Task: Look for Airbnb options in Bissau, Guinea-Bissau from 12th December, 2023 to 16th December, 2023 for 8 adults.8 bedrooms having 8 beds and 8 bathrooms. Property type can be hotel. Amenities needed are: wifi, TV, free parkinig on premises, gym, breakfast. Booking option can be shelf check-in. Look for 3 properties as per requirement.
Action: Mouse moved to (520, 183)
Screenshot: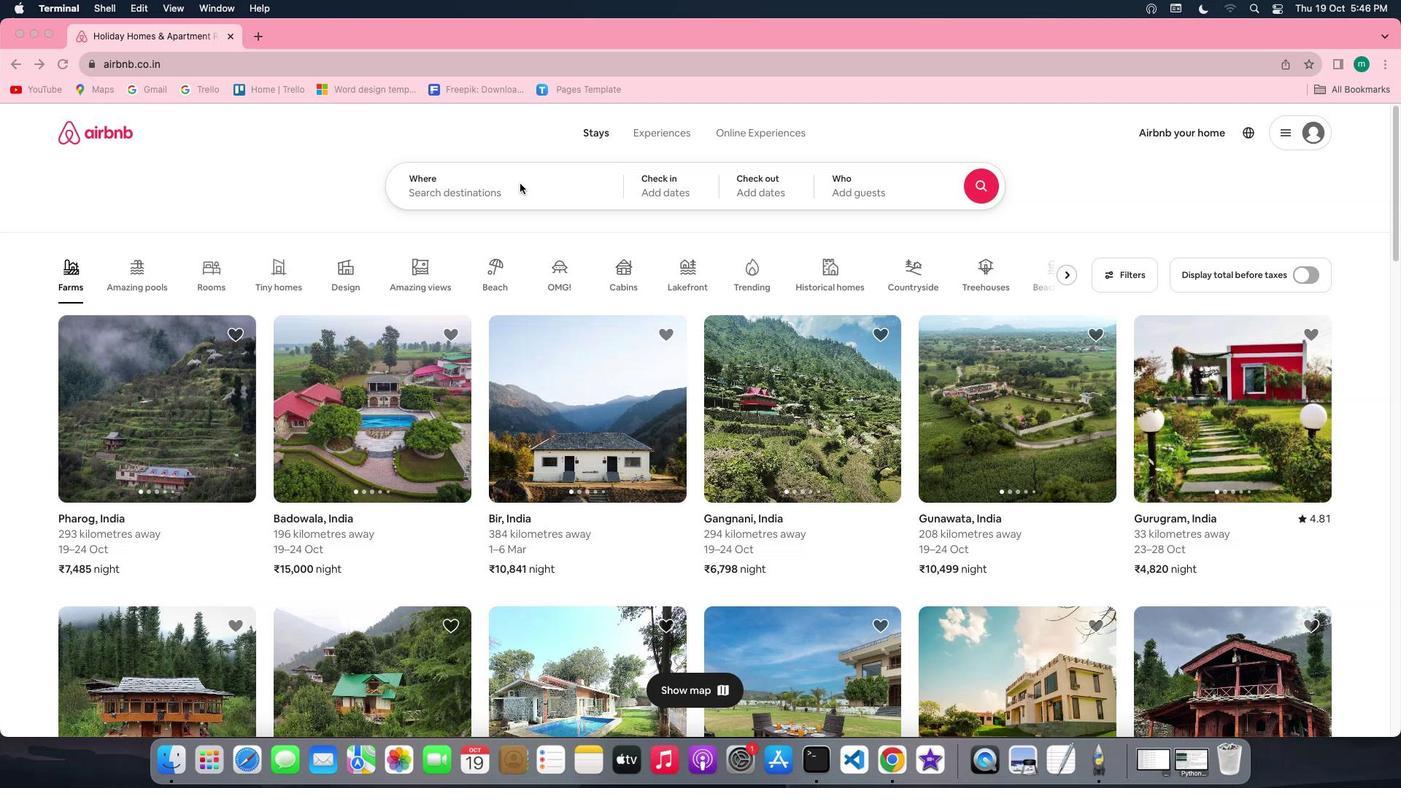 
Action: Mouse pressed left at (520, 183)
Screenshot: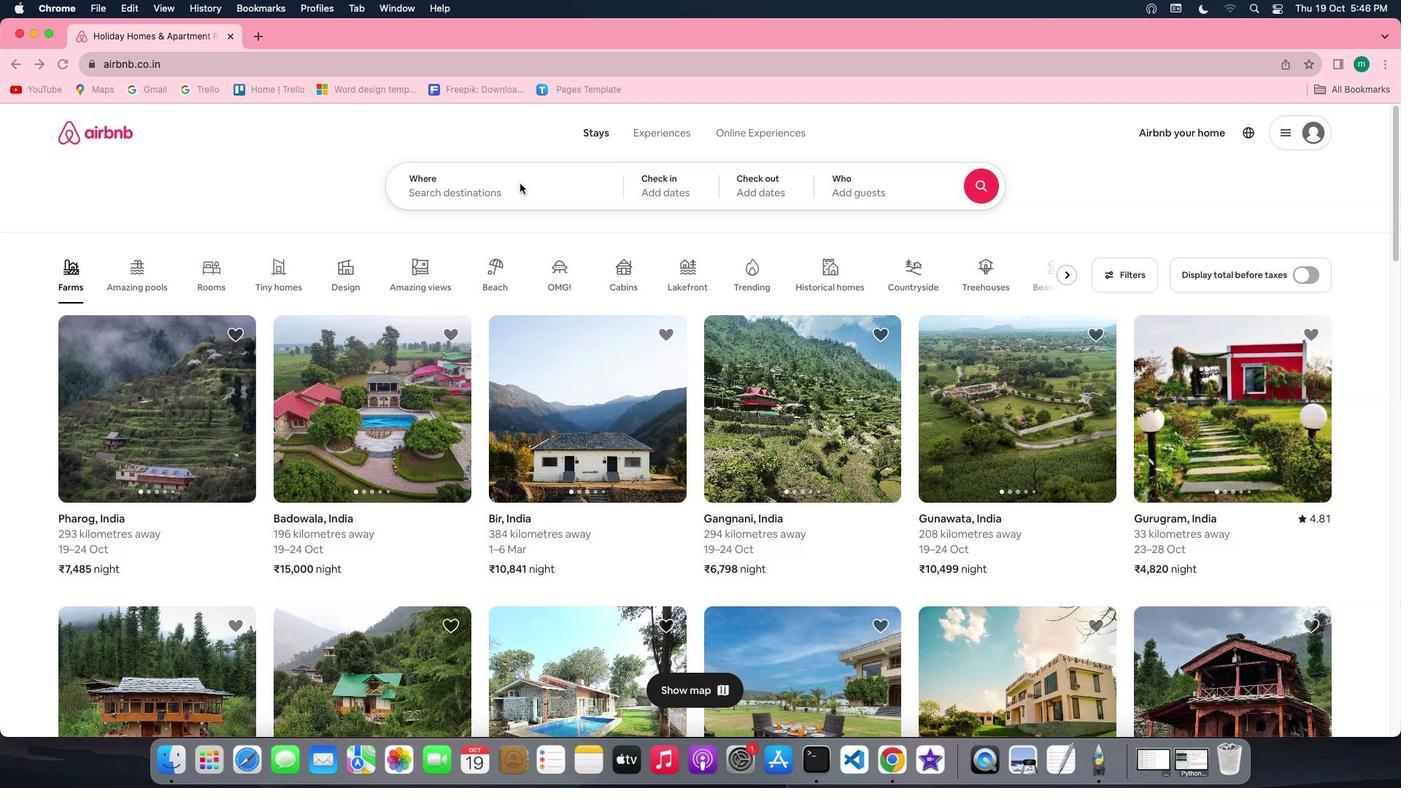 
Action: Mouse pressed left at (520, 183)
Screenshot: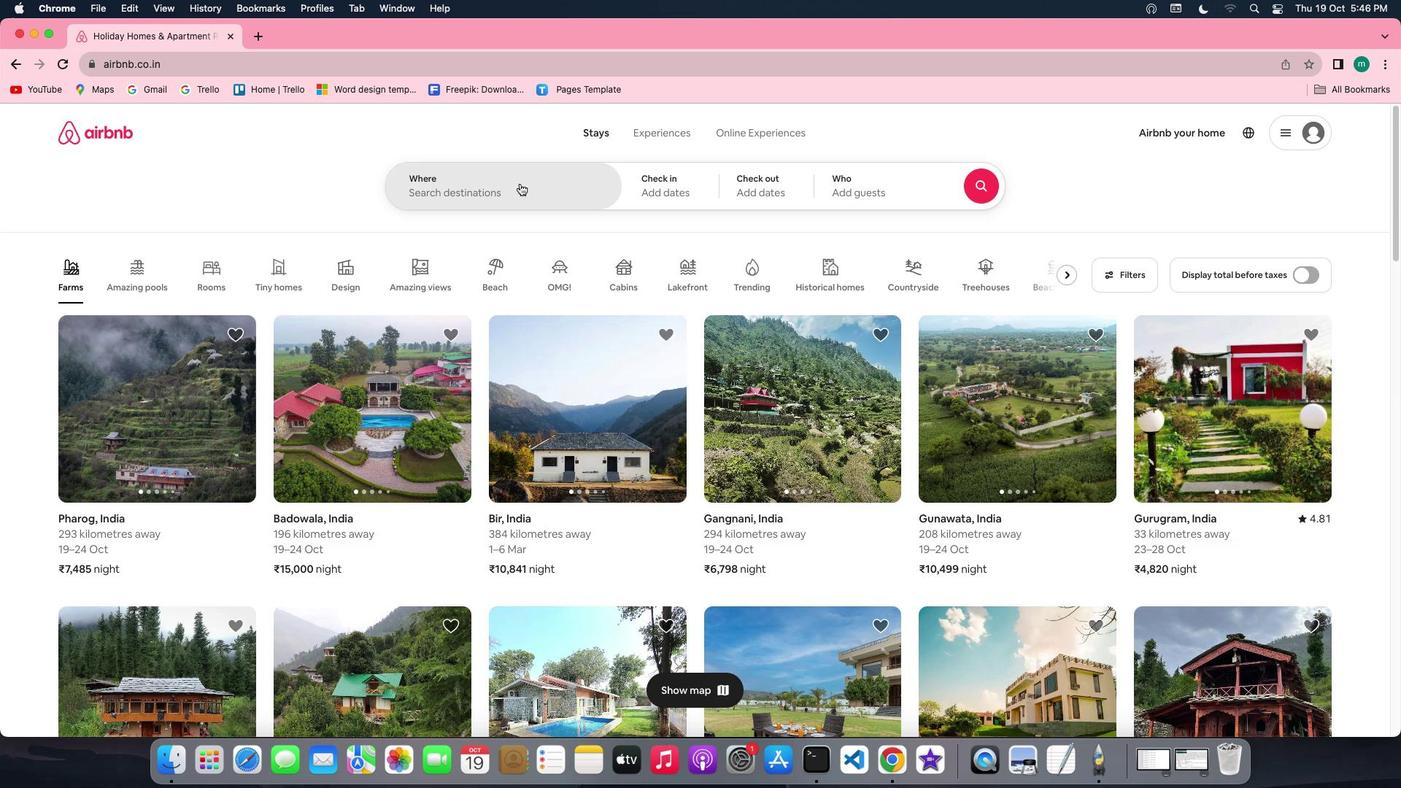 
Action: Key pressed Key.shift'b''i''s''s''a''u'','Key.spaceKey.shift'G''u''i''n''e''a''-'Key.spaceKey.shift'B''i''s''s''a''u'
Screenshot: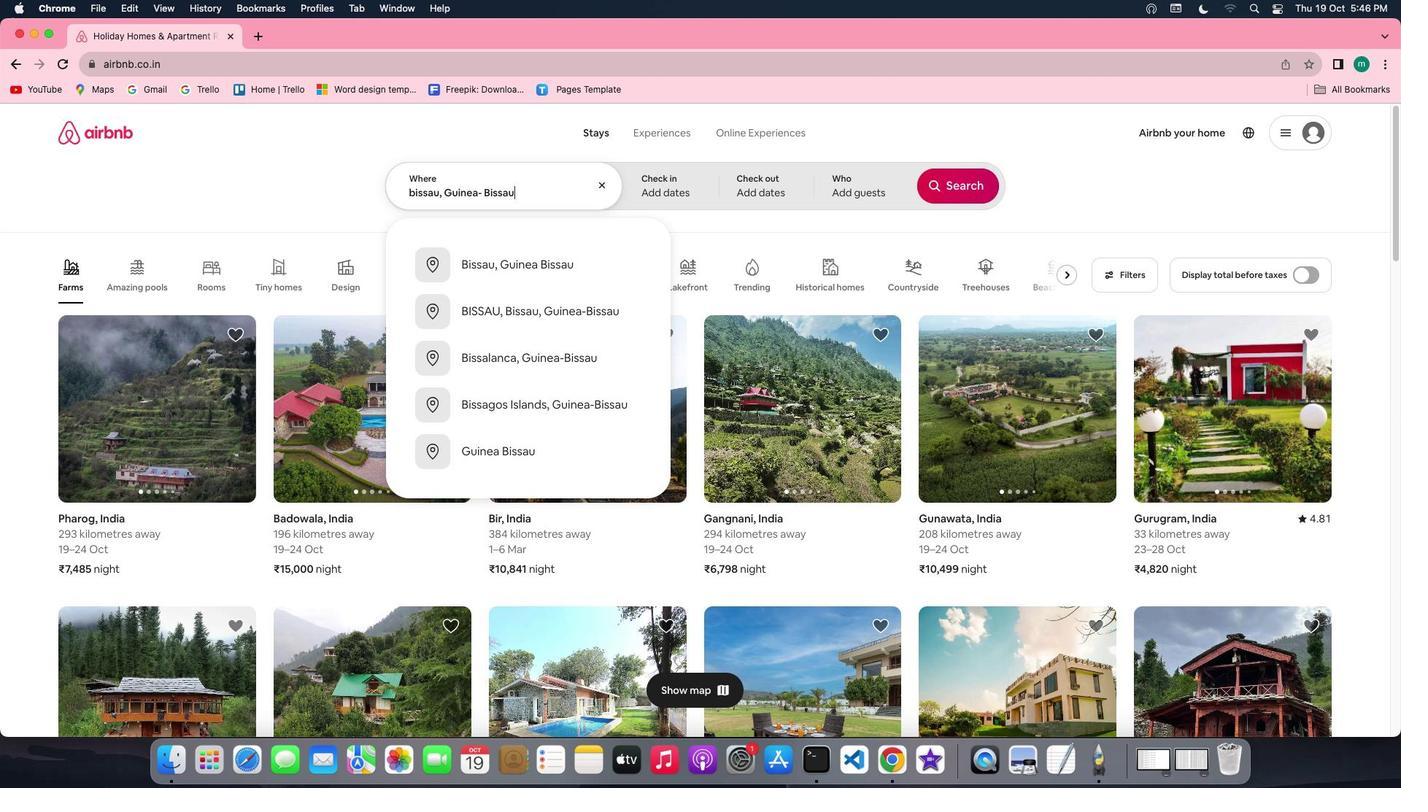 
Action: Mouse moved to (565, 252)
Screenshot: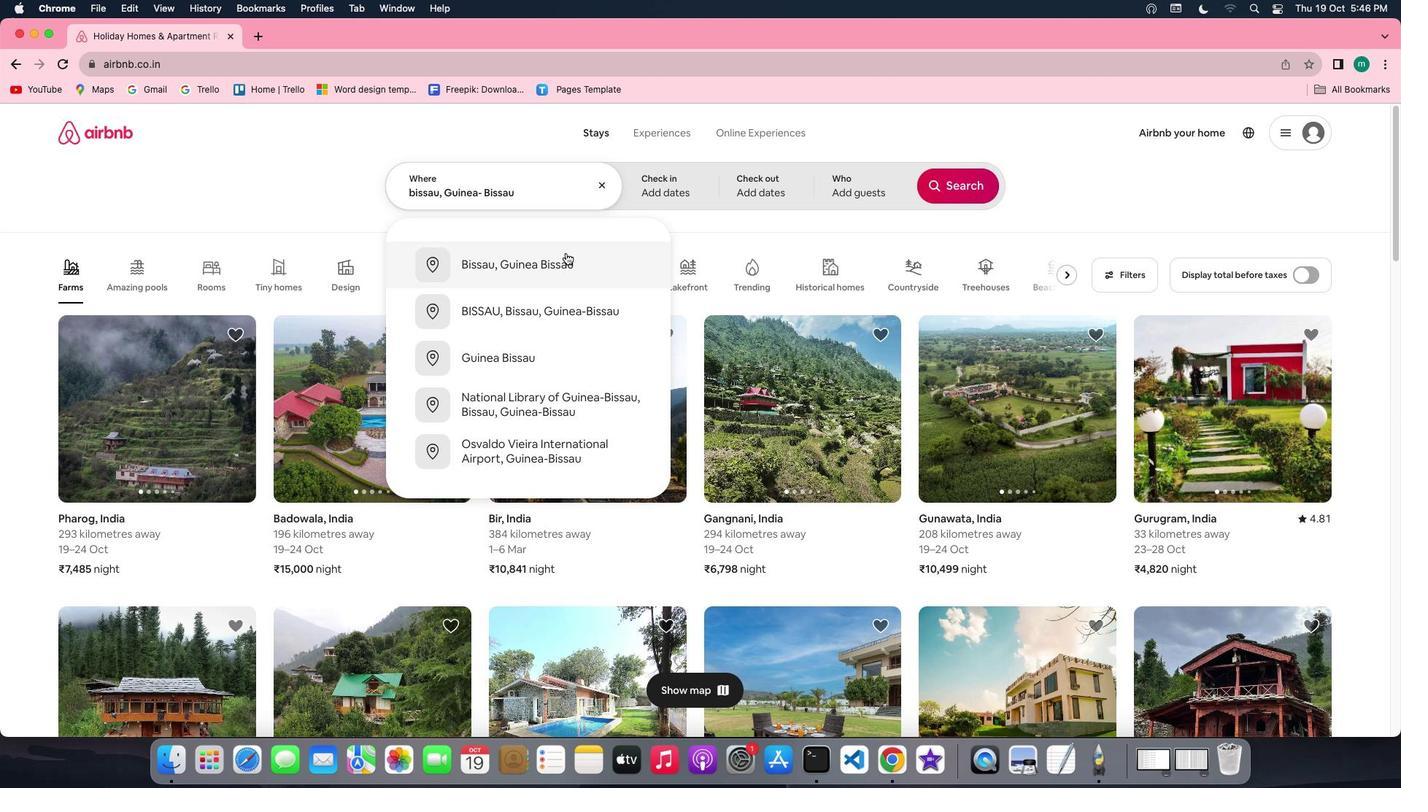 
Action: Mouse pressed left at (565, 252)
Screenshot: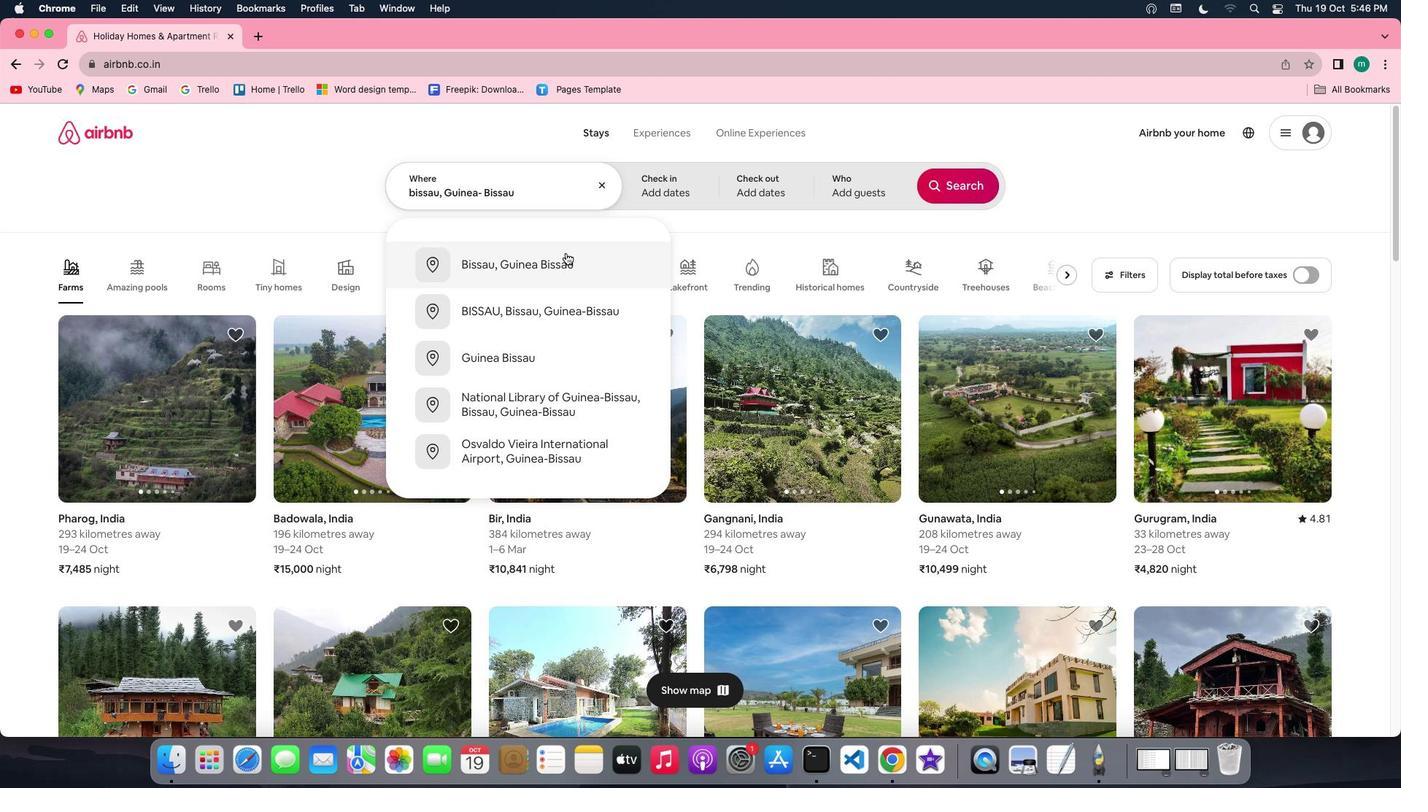 
Action: Mouse moved to (950, 302)
Screenshot: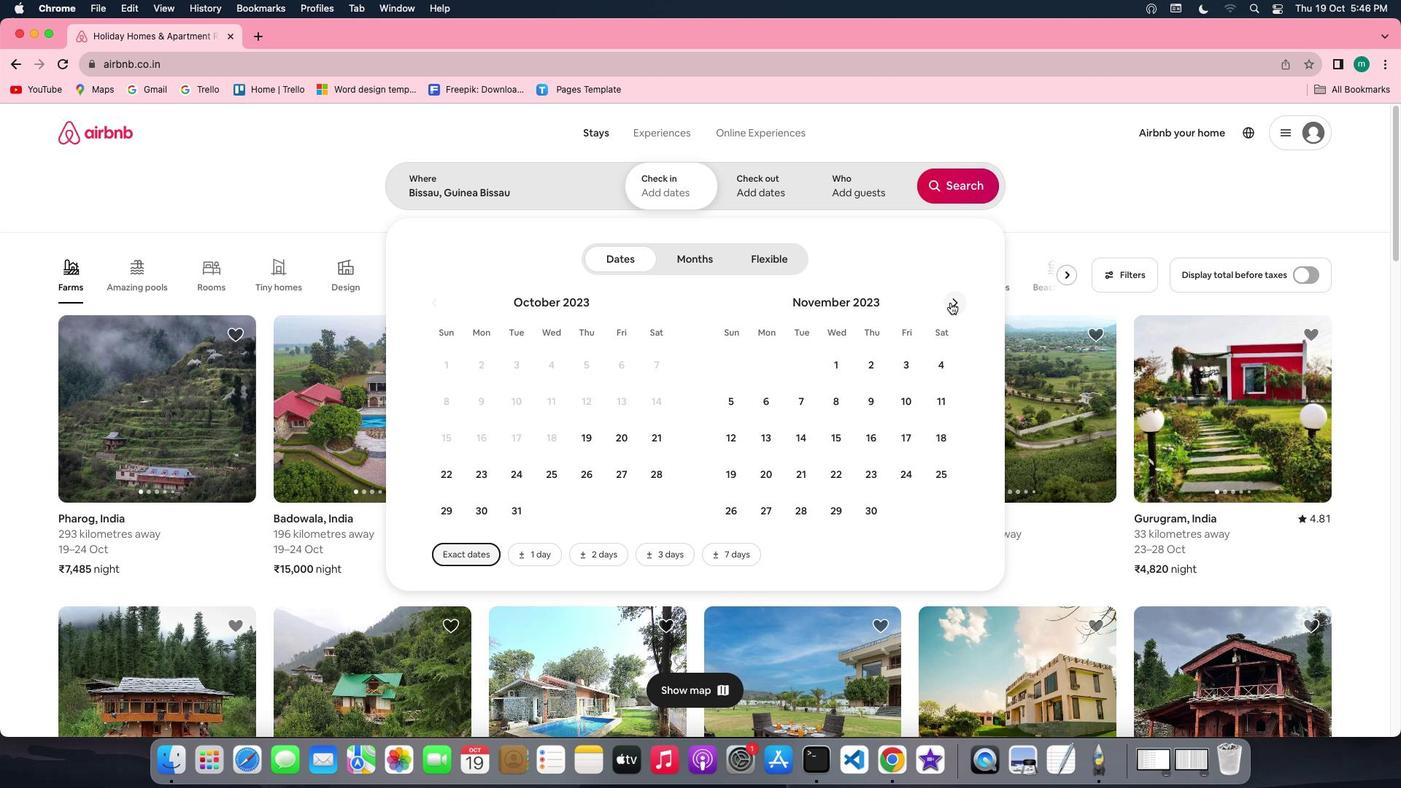
Action: Mouse pressed left at (950, 302)
Screenshot: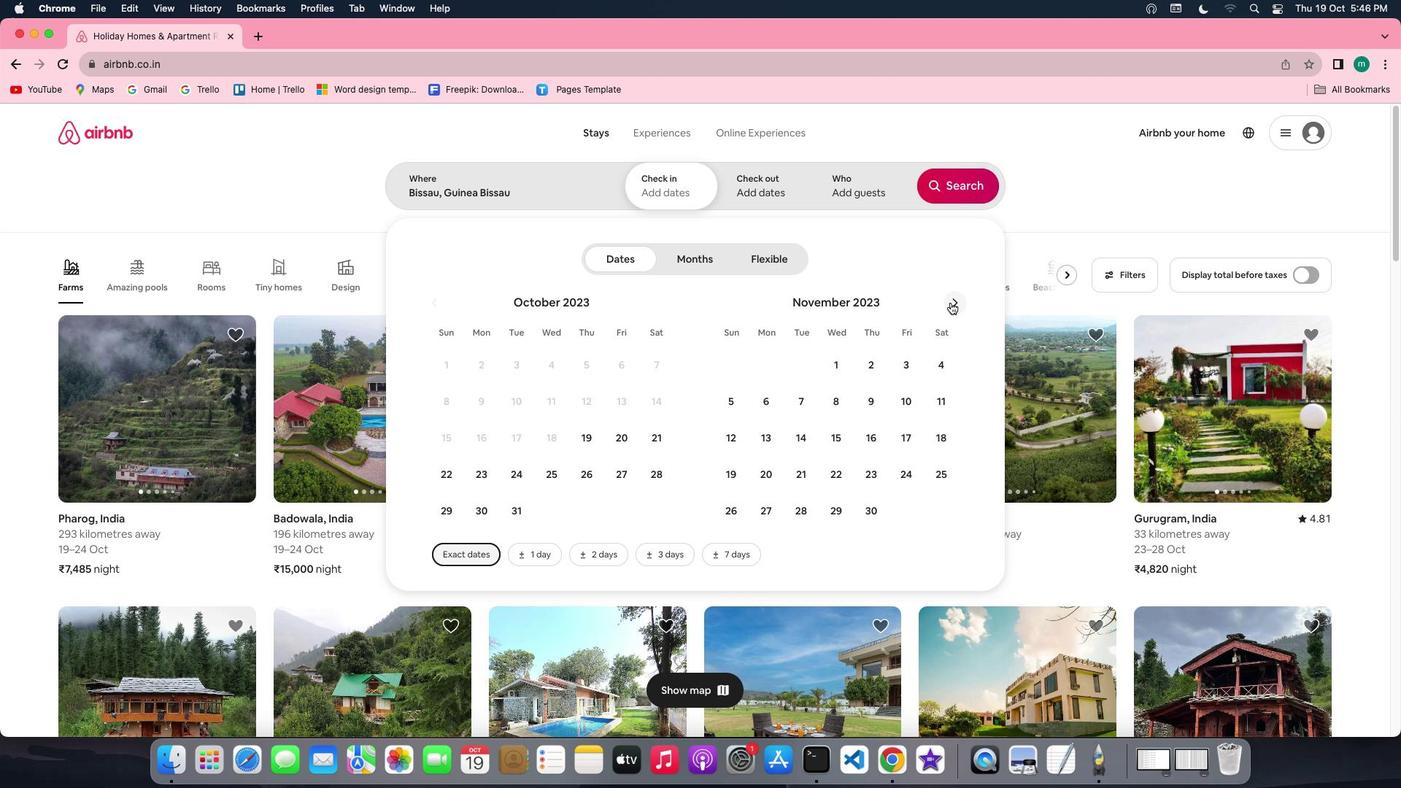 
Action: Mouse moved to (804, 439)
Screenshot: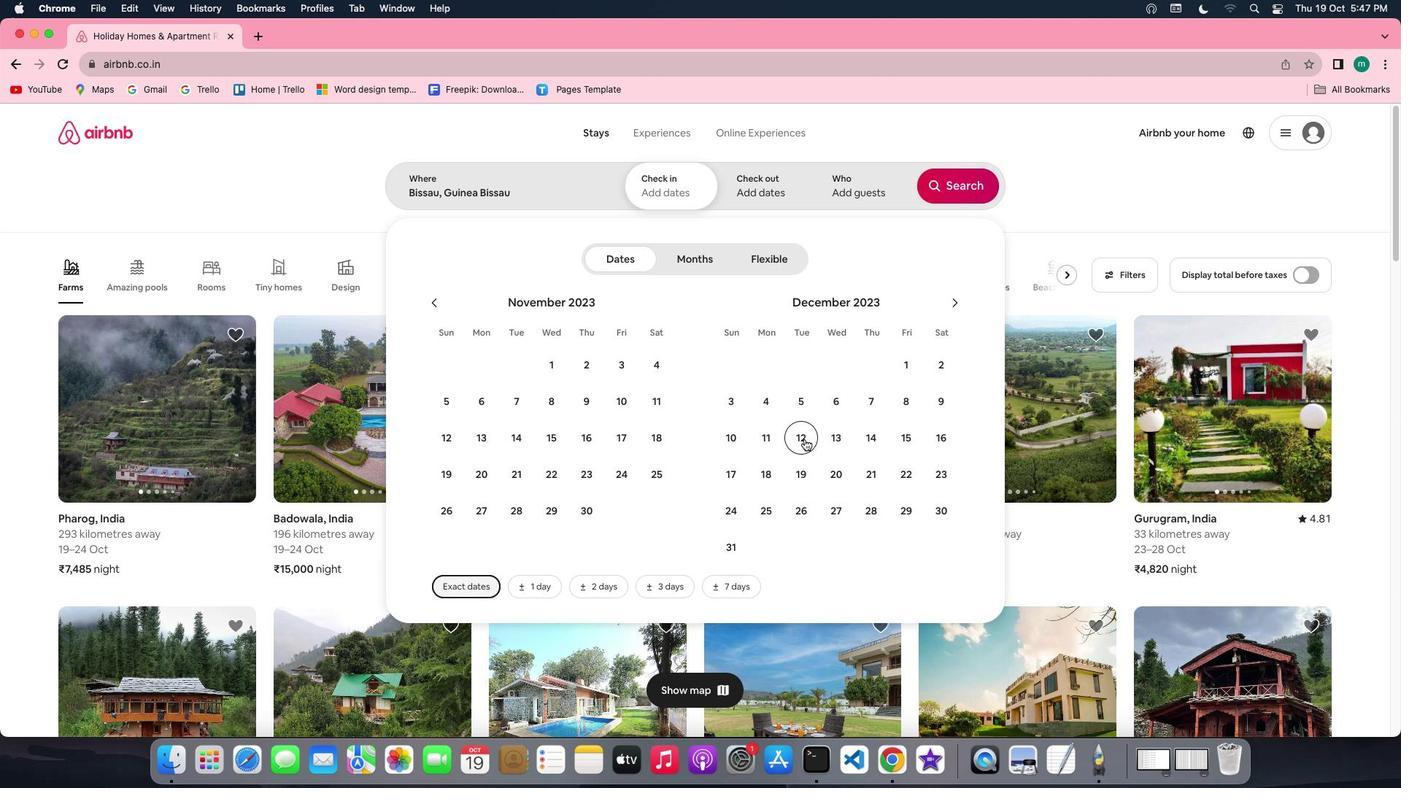 
Action: Mouse pressed left at (804, 439)
Screenshot: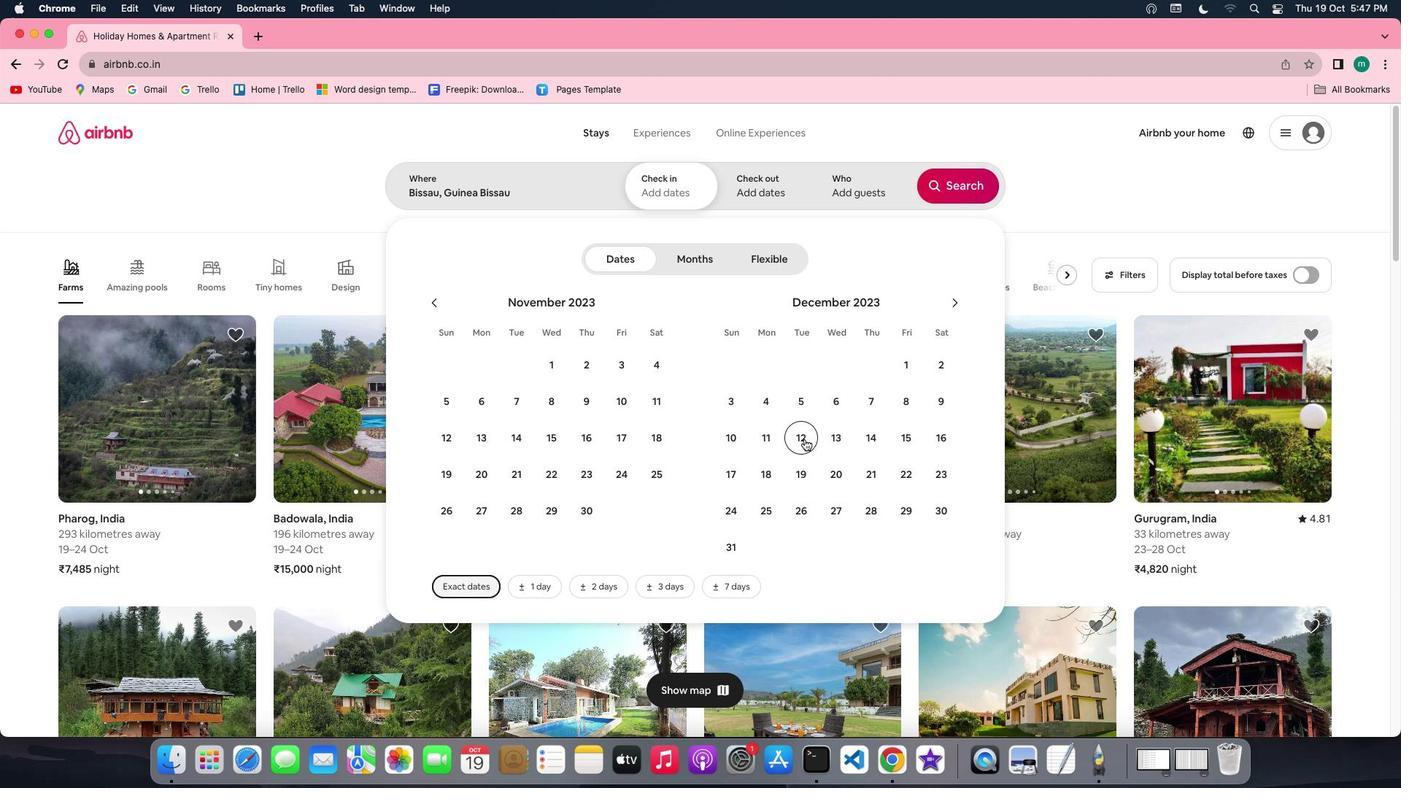 
Action: Mouse moved to (942, 432)
Screenshot: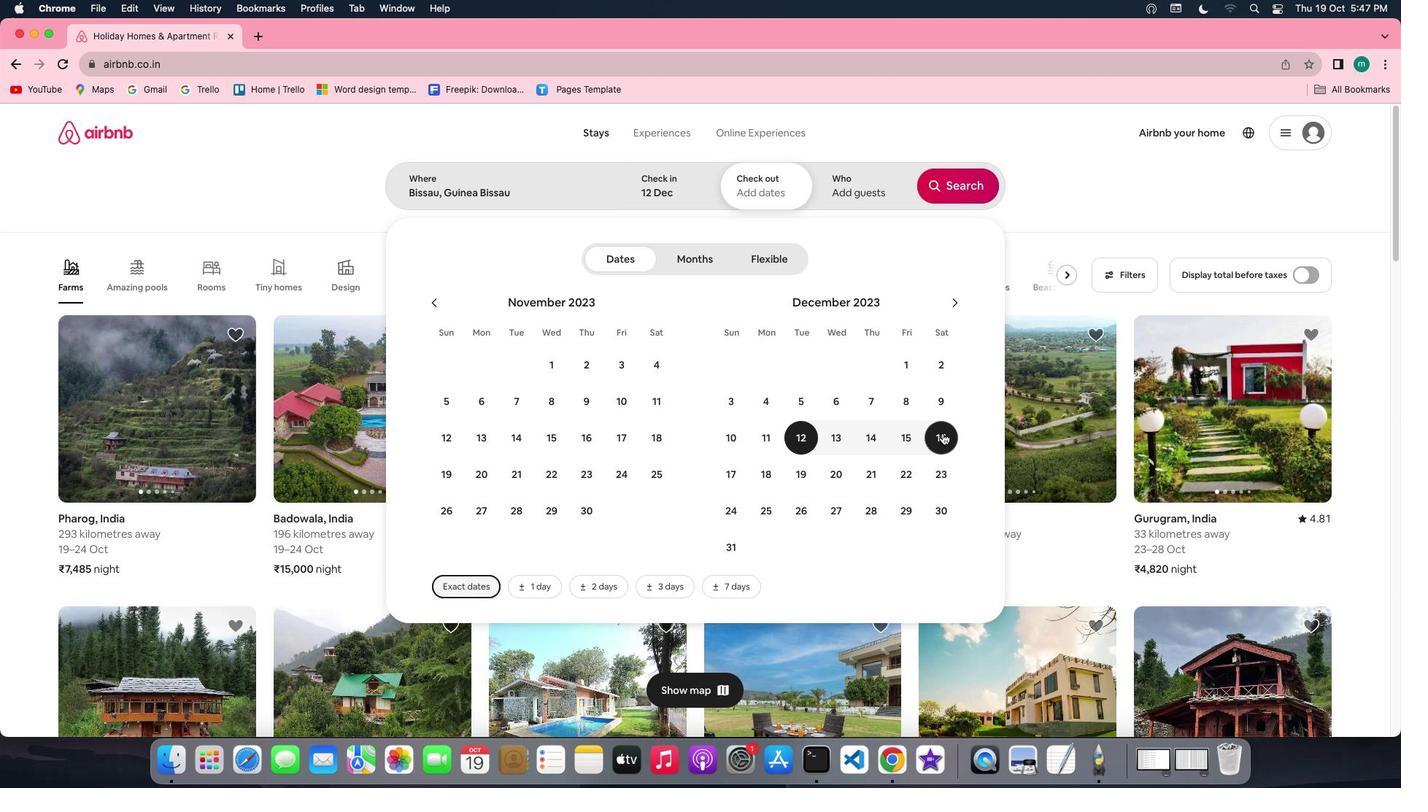 
Action: Mouse pressed left at (942, 432)
Screenshot: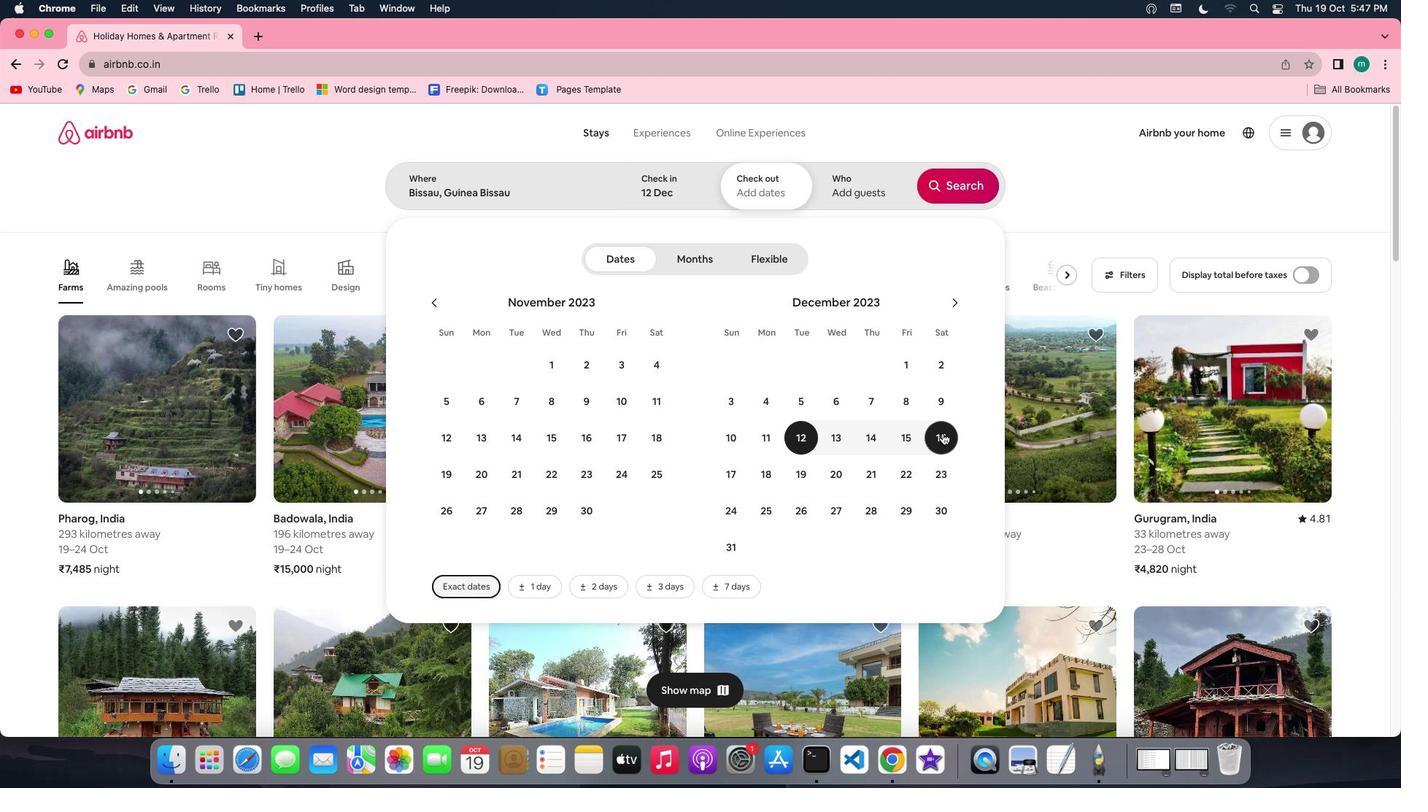 
Action: Mouse moved to (840, 196)
Screenshot: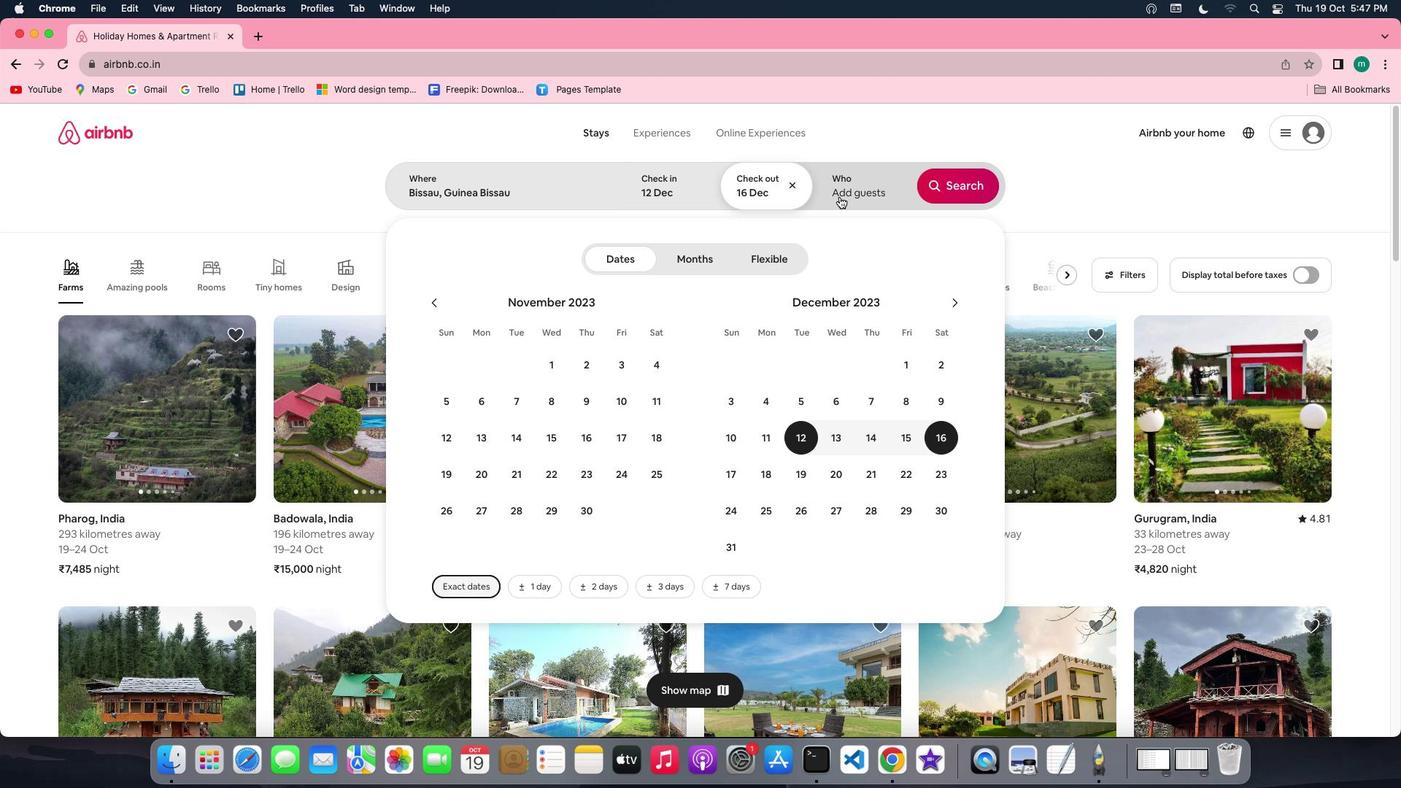 
Action: Mouse pressed left at (840, 196)
Screenshot: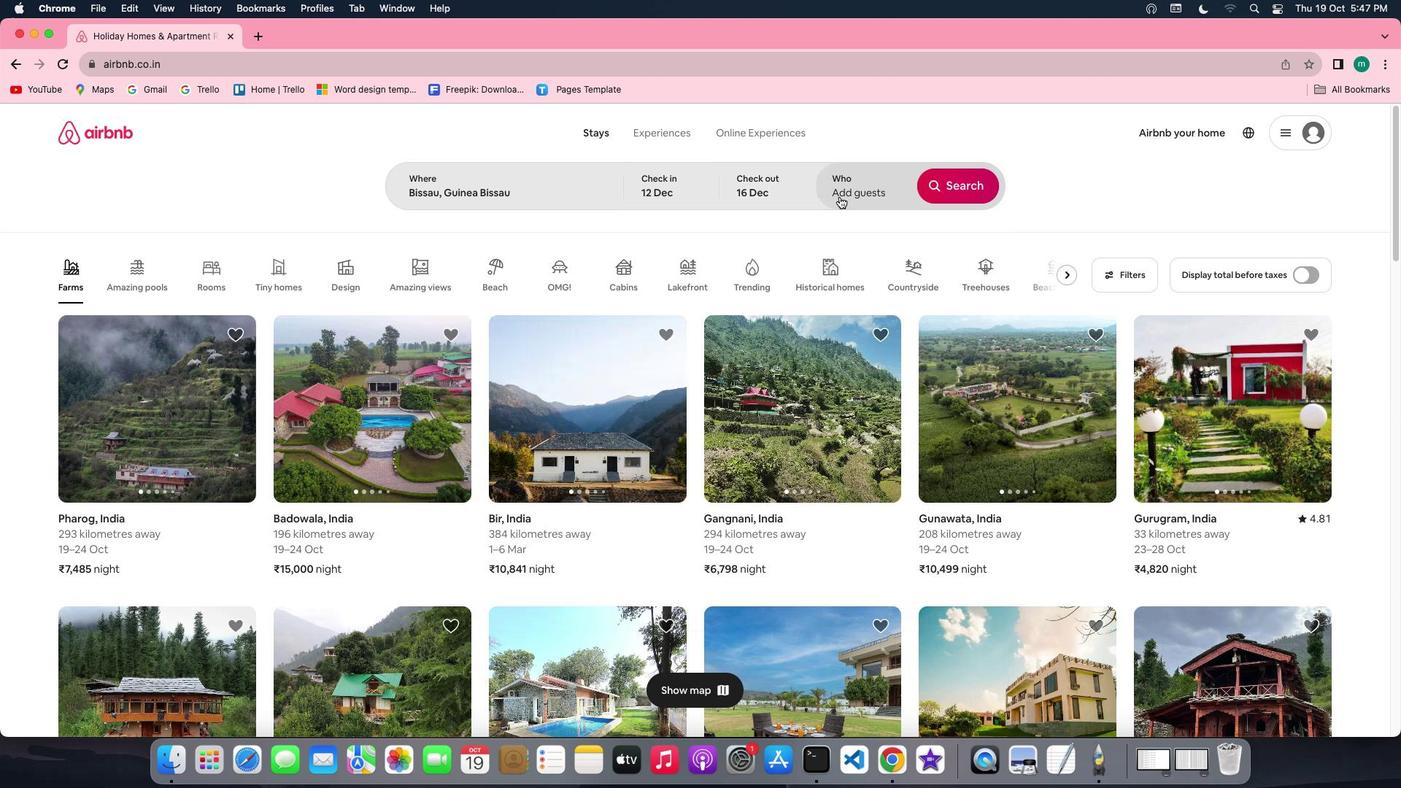 
Action: Mouse moved to (963, 267)
Screenshot: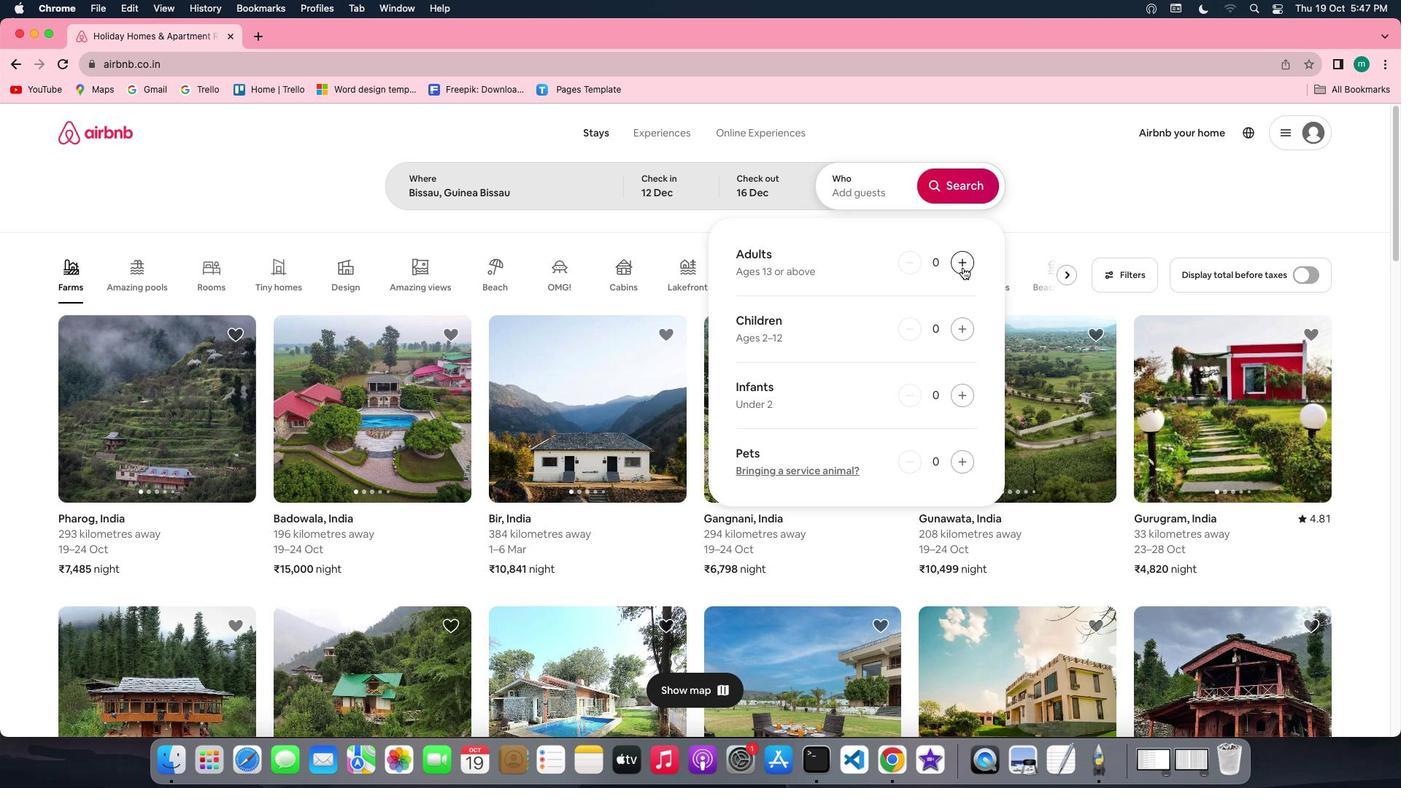 
Action: Mouse pressed left at (963, 267)
Screenshot: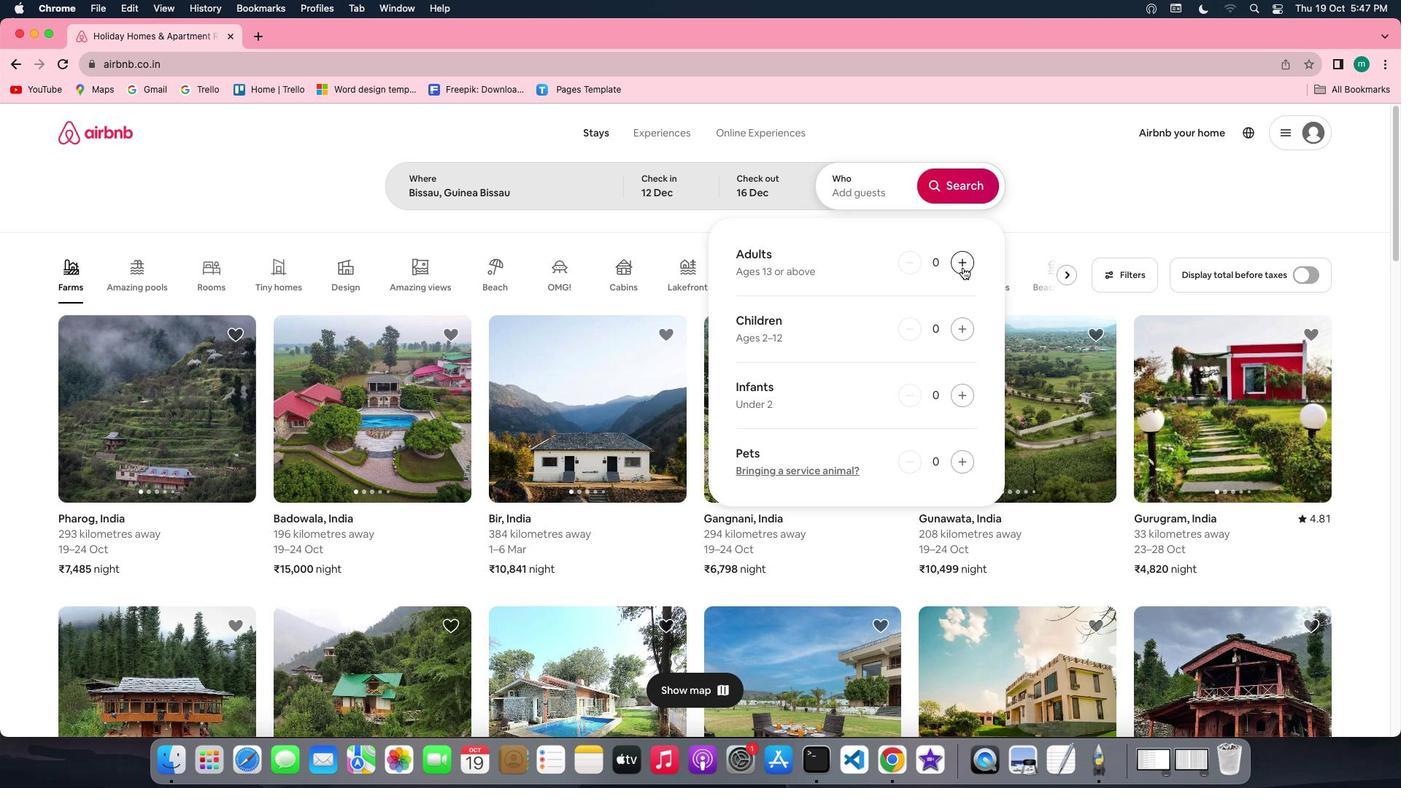 
Action: Mouse pressed left at (963, 267)
Screenshot: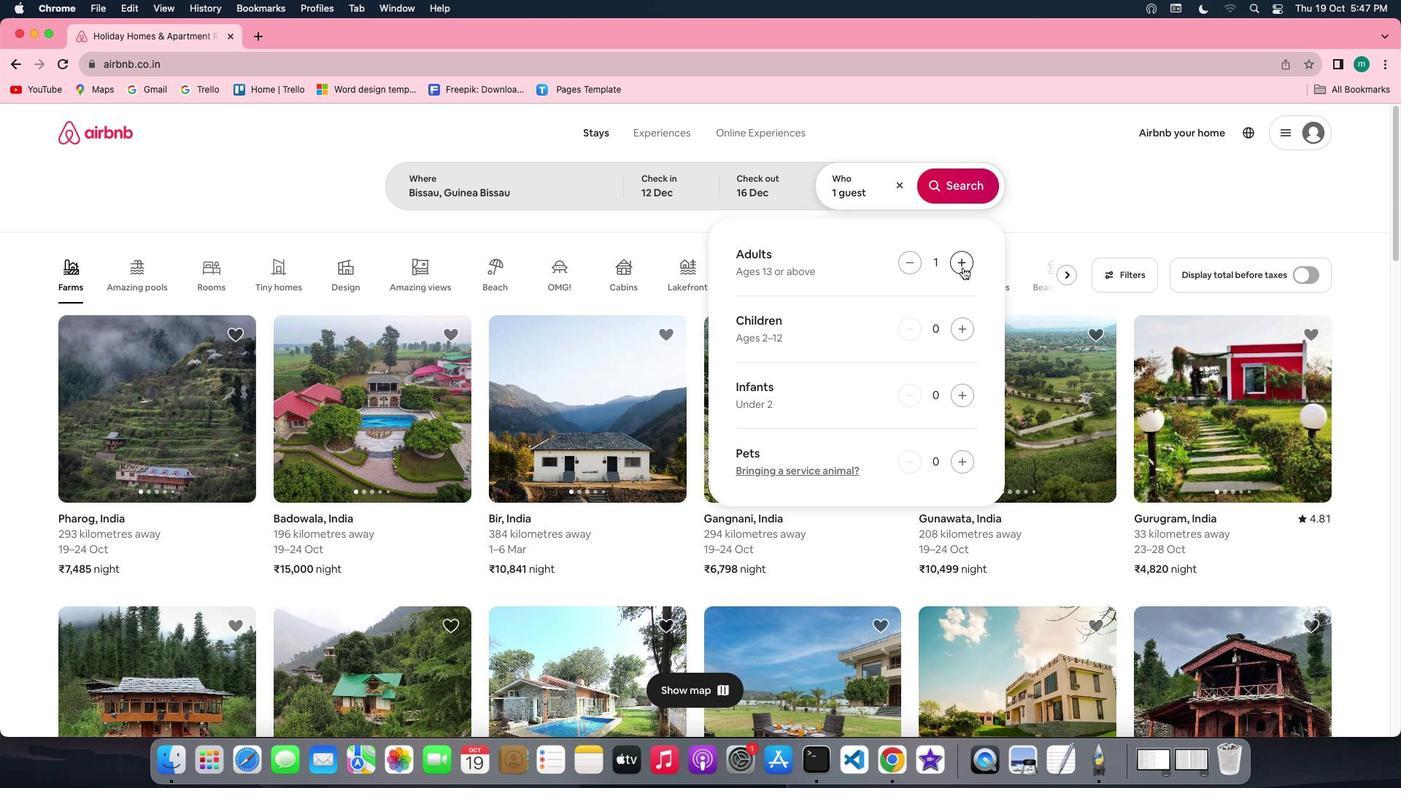 
Action: Mouse pressed left at (963, 267)
Screenshot: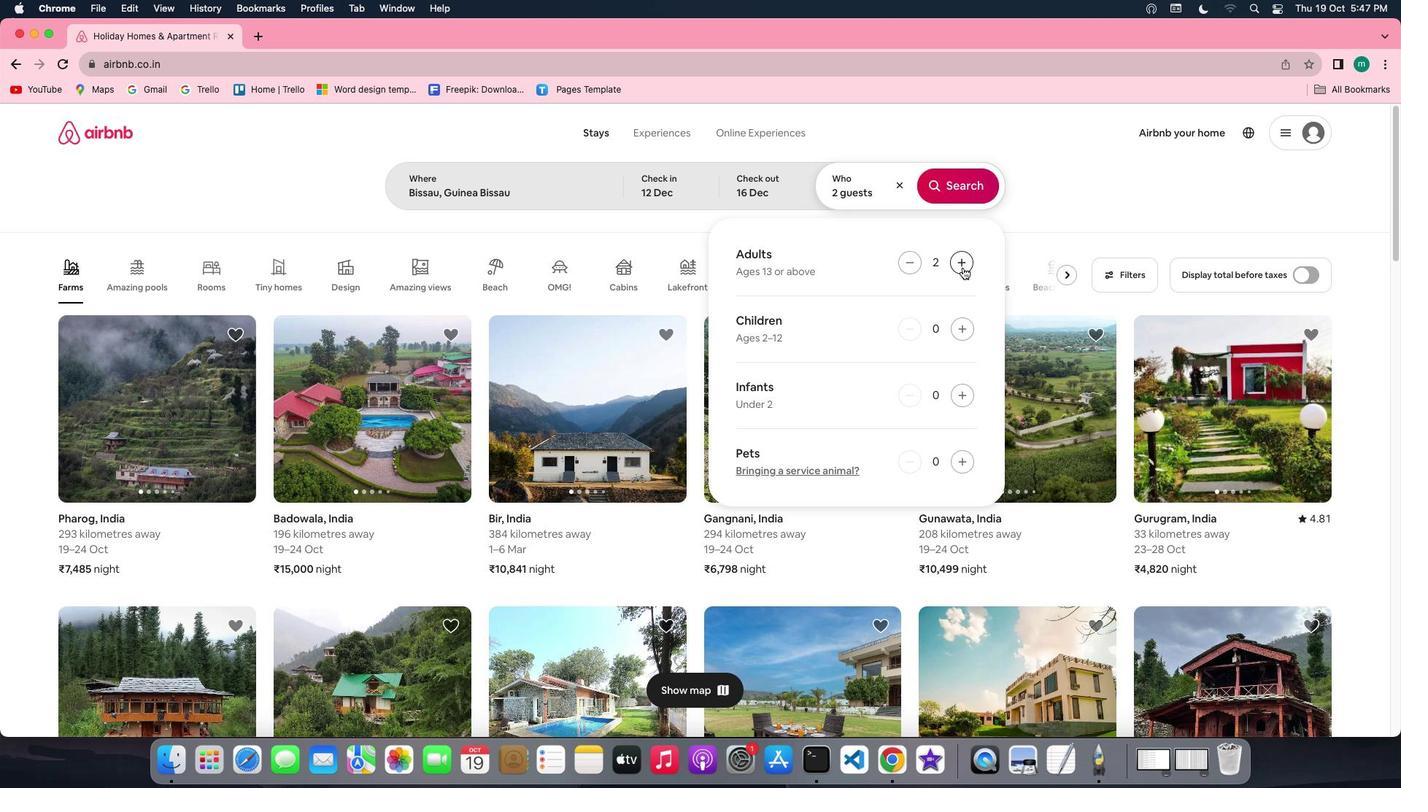 
Action: Mouse pressed left at (963, 267)
Screenshot: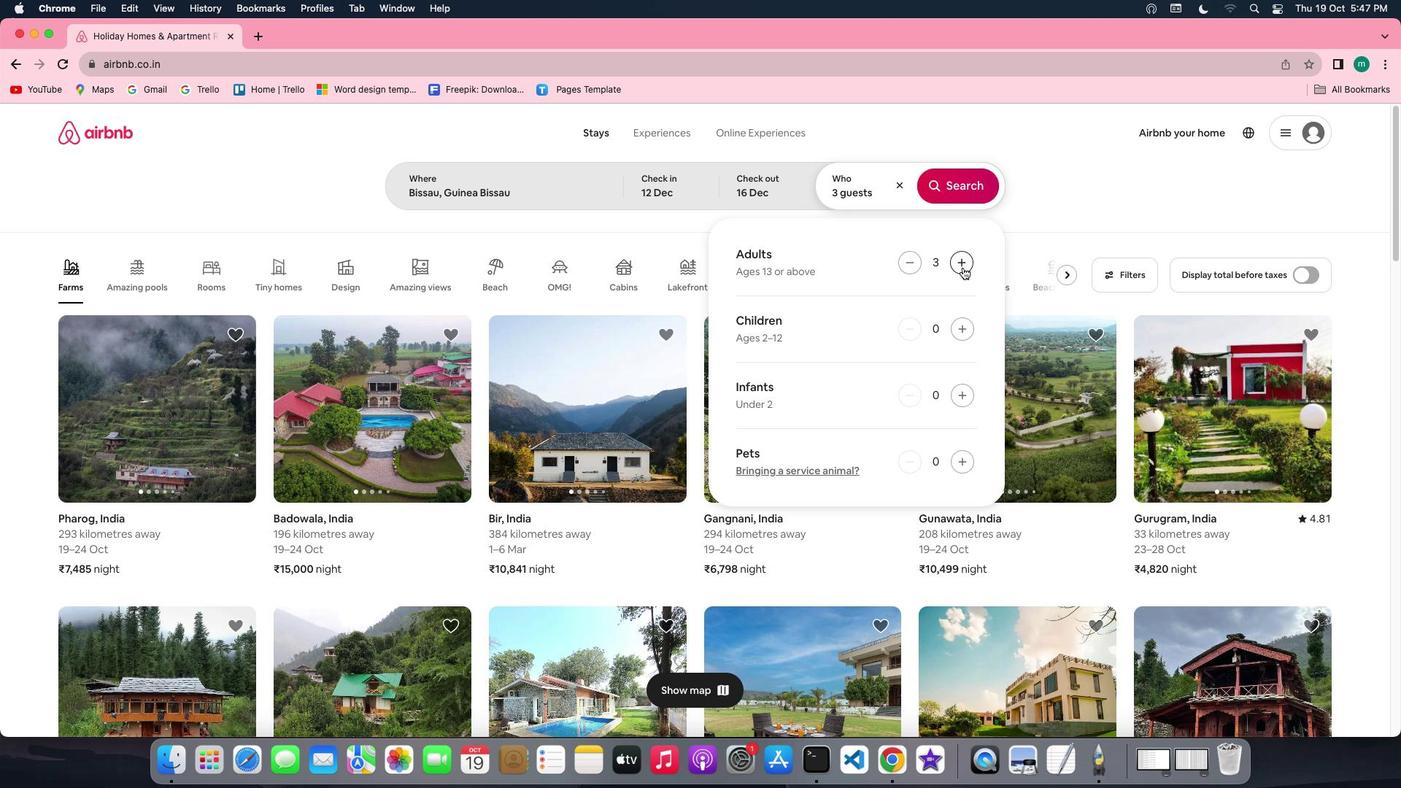 
Action: Mouse pressed left at (963, 267)
Screenshot: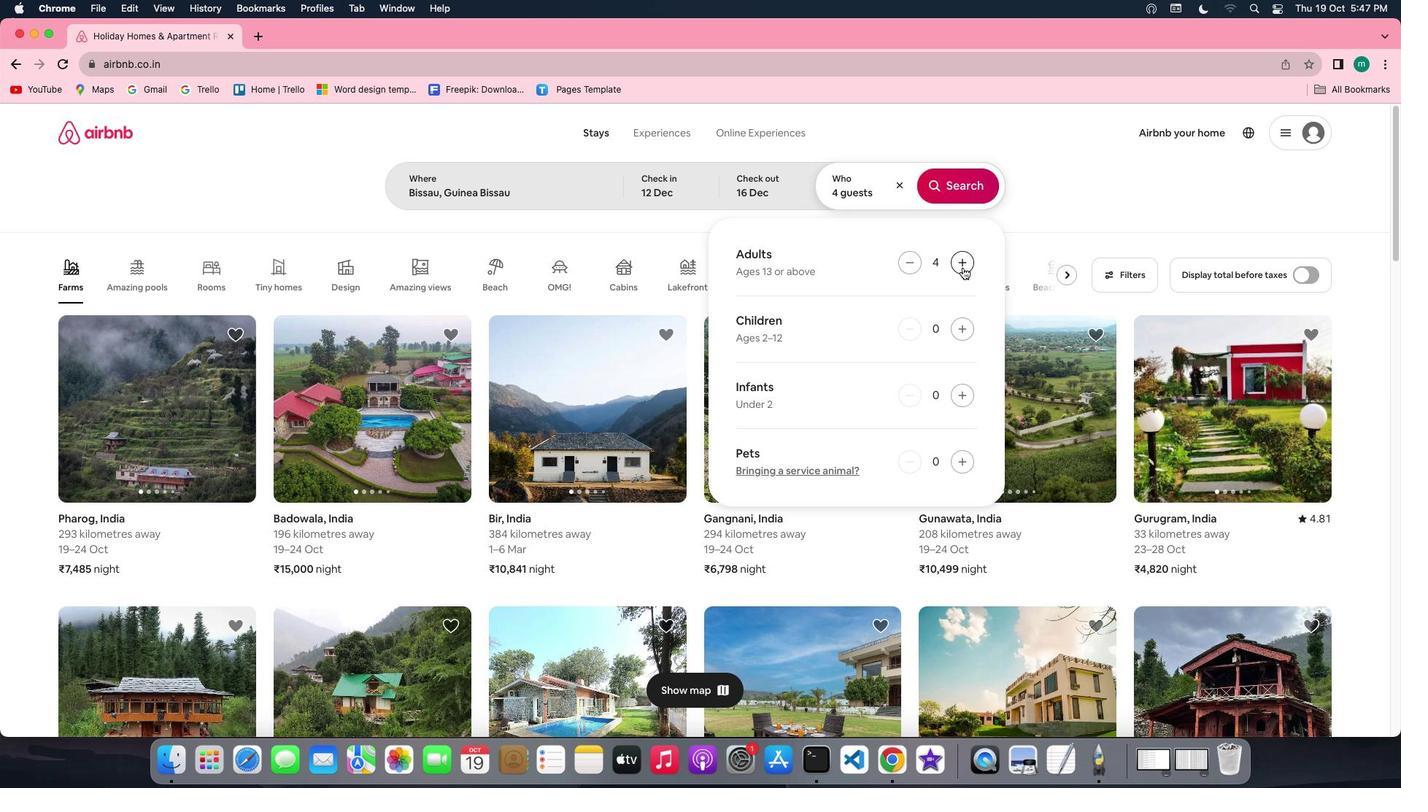 
Action: Mouse pressed left at (963, 267)
Screenshot: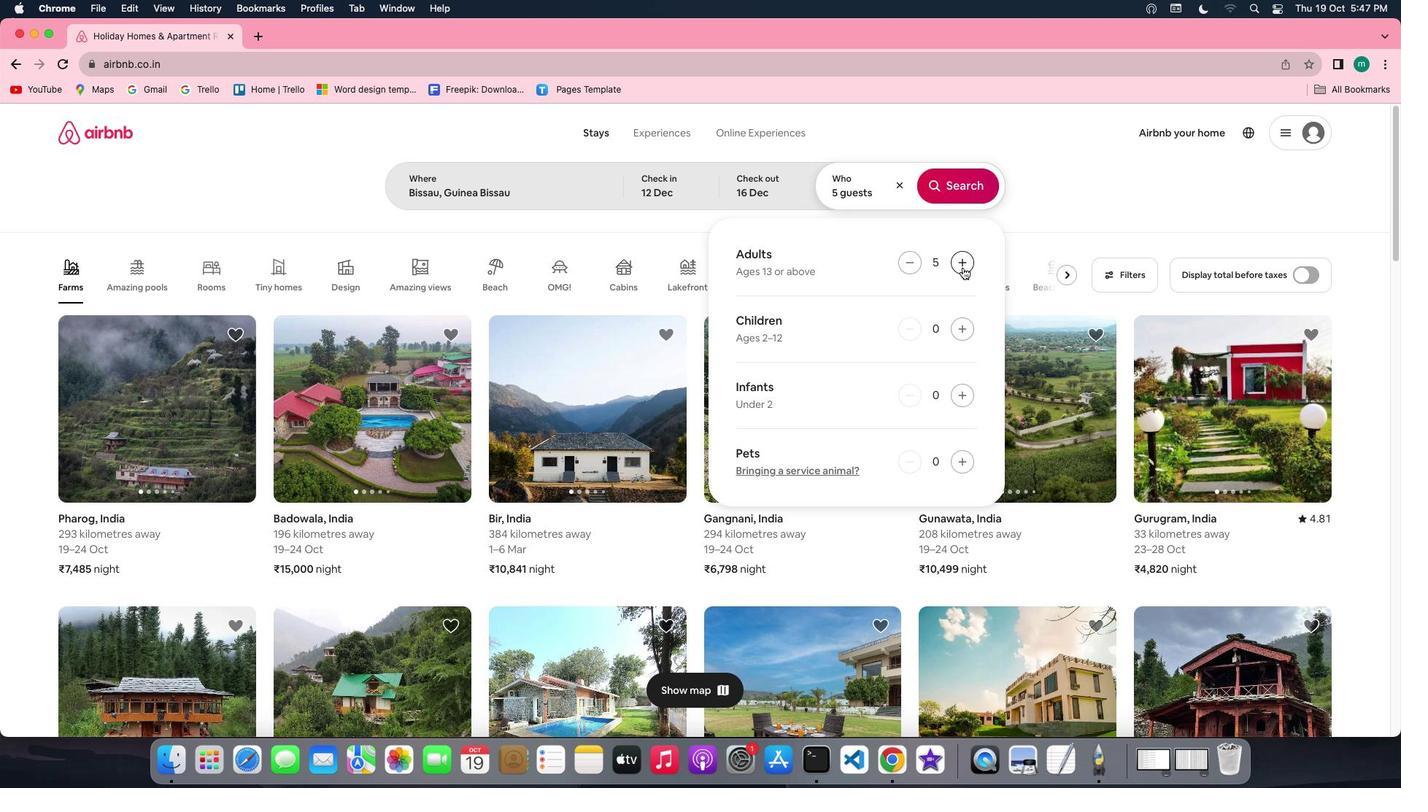 
Action: Mouse pressed left at (963, 267)
Screenshot: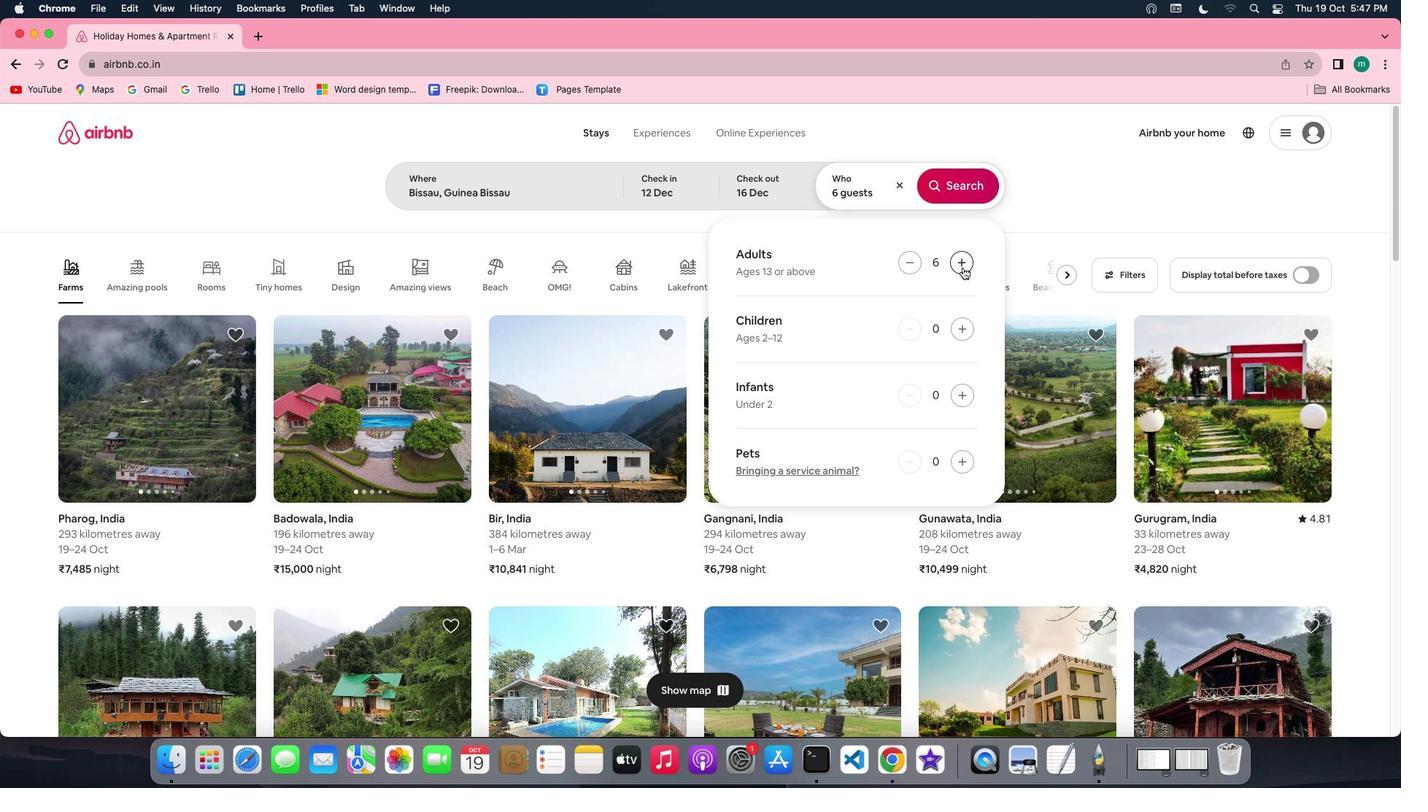 
Action: Mouse pressed left at (963, 267)
Screenshot: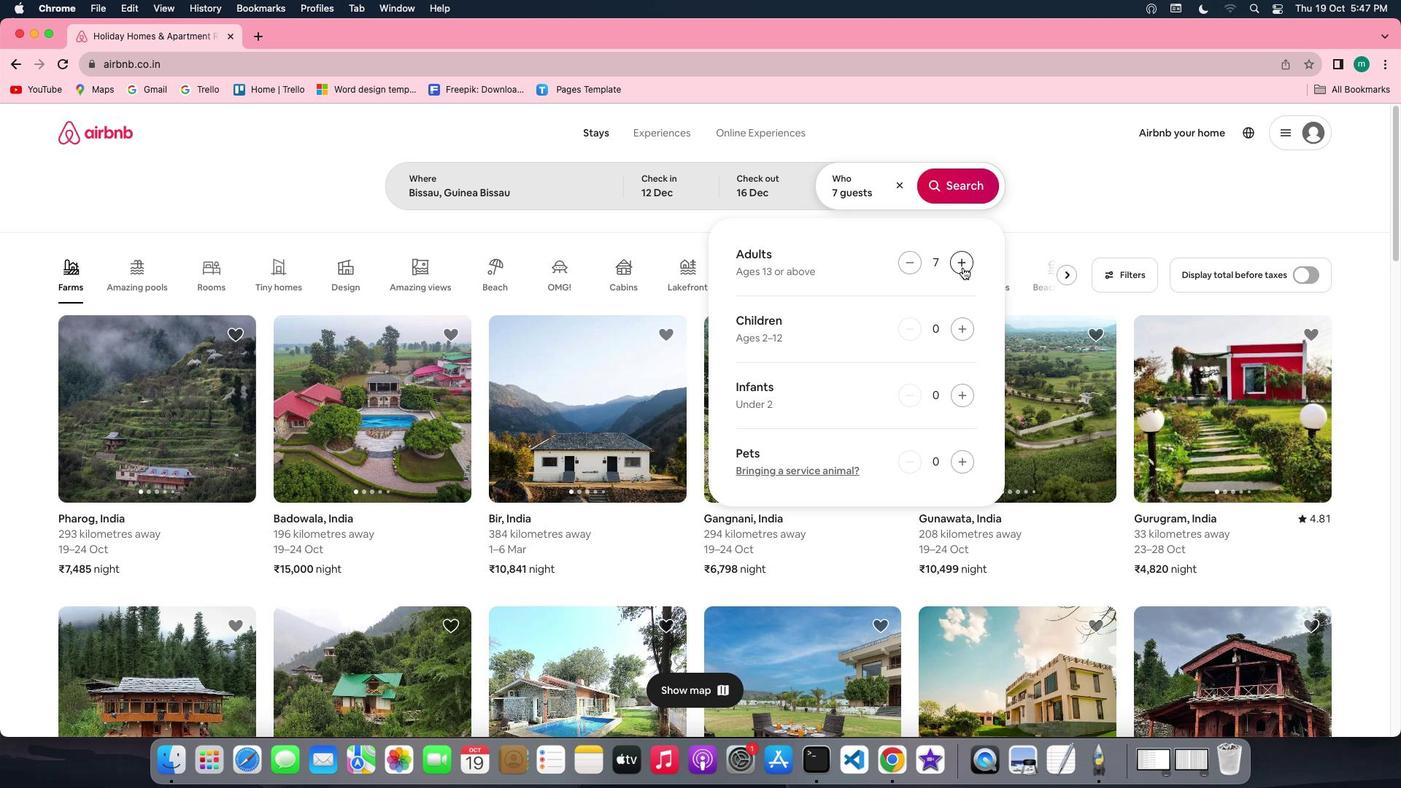 
Action: Mouse moved to (965, 189)
Screenshot: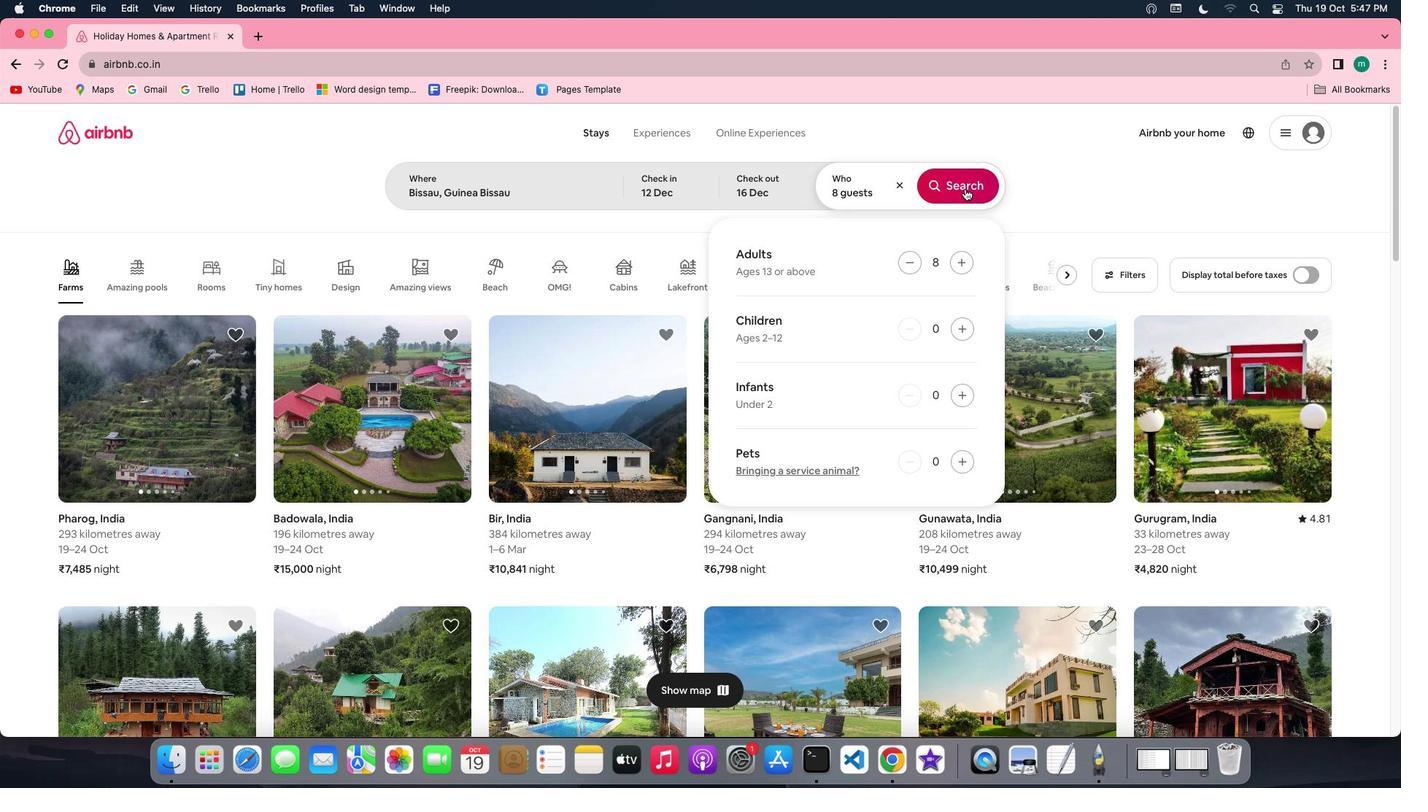
Action: Mouse pressed left at (965, 189)
Screenshot: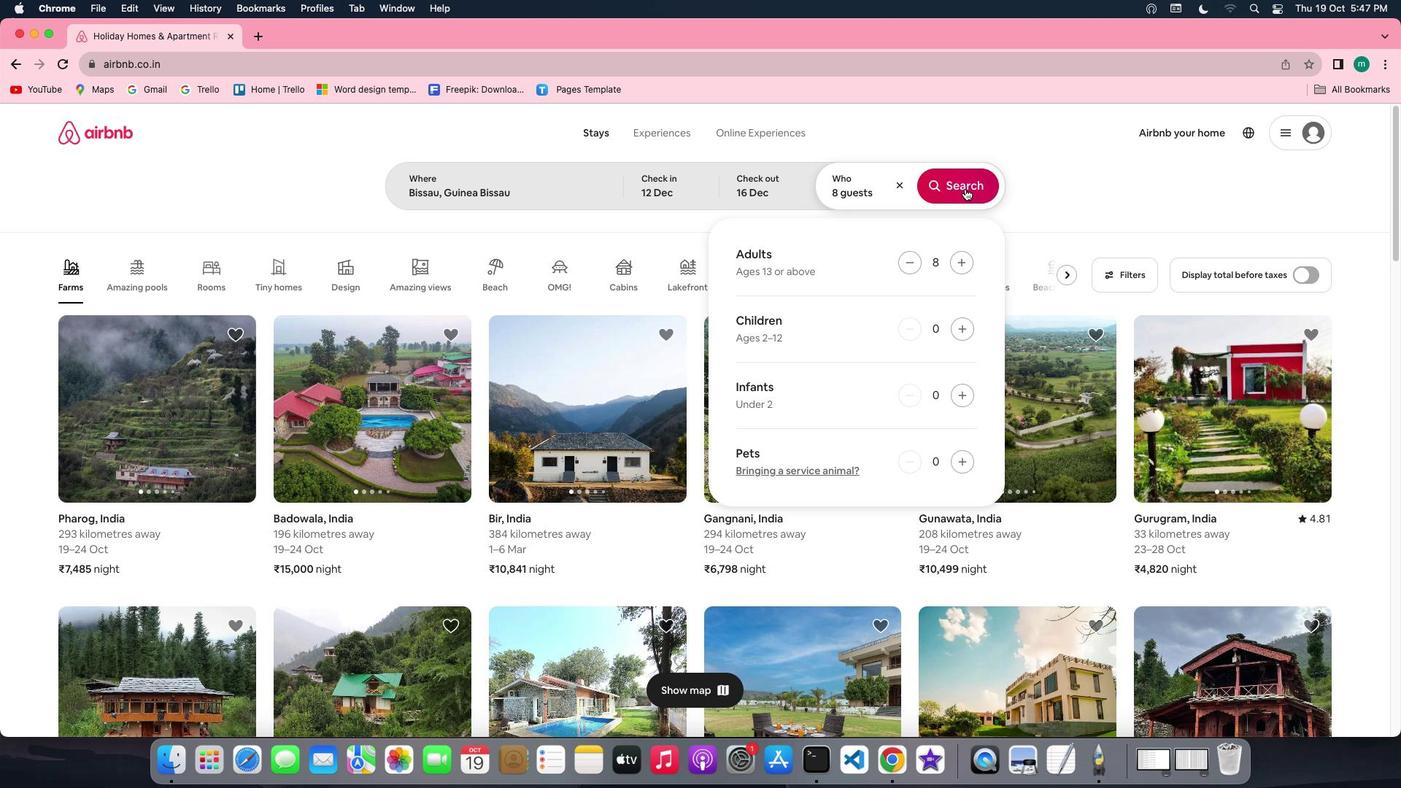 
Action: Mouse moved to (1162, 195)
Screenshot: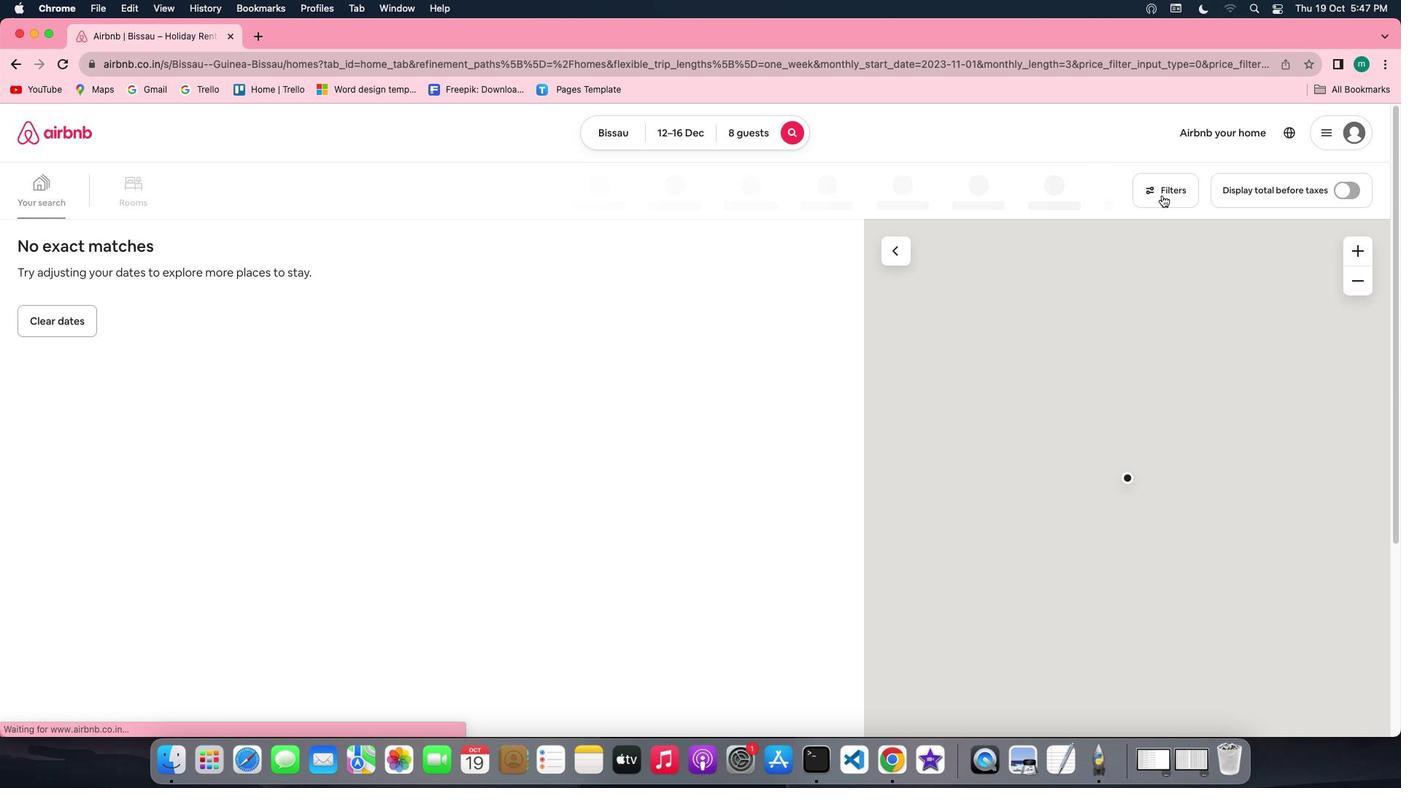 
Action: Mouse pressed left at (1162, 195)
Screenshot: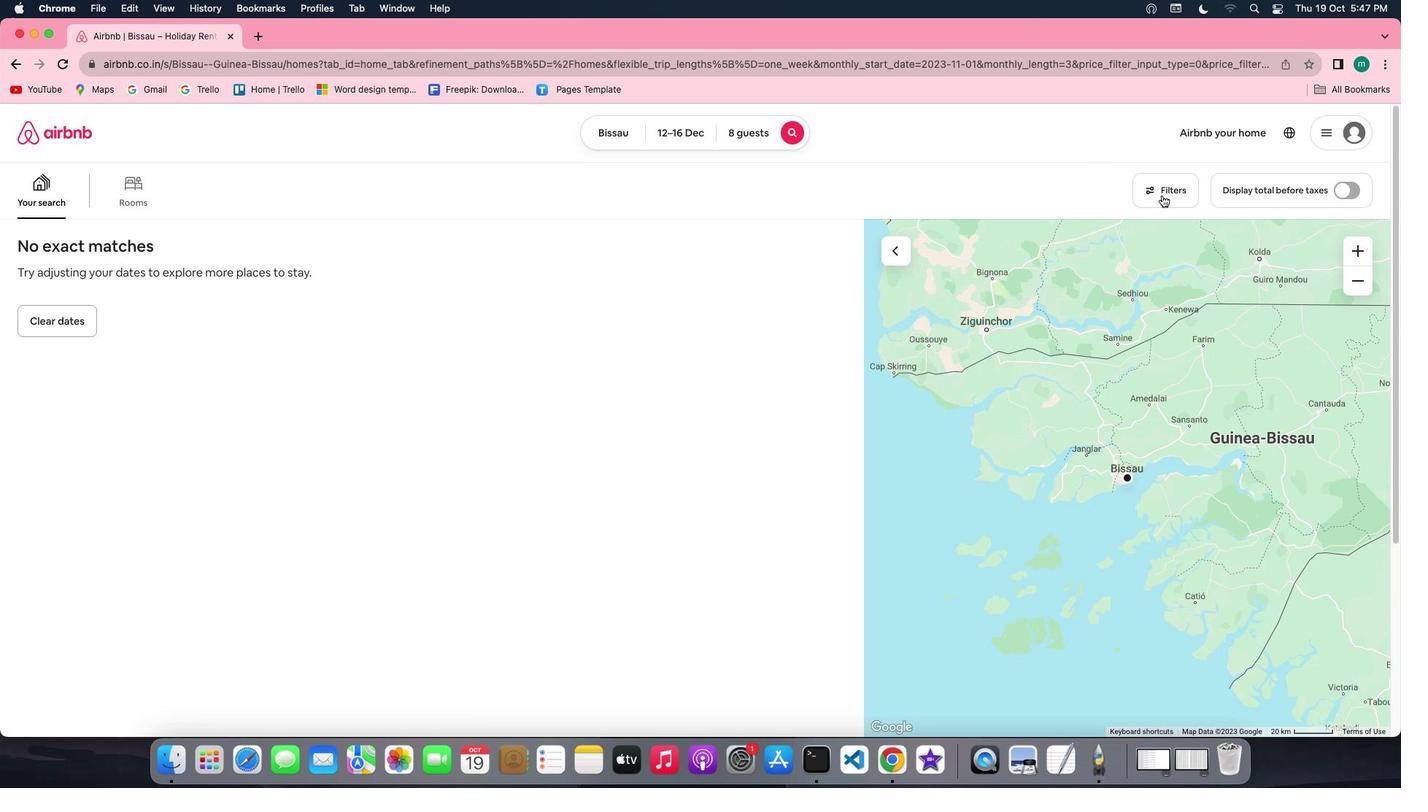
Action: Mouse moved to (764, 593)
Screenshot: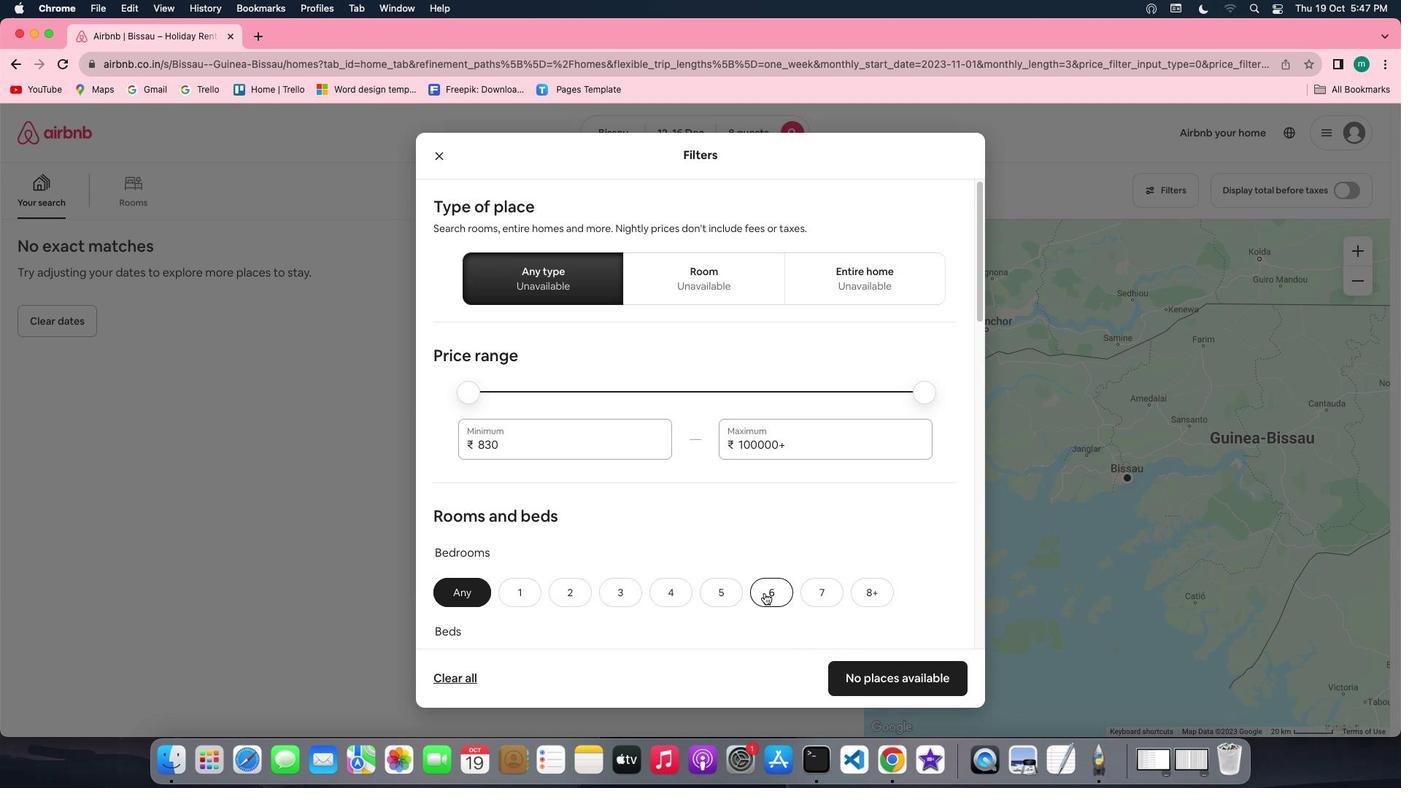 
Action: Mouse scrolled (764, 593) with delta (0, 0)
Screenshot: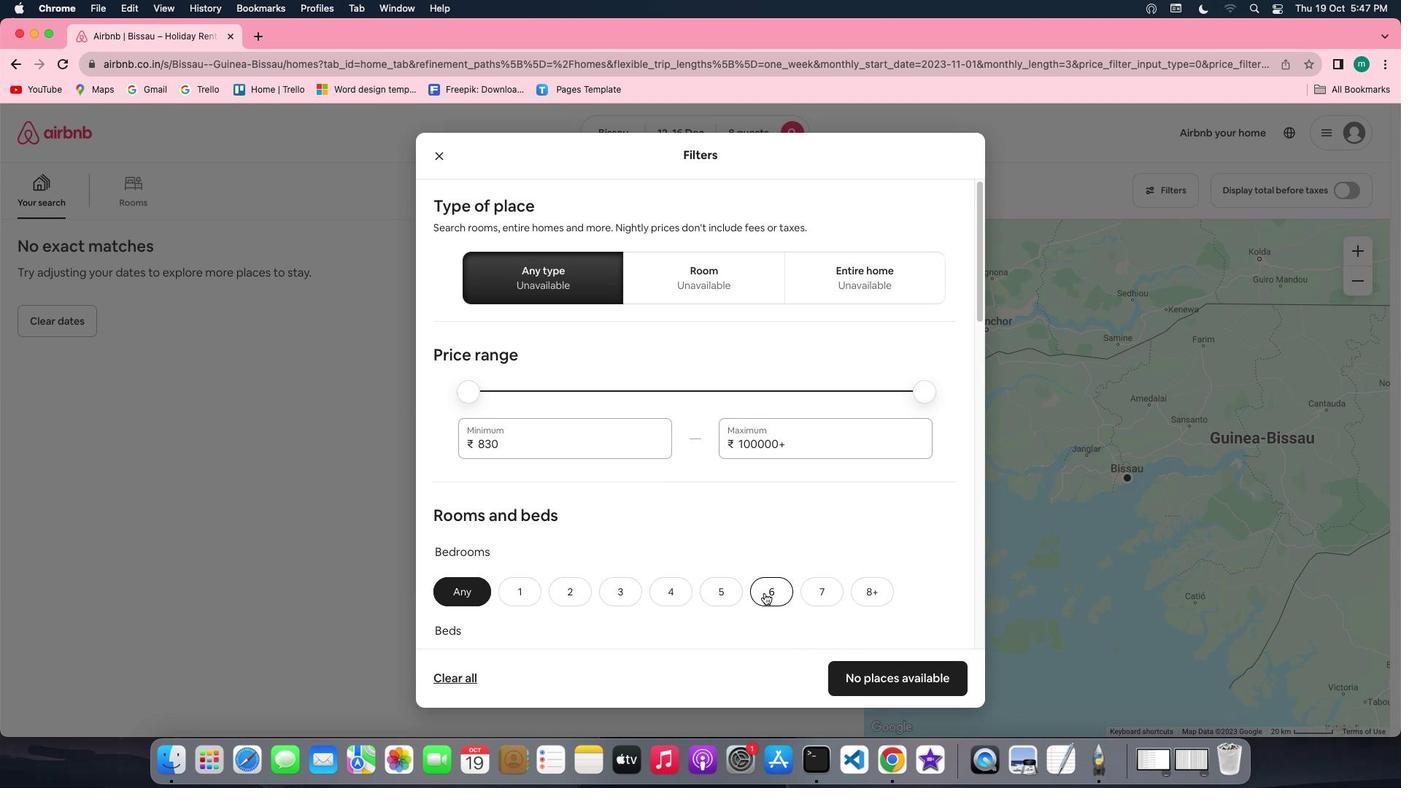 
Action: Mouse scrolled (764, 593) with delta (0, 0)
Screenshot: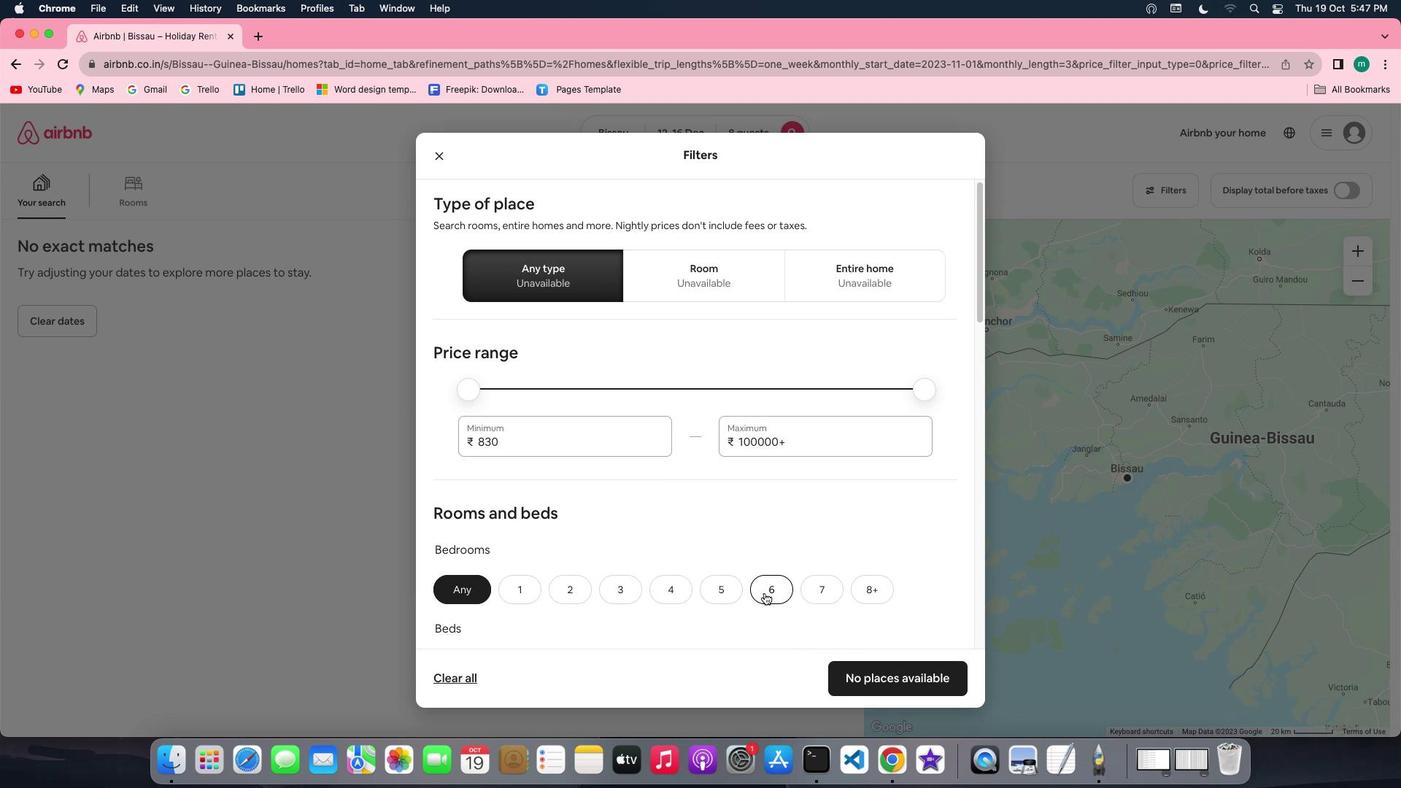 
Action: Mouse scrolled (764, 593) with delta (0, -1)
Screenshot: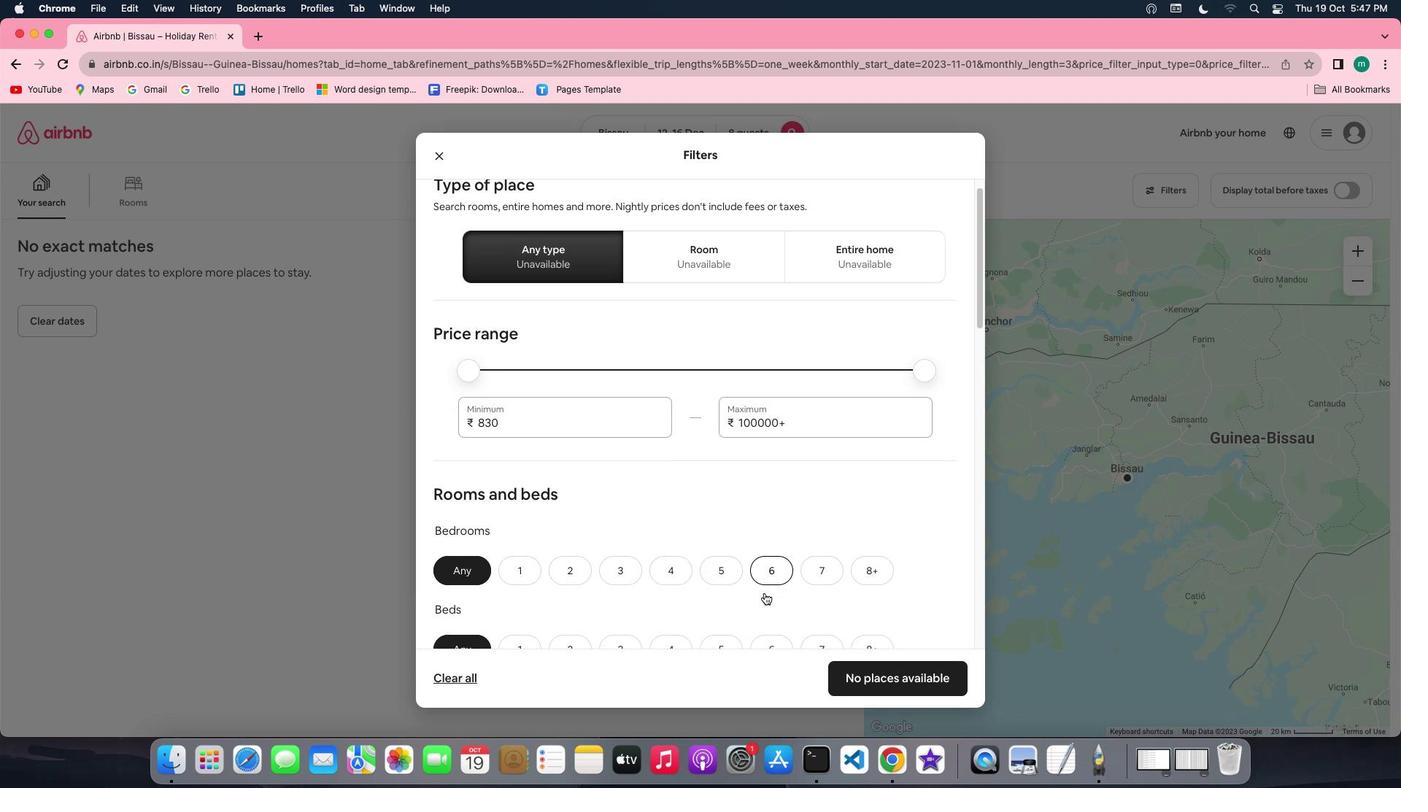
Action: Mouse scrolled (764, 593) with delta (0, -1)
Screenshot: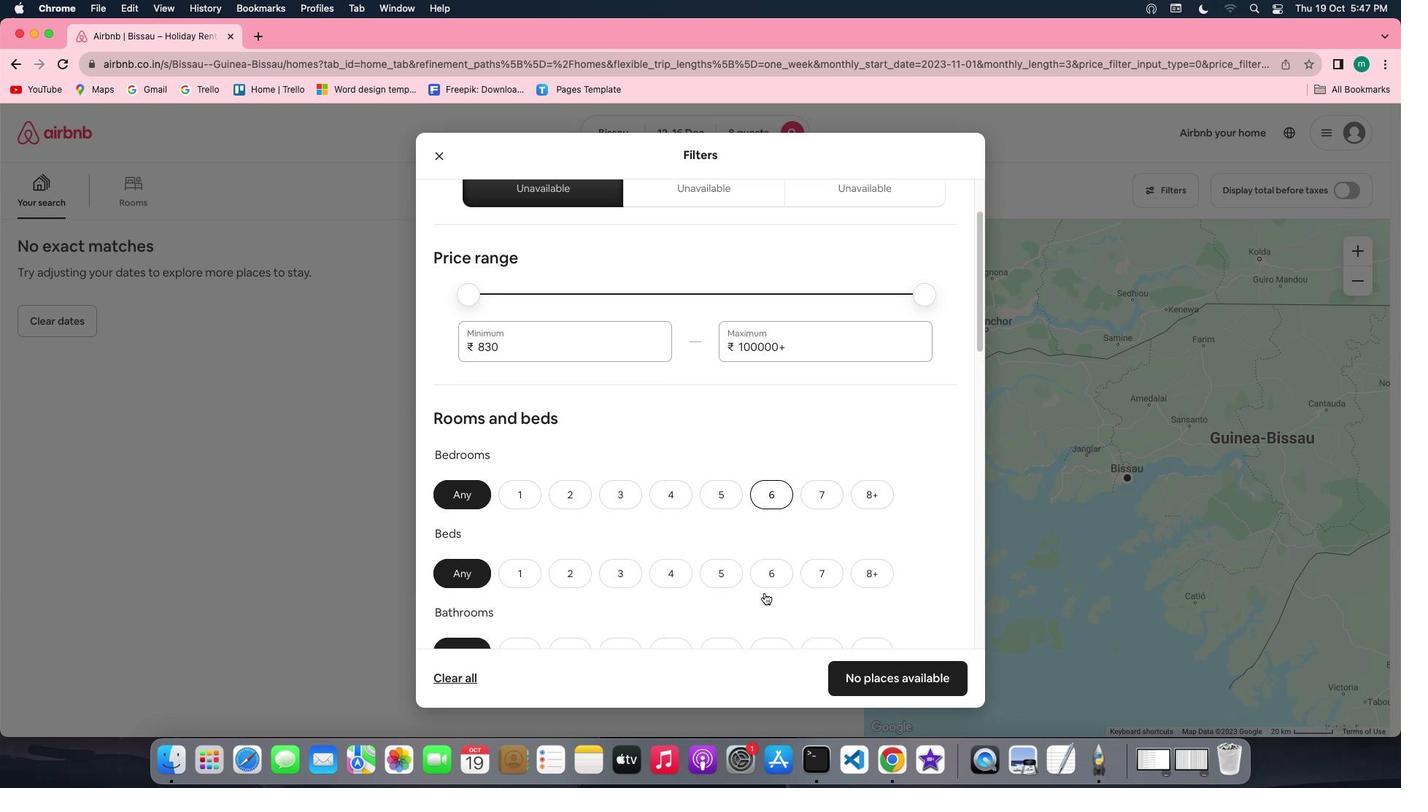 
Action: Mouse scrolled (764, 593) with delta (0, 0)
Screenshot: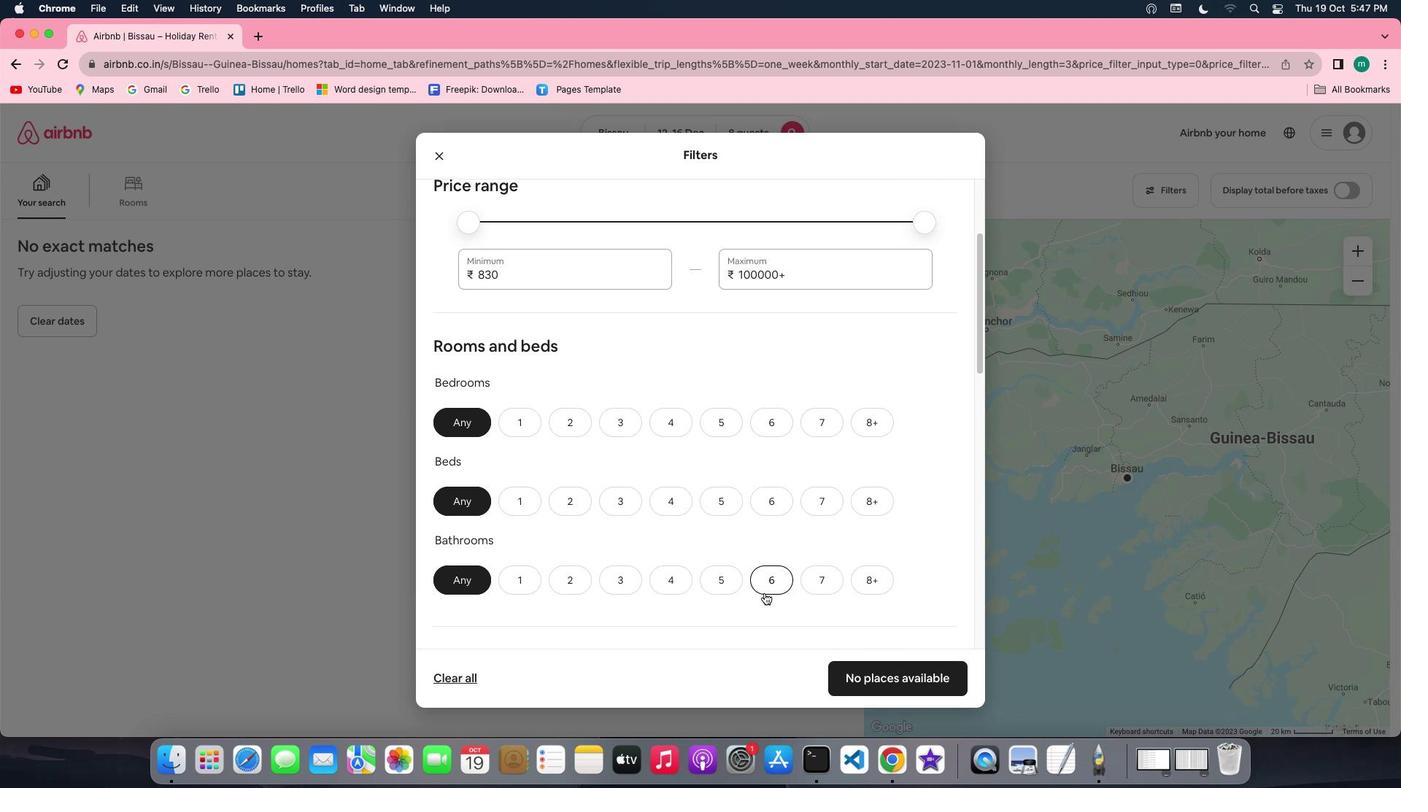 
Action: Mouse scrolled (764, 593) with delta (0, 0)
Screenshot: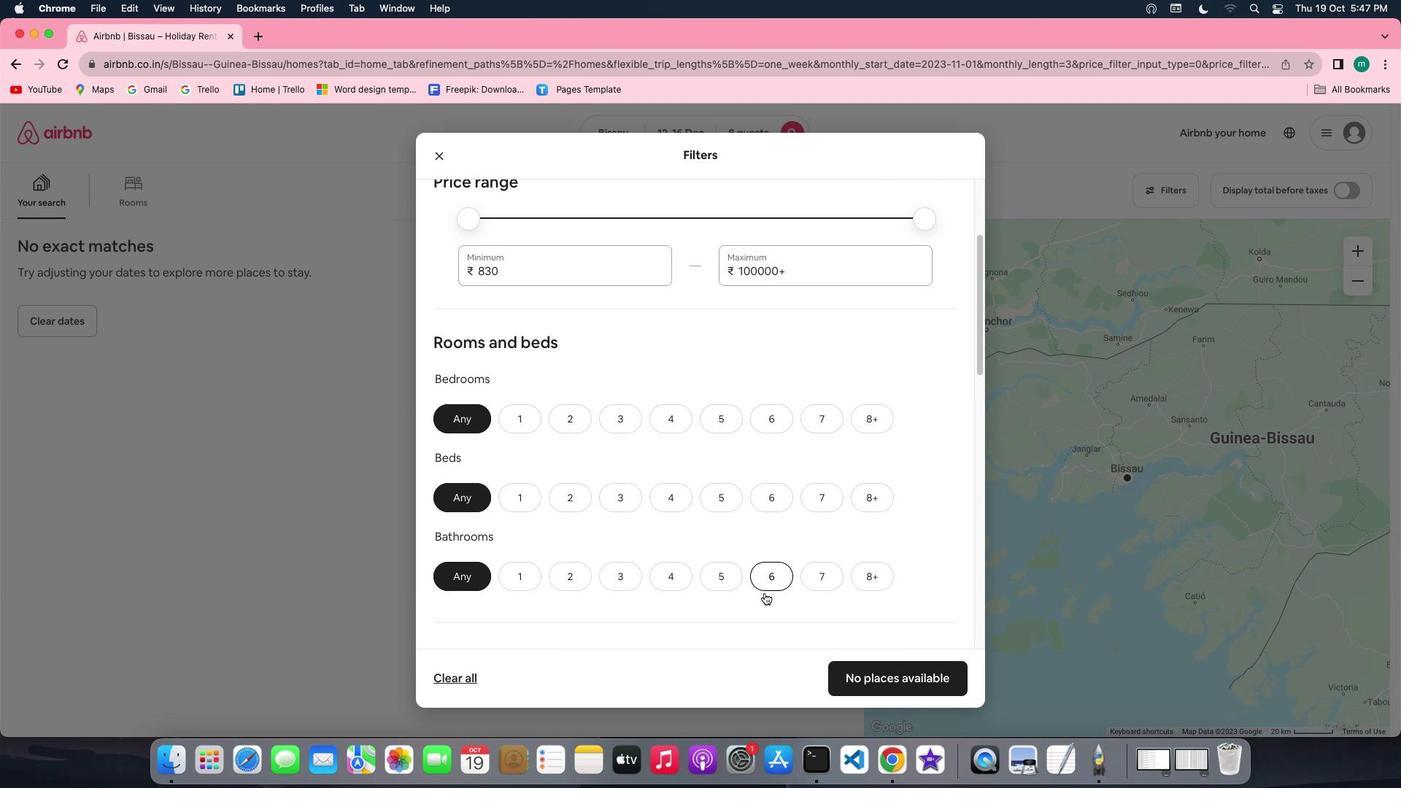 
Action: Mouse scrolled (764, 593) with delta (0, -1)
Screenshot: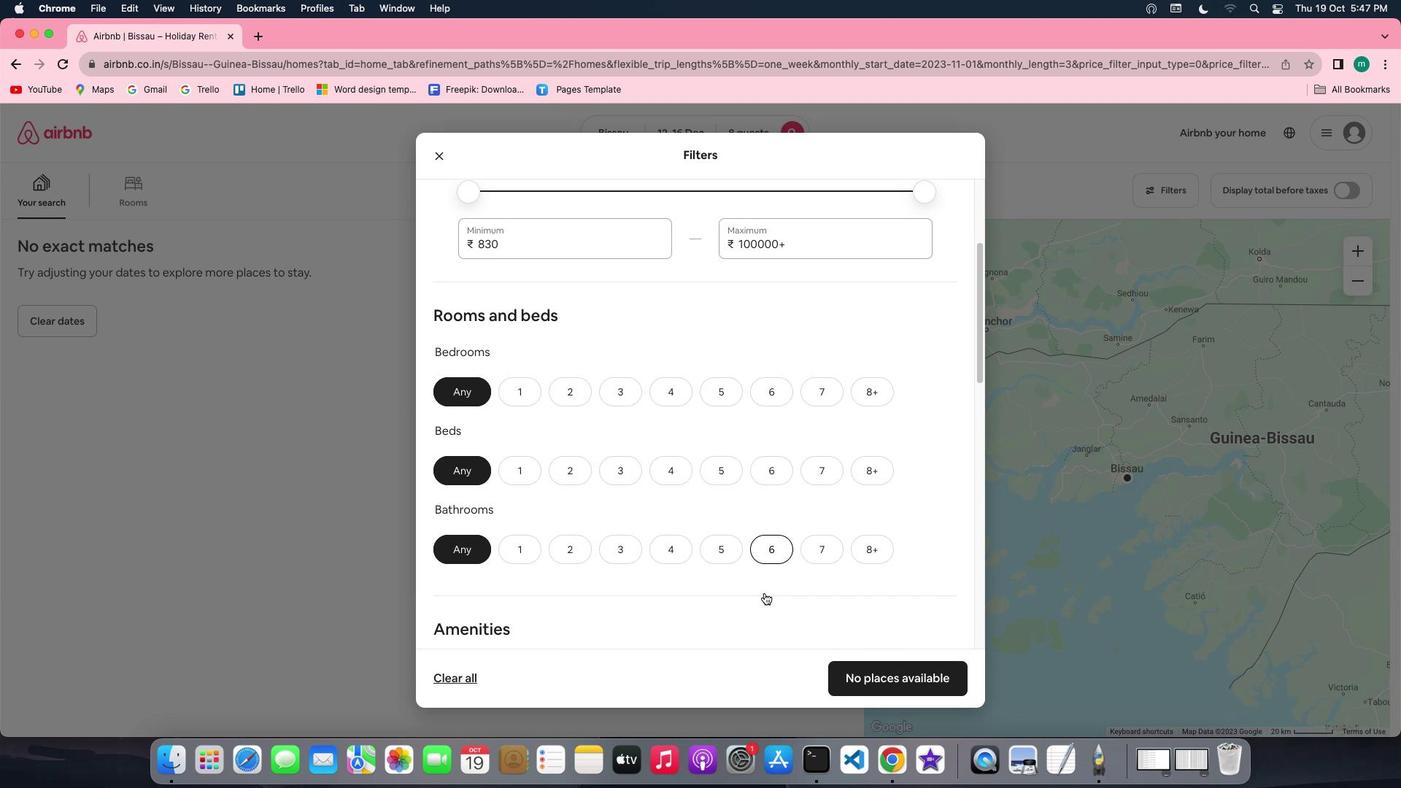 
Action: Mouse scrolled (764, 593) with delta (0, 0)
Screenshot: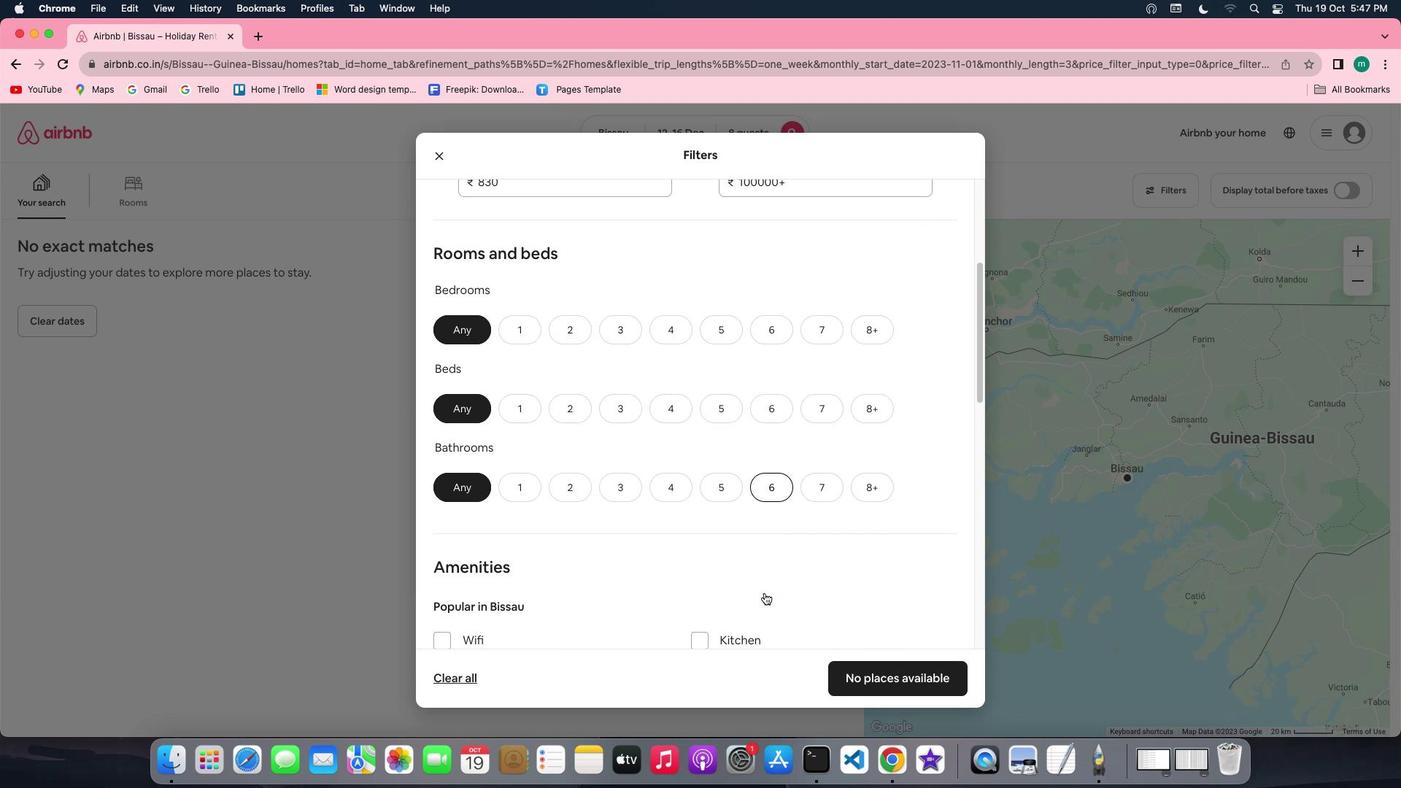 
Action: Mouse moved to (878, 273)
Screenshot: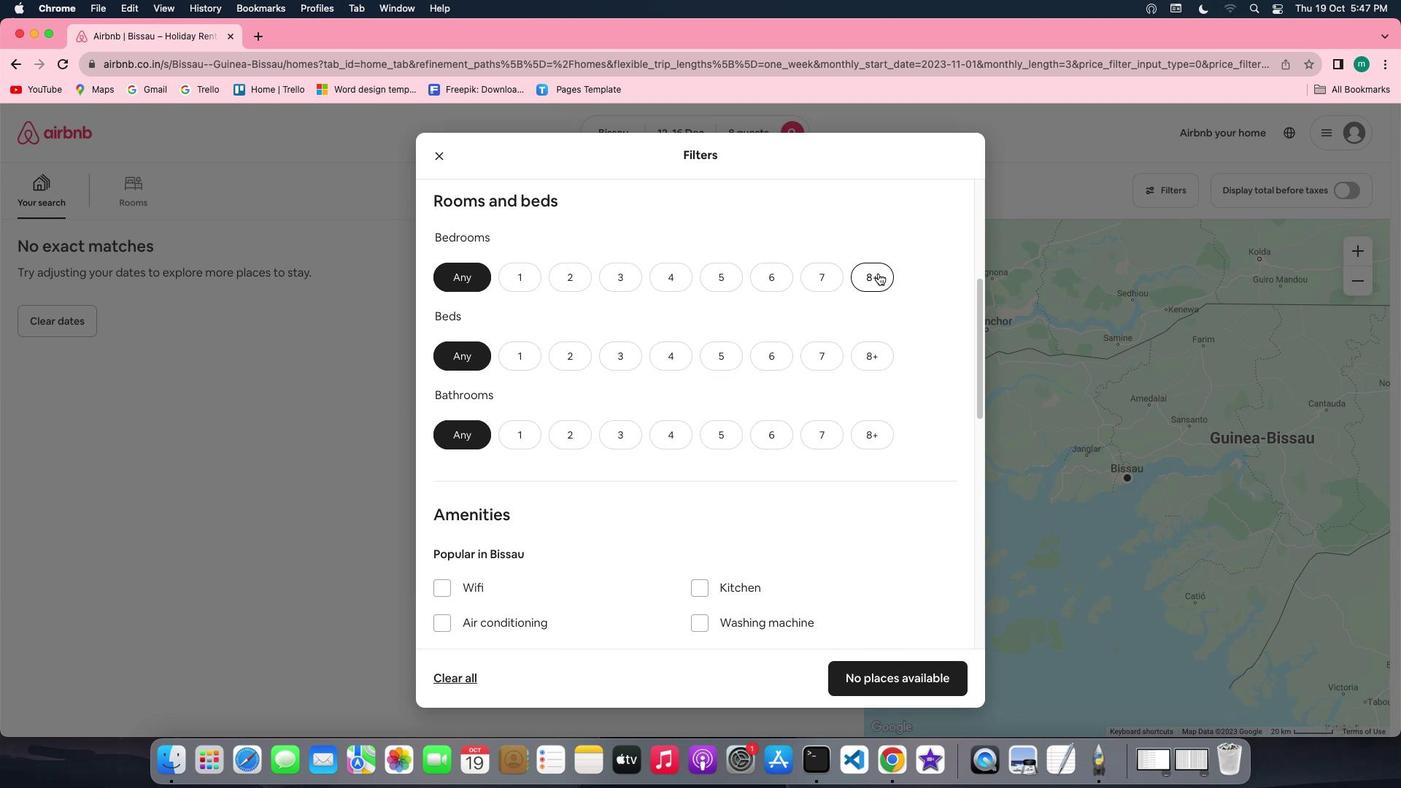 
Action: Mouse pressed left at (878, 273)
Screenshot: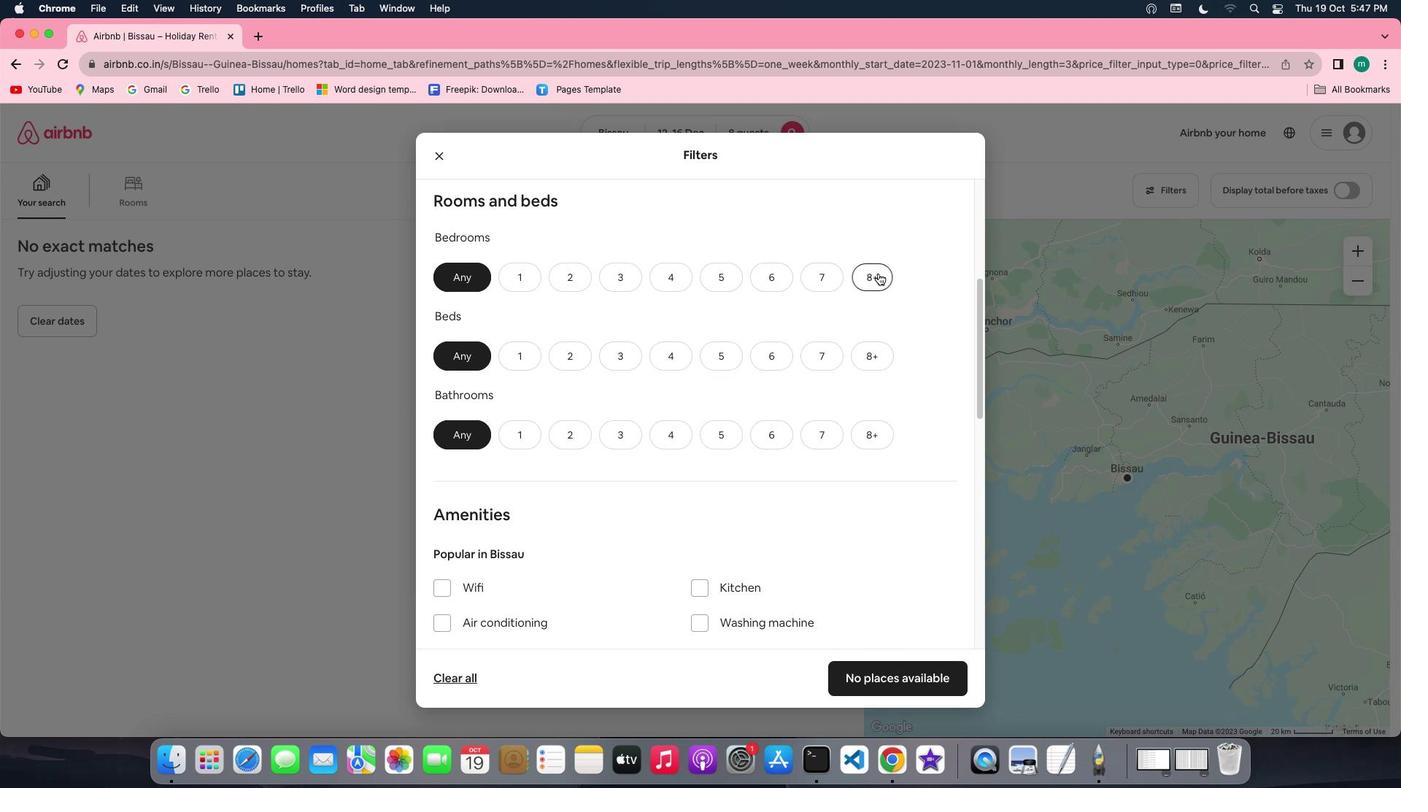 
Action: Mouse moved to (880, 359)
Screenshot: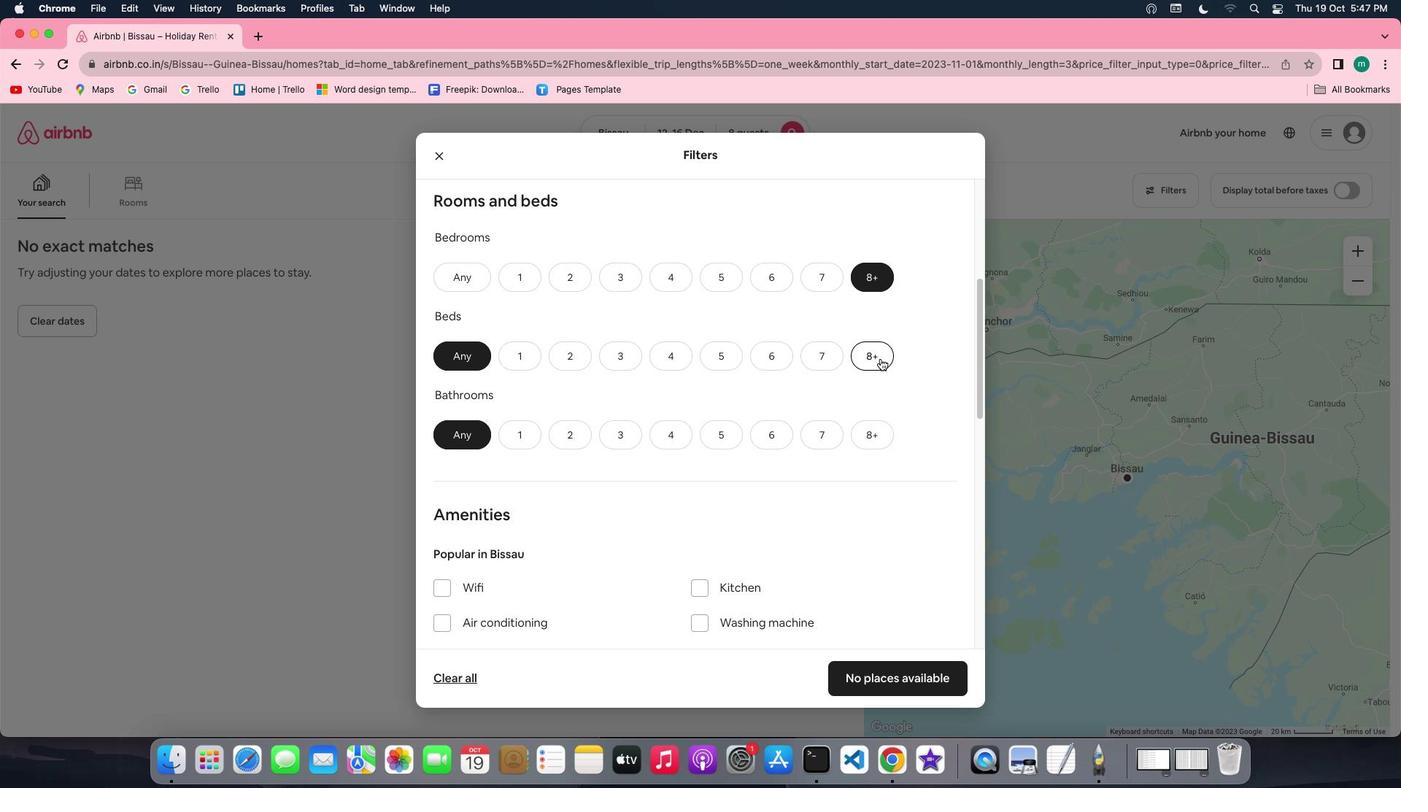 
Action: Mouse pressed left at (880, 359)
Screenshot: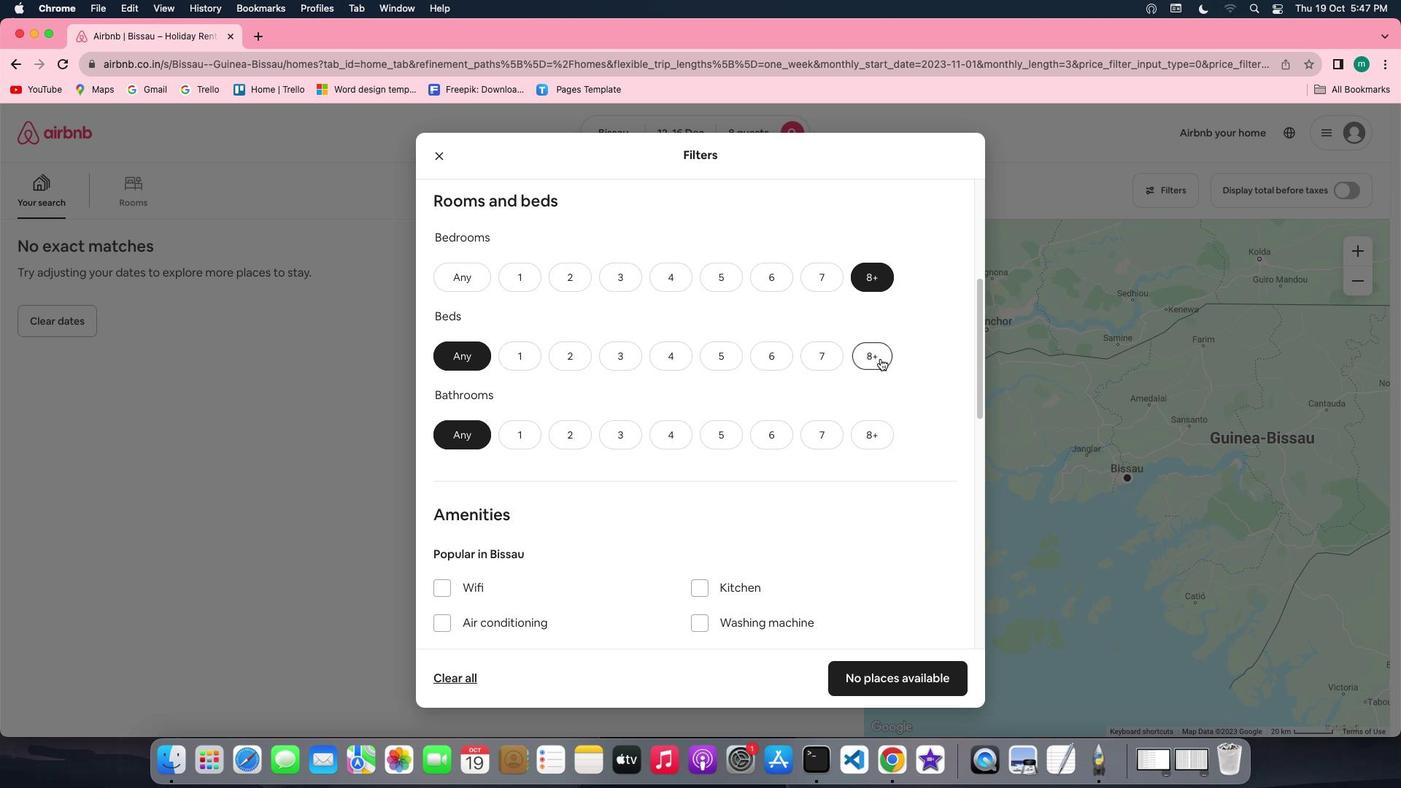 
Action: Mouse moved to (874, 426)
Screenshot: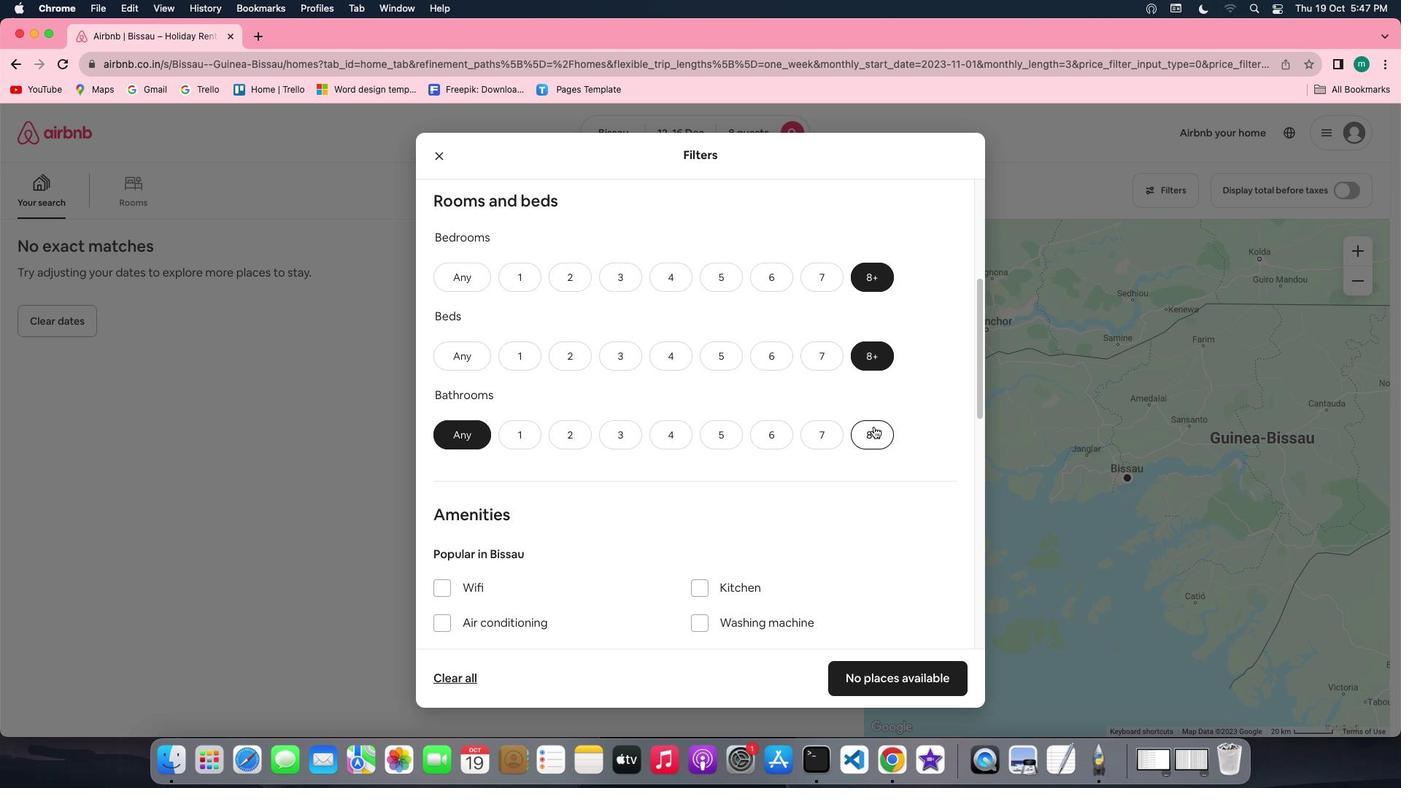 
Action: Mouse pressed left at (874, 426)
Screenshot: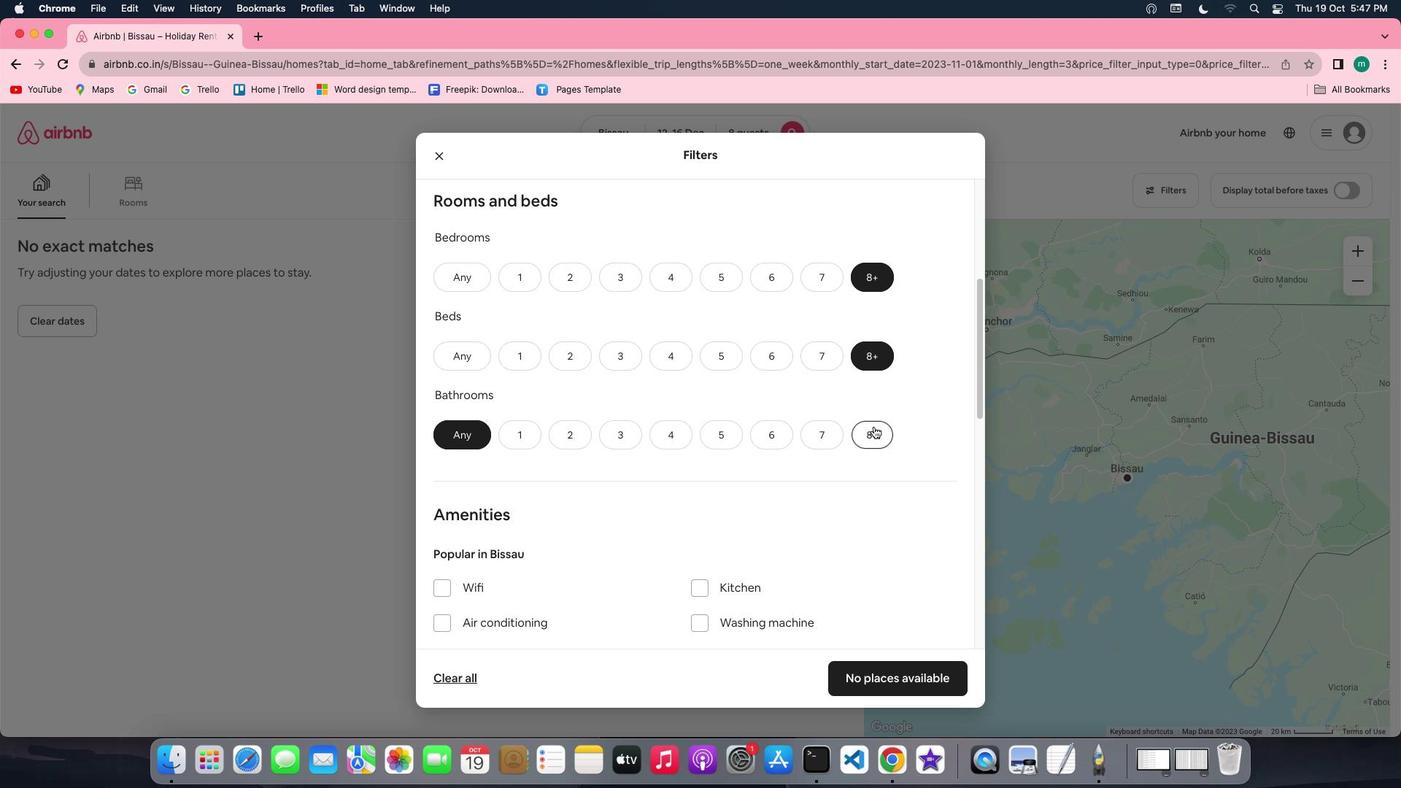 
Action: Mouse moved to (611, 440)
Screenshot: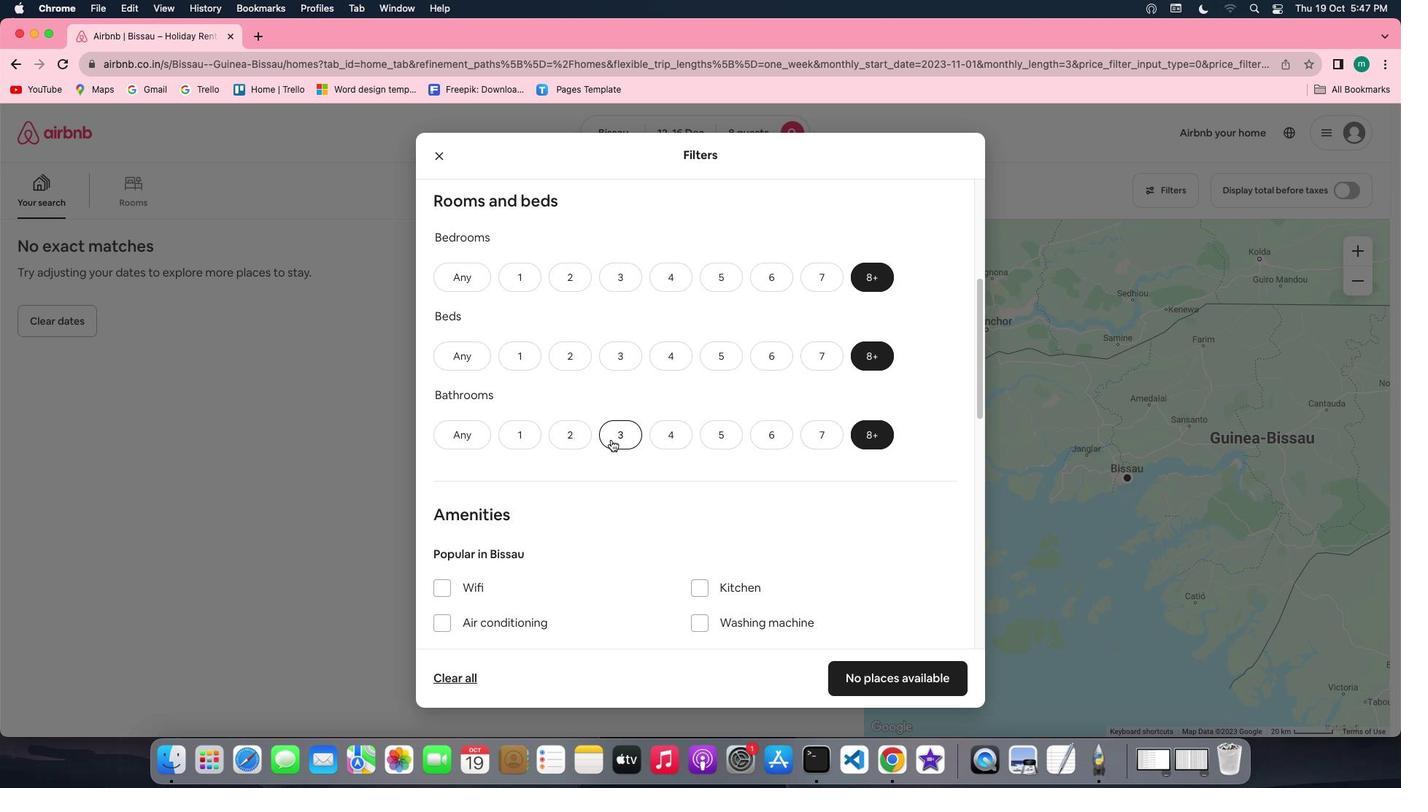 
Action: Mouse scrolled (611, 440) with delta (0, 0)
Screenshot: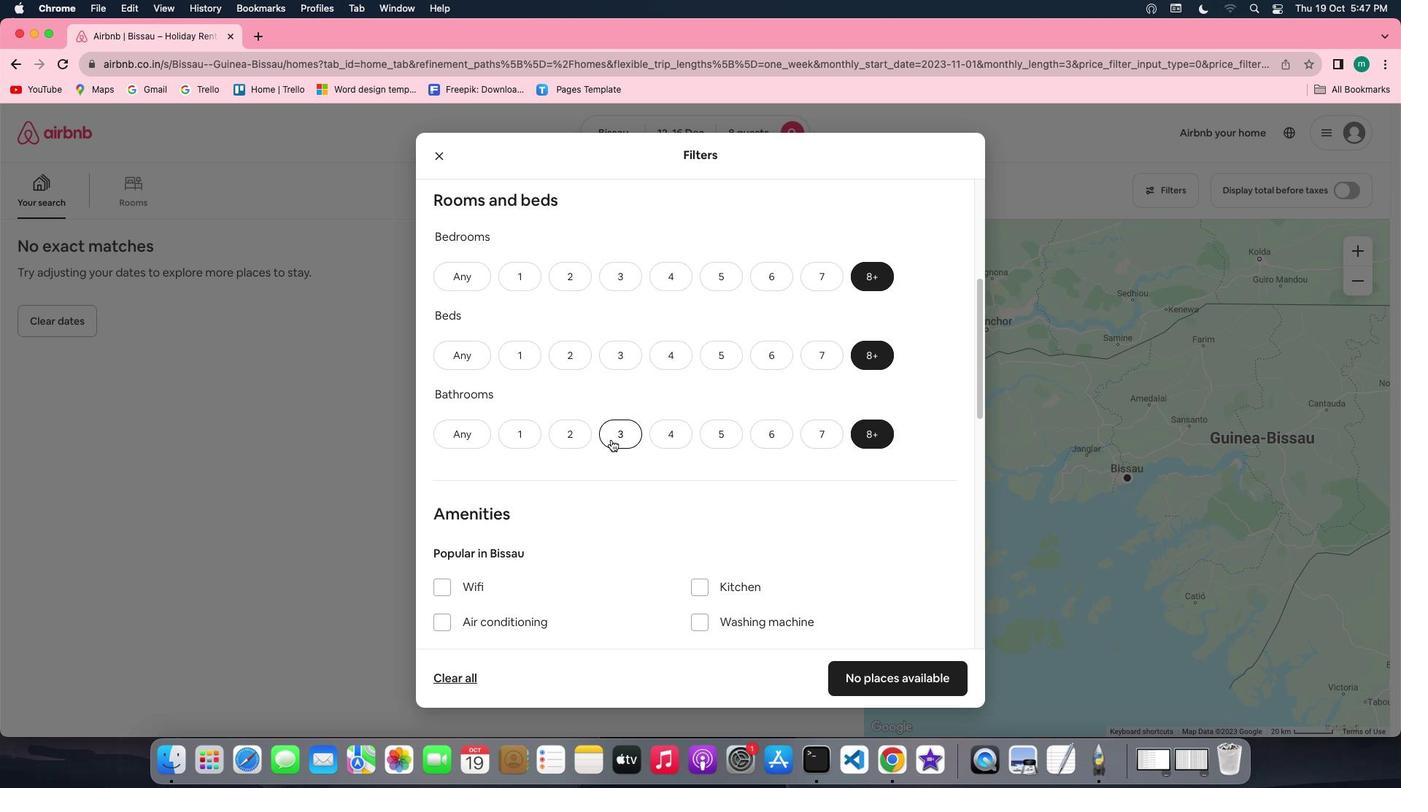 
Action: Mouse scrolled (611, 440) with delta (0, 0)
Screenshot: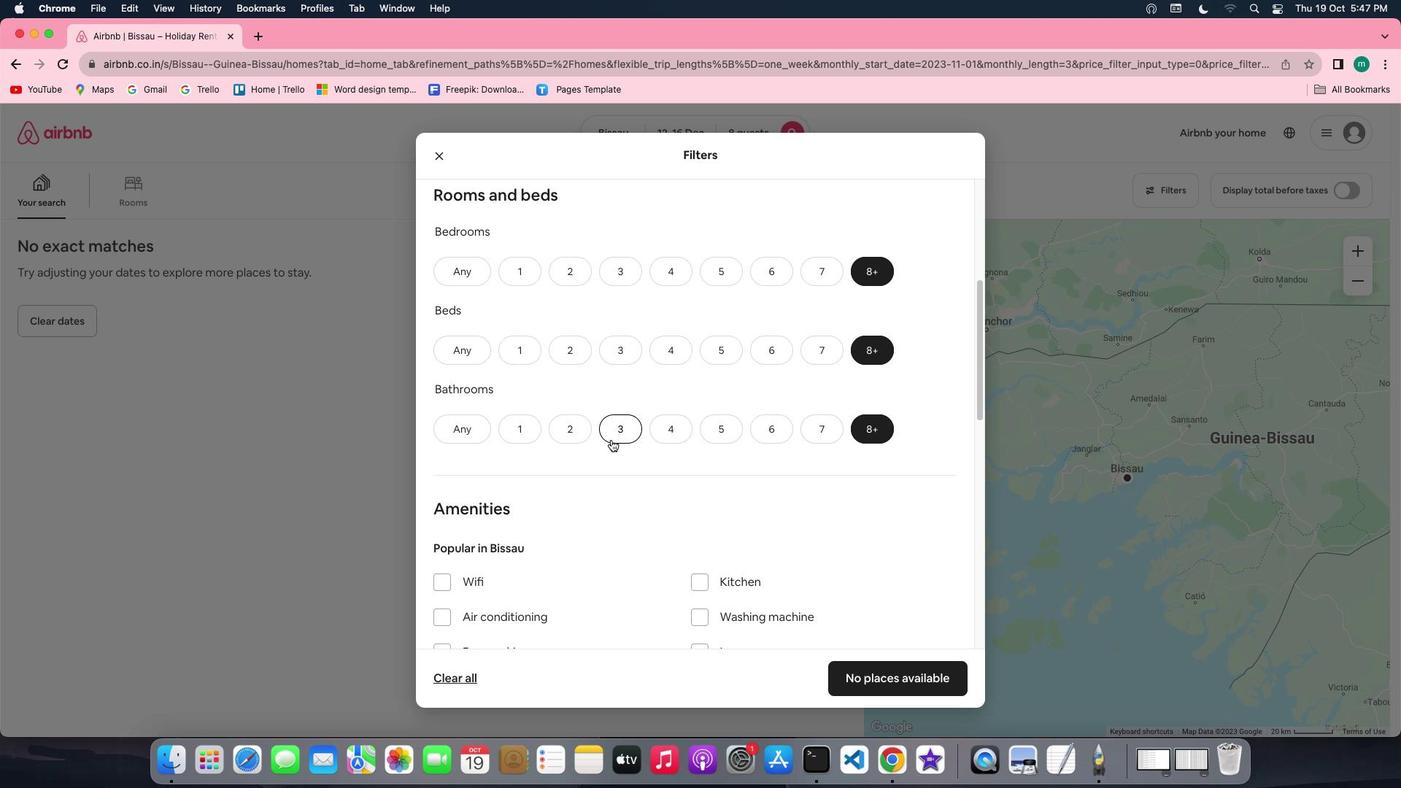 
Action: Mouse scrolled (611, 440) with delta (0, 0)
Screenshot: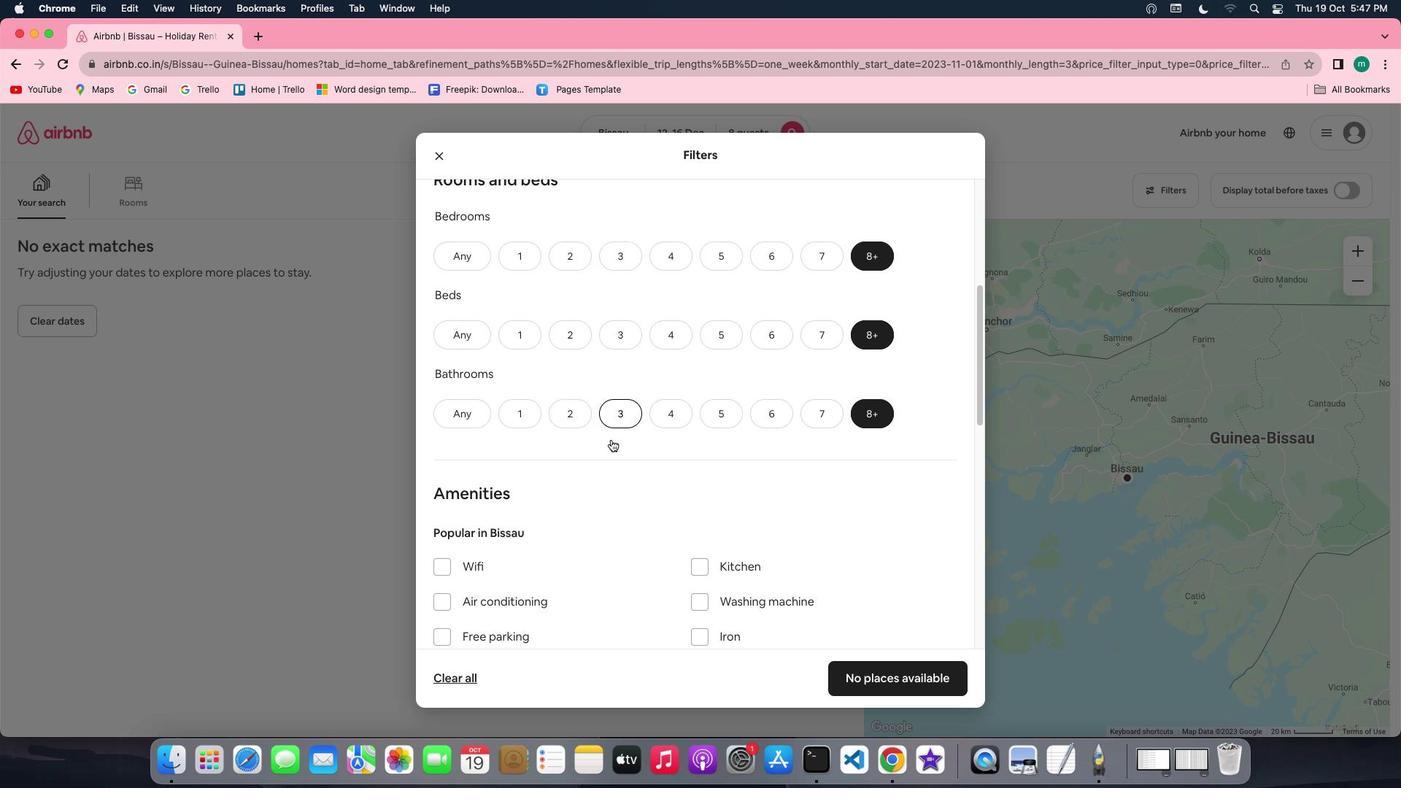 
Action: Mouse scrolled (611, 440) with delta (0, 0)
Screenshot: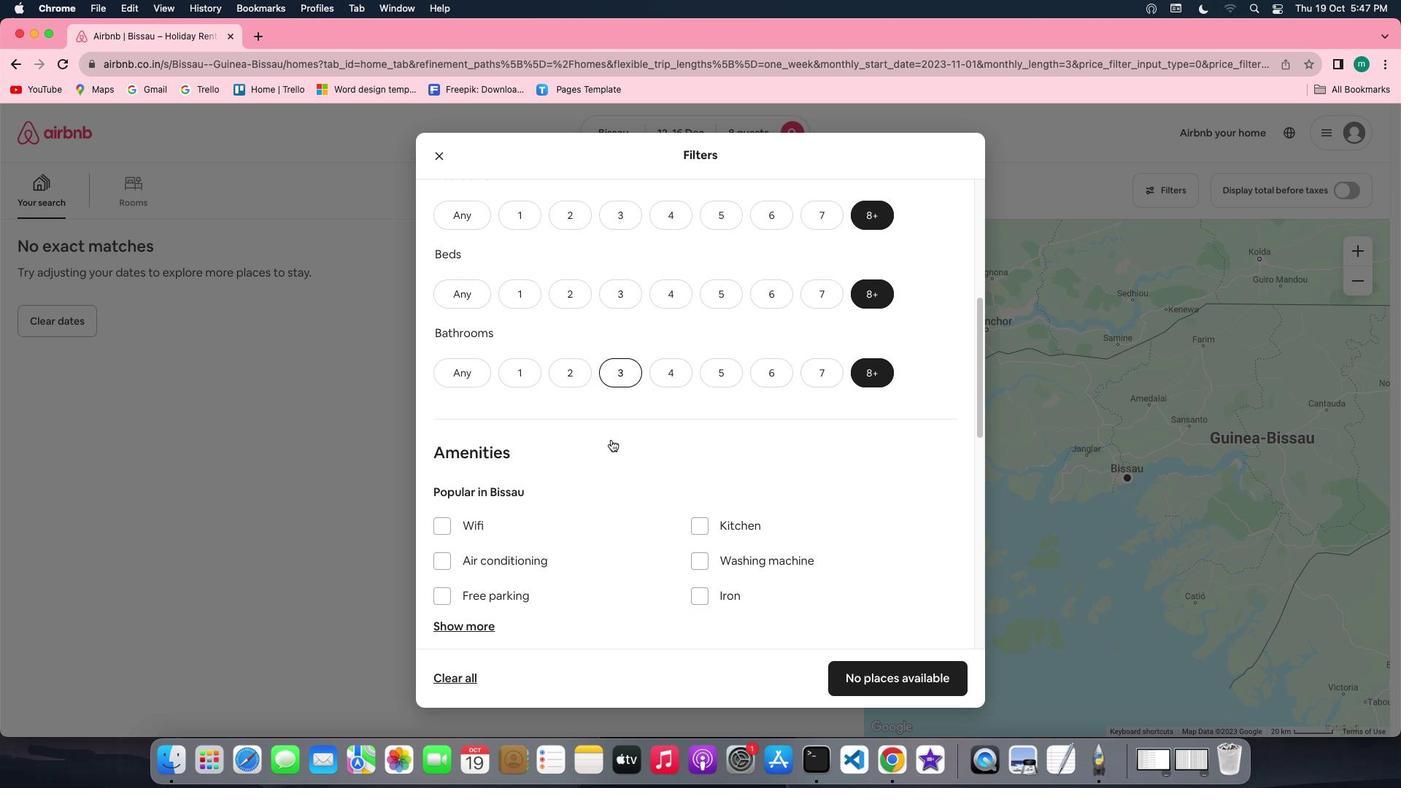 
Action: Mouse scrolled (611, 440) with delta (0, 0)
Screenshot: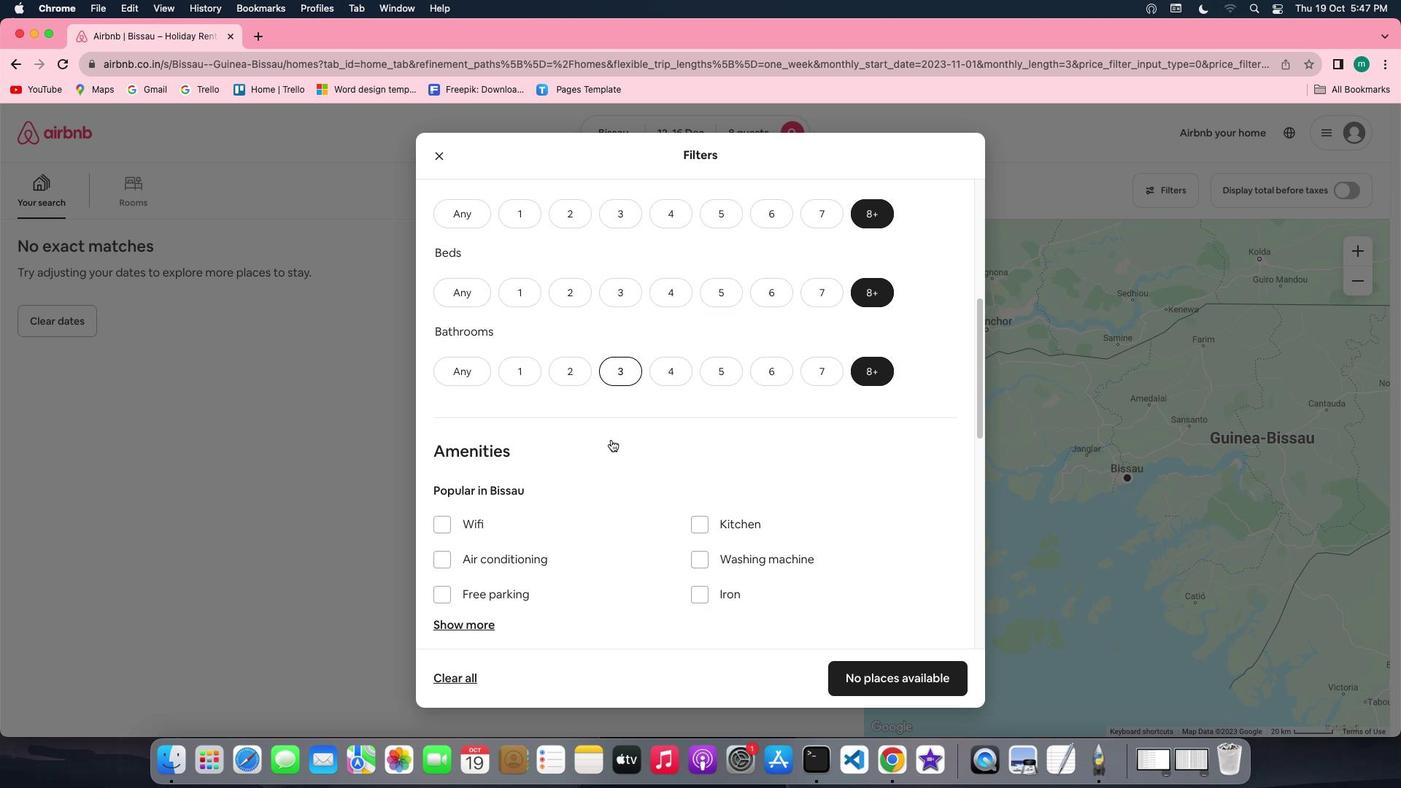 
Action: Mouse scrolled (611, 440) with delta (0, 0)
Screenshot: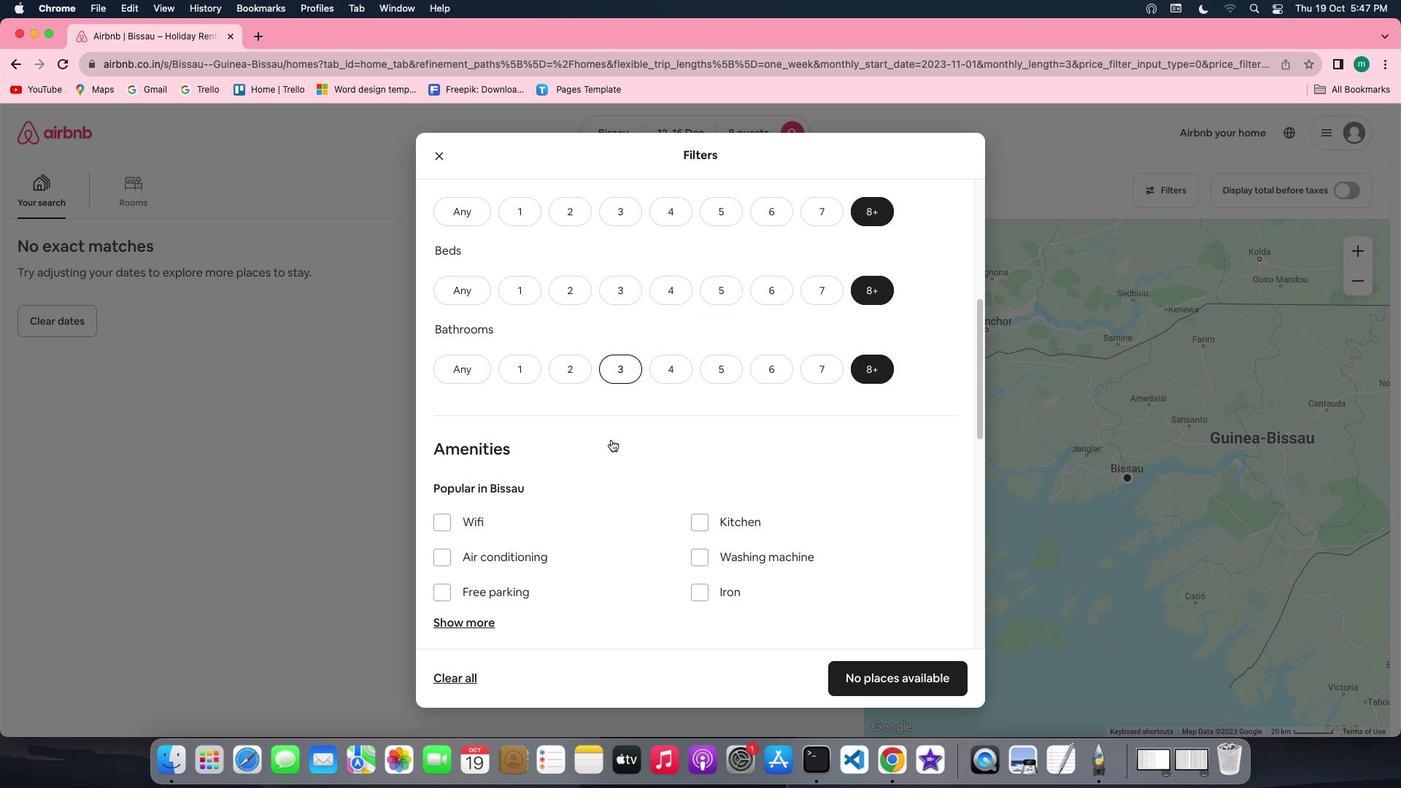 
Action: Mouse scrolled (611, 440) with delta (0, 0)
Screenshot: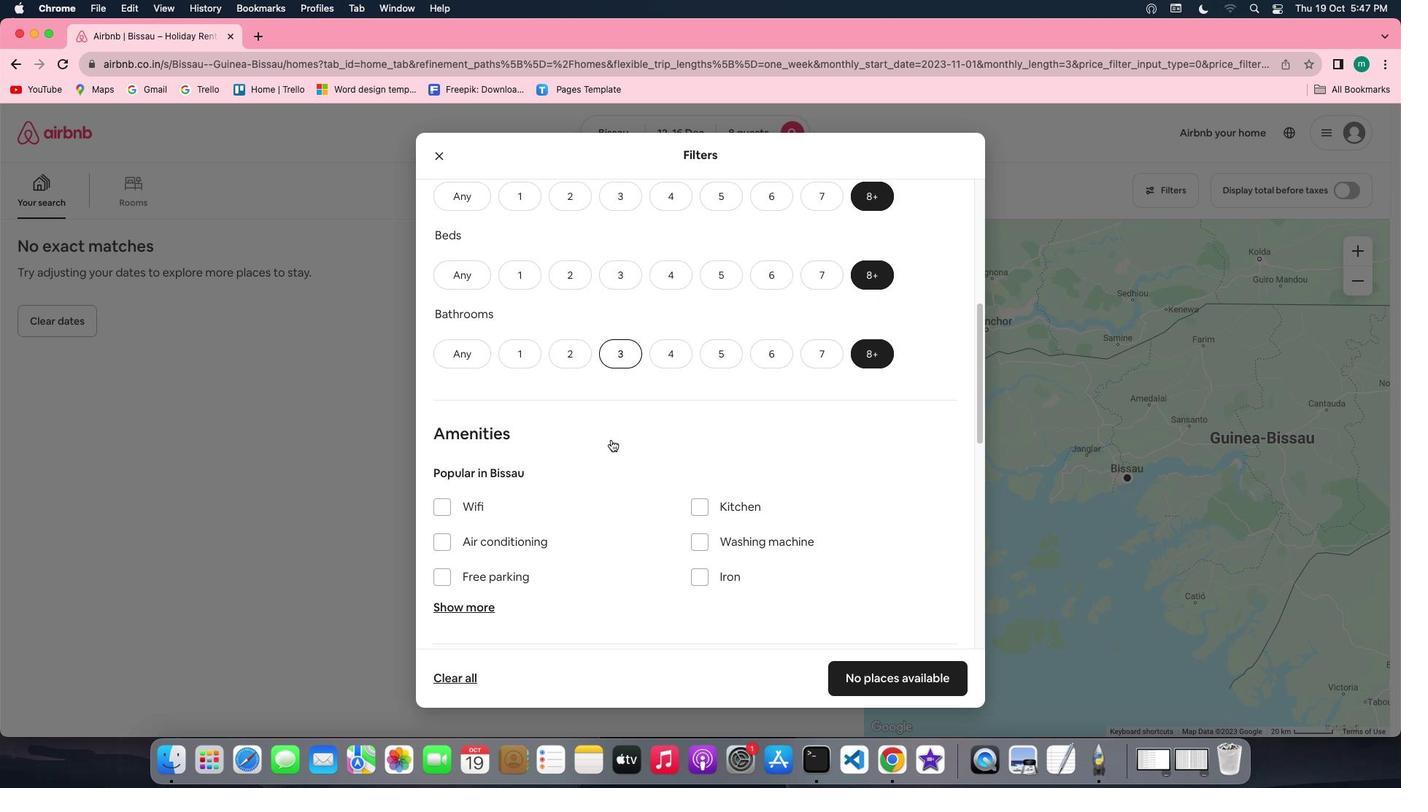 
Action: Mouse scrolled (611, 440) with delta (0, 0)
Screenshot: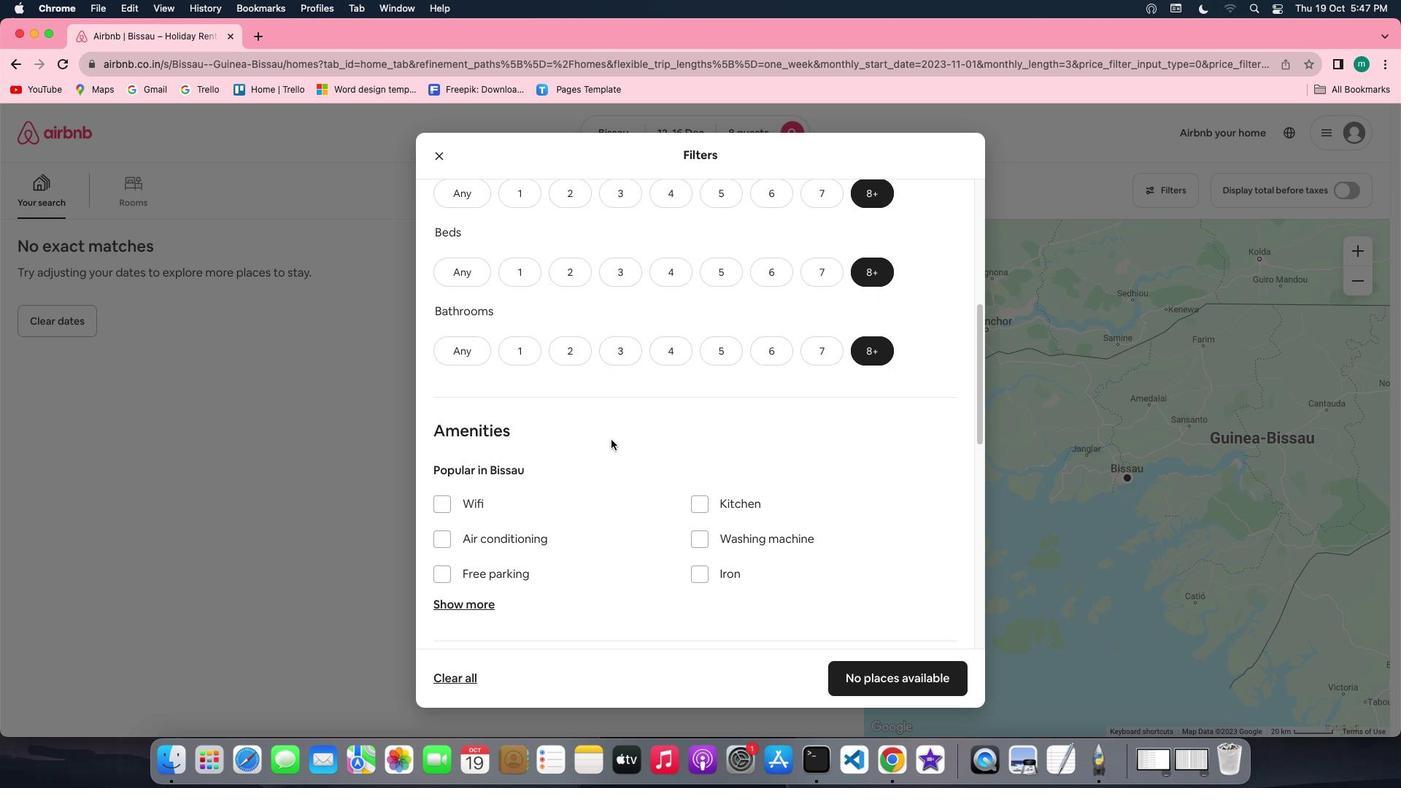 
Action: Mouse moved to (611, 440)
Screenshot: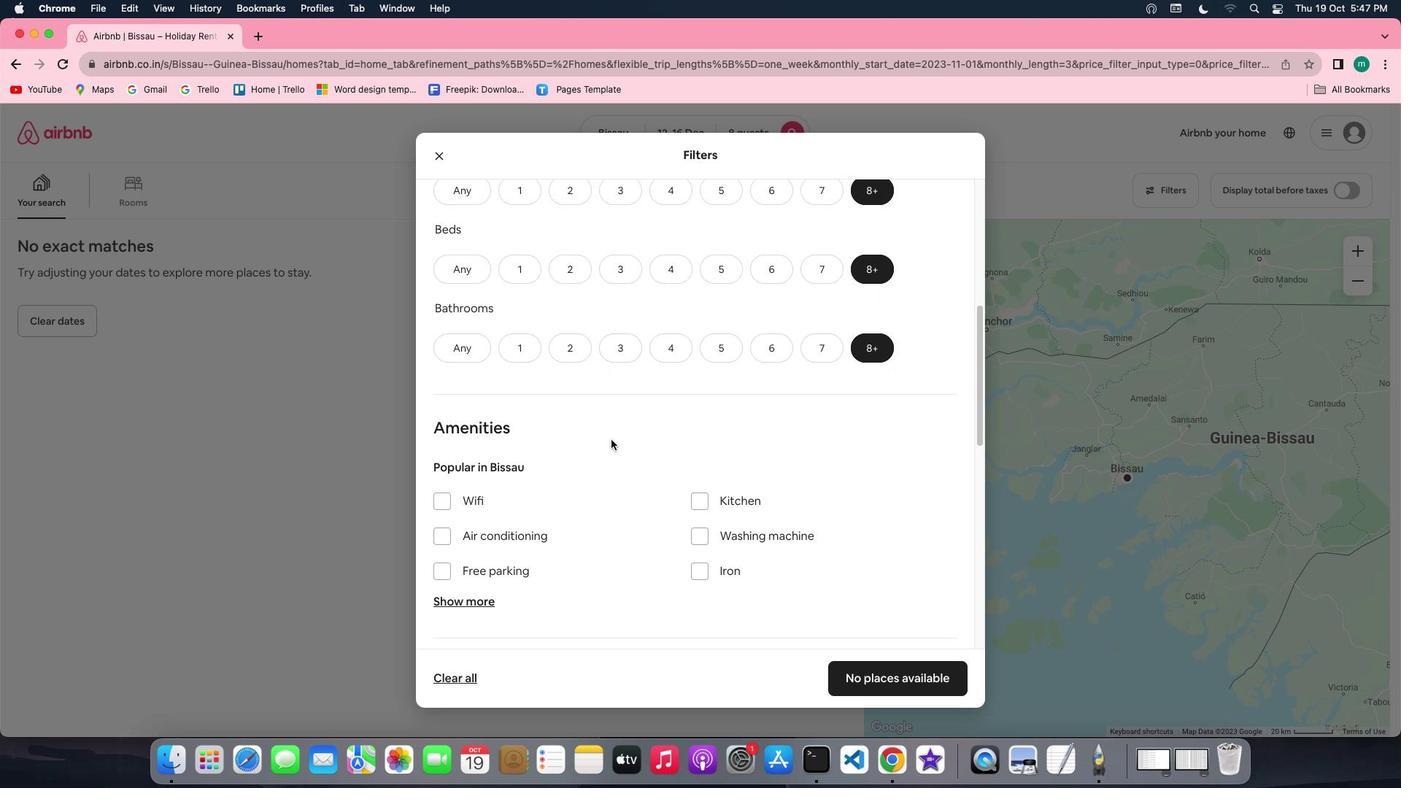 
Action: Mouse scrolled (611, 440) with delta (0, 0)
Screenshot: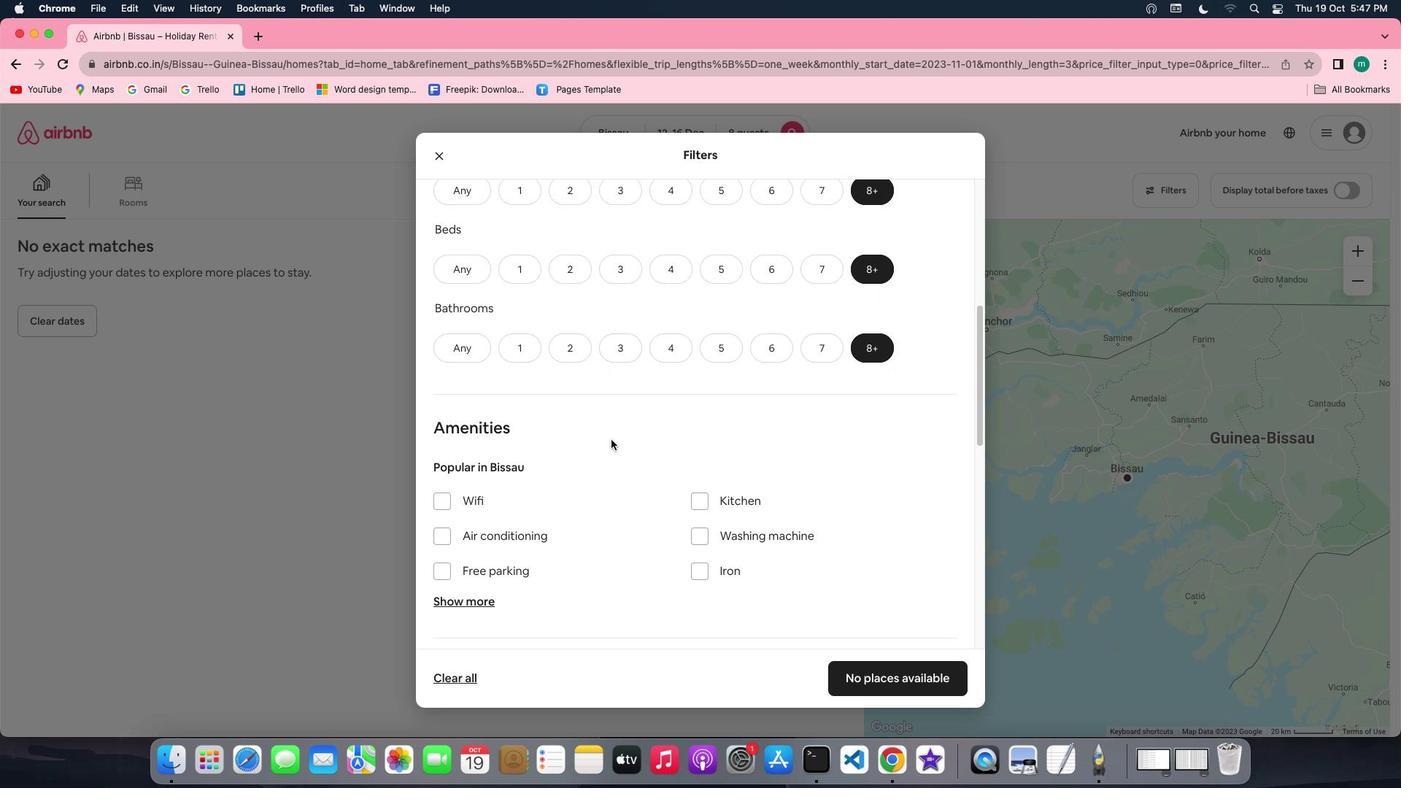 
Action: Mouse scrolled (611, 440) with delta (0, 0)
Screenshot: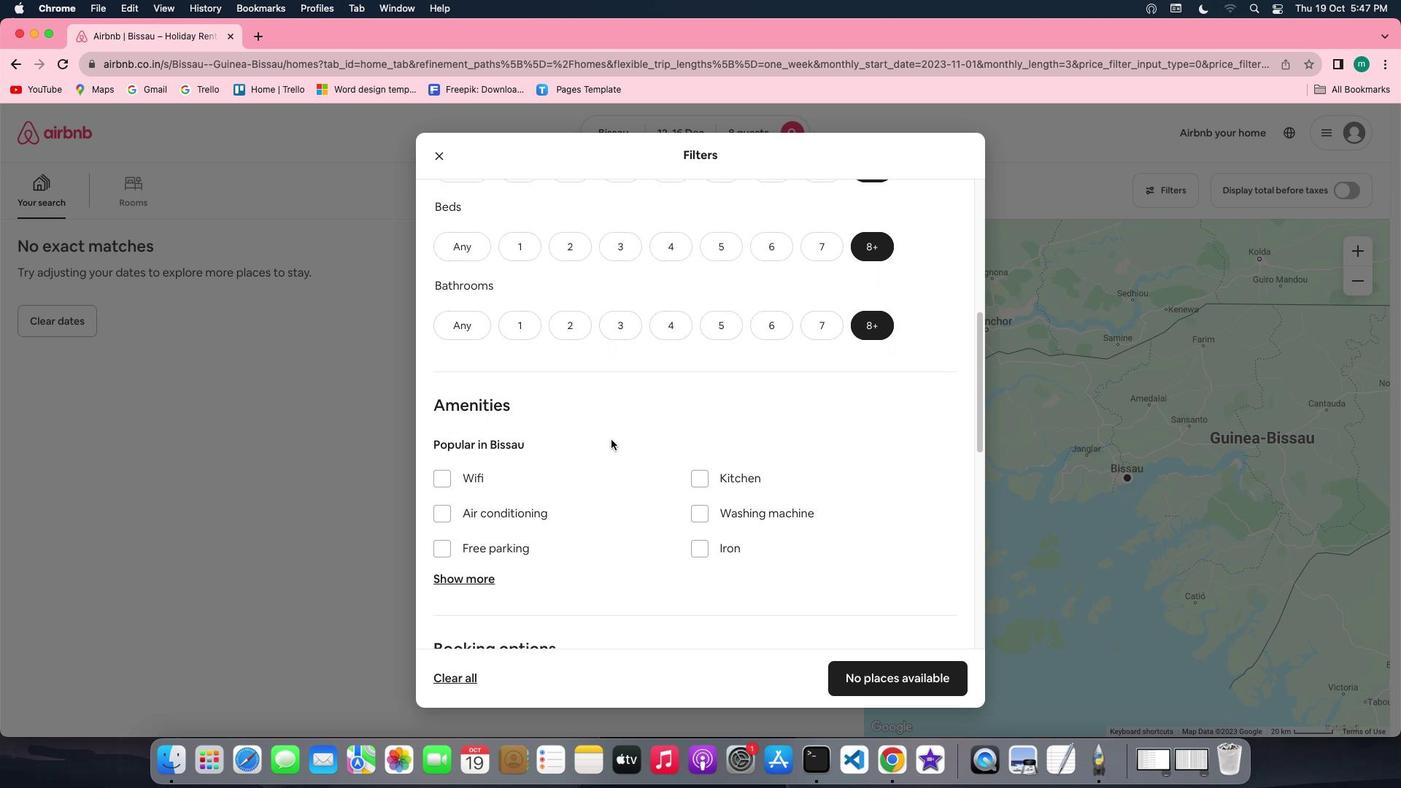 
Action: Mouse scrolled (611, 440) with delta (0, 0)
Screenshot: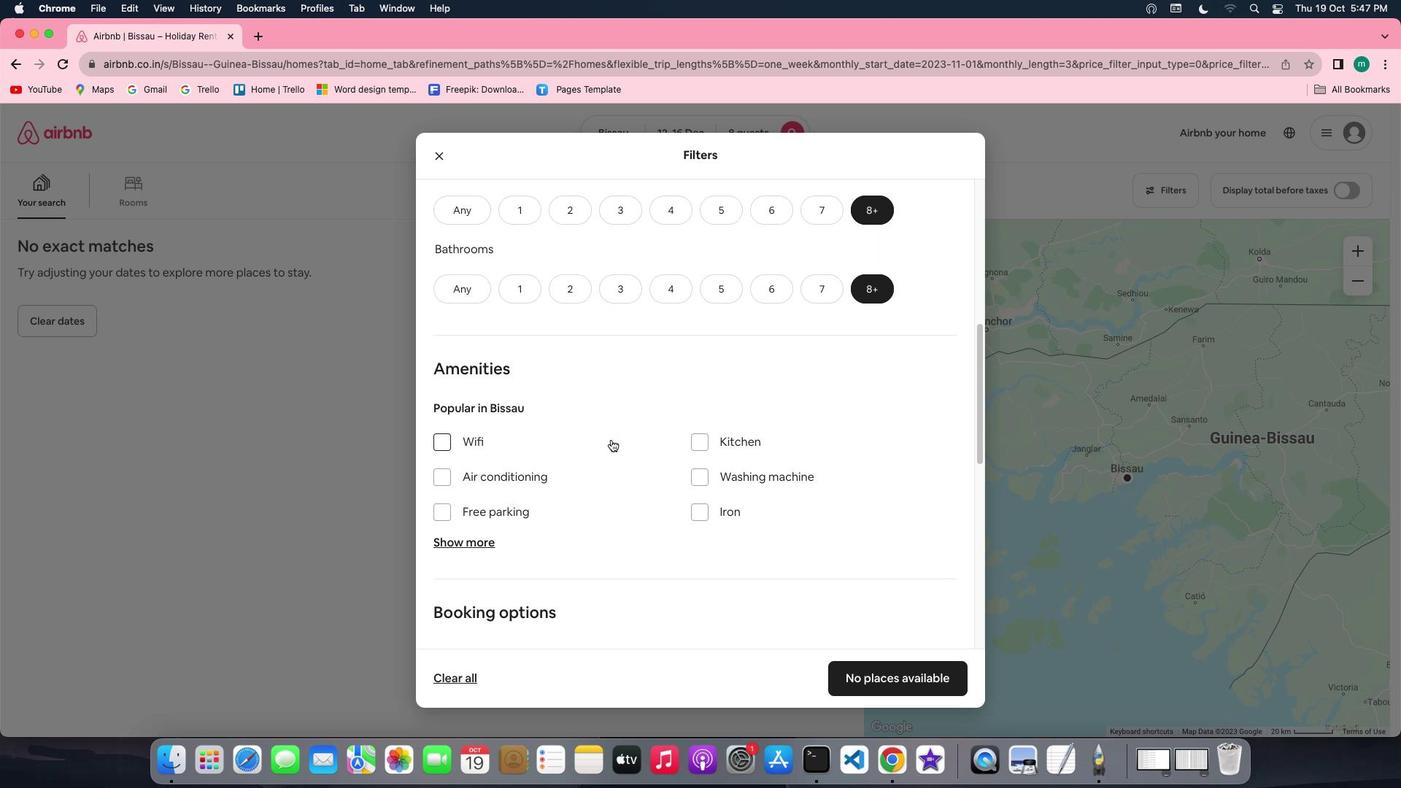 
Action: Mouse scrolled (611, 440) with delta (0, 0)
Screenshot: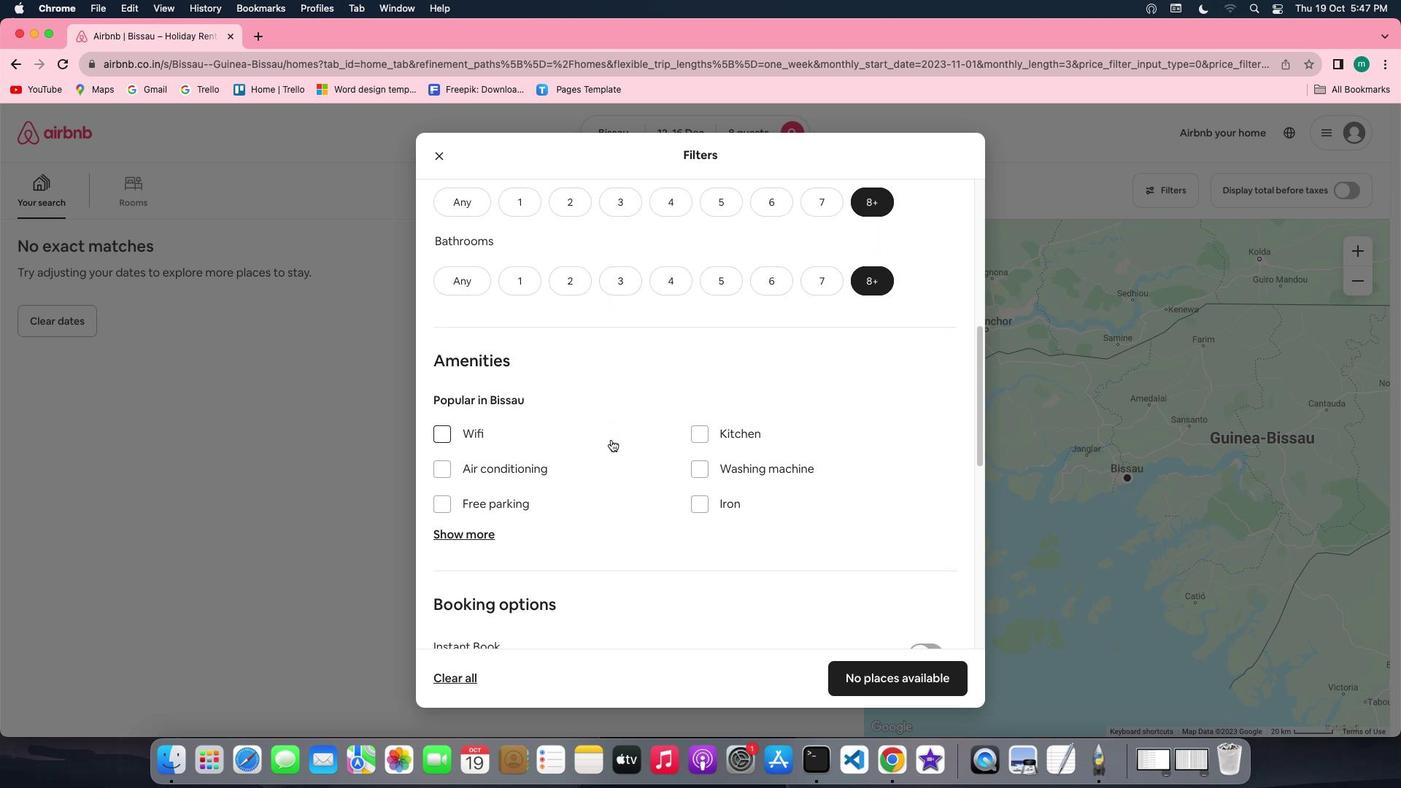 
Action: Mouse scrolled (611, 440) with delta (0, 0)
Screenshot: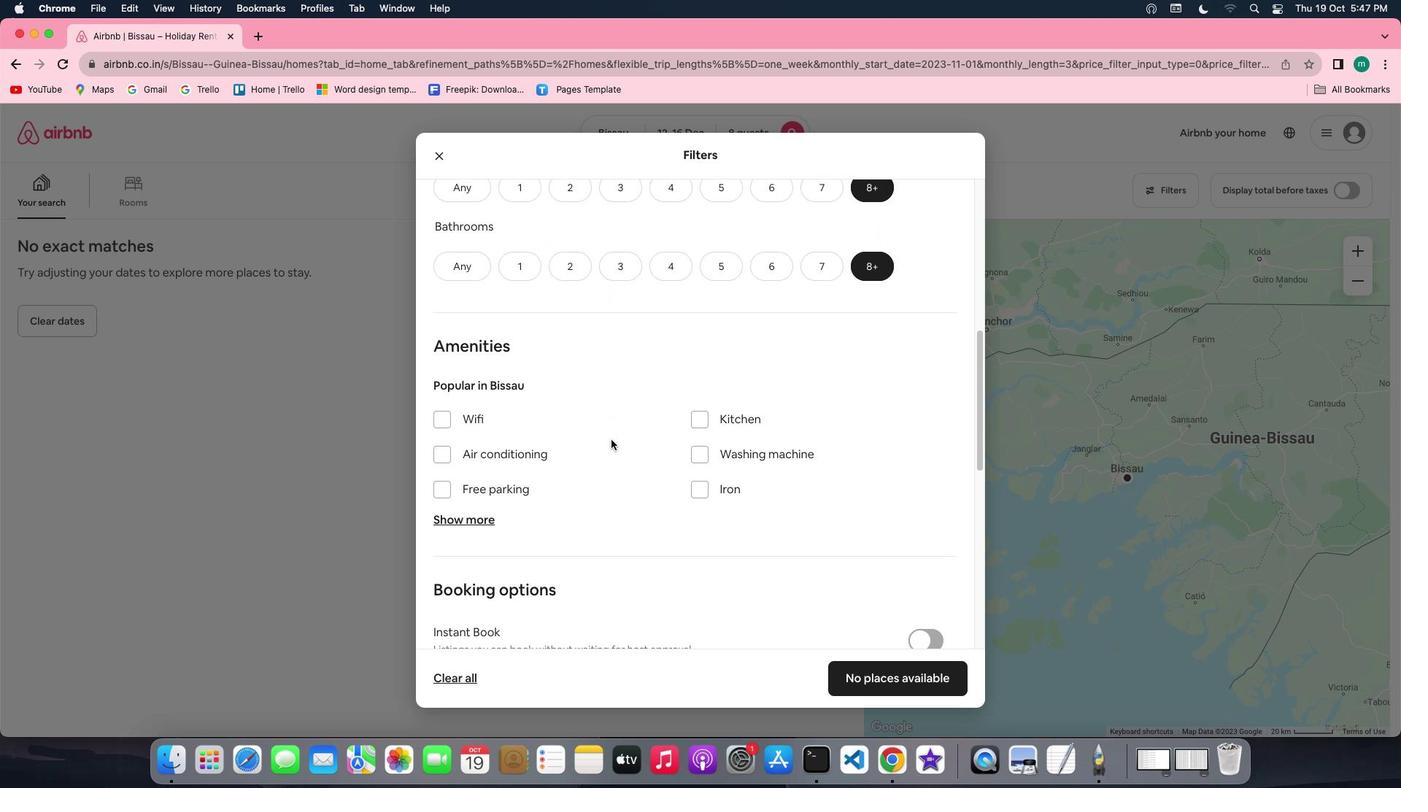 
Action: Mouse scrolled (611, 440) with delta (0, 0)
Screenshot: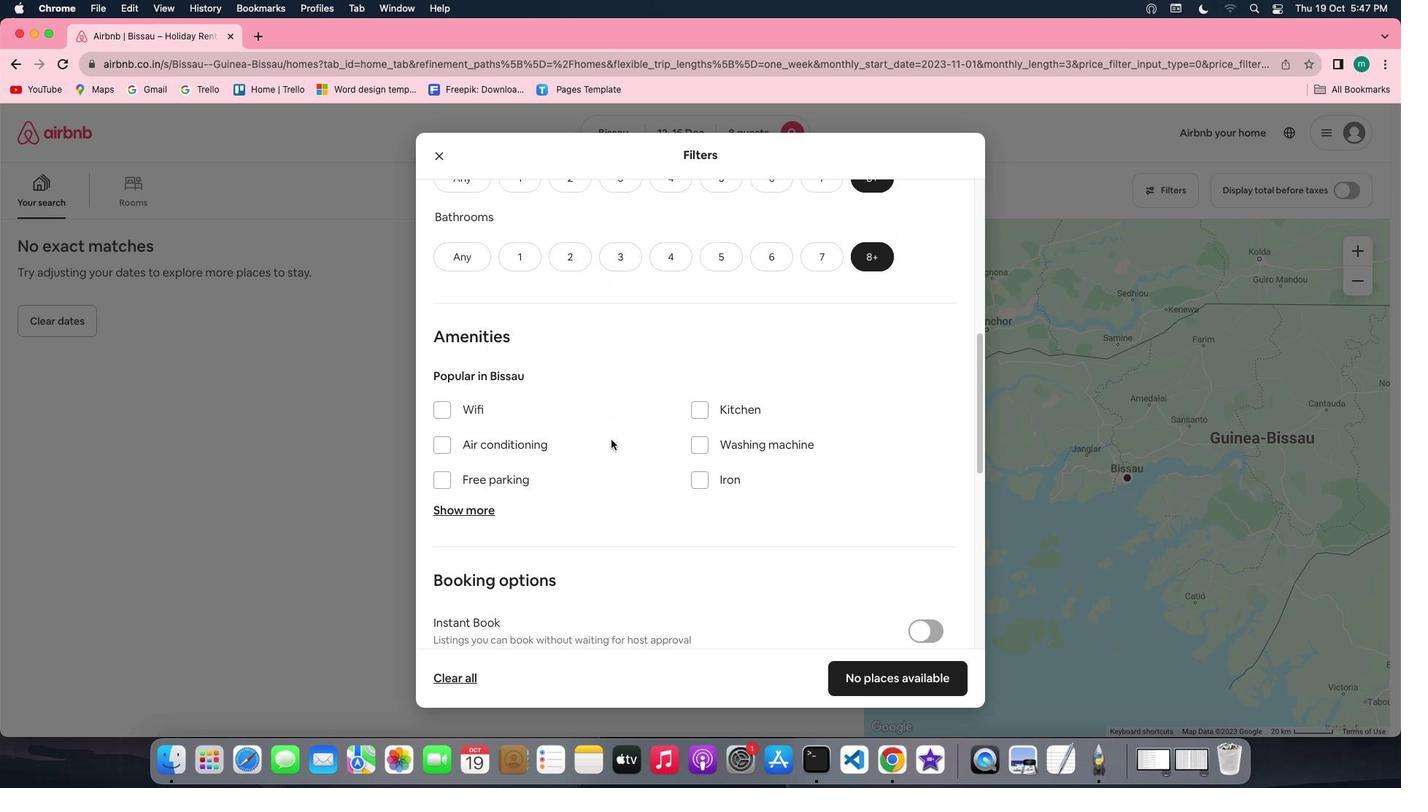 
Action: Mouse scrolled (611, 440) with delta (0, -1)
Screenshot: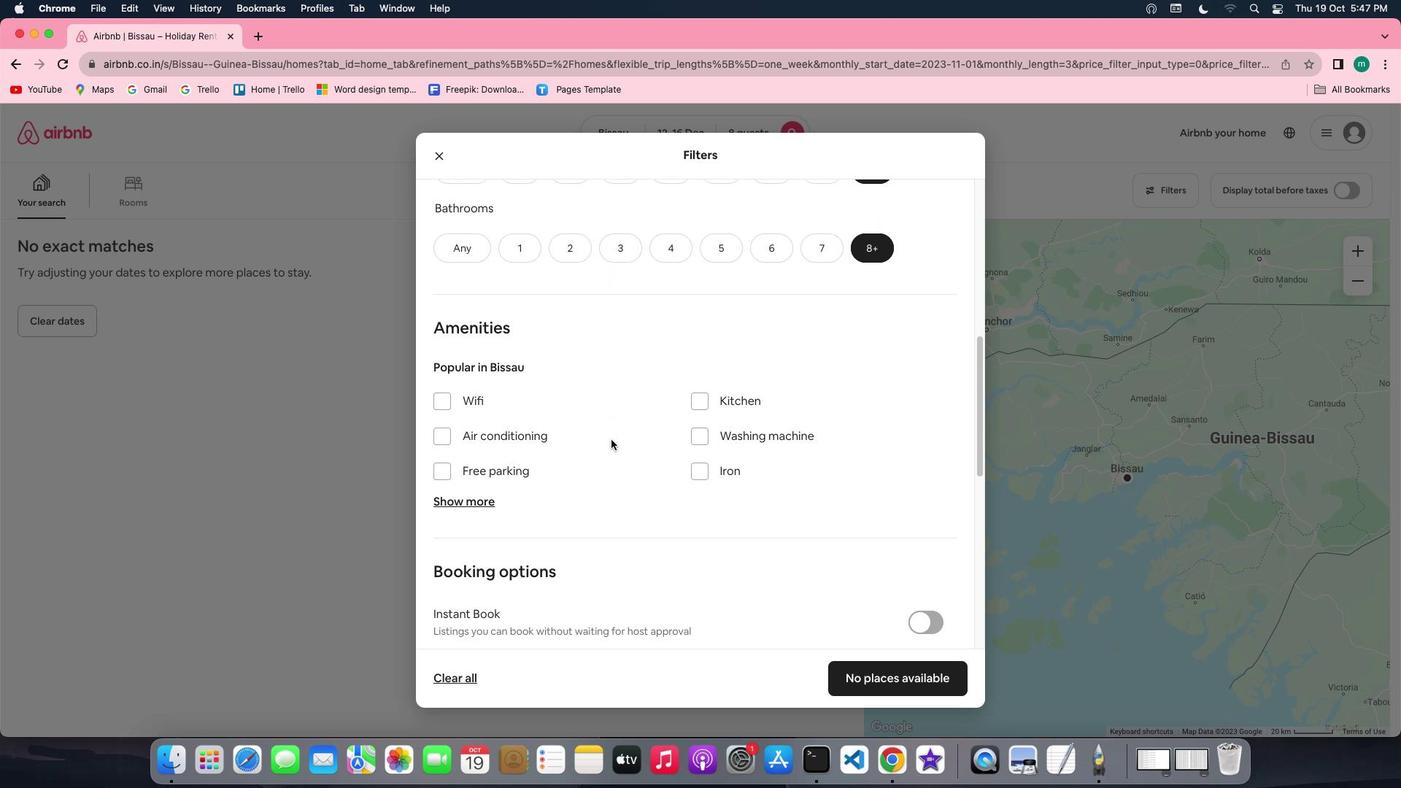 
Action: Mouse moved to (460, 318)
Screenshot: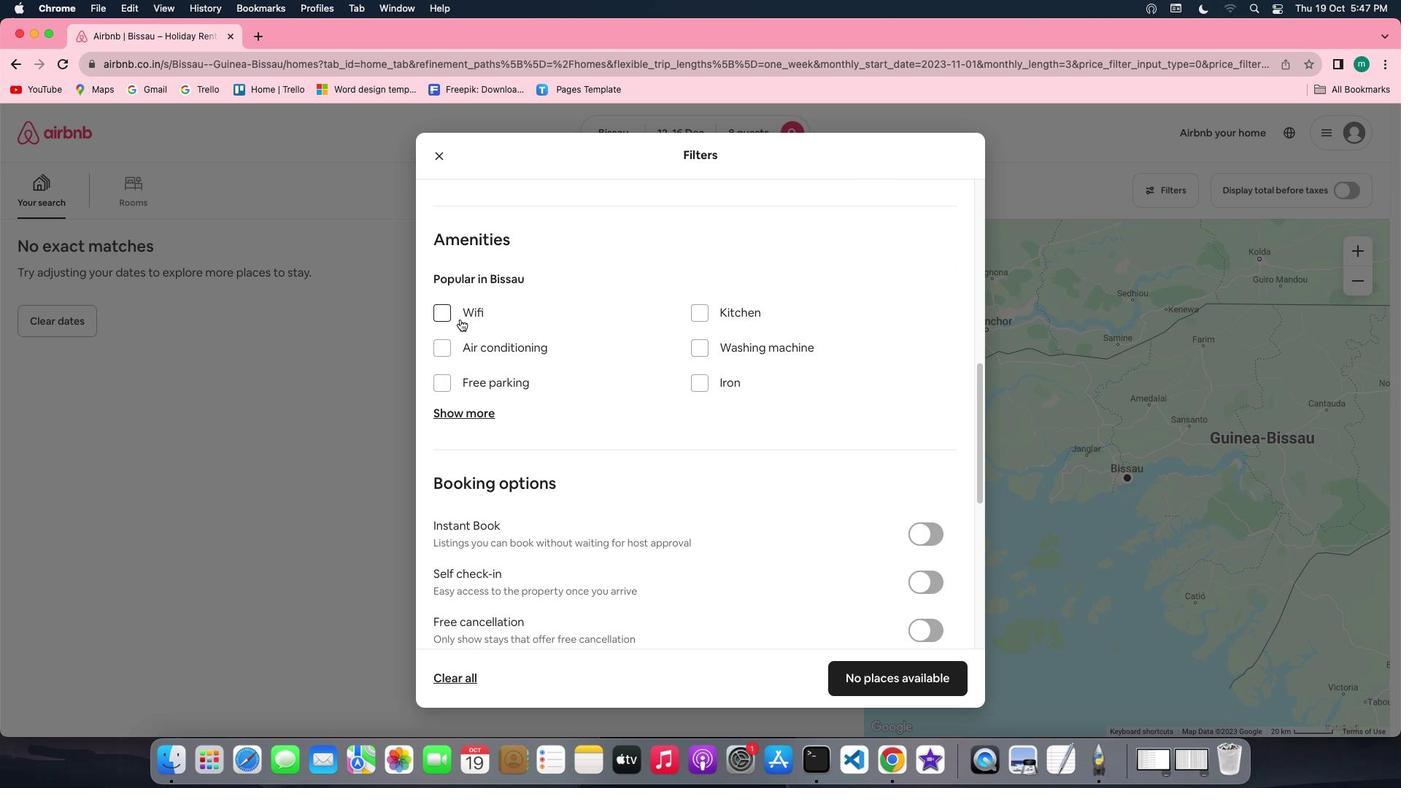 
Action: Mouse pressed left at (460, 318)
Screenshot: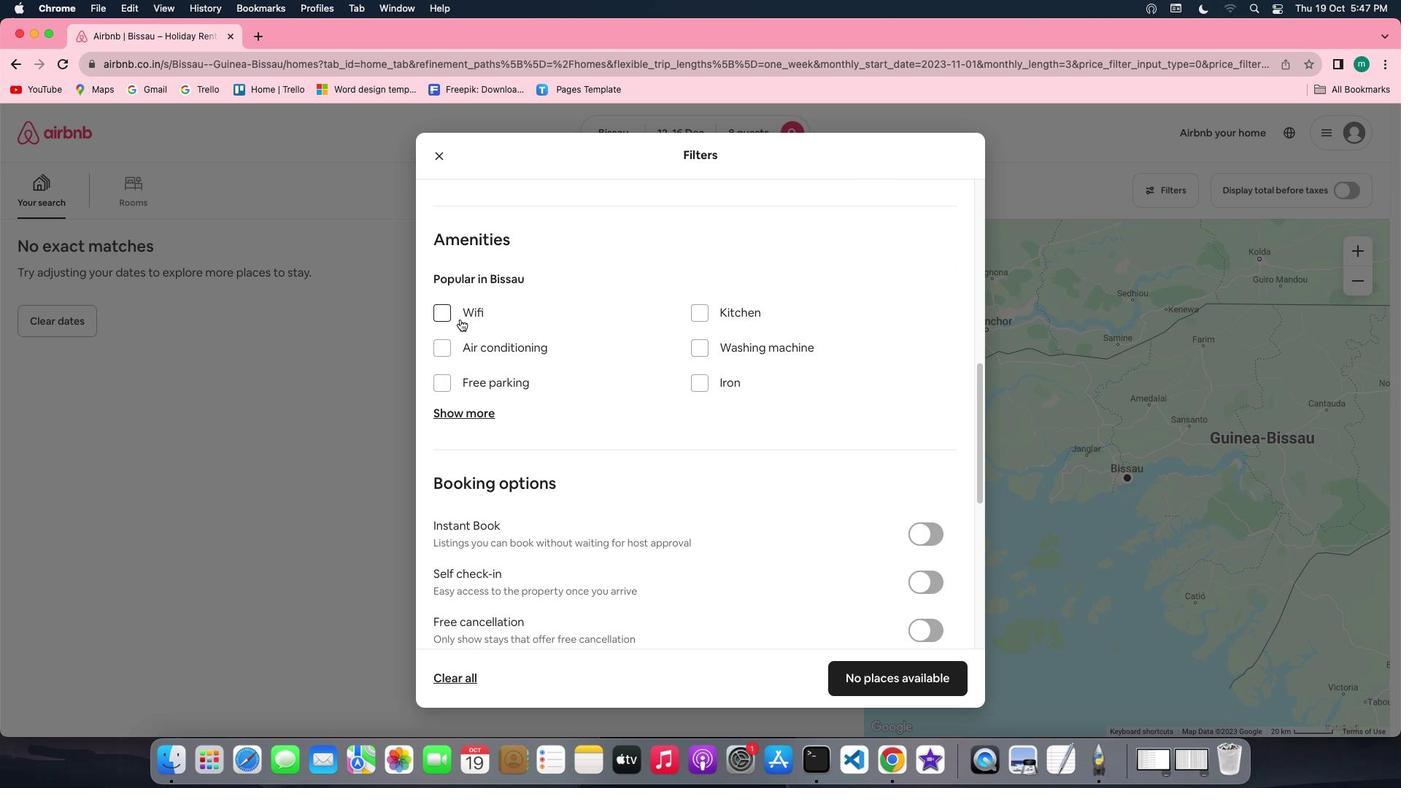 
Action: Mouse moved to (475, 421)
Screenshot: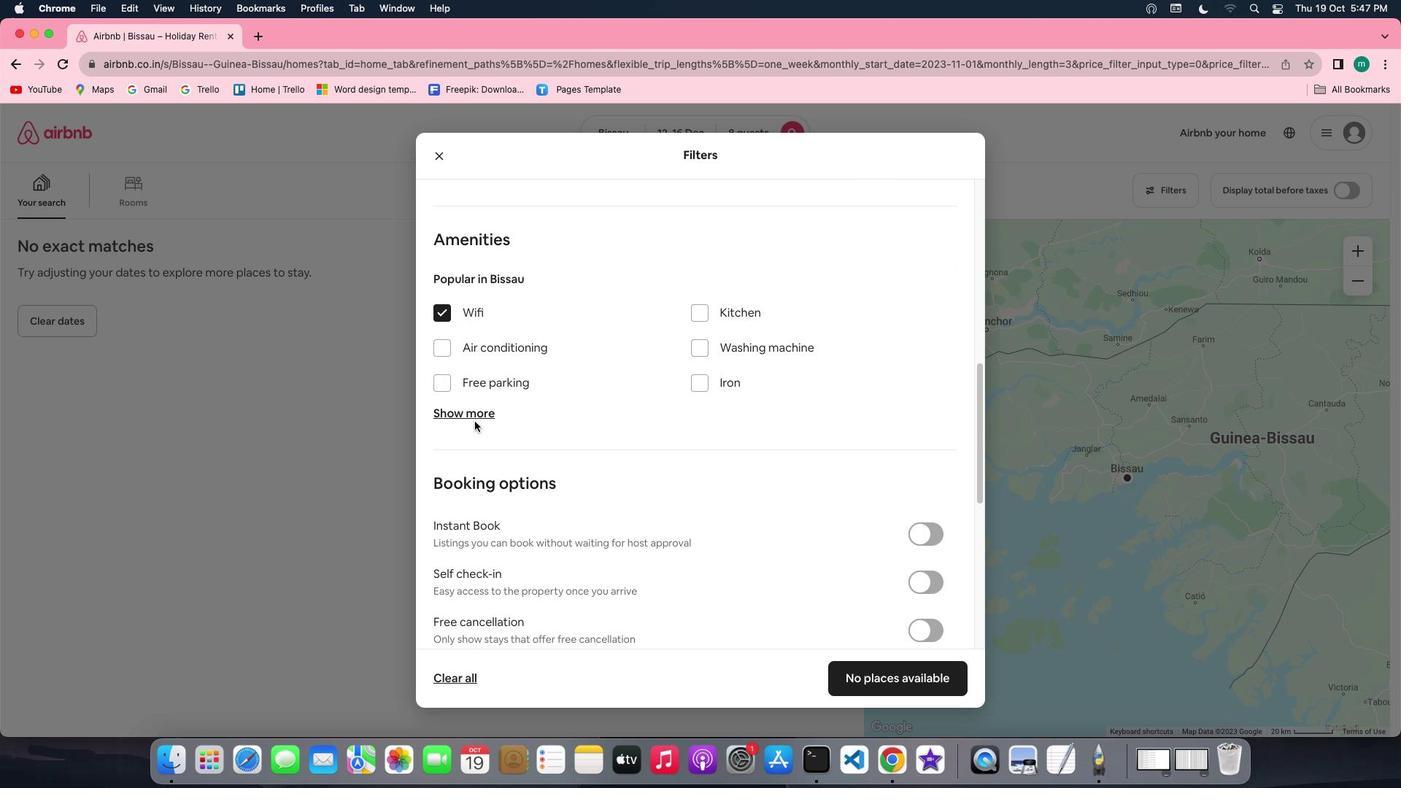 
Action: Mouse pressed left at (475, 421)
Screenshot: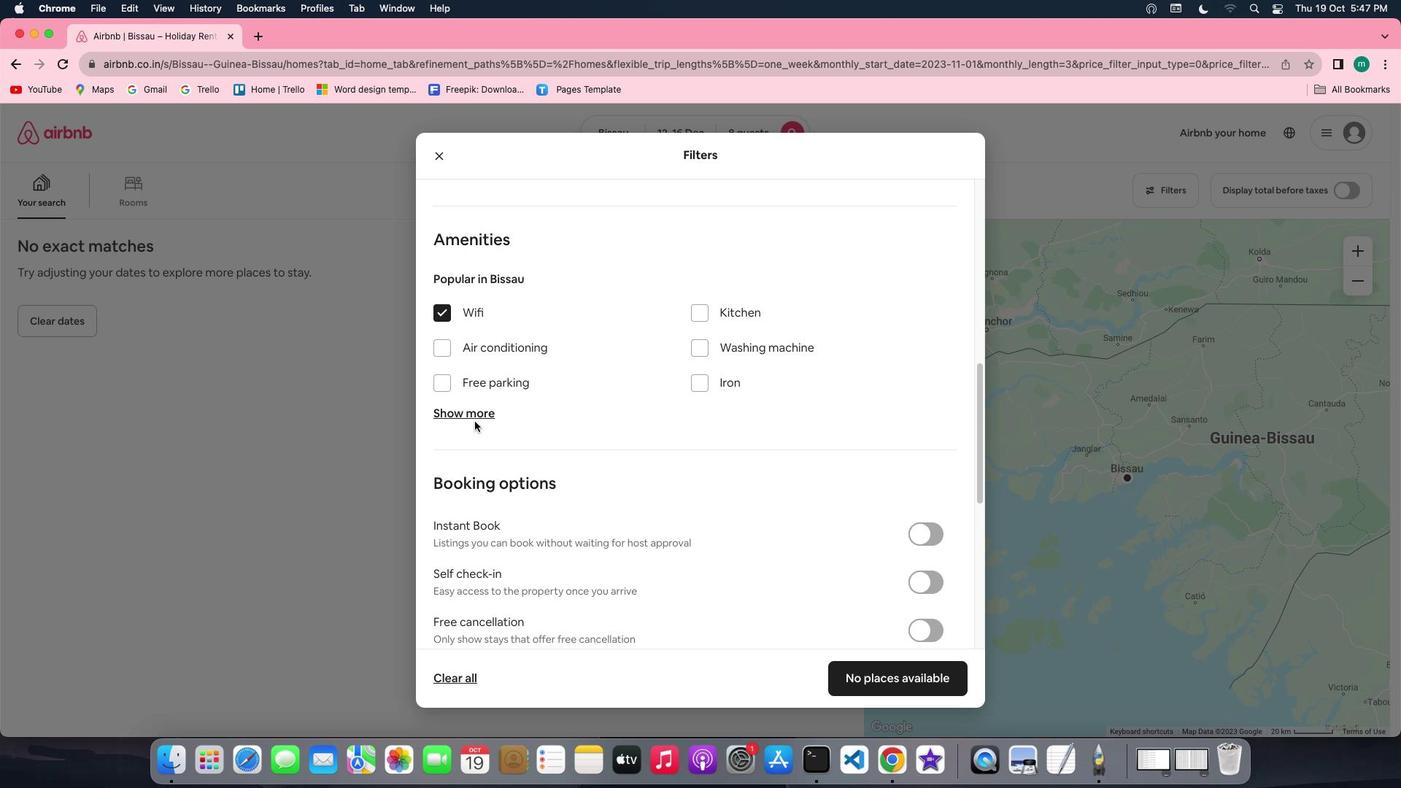 
Action: Mouse moved to (482, 415)
Screenshot: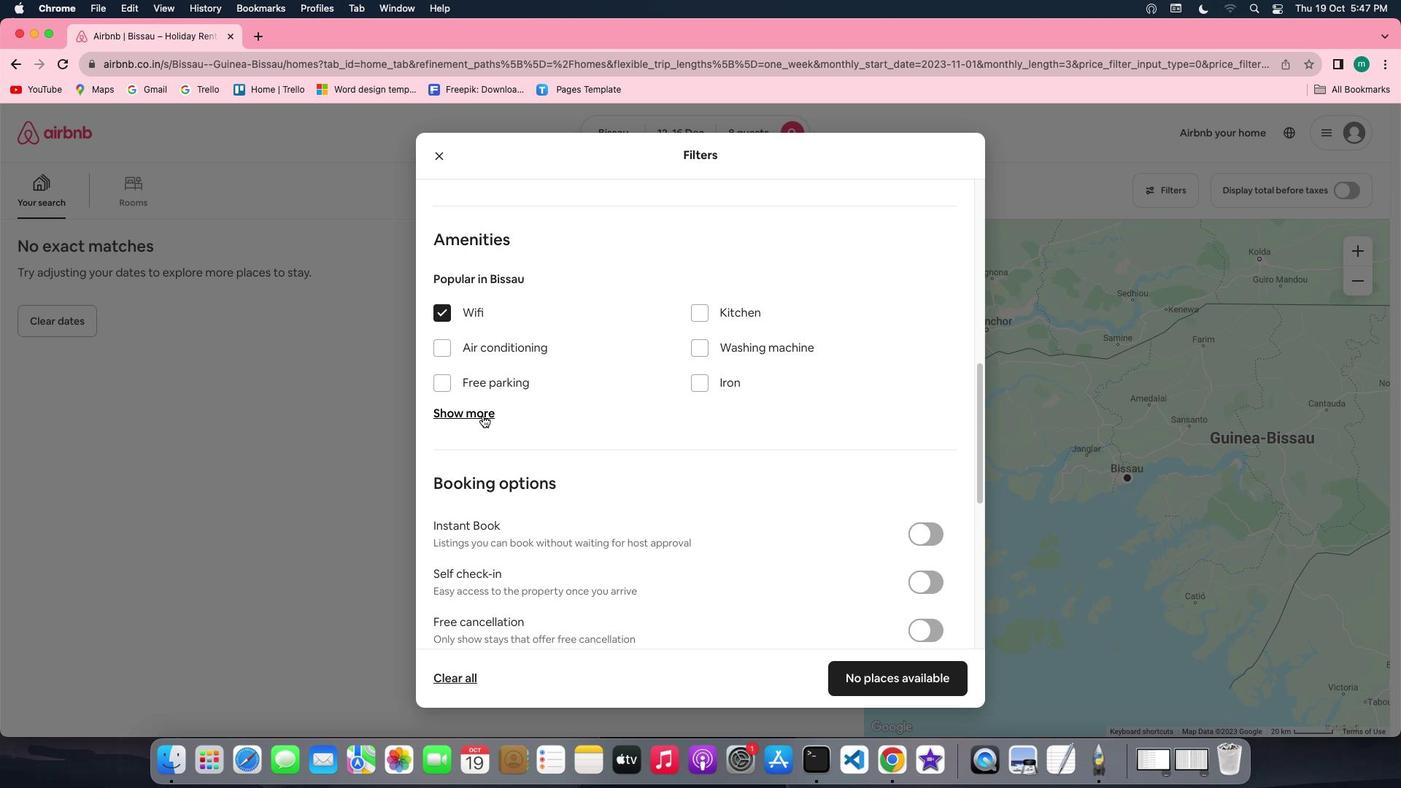 
Action: Mouse pressed left at (482, 415)
Screenshot: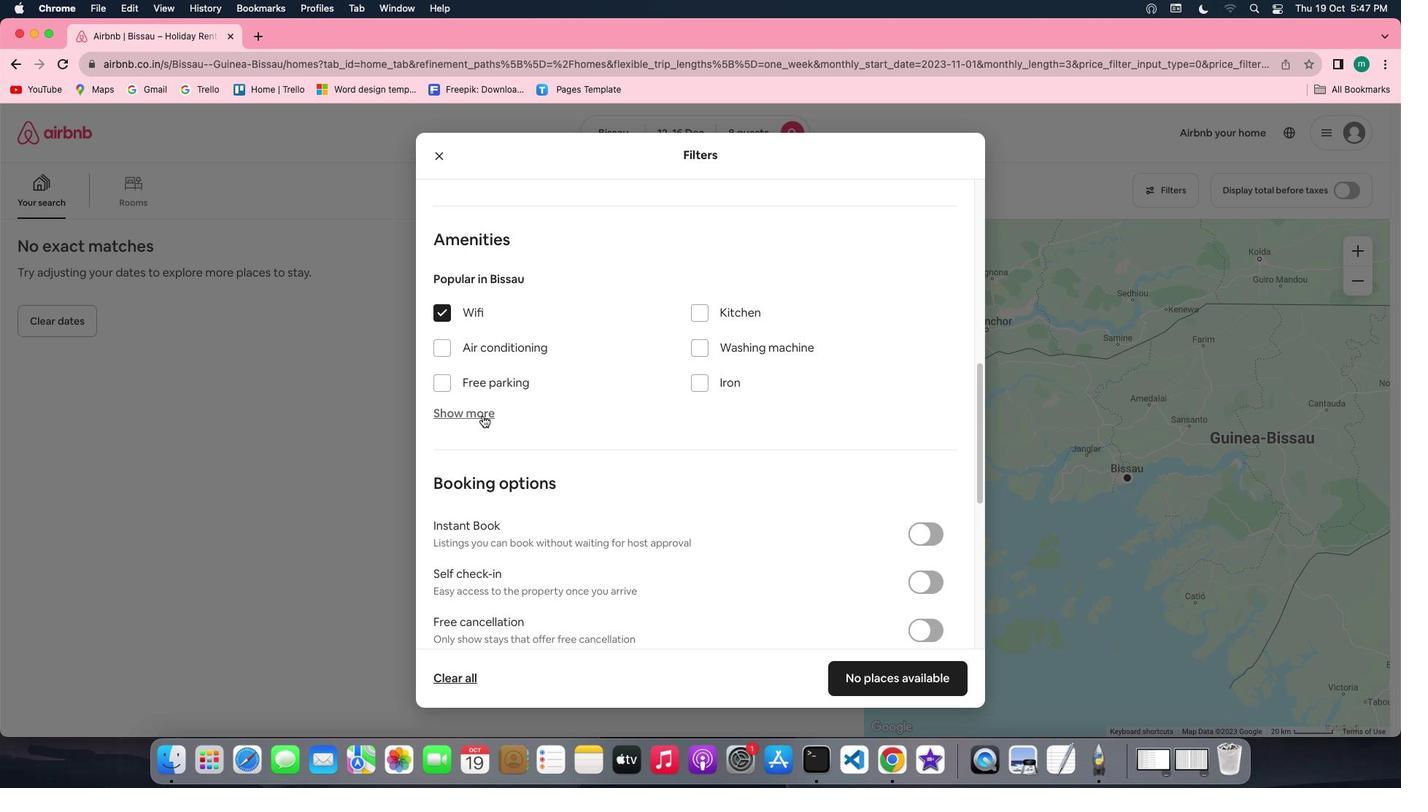 
Action: Mouse moved to (708, 497)
Screenshot: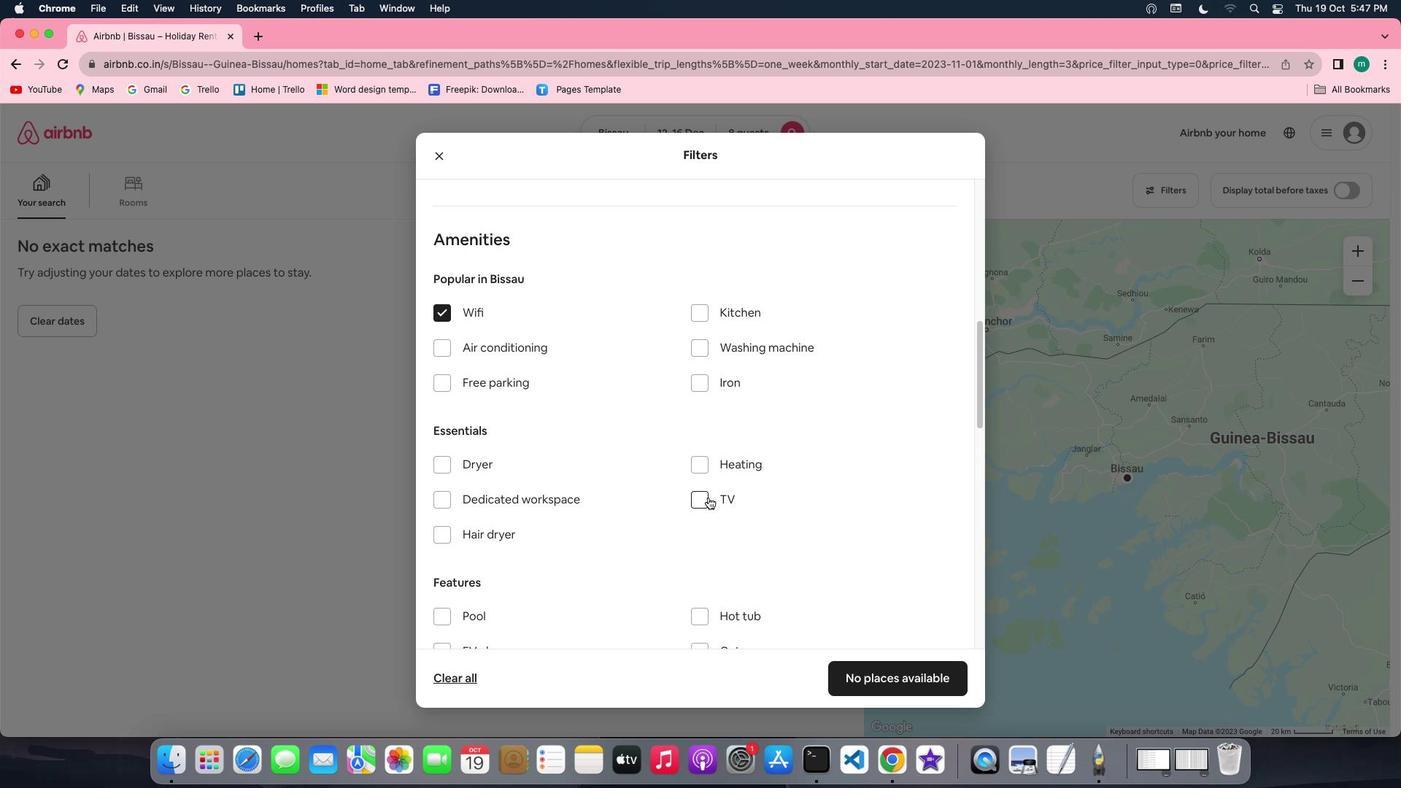 
Action: Mouse pressed left at (708, 497)
Screenshot: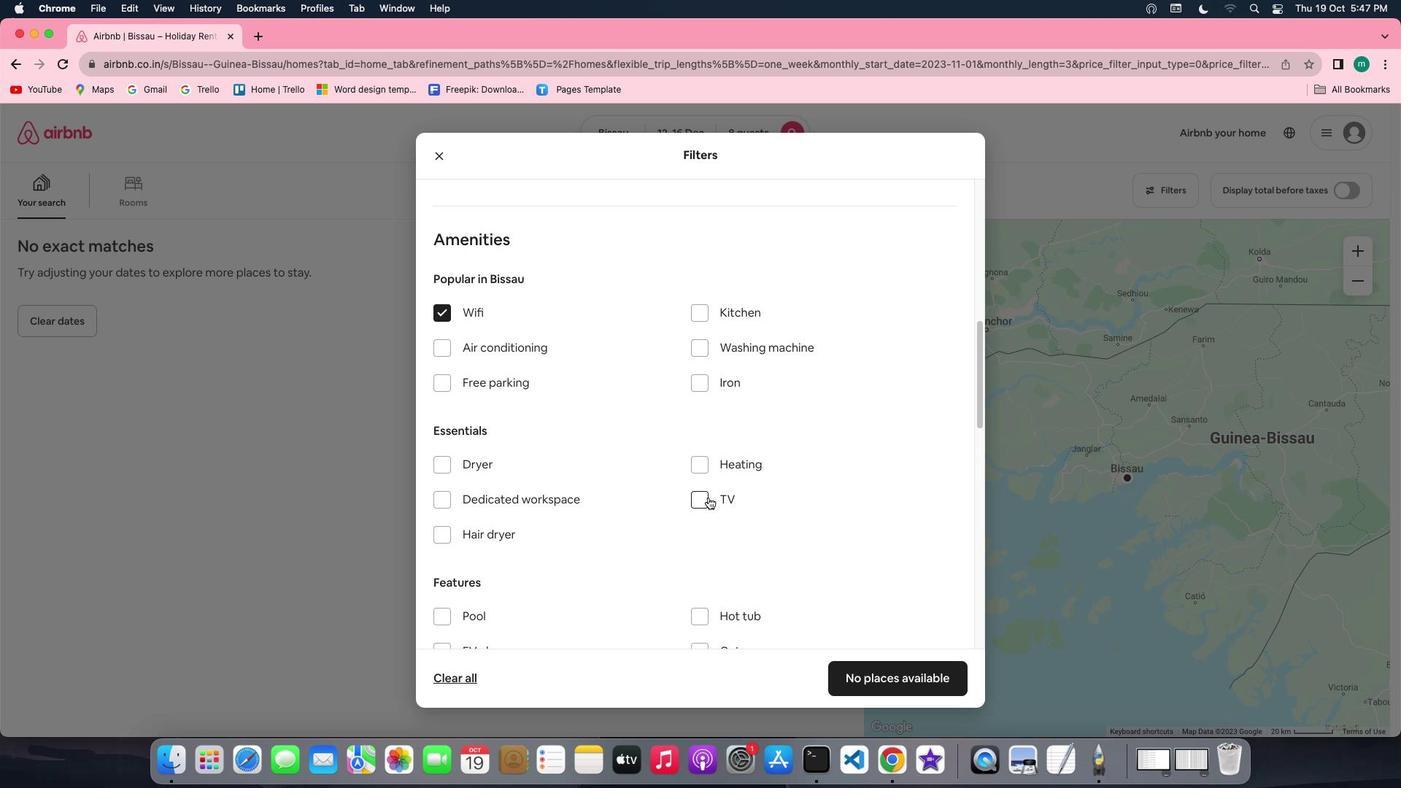 
Action: Mouse moved to (506, 376)
Screenshot: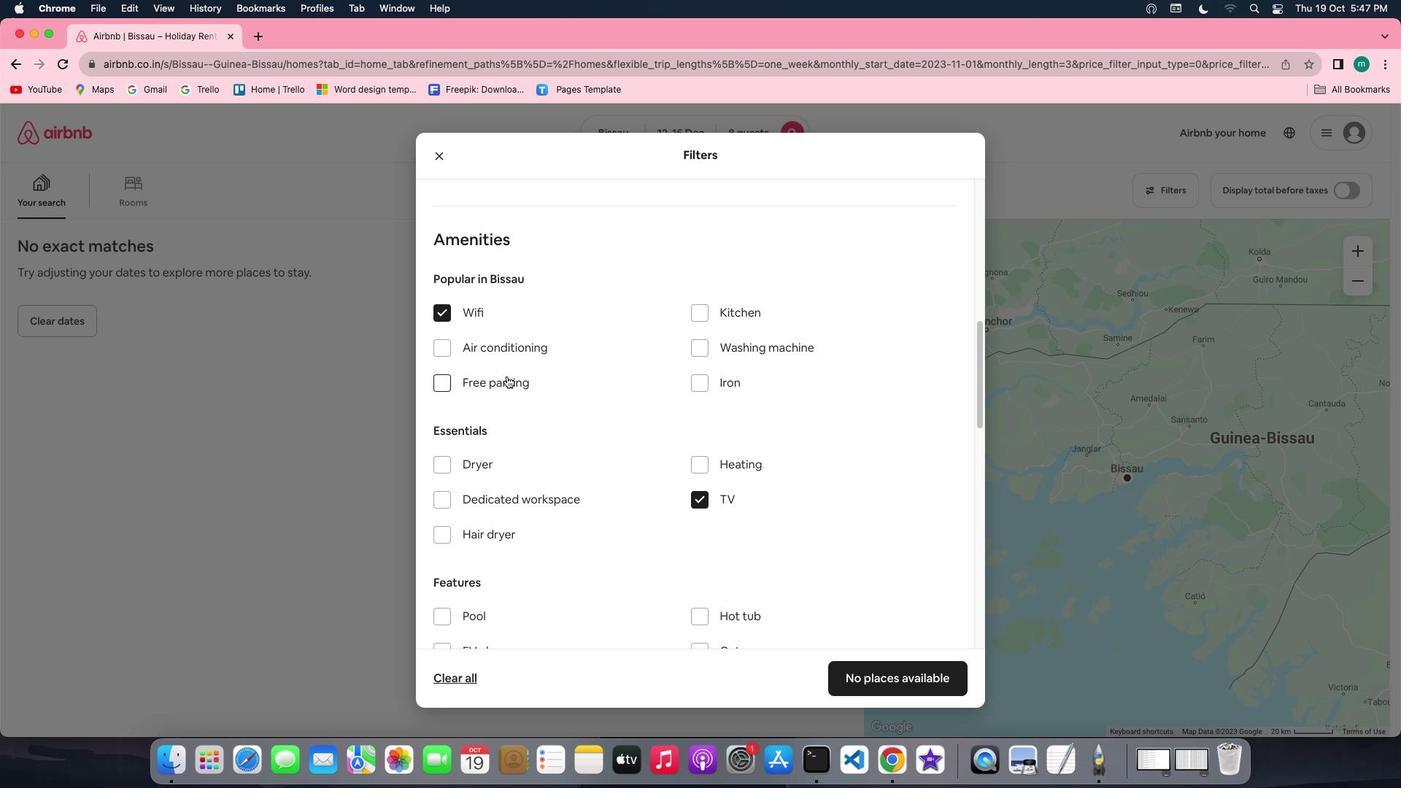 
Action: Mouse pressed left at (506, 376)
Screenshot: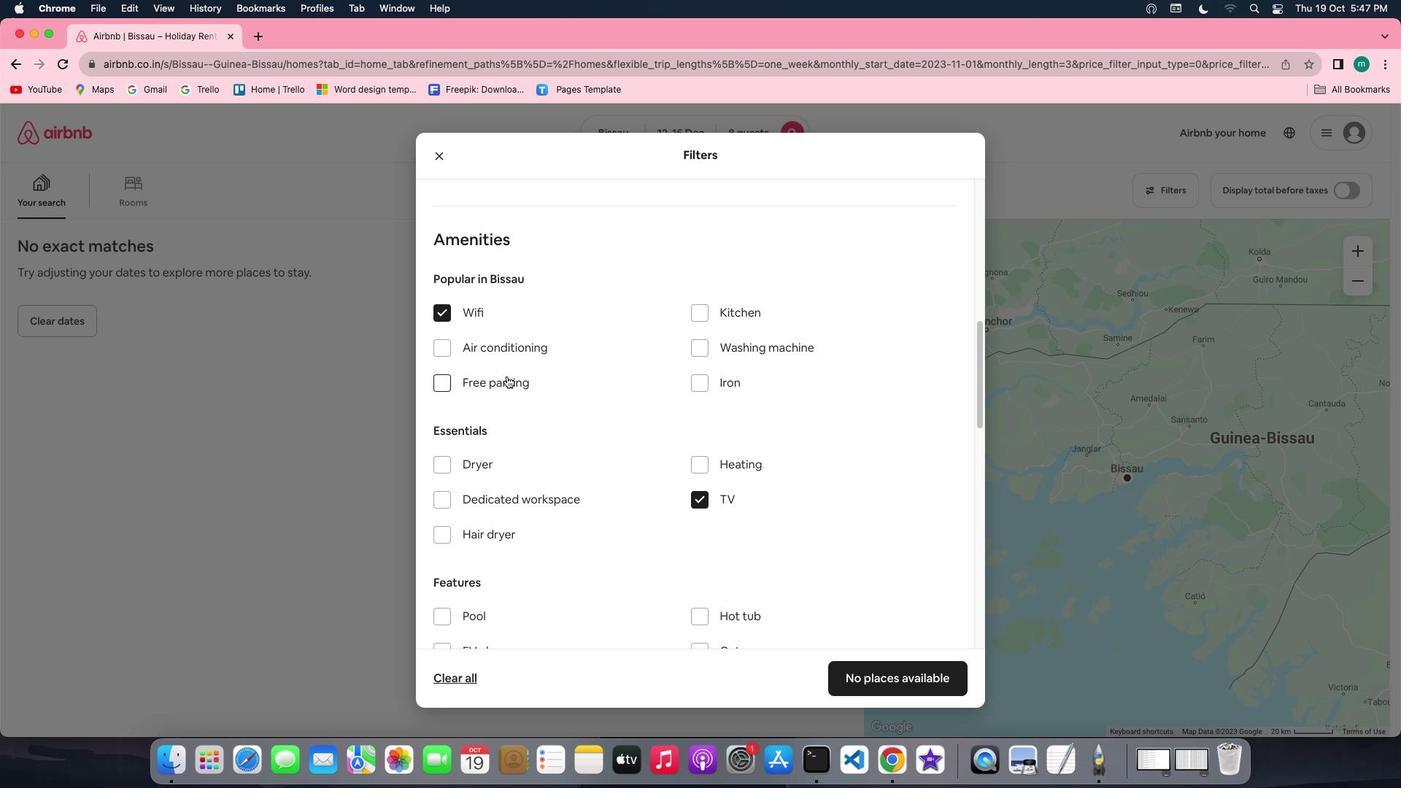 
Action: Mouse moved to (612, 441)
Screenshot: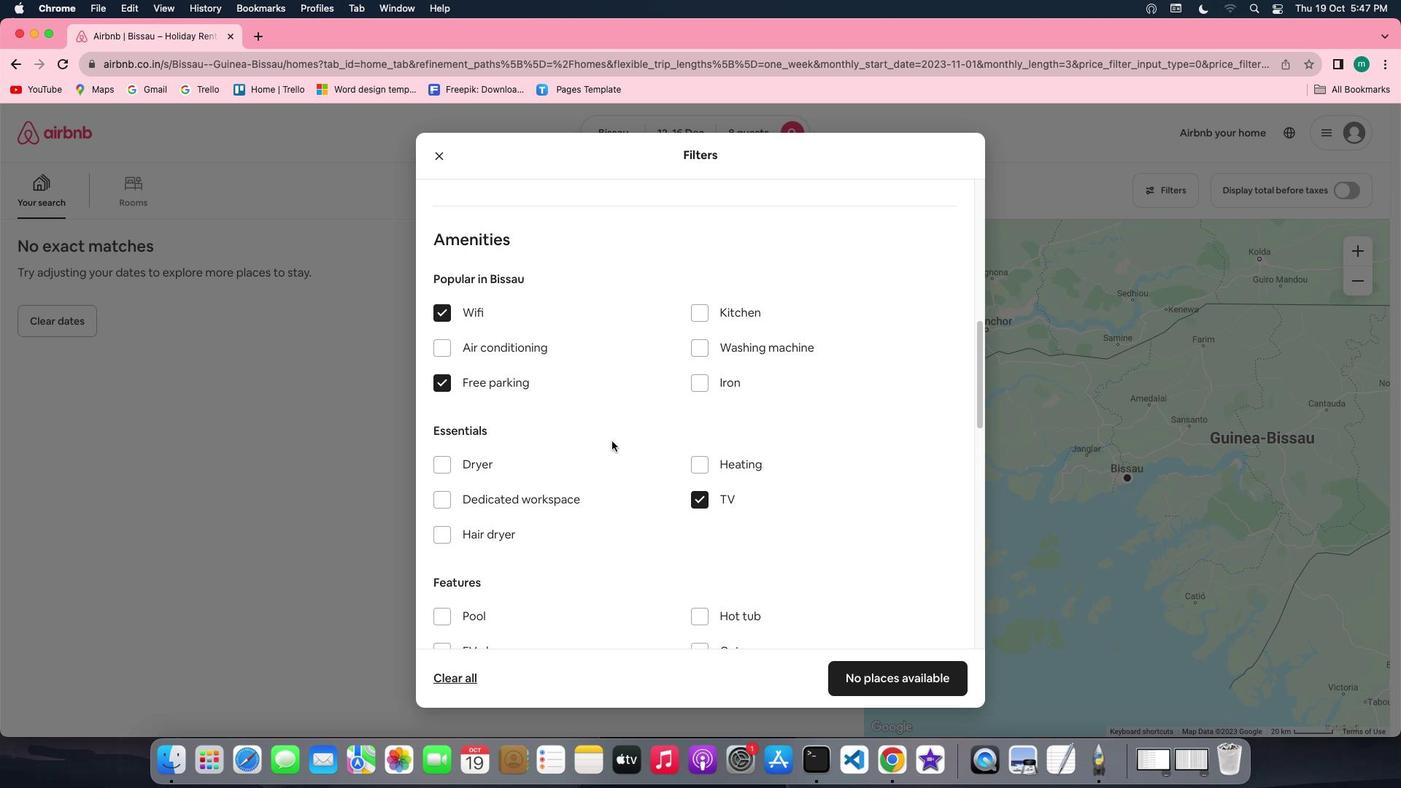 
Action: Mouse scrolled (612, 441) with delta (0, 0)
Screenshot: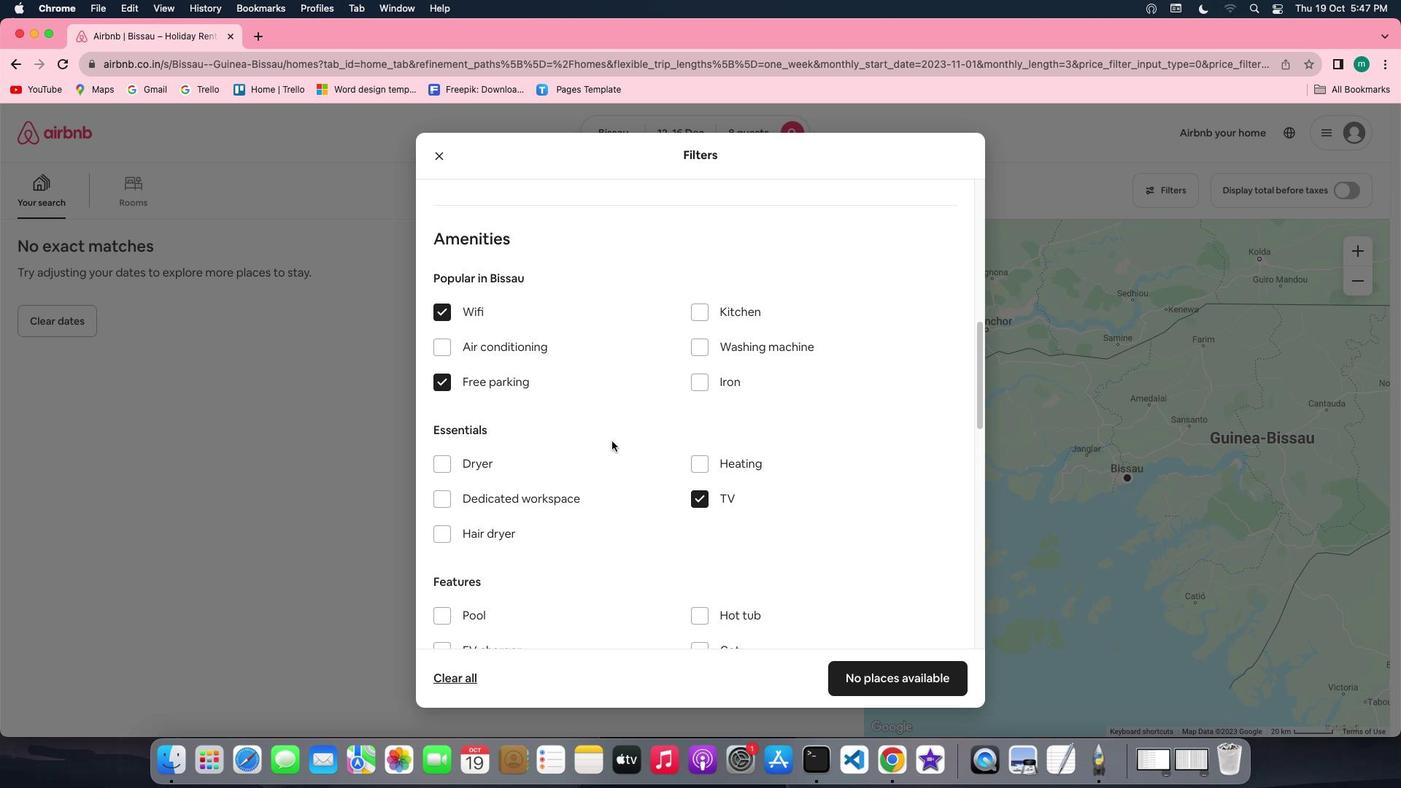 
Action: Mouse scrolled (612, 441) with delta (0, 0)
Screenshot: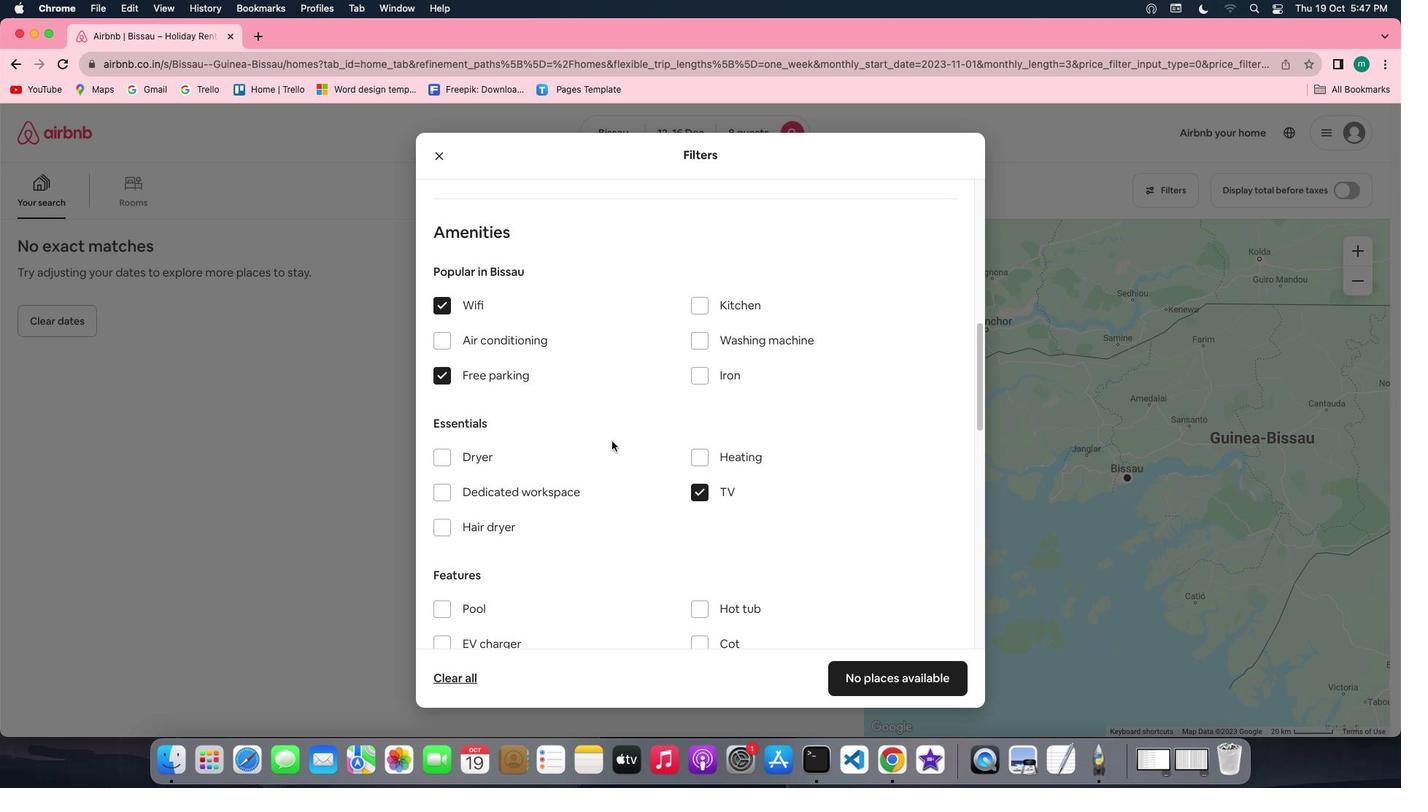 
Action: Mouse scrolled (612, 441) with delta (0, 0)
Screenshot: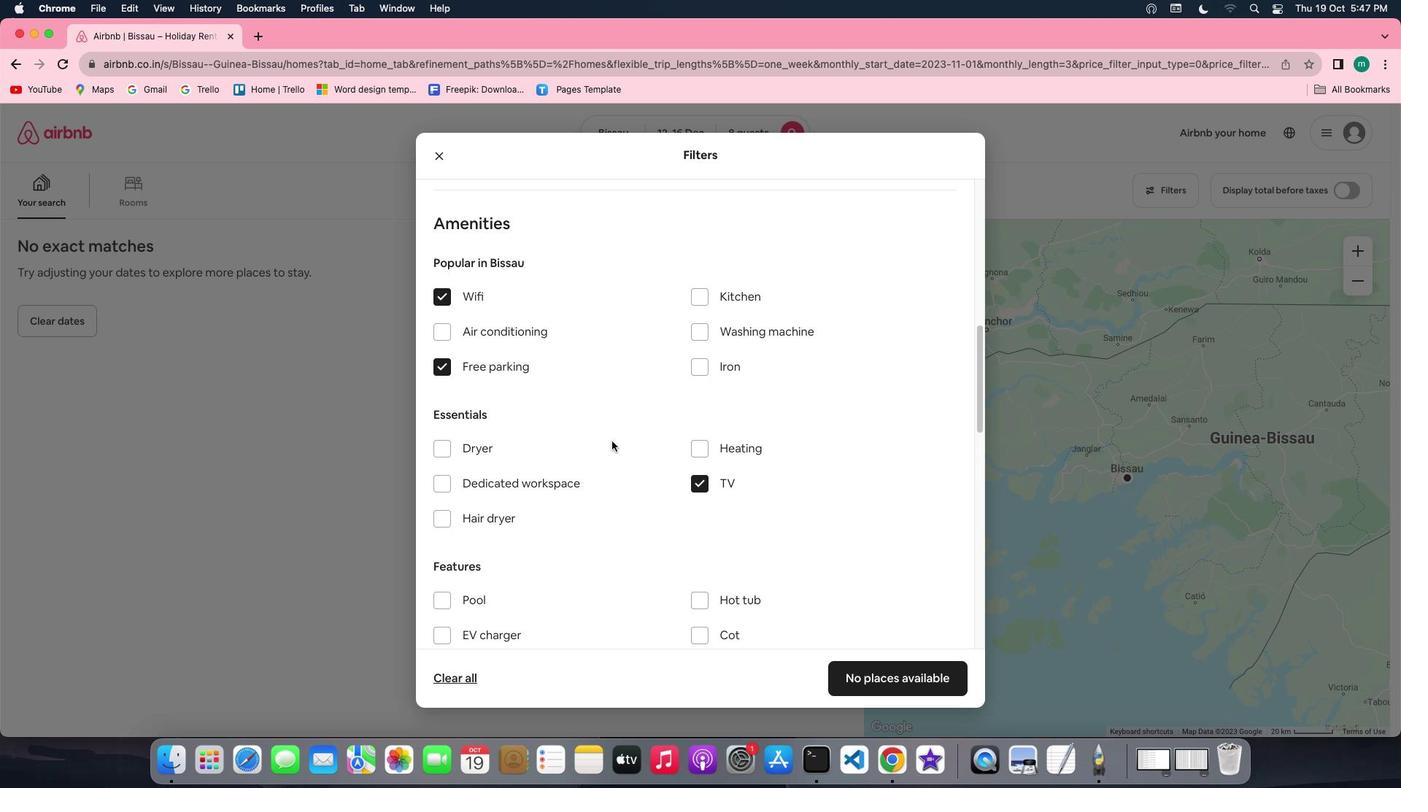 
Action: Mouse scrolled (612, 441) with delta (0, 0)
Screenshot: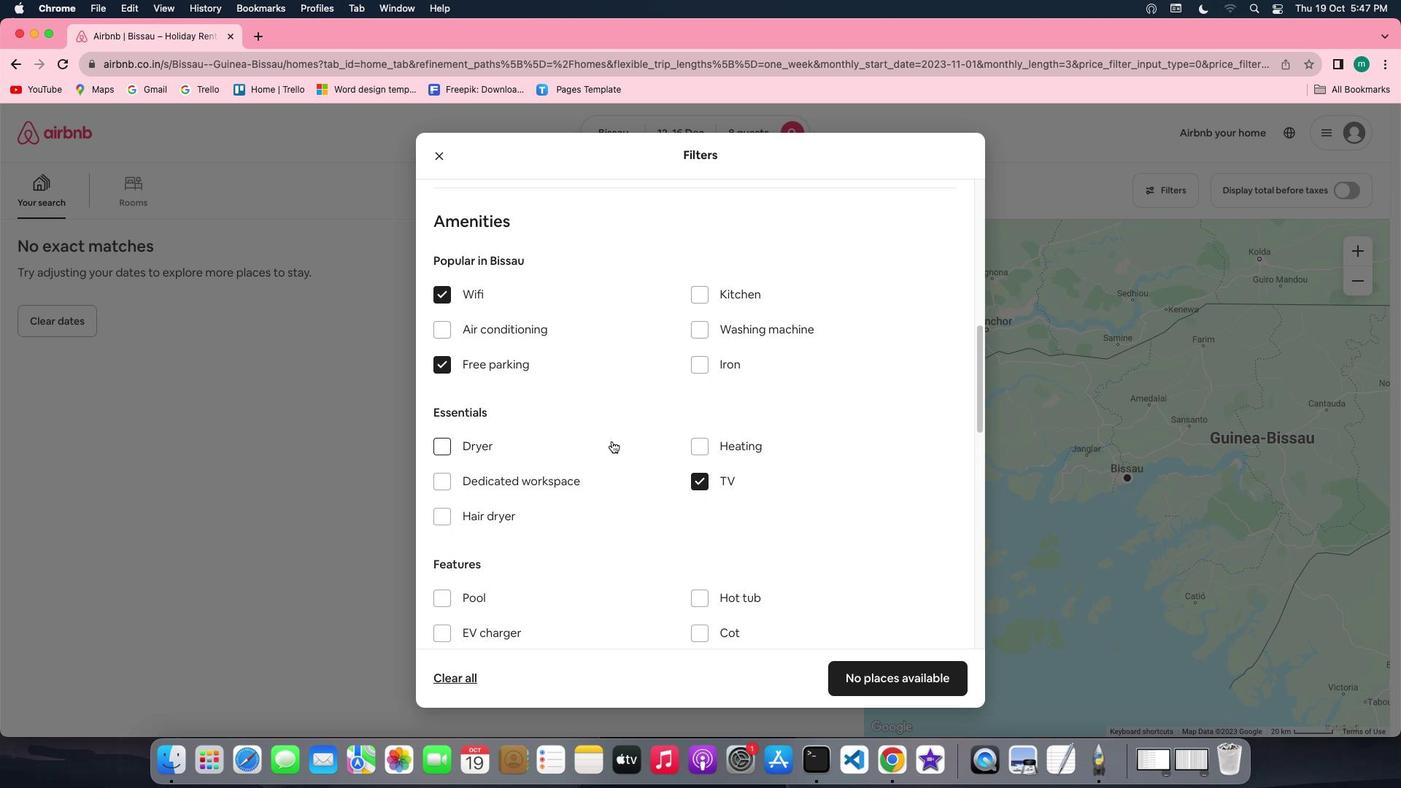 
Action: Mouse scrolled (612, 441) with delta (0, 0)
Screenshot: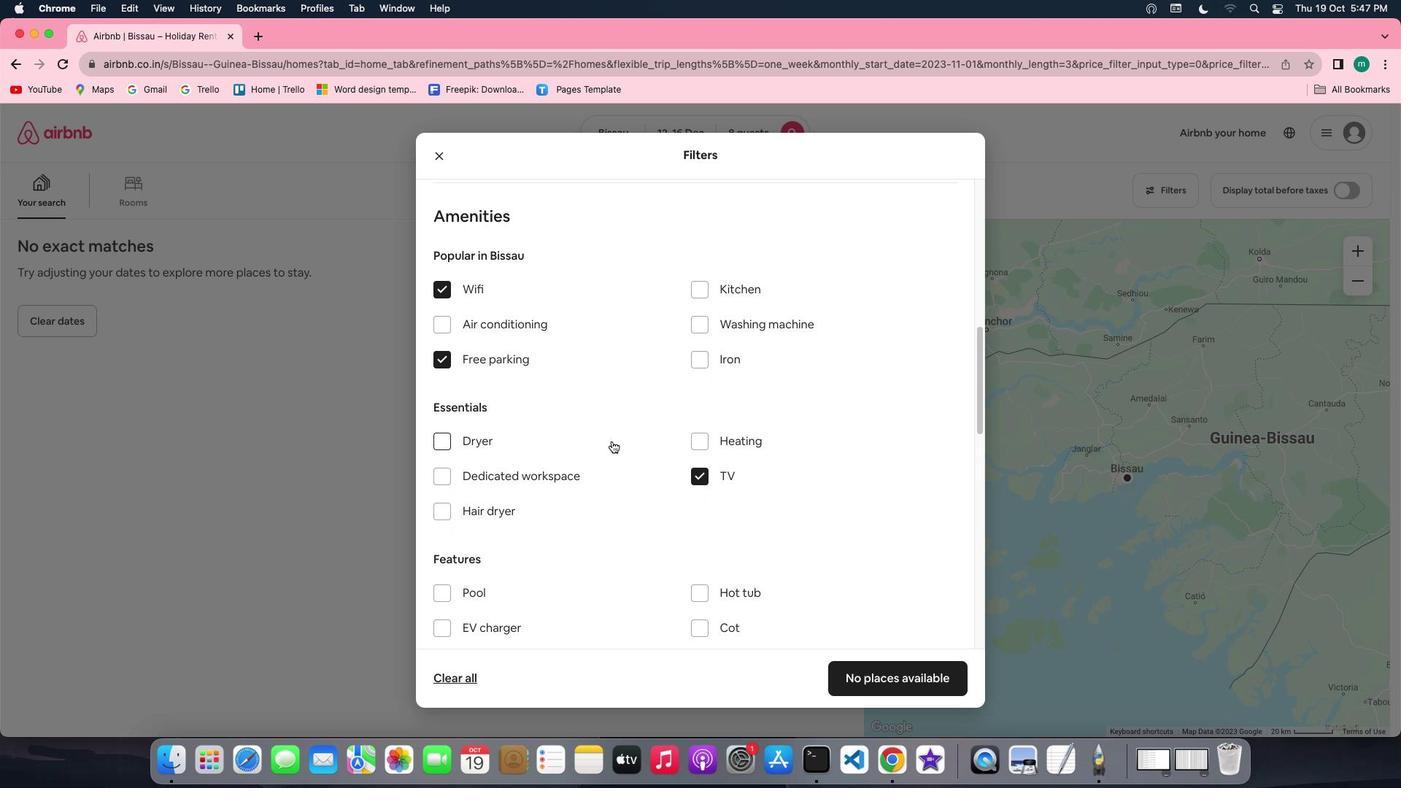 
Action: Mouse scrolled (612, 441) with delta (0, 0)
Screenshot: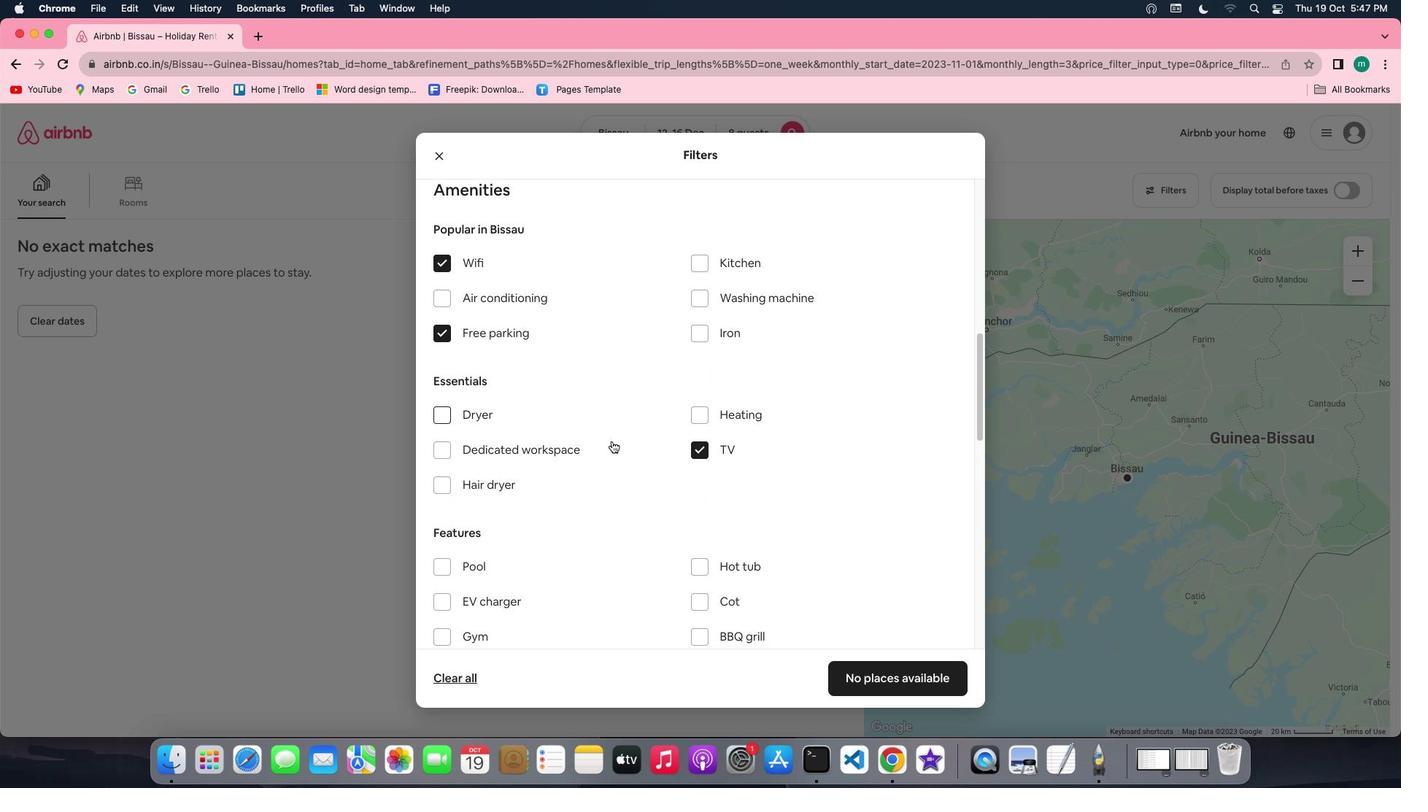 
Action: Mouse scrolled (612, 441) with delta (0, 0)
Screenshot: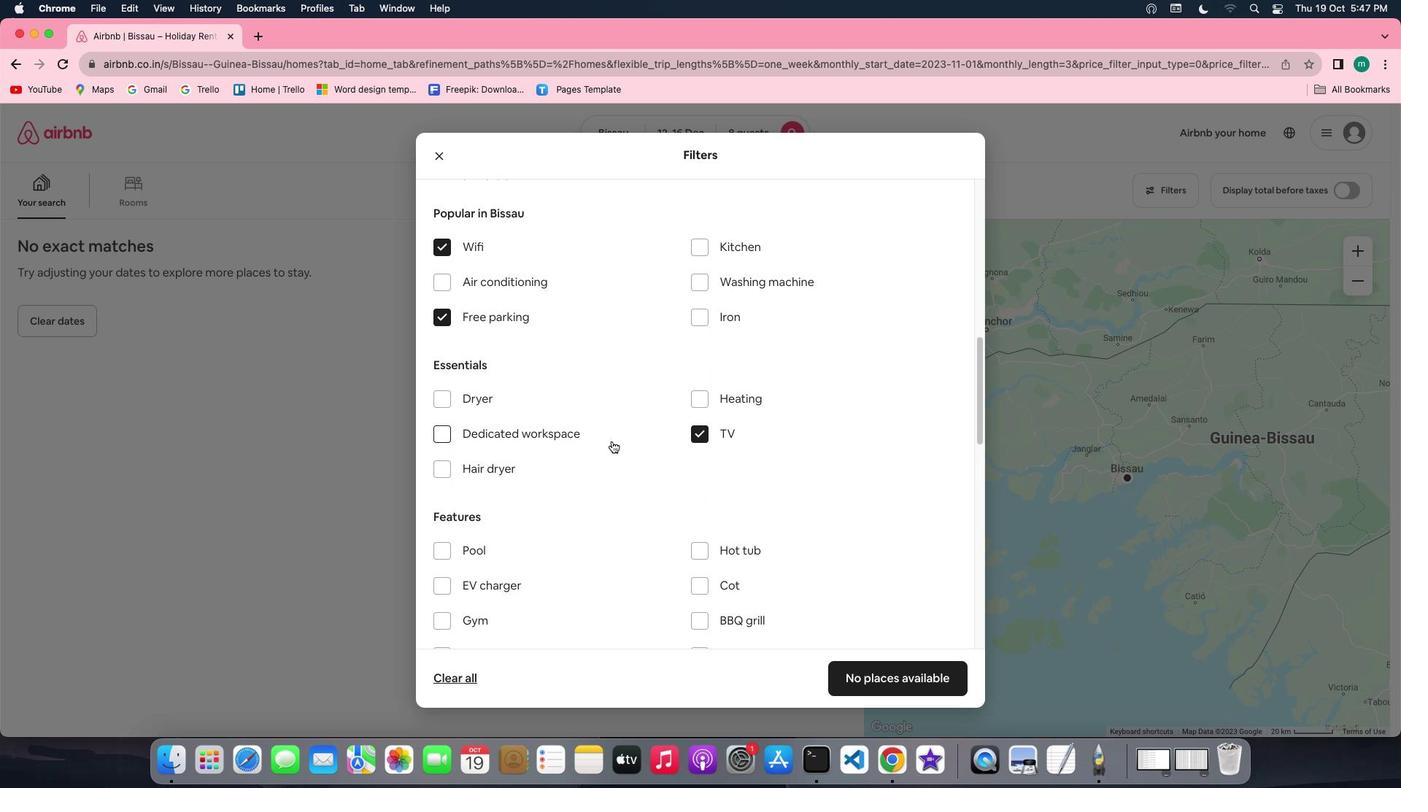 
Action: Mouse scrolled (612, 441) with delta (0, 0)
Screenshot: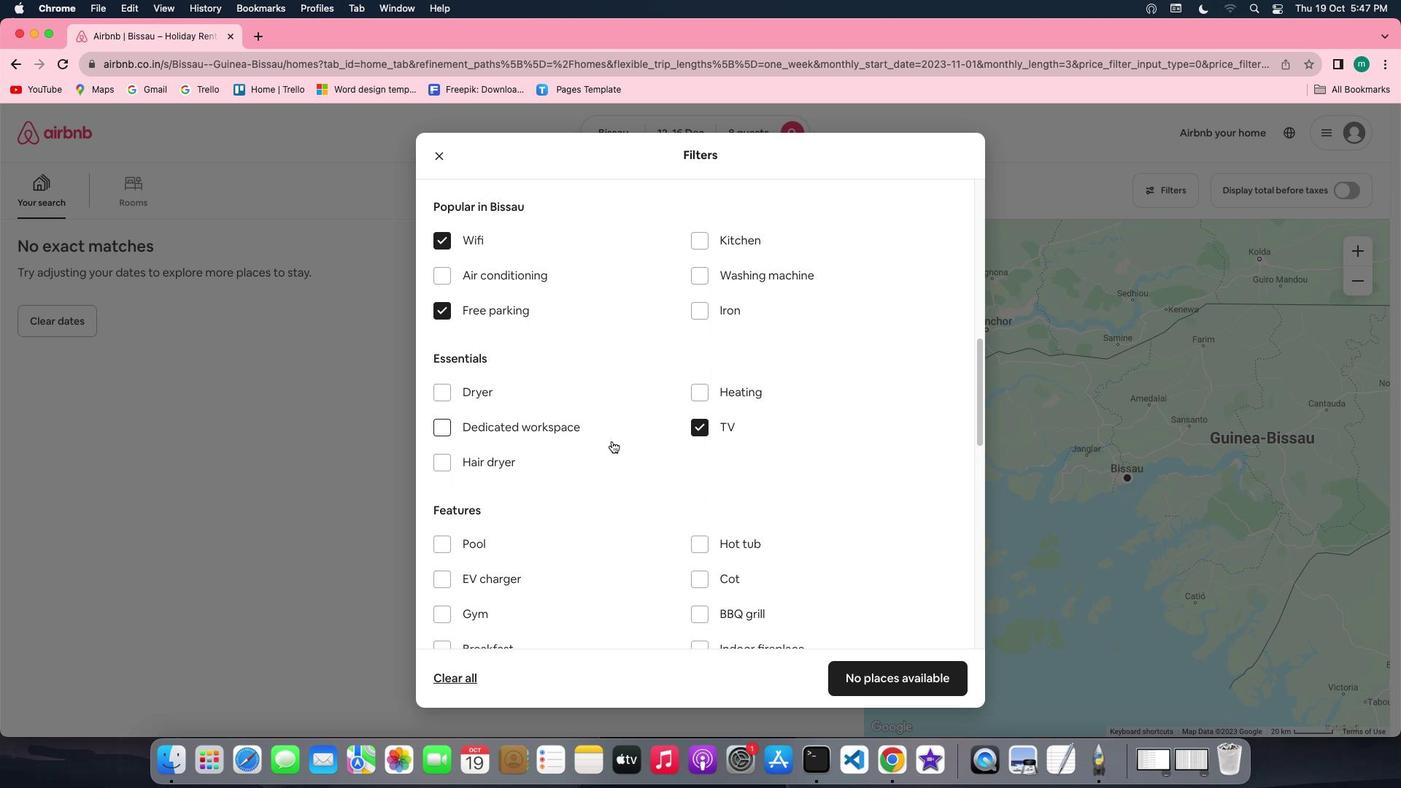 
Action: Mouse scrolled (612, 441) with delta (0, 0)
Screenshot: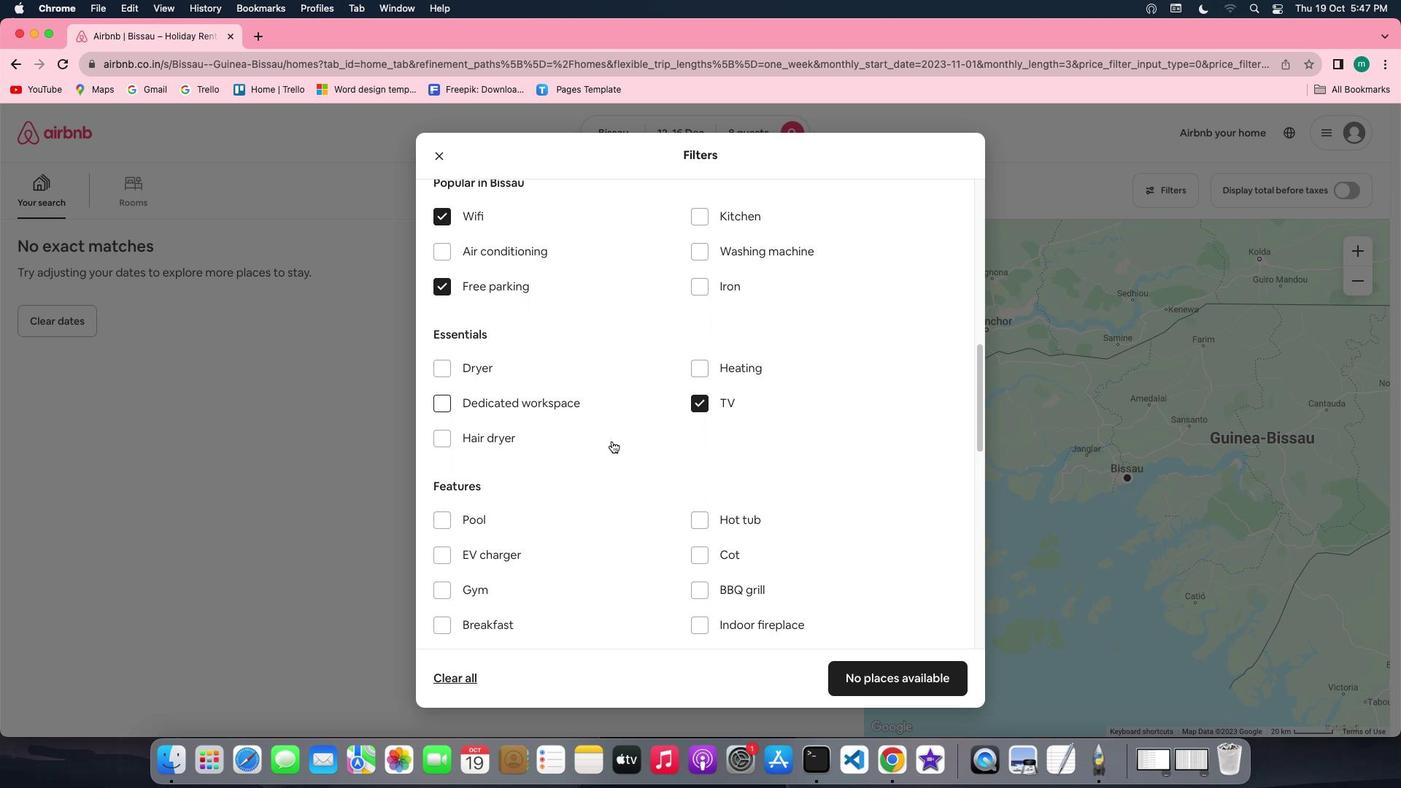 
Action: Mouse scrolled (612, 441) with delta (0, 0)
Screenshot: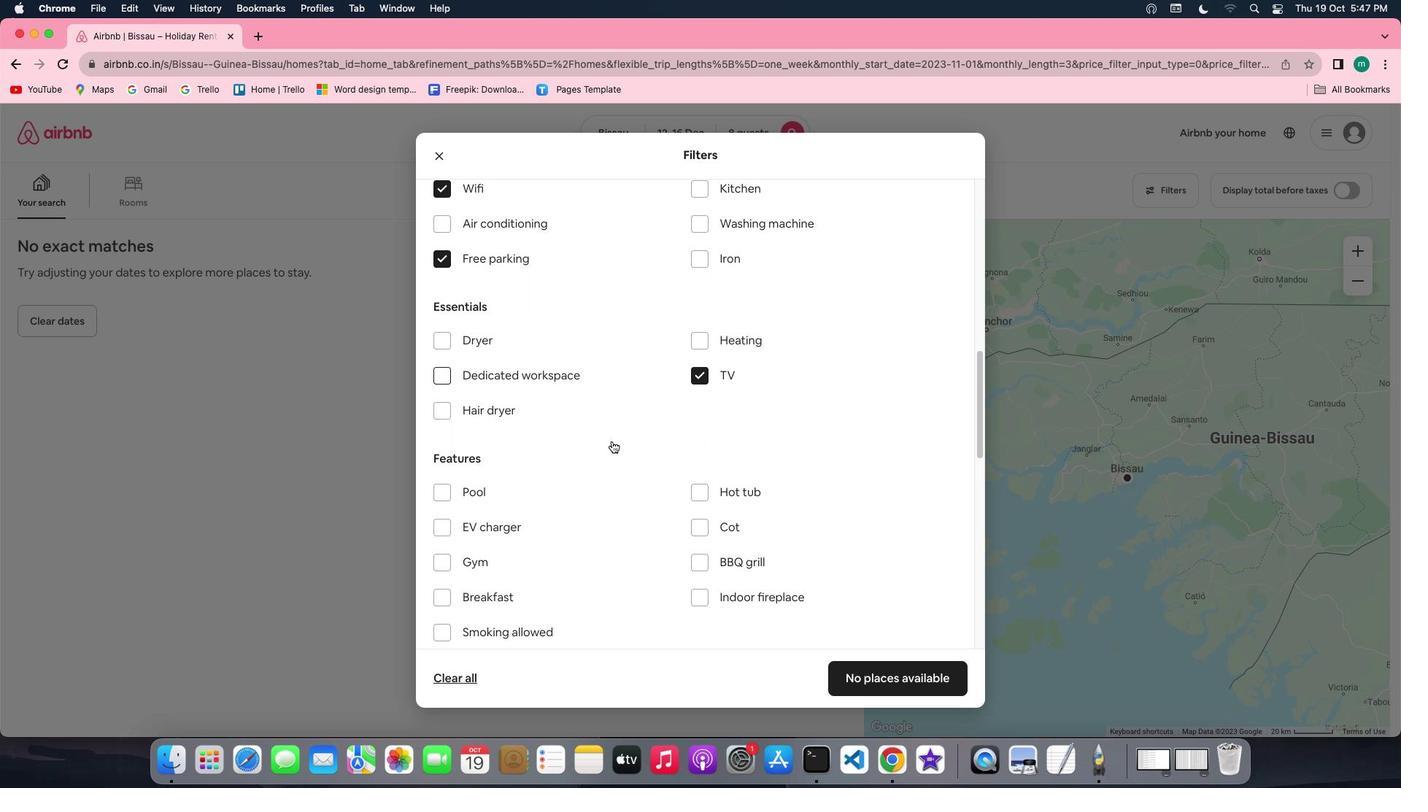 
Action: Mouse scrolled (612, 441) with delta (0, 0)
Screenshot: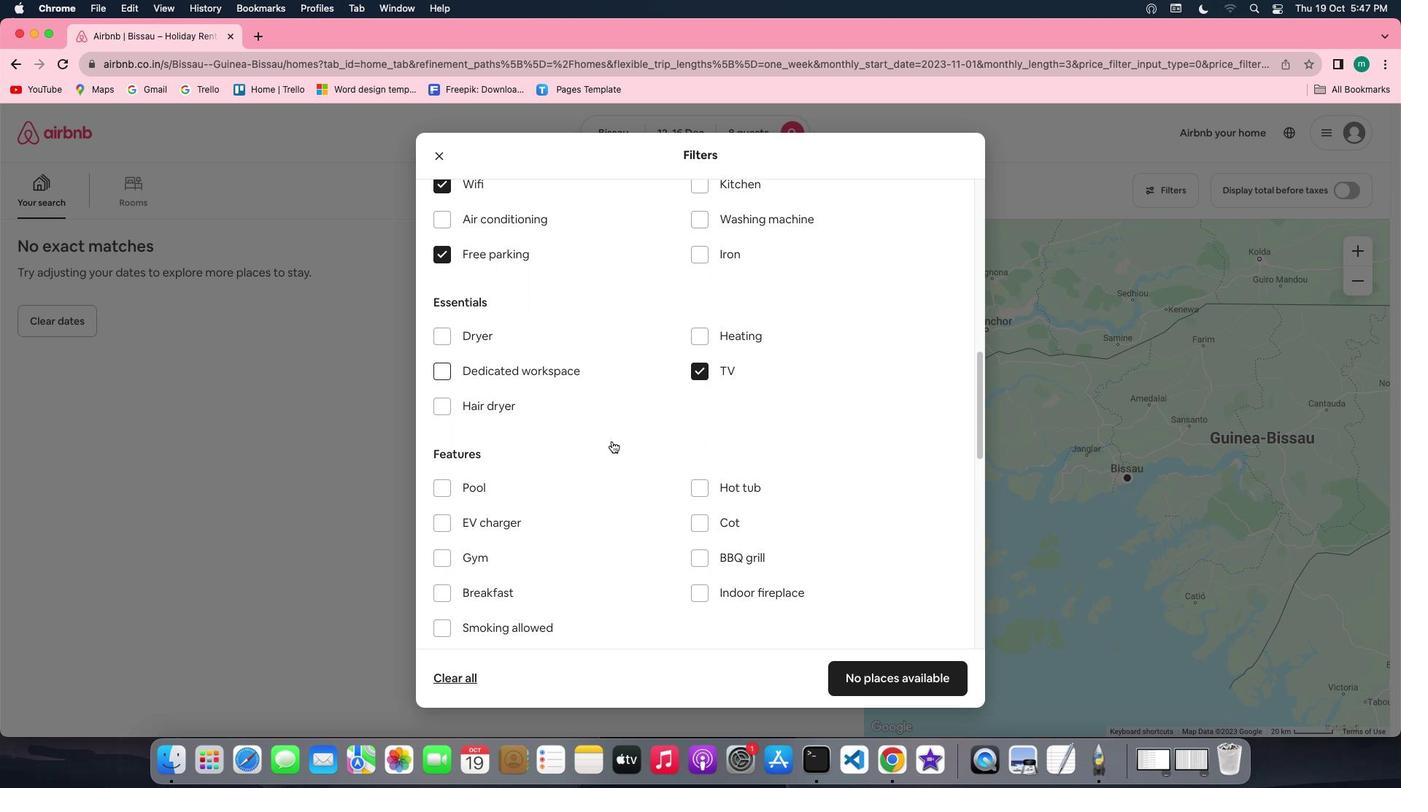 
Action: Mouse scrolled (612, 441) with delta (0, -1)
Screenshot: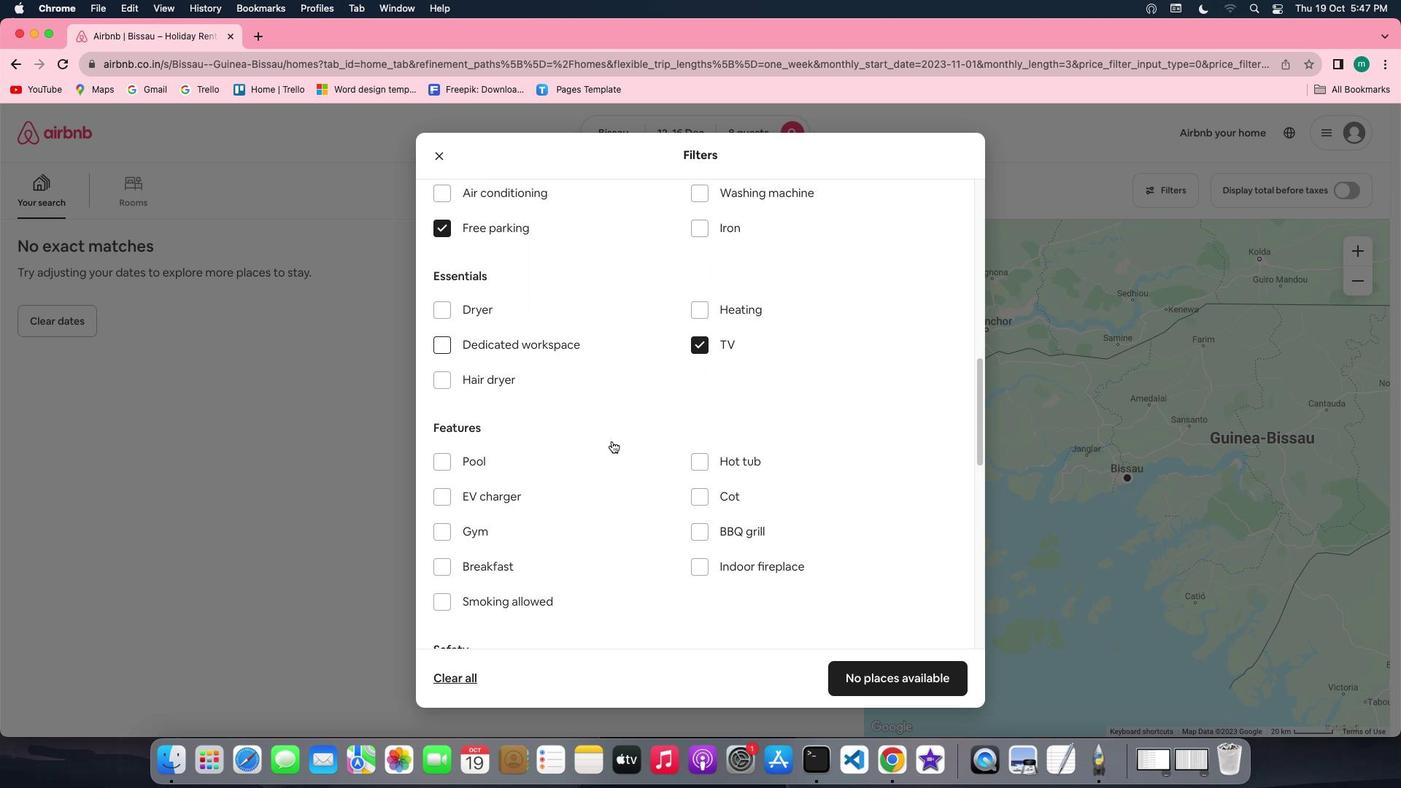 
Action: Mouse moved to (449, 467)
Screenshot: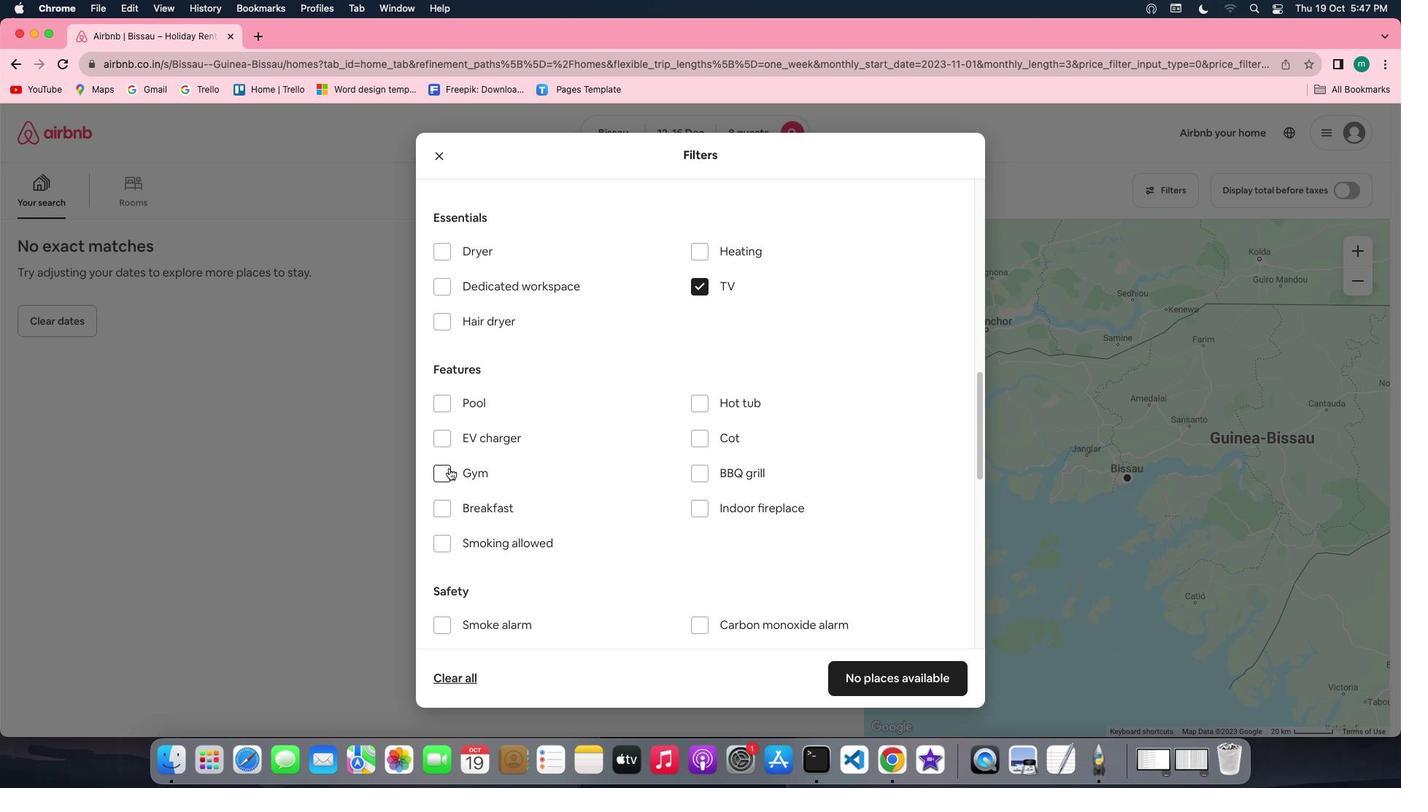 
Action: Mouse pressed left at (449, 467)
Screenshot: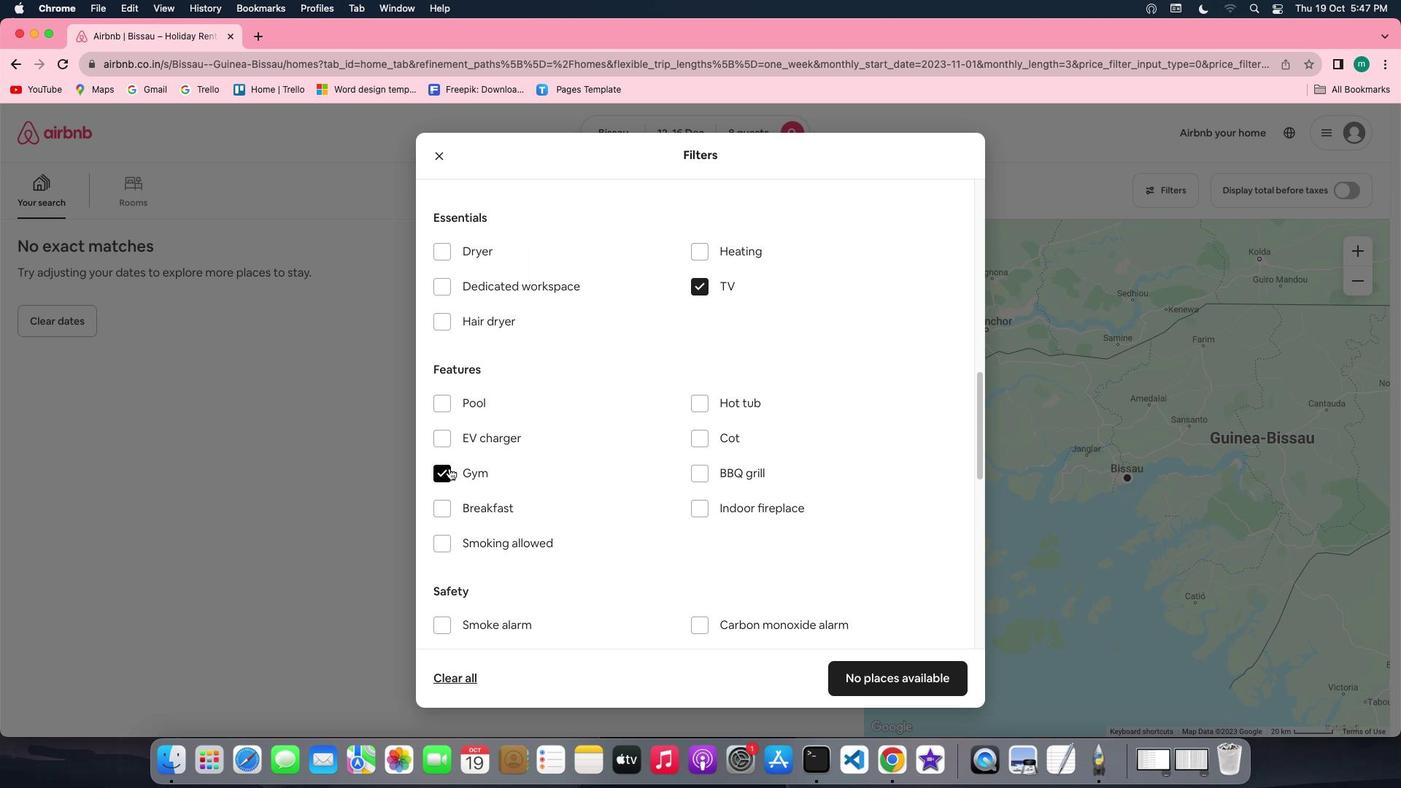 
Action: Mouse moved to (444, 510)
Screenshot: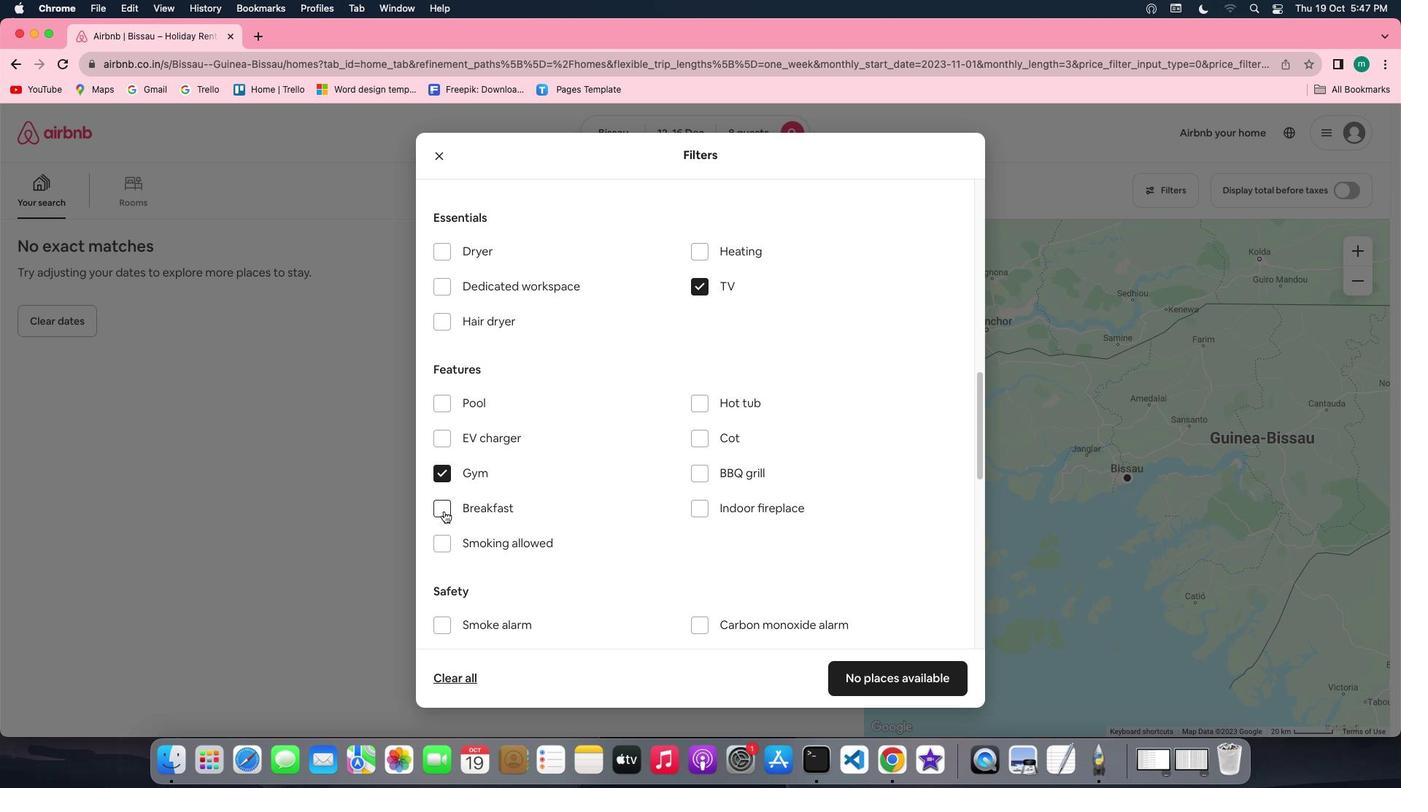 
Action: Mouse pressed left at (444, 510)
Screenshot: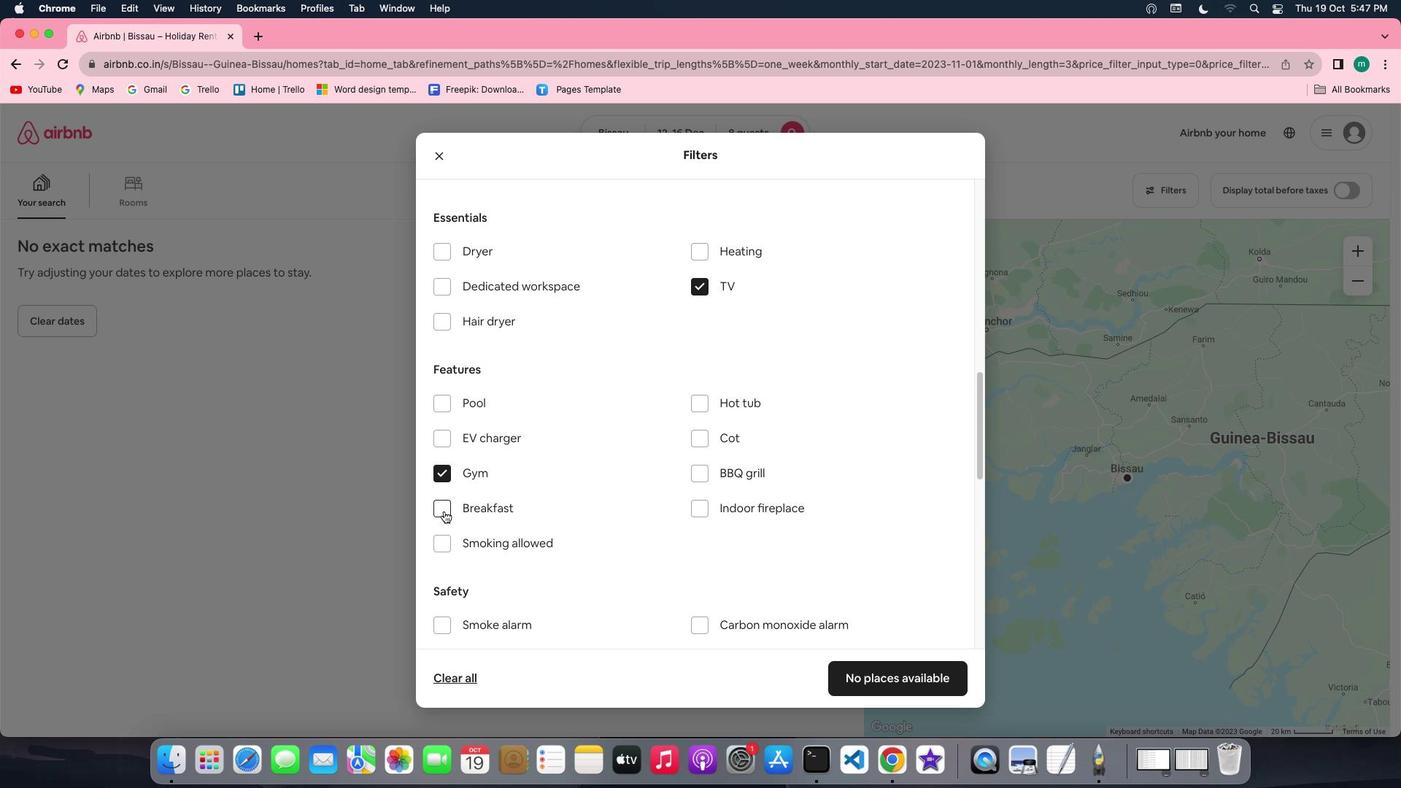 
Action: Mouse moved to (594, 497)
Screenshot: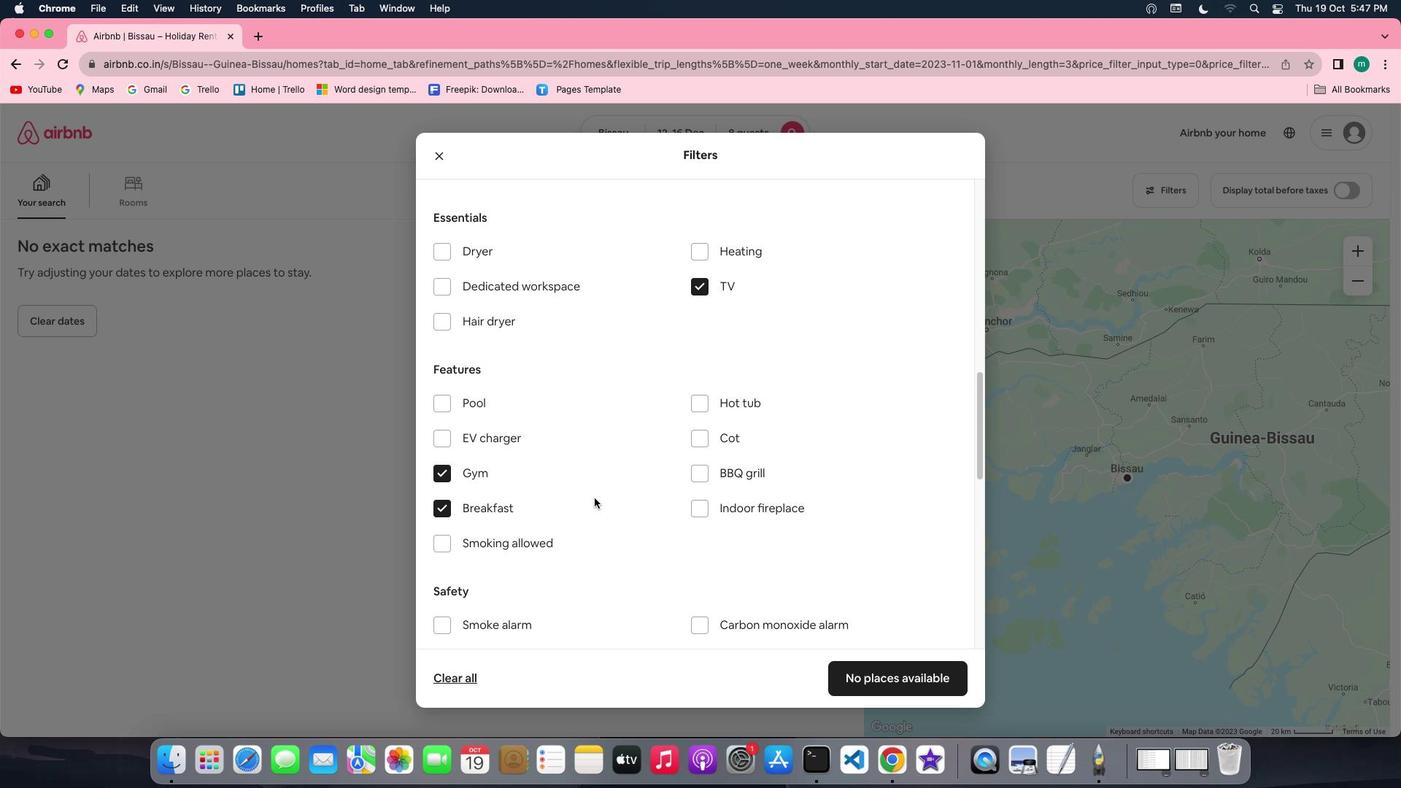 
Action: Mouse scrolled (594, 497) with delta (0, 0)
Screenshot: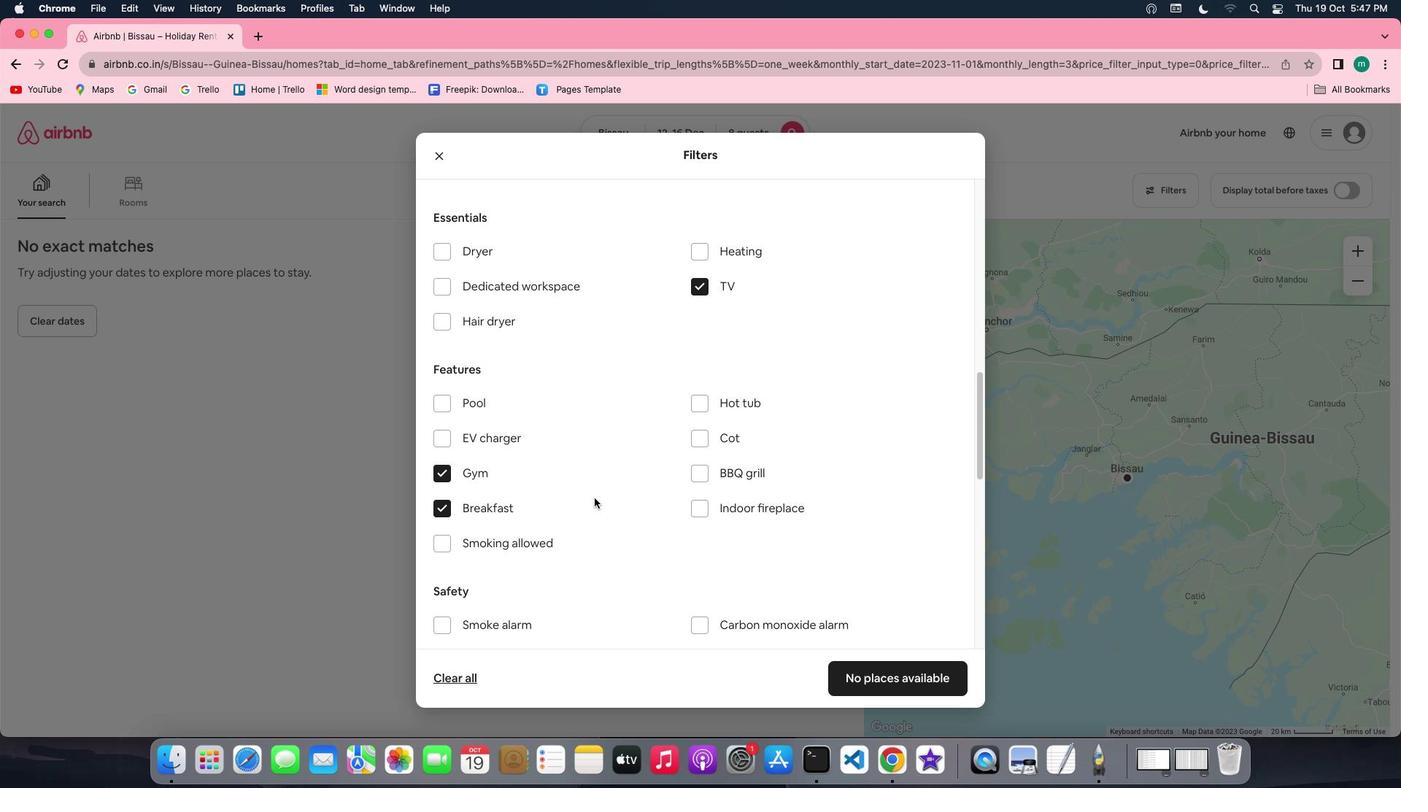 
Action: Mouse scrolled (594, 497) with delta (0, 0)
Screenshot: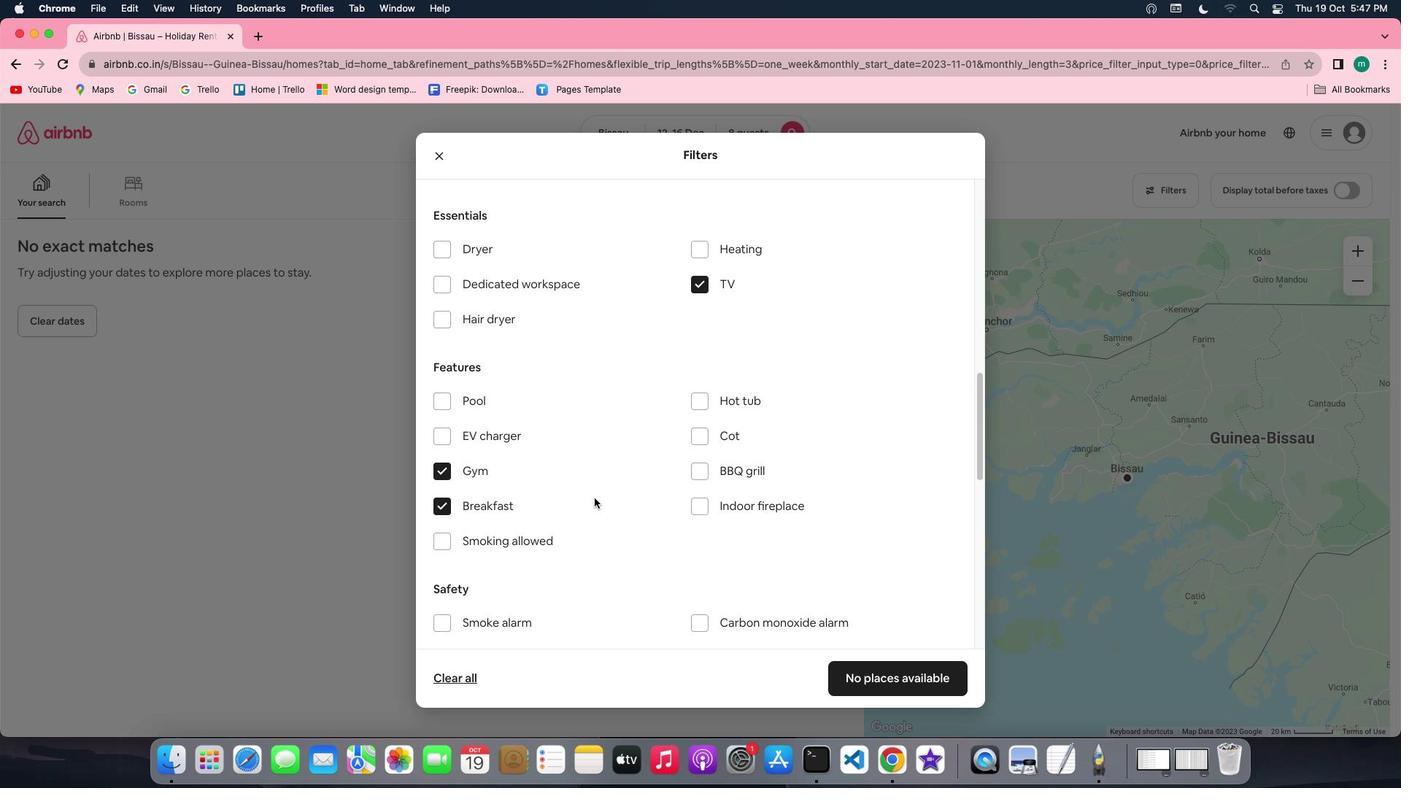 
Action: Mouse scrolled (594, 497) with delta (0, -1)
Screenshot: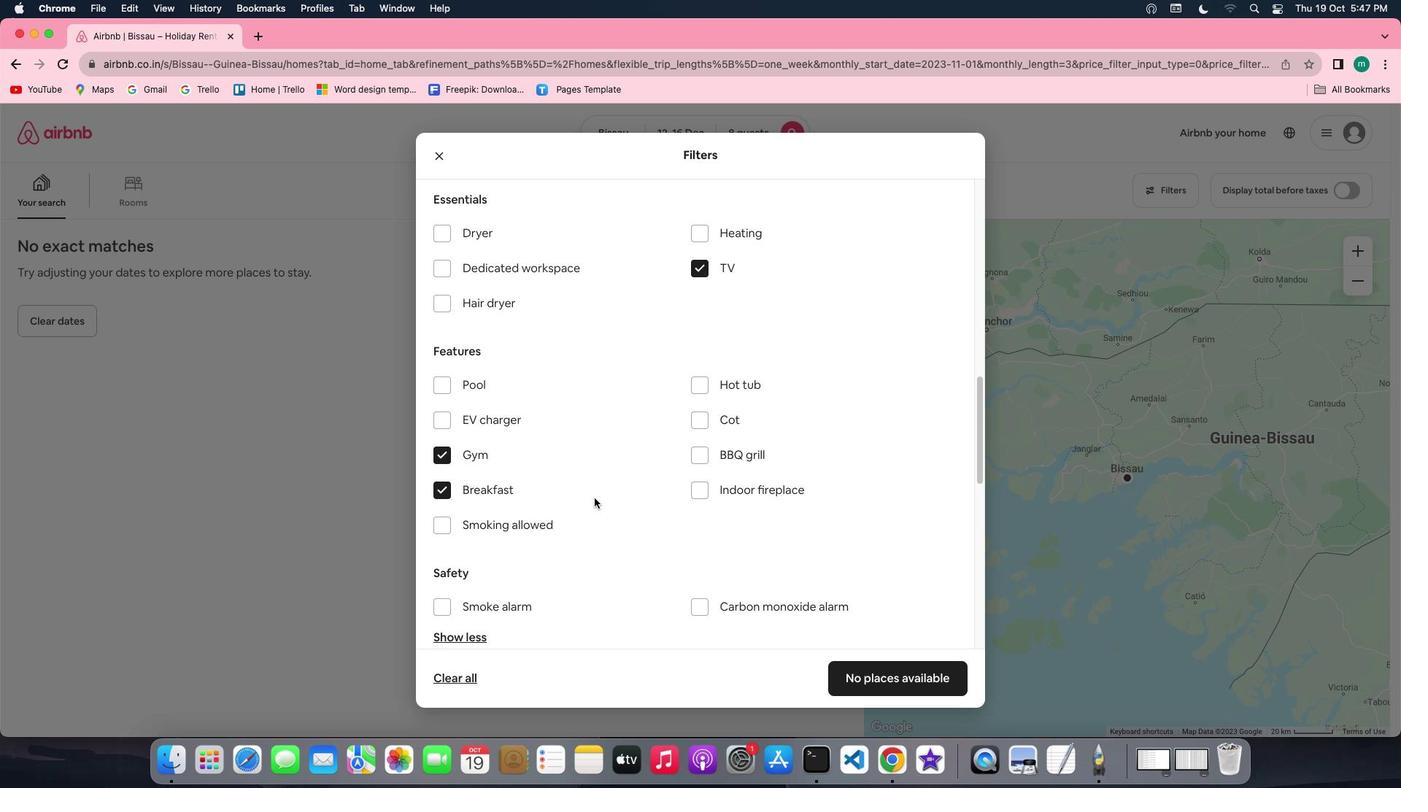
Action: Mouse scrolled (594, 497) with delta (0, 0)
Screenshot: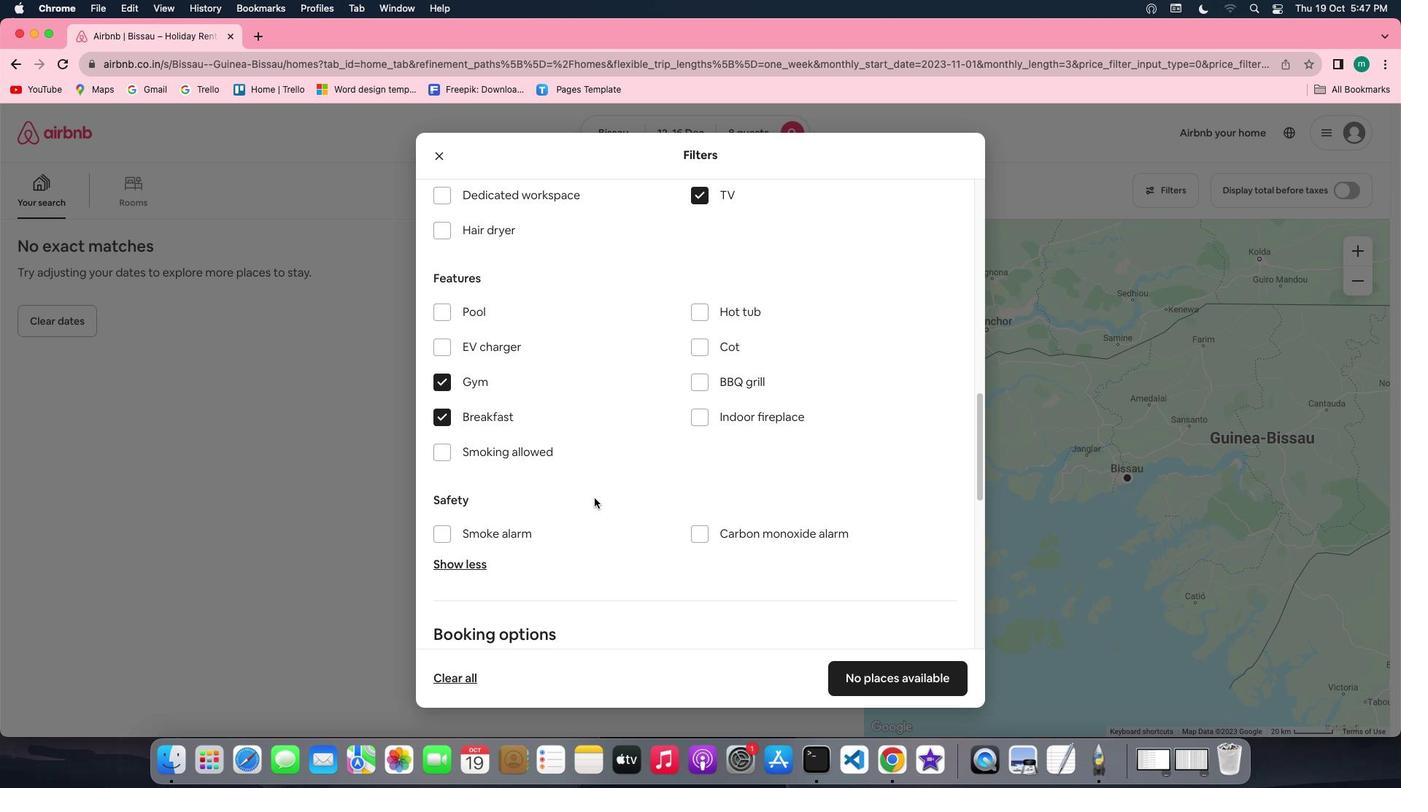
Action: Mouse scrolled (594, 497) with delta (0, 0)
Screenshot: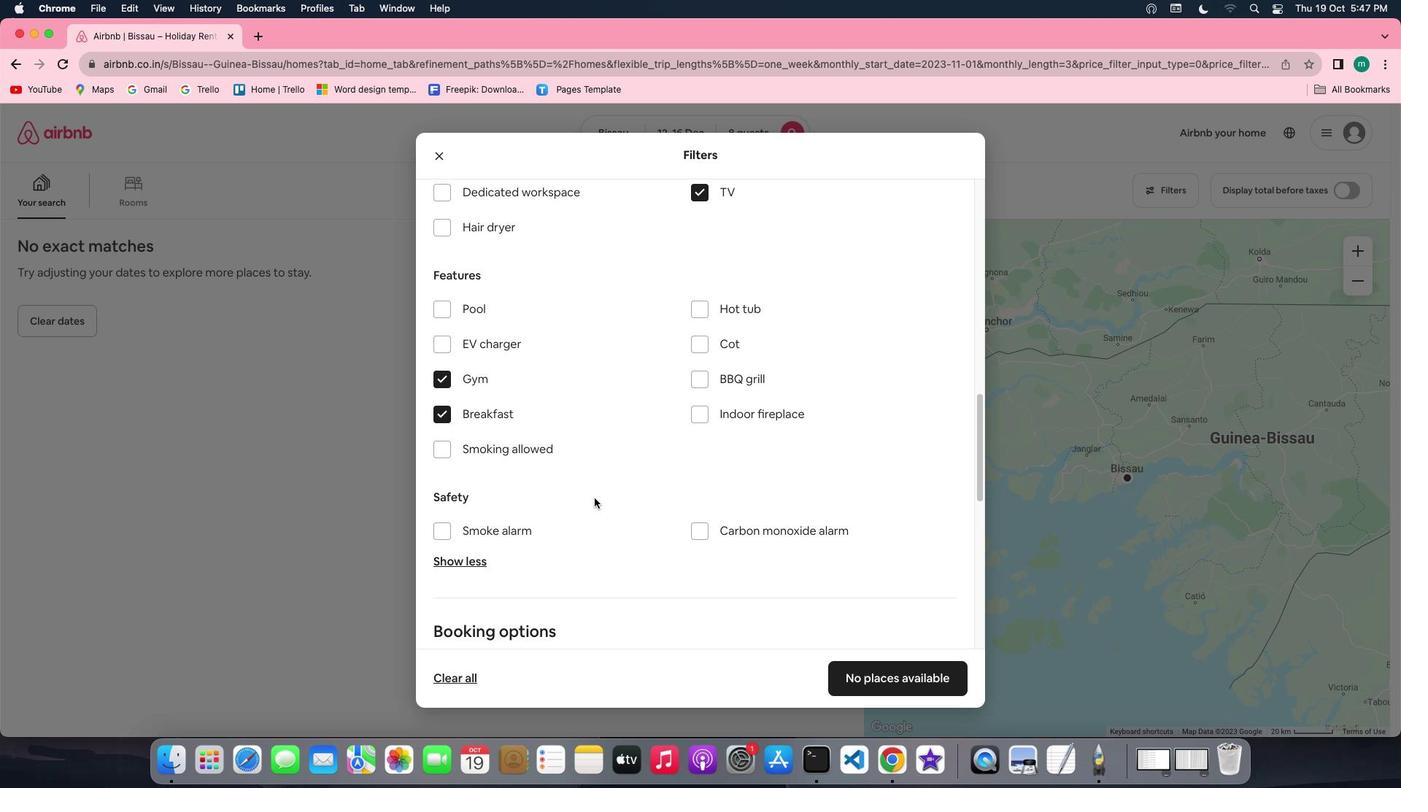 
Action: Mouse scrolled (594, 497) with delta (0, 0)
Screenshot: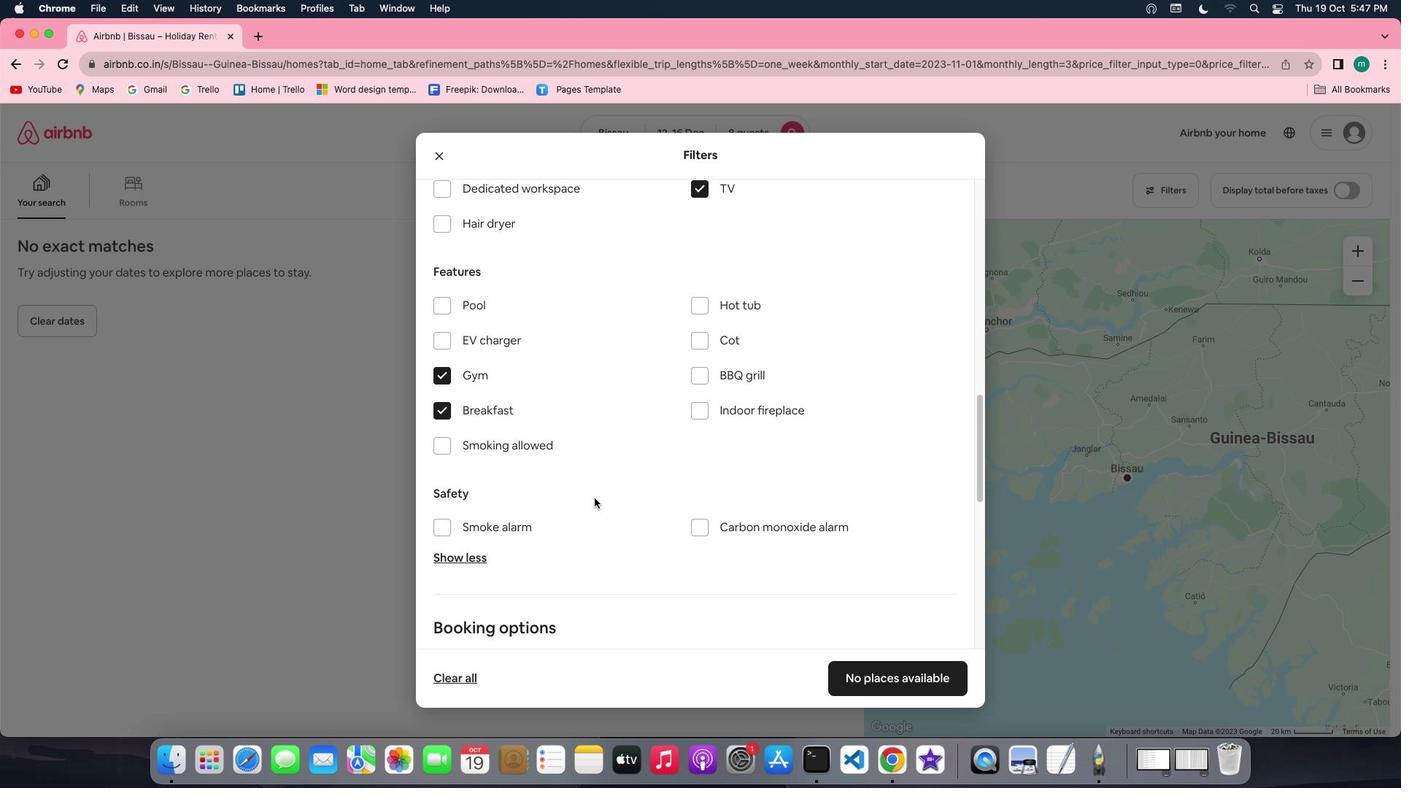
Action: Mouse scrolled (594, 497) with delta (0, 0)
Screenshot: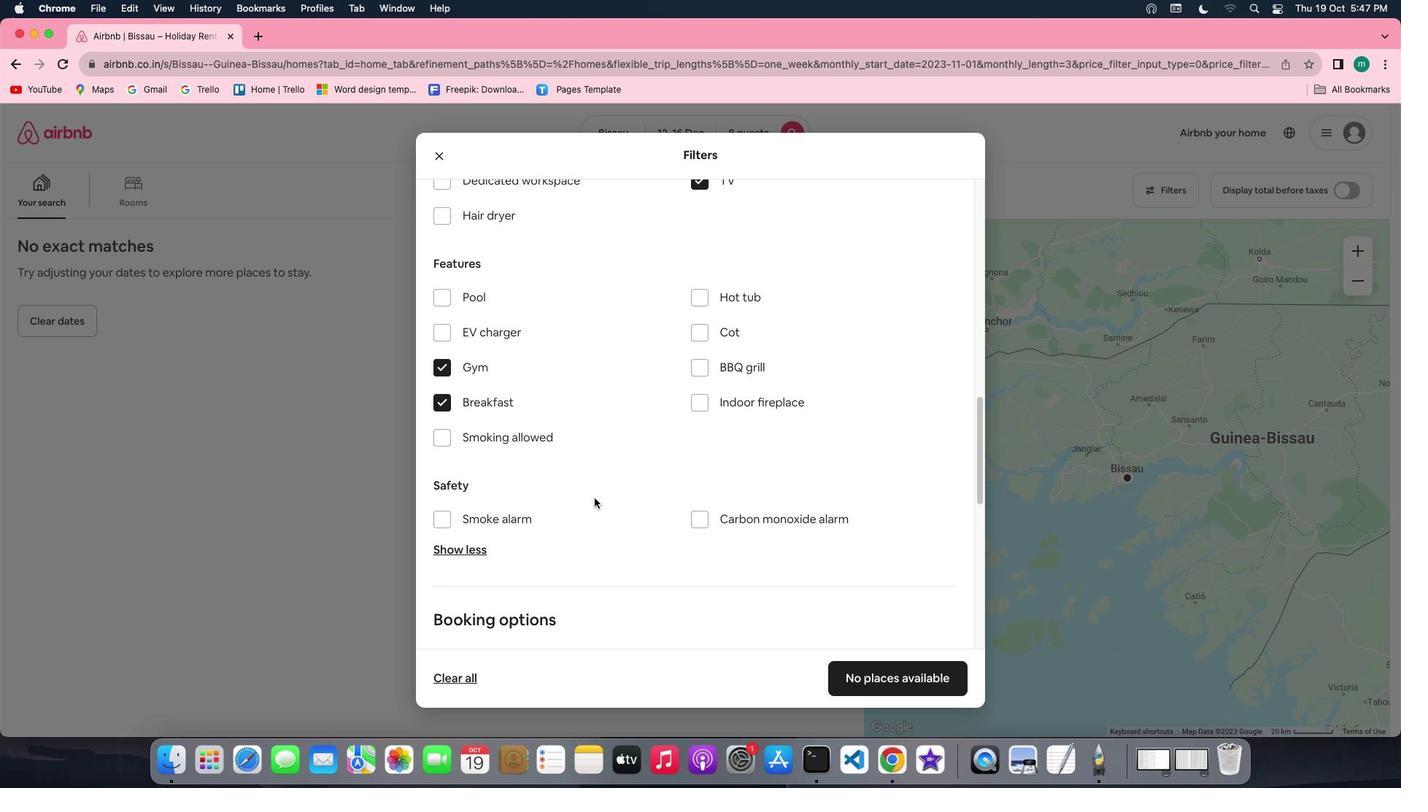 
Action: Mouse scrolled (594, 497) with delta (0, 0)
Screenshot: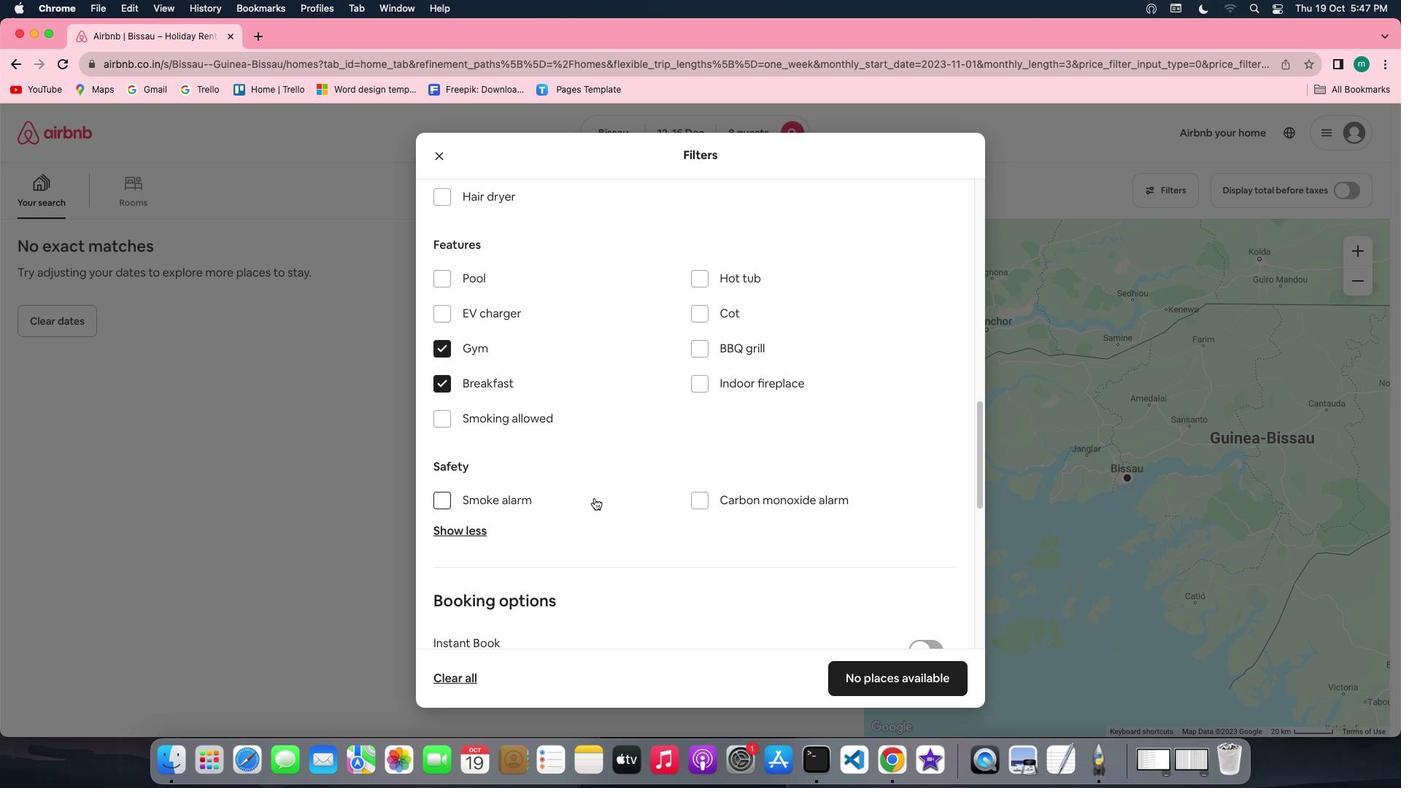 
Action: Mouse scrolled (594, 497) with delta (0, 0)
Screenshot: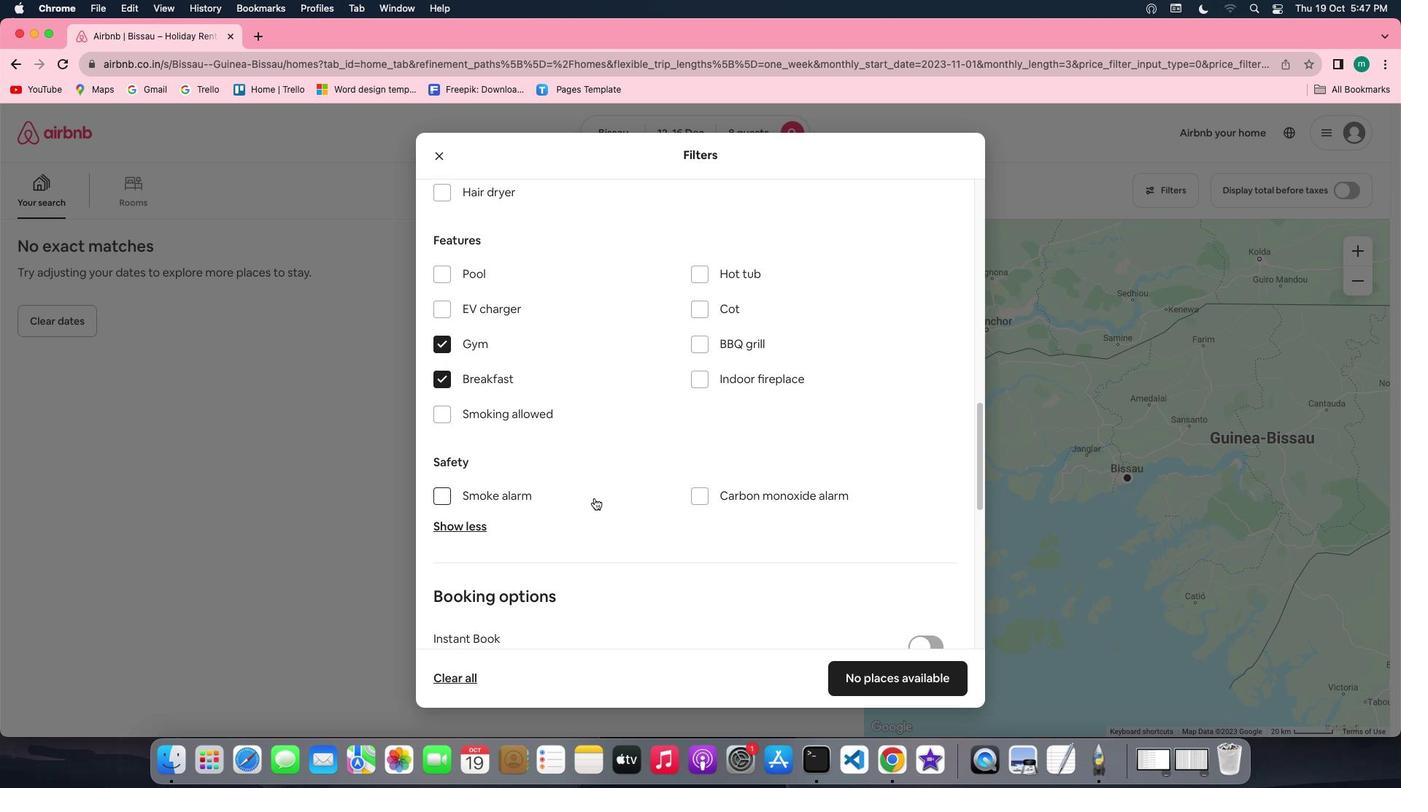 
Action: Mouse scrolled (594, 497) with delta (0, 0)
Screenshot: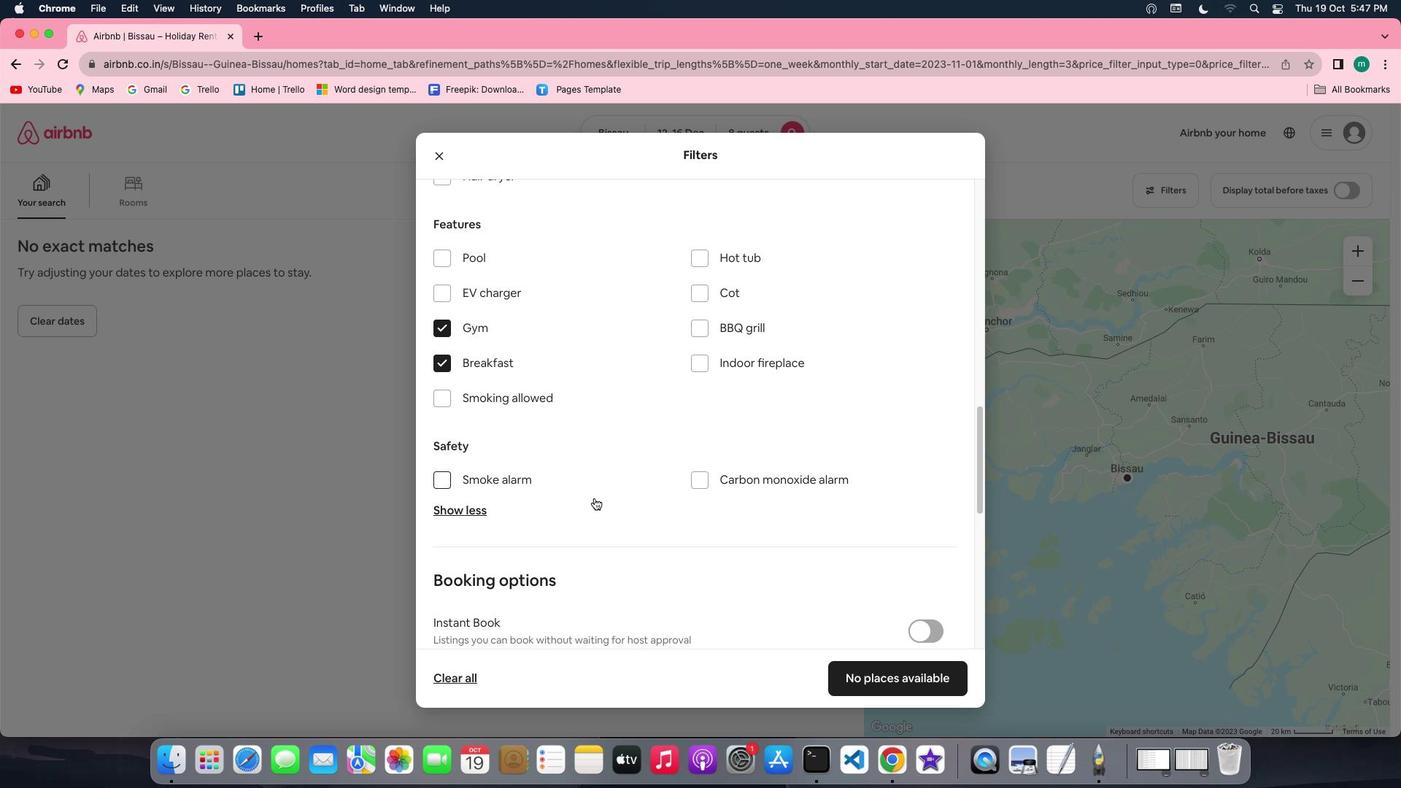 
Action: Mouse scrolled (594, 497) with delta (0, 0)
Screenshot: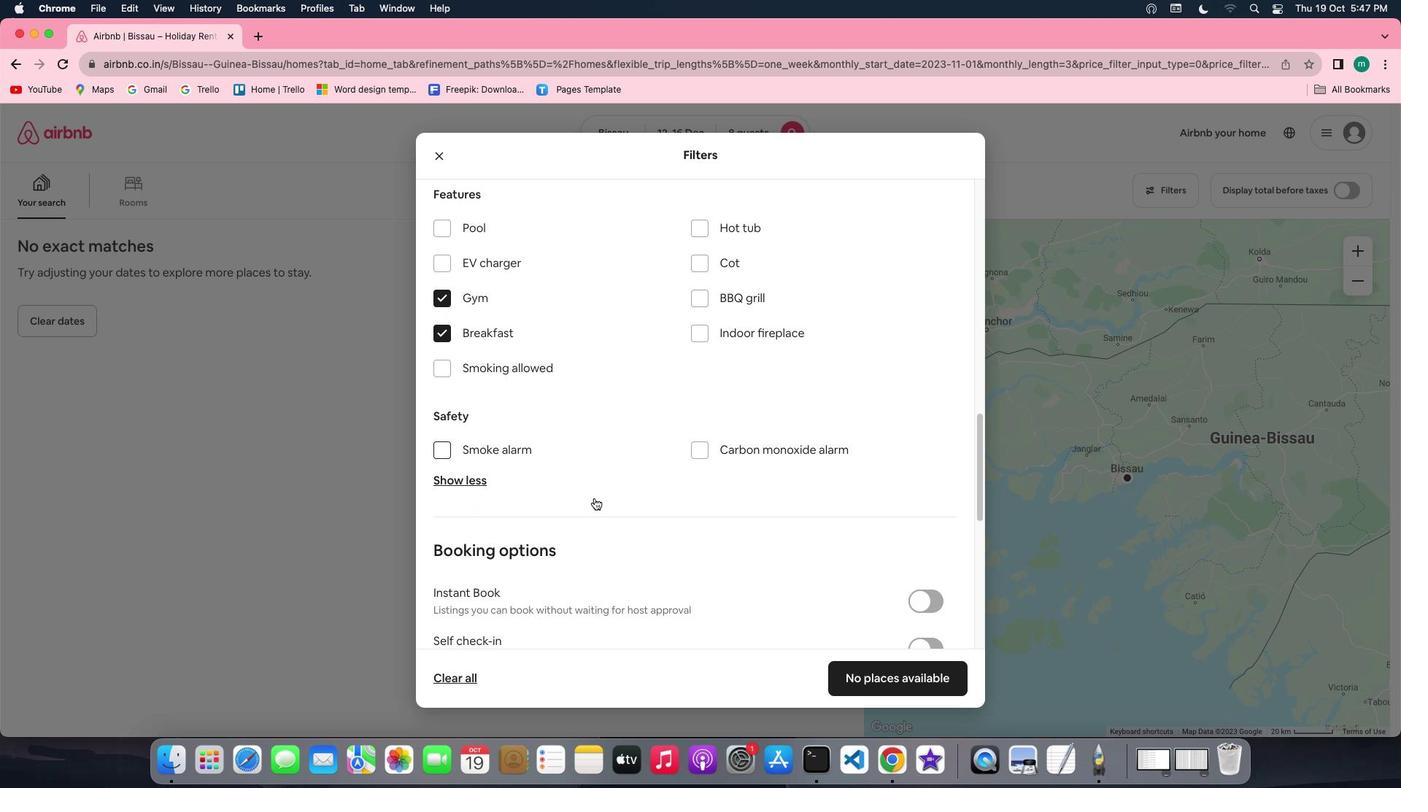 
Action: Mouse scrolled (594, 497) with delta (0, 0)
Screenshot: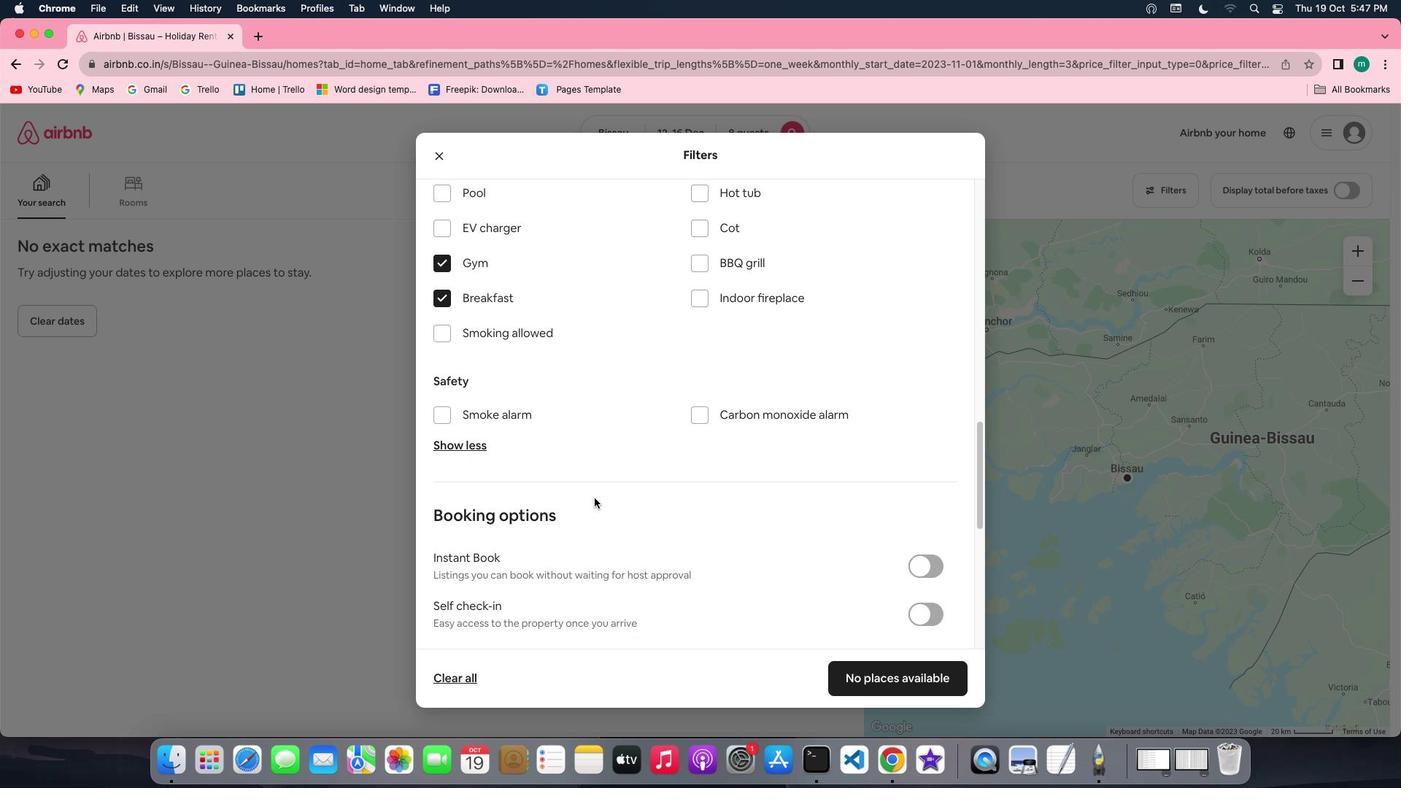 
Action: Mouse scrolled (594, 497) with delta (0, 0)
Screenshot: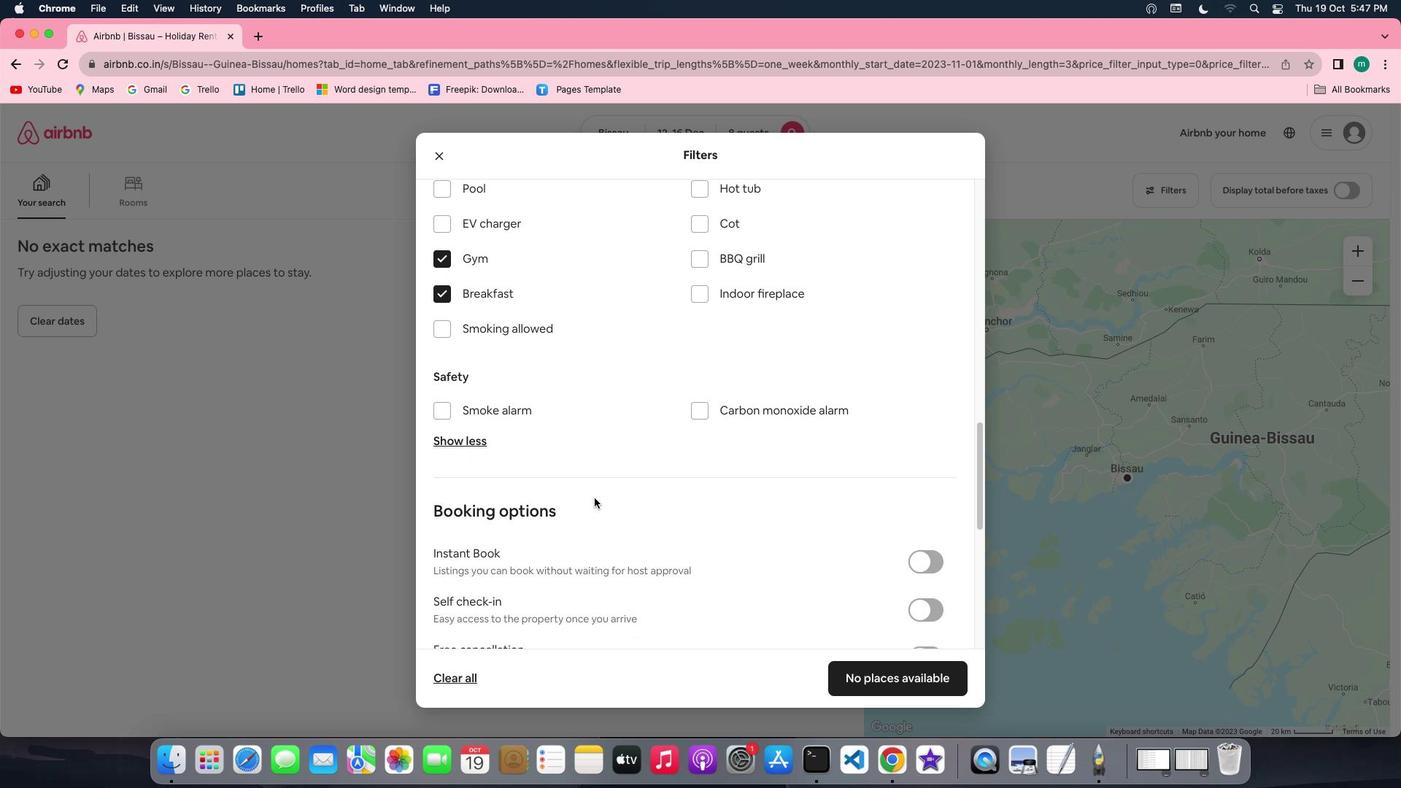 
Action: Mouse scrolled (594, 497) with delta (0, -1)
Screenshot: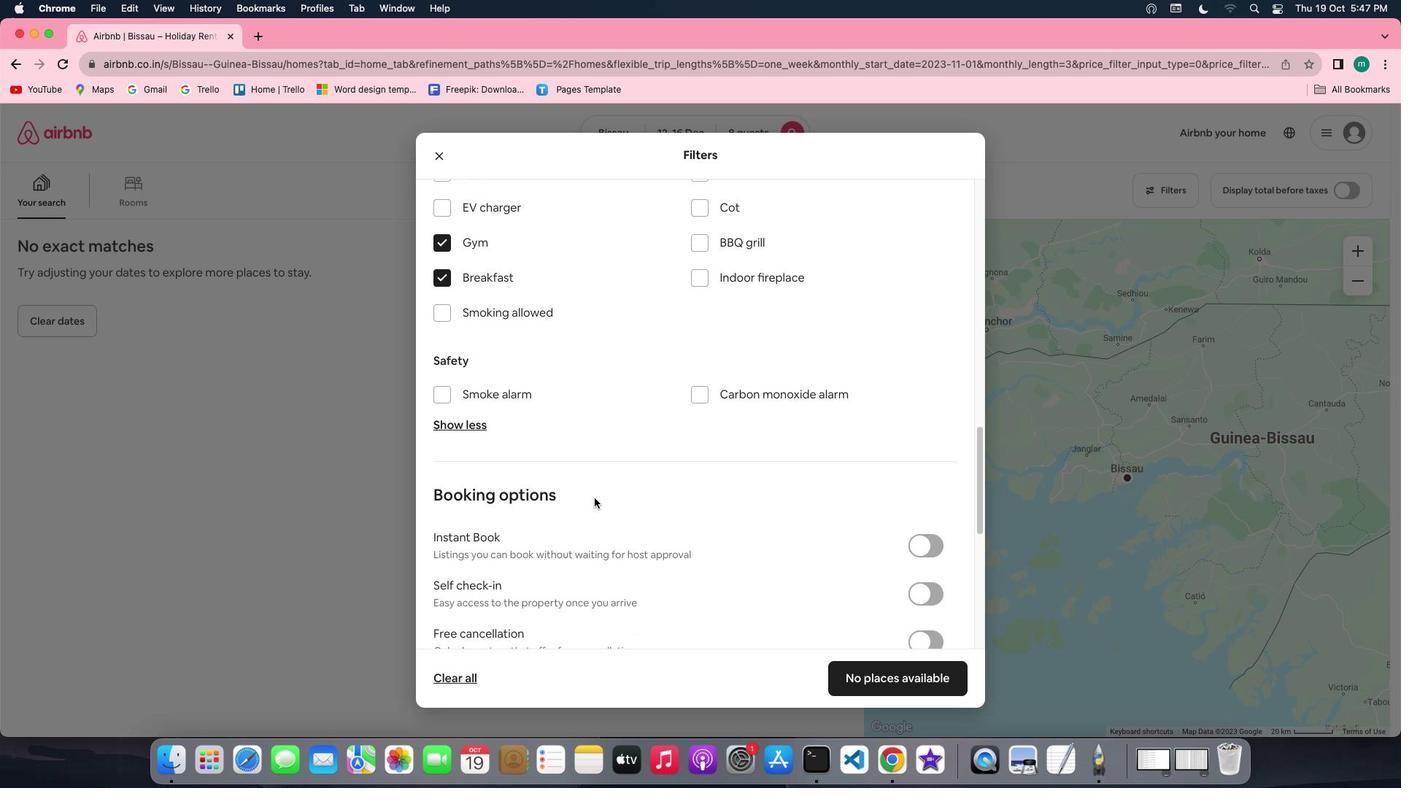 
Action: Mouse moved to (937, 530)
Screenshot: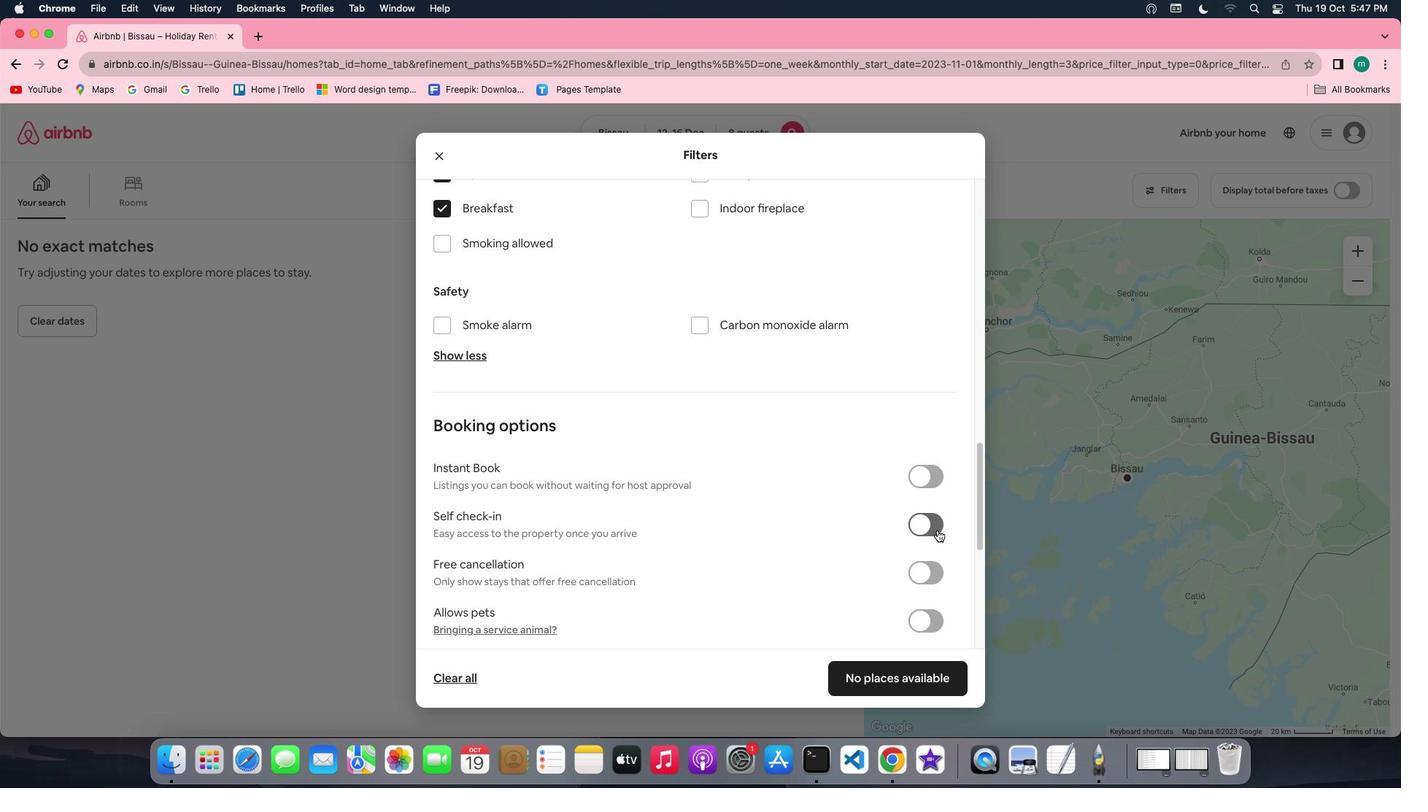 
Action: Mouse pressed left at (937, 530)
Screenshot: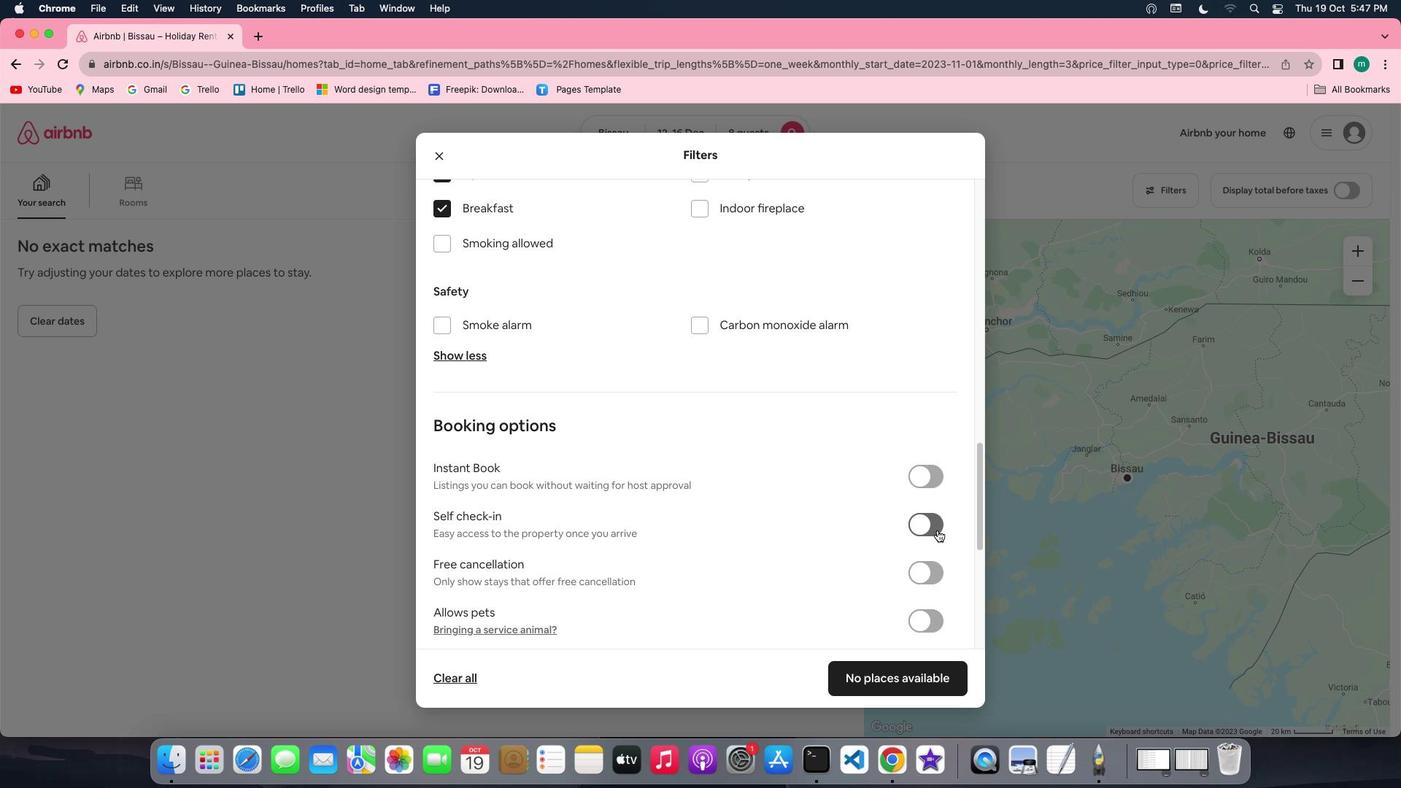 
Action: Mouse moved to (799, 521)
Screenshot: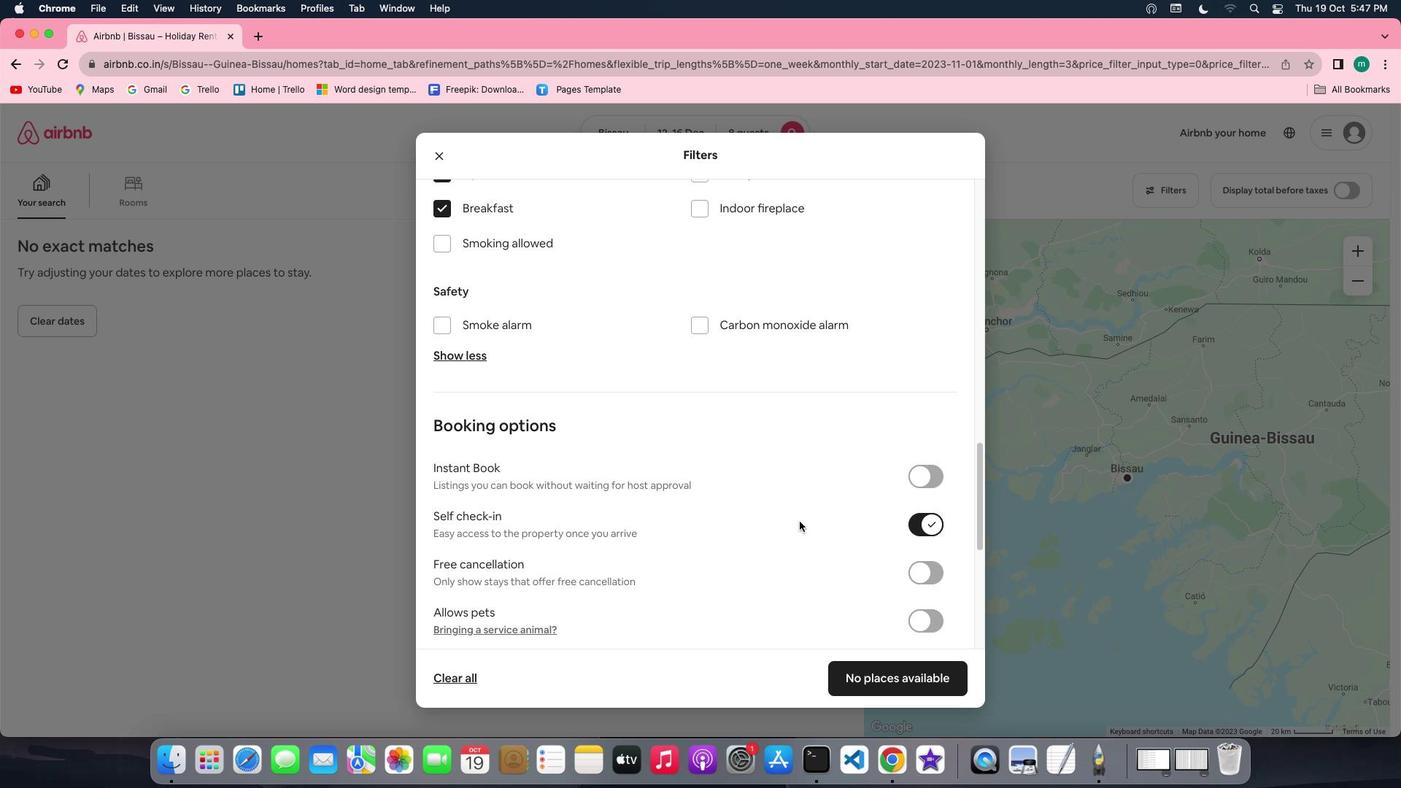 
Action: Mouse scrolled (799, 521) with delta (0, 0)
Screenshot: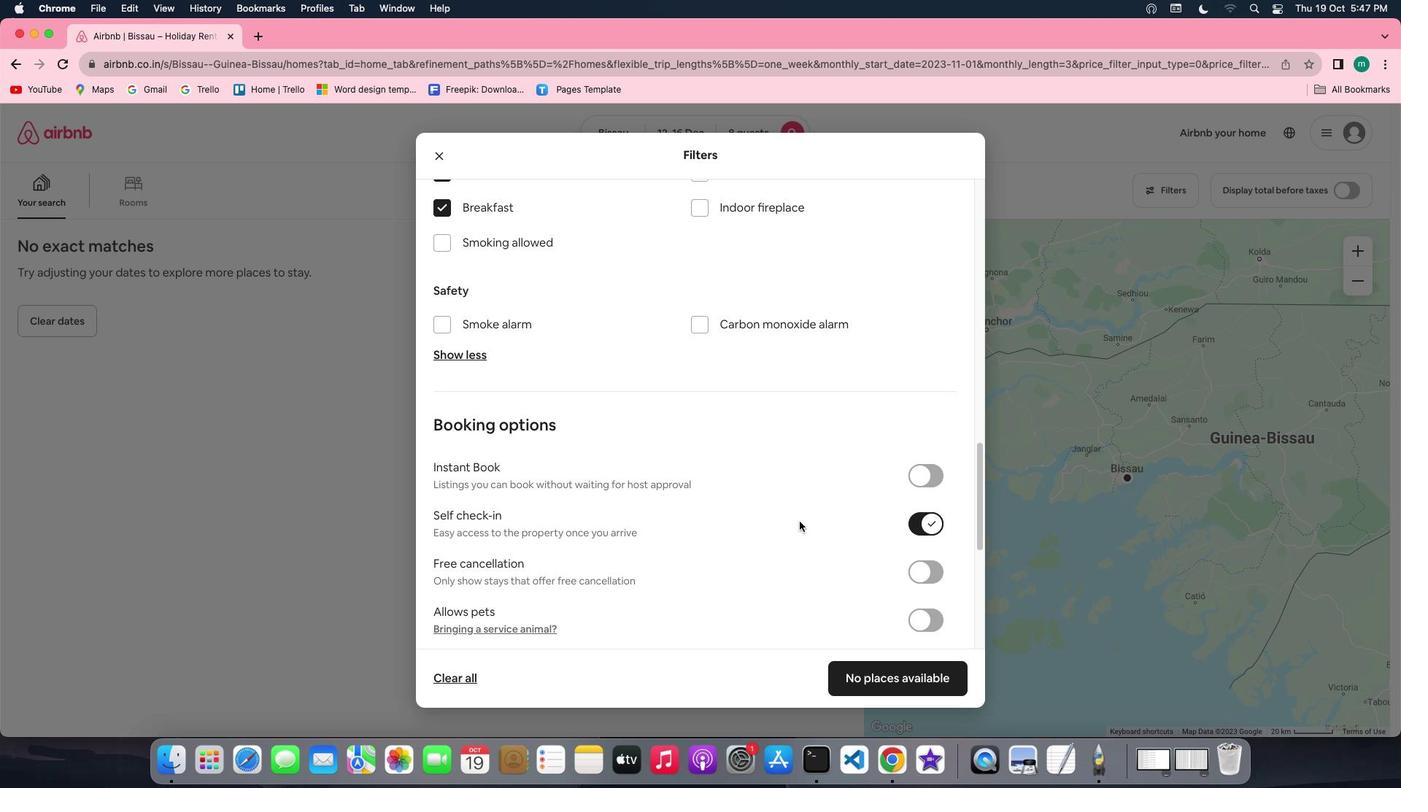 
Action: Mouse scrolled (799, 521) with delta (0, 0)
Screenshot: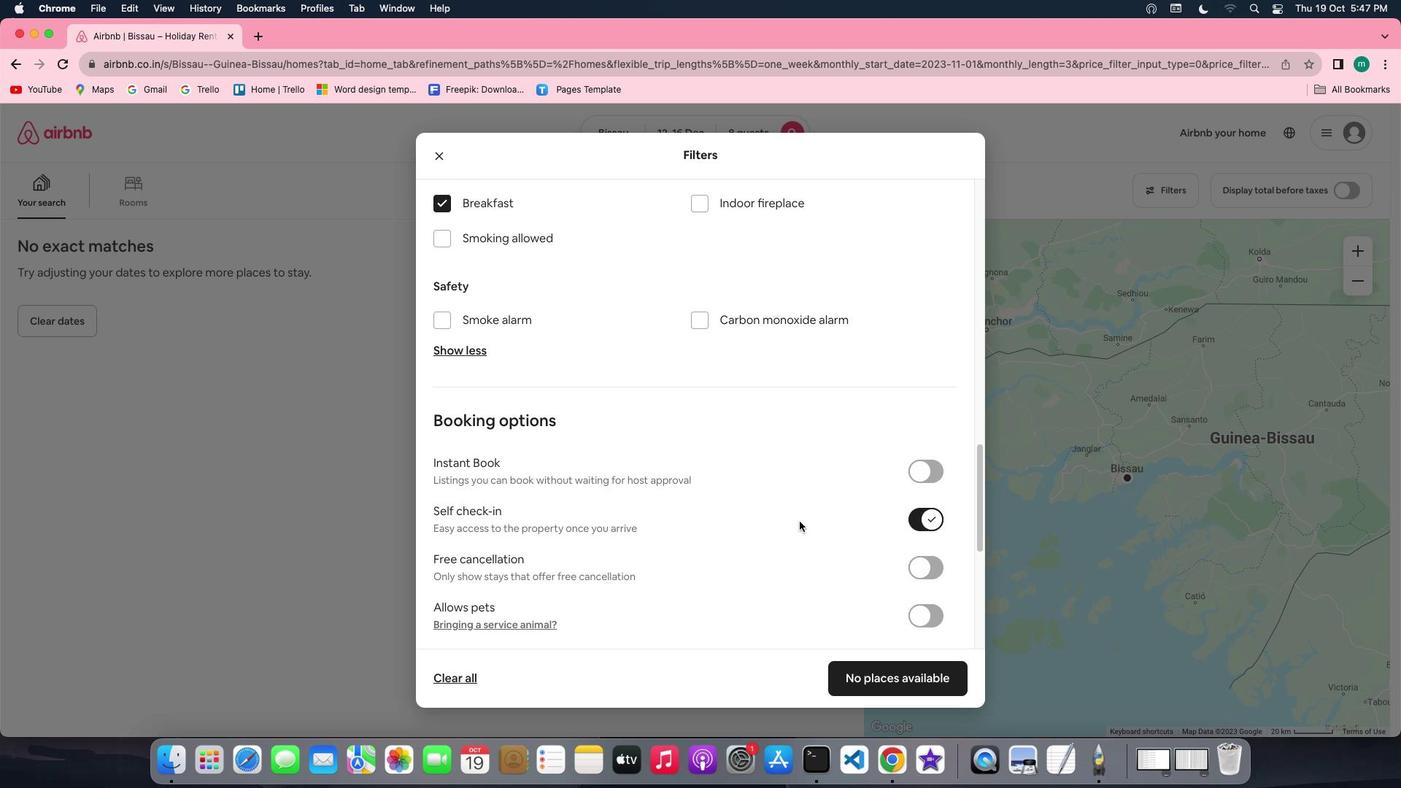 
Action: Mouse scrolled (799, 521) with delta (0, 0)
Screenshot: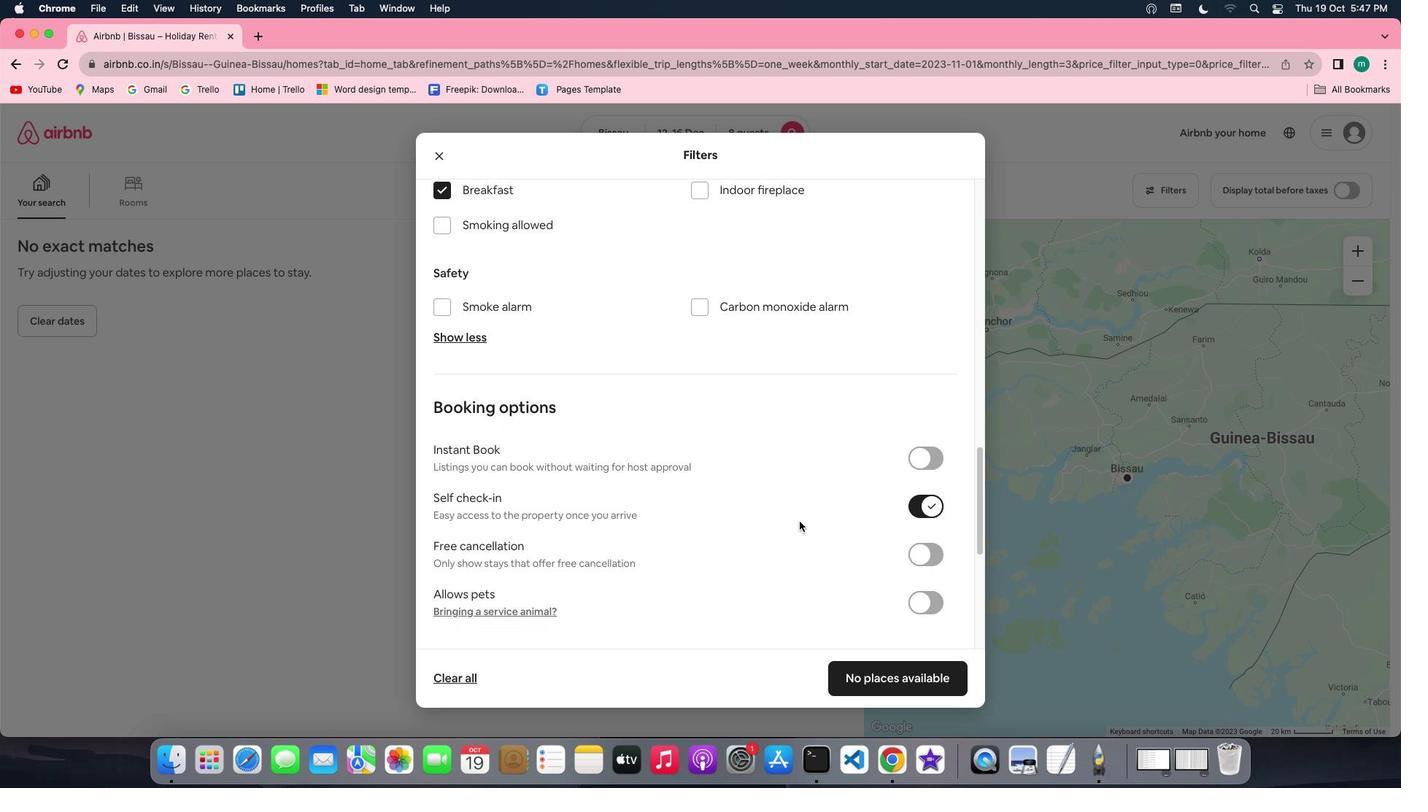 
Action: Mouse scrolled (799, 521) with delta (0, 0)
Screenshot: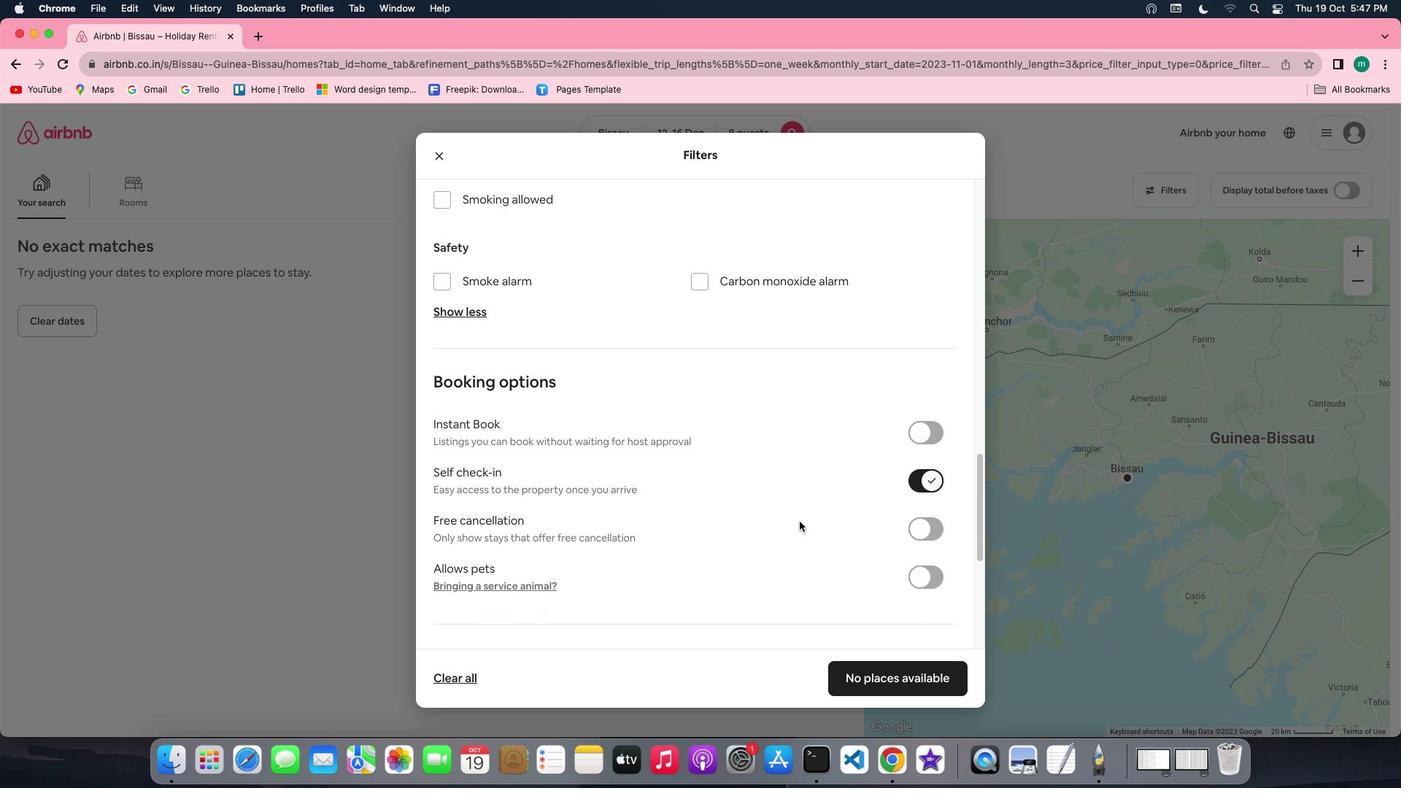 
Action: Mouse scrolled (799, 521) with delta (0, 0)
Screenshot: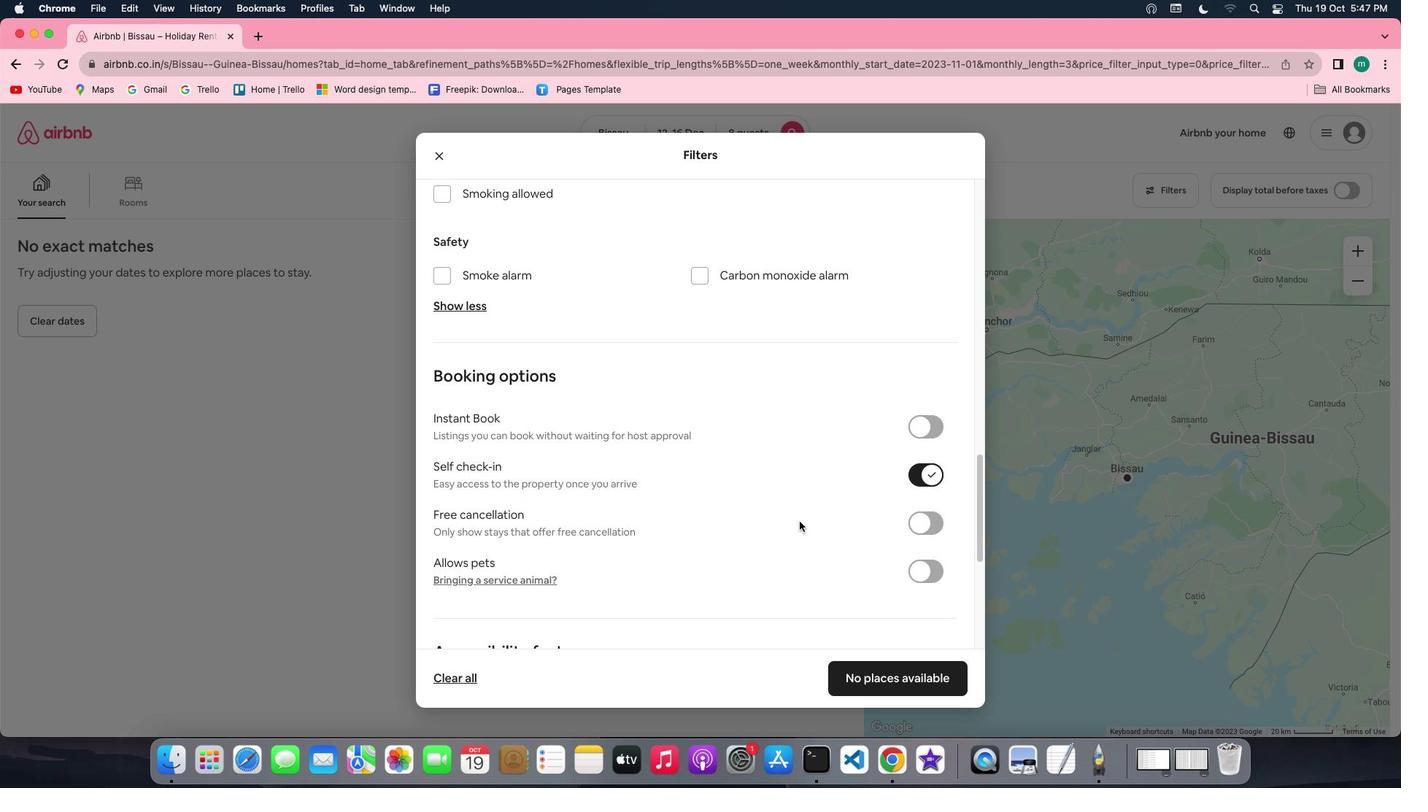 
Action: Mouse scrolled (799, 521) with delta (0, 0)
Screenshot: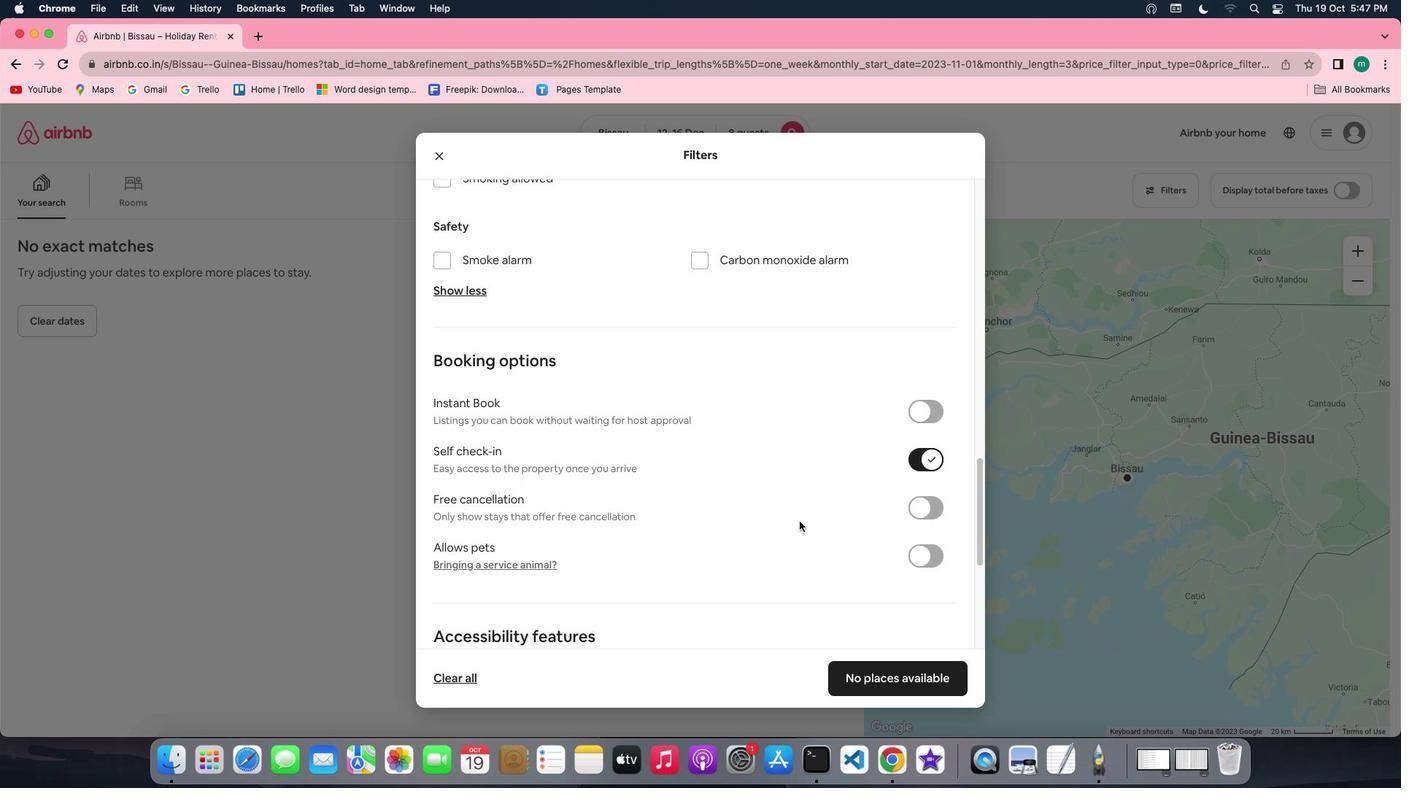 
Action: Mouse scrolled (799, 521) with delta (0, 0)
Screenshot: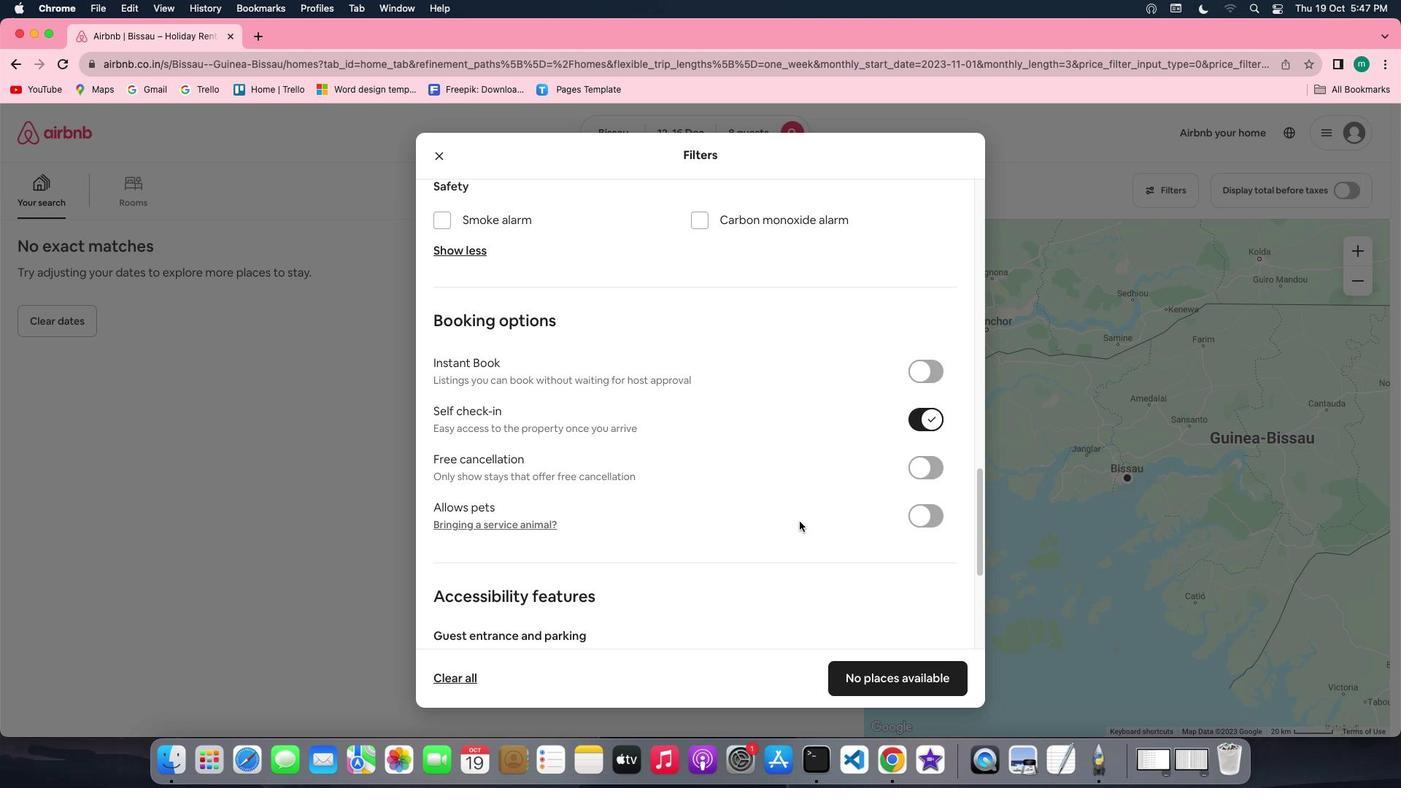 
Action: Mouse scrolled (799, 521) with delta (0, 0)
Screenshot: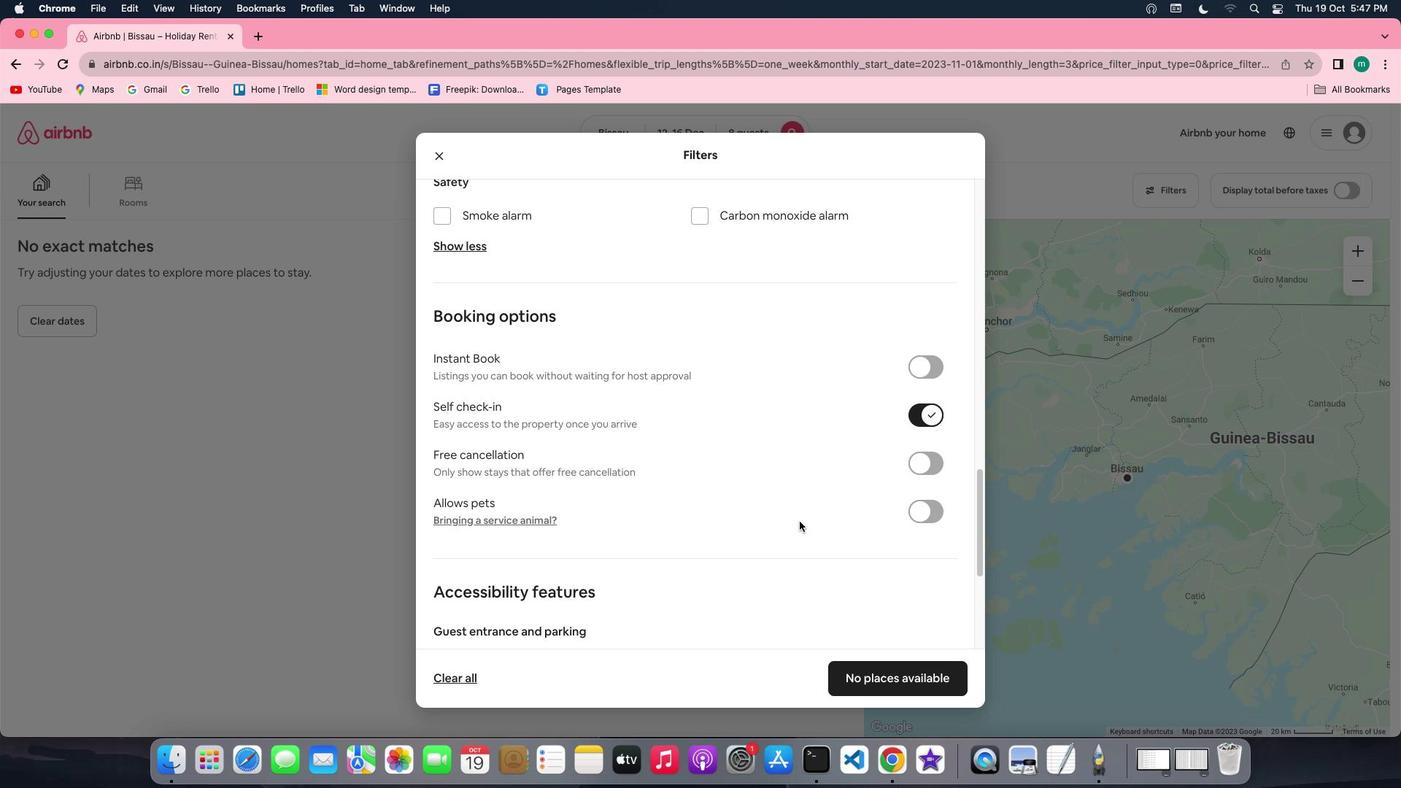 
Action: Mouse scrolled (799, 521) with delta (0, 0)
Screenshot: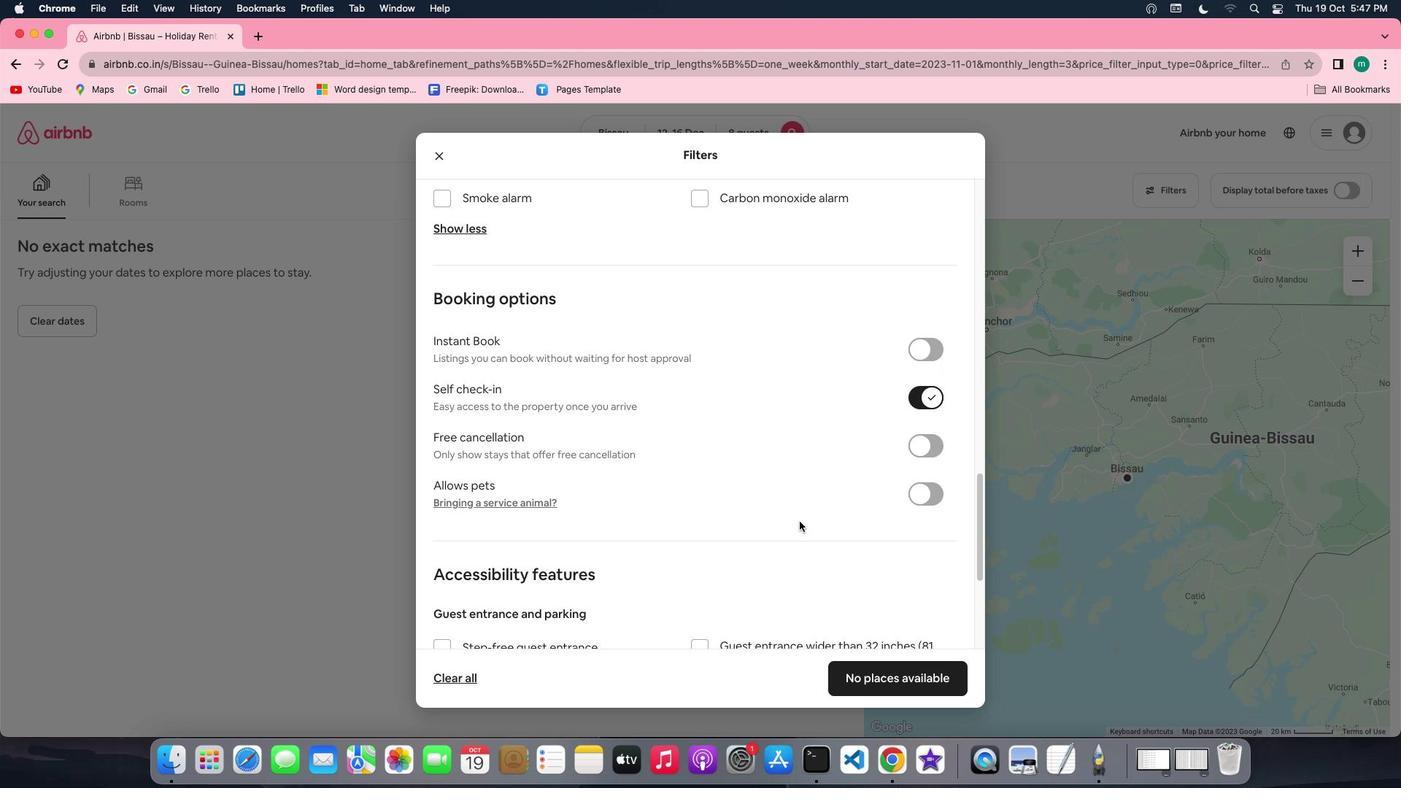 
Action: Mouse scrolled (799, 521) with delta (0, 0)
Screenshot: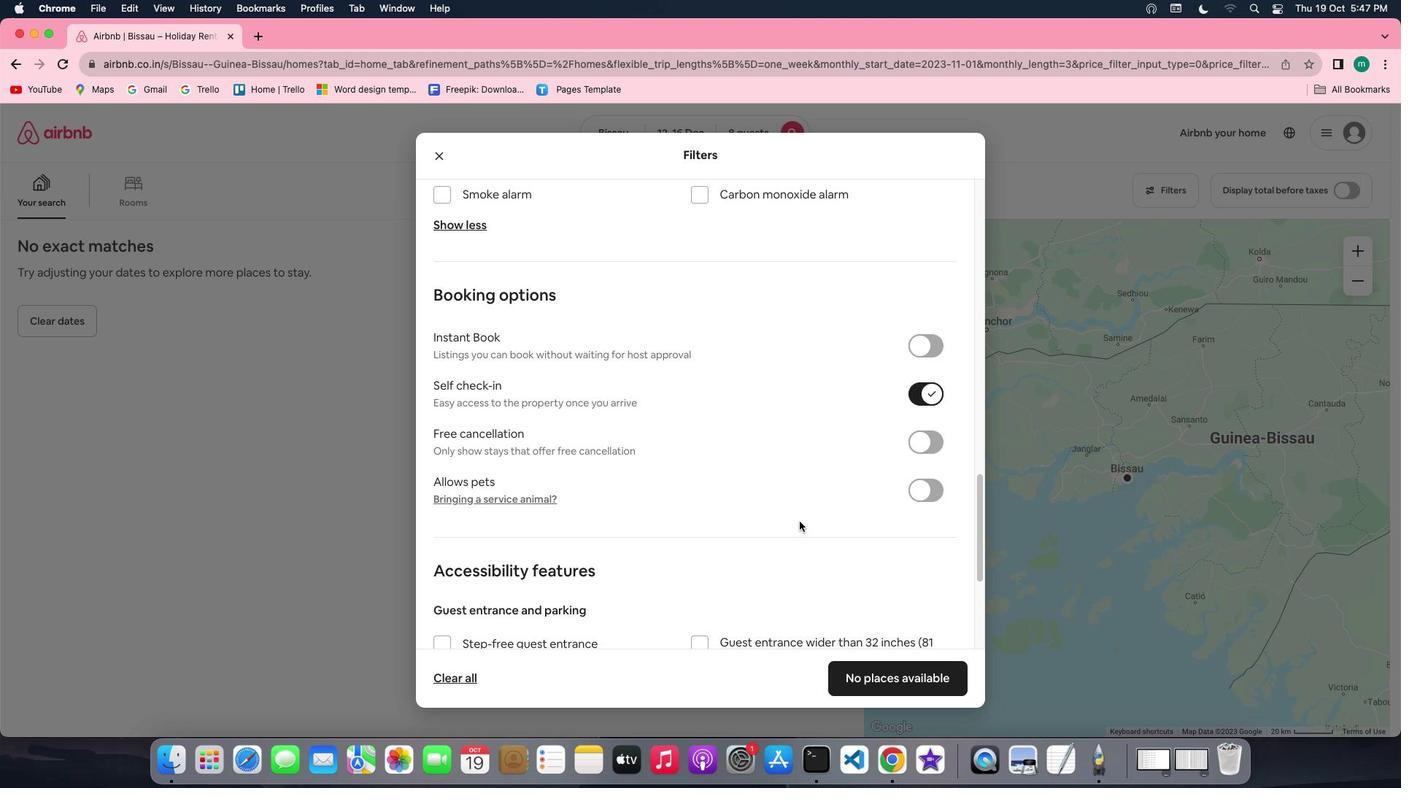 
Action: Mouse scrolled (799, 521) with delta (0, 0)
Screenshot: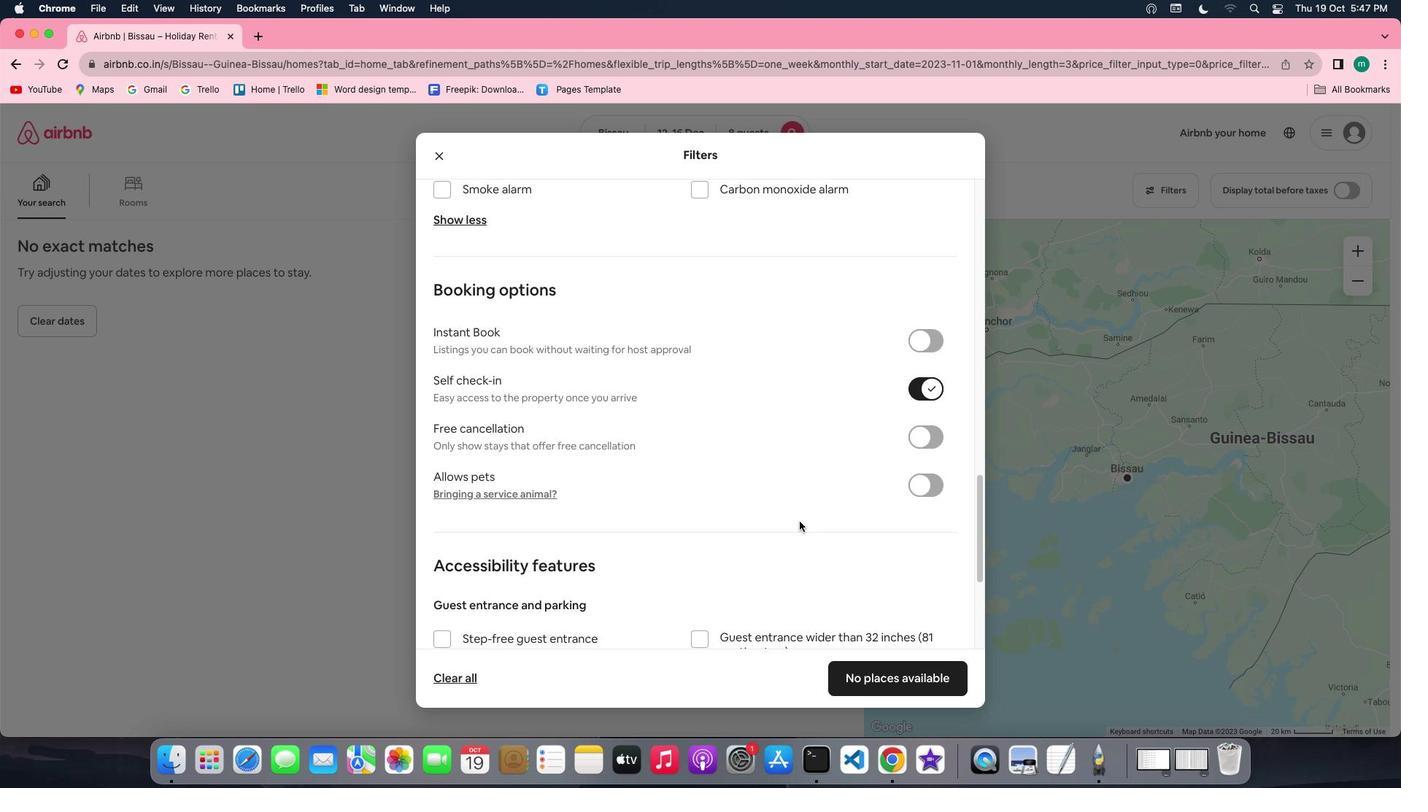 
Action: Mouse scrolled (799, 521) with delta (0, -1)
Screenshot: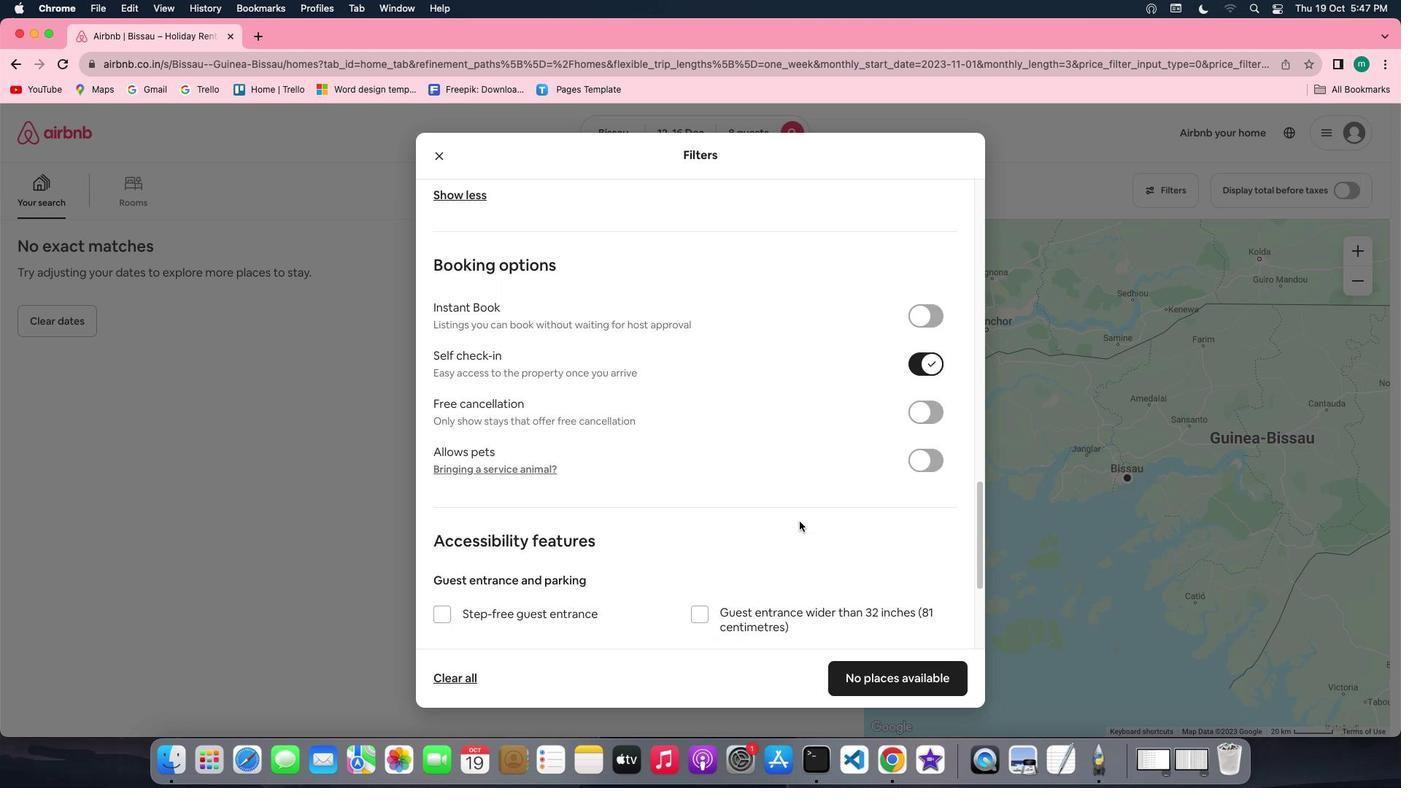 
Action: Mouse scrolled (799, 521) with delta (0, 0)
Screenshot: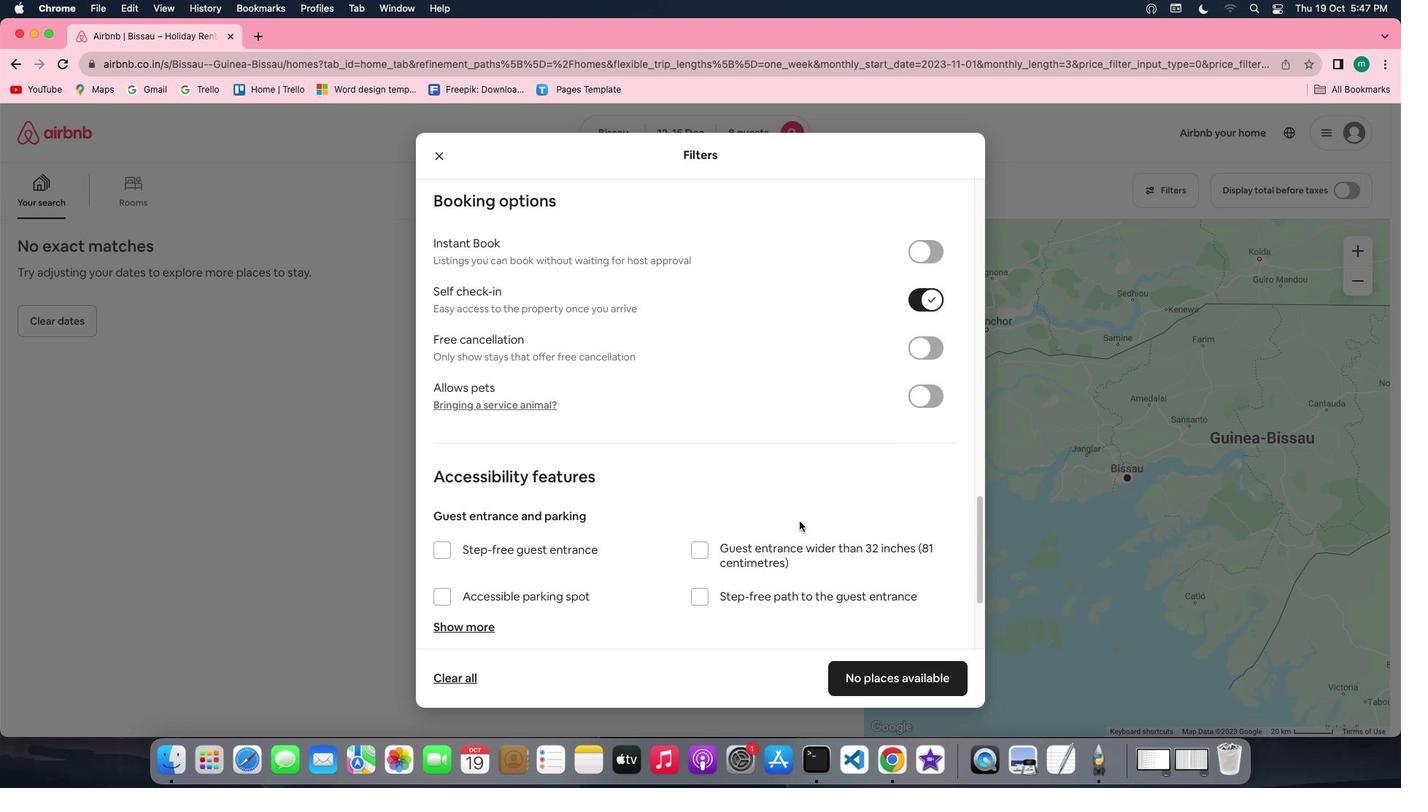 
Action: Mouse scrolled (799, 521) with delta (0, 0)
Screenshot: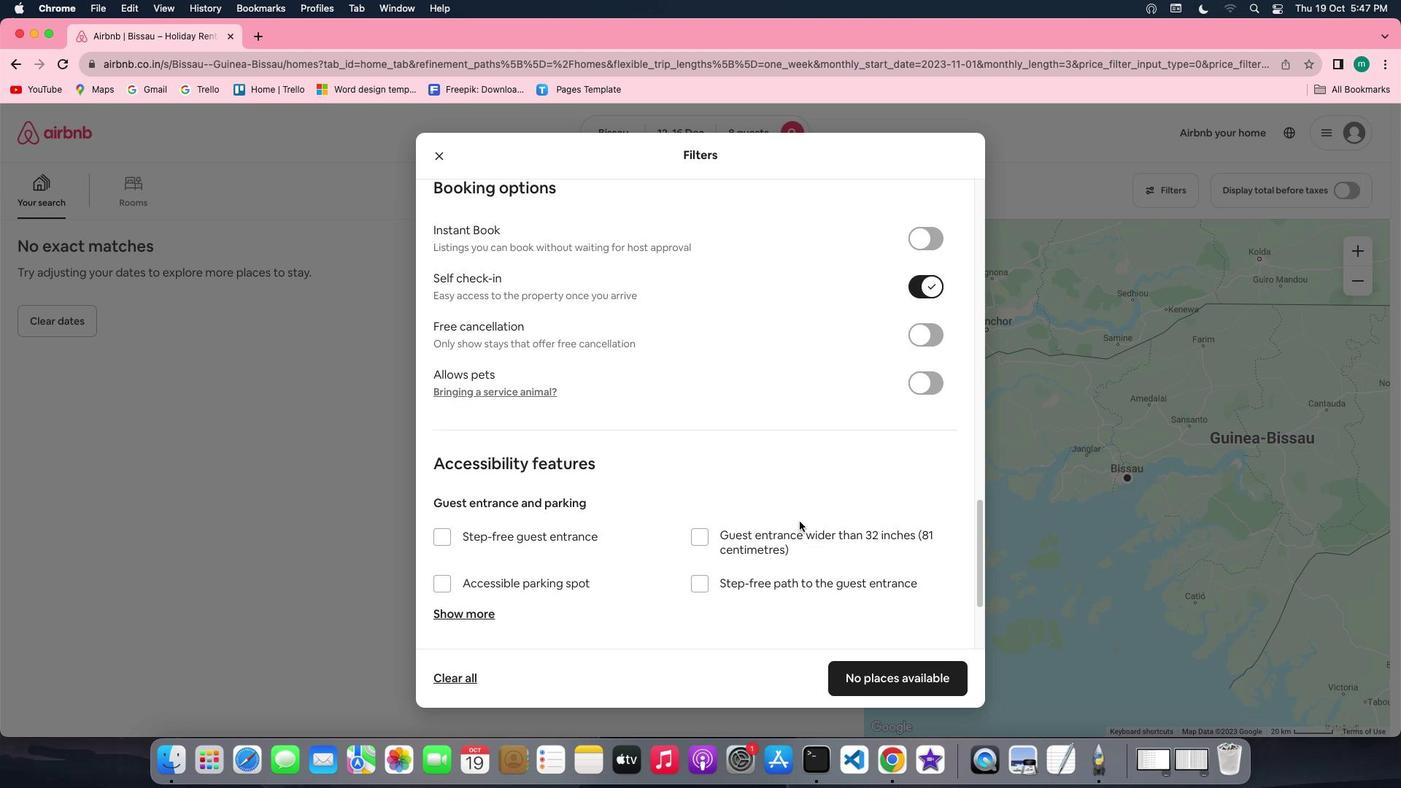
Action: Mouse scrolled (799, 521) with delta (0, -2)
Screenshot: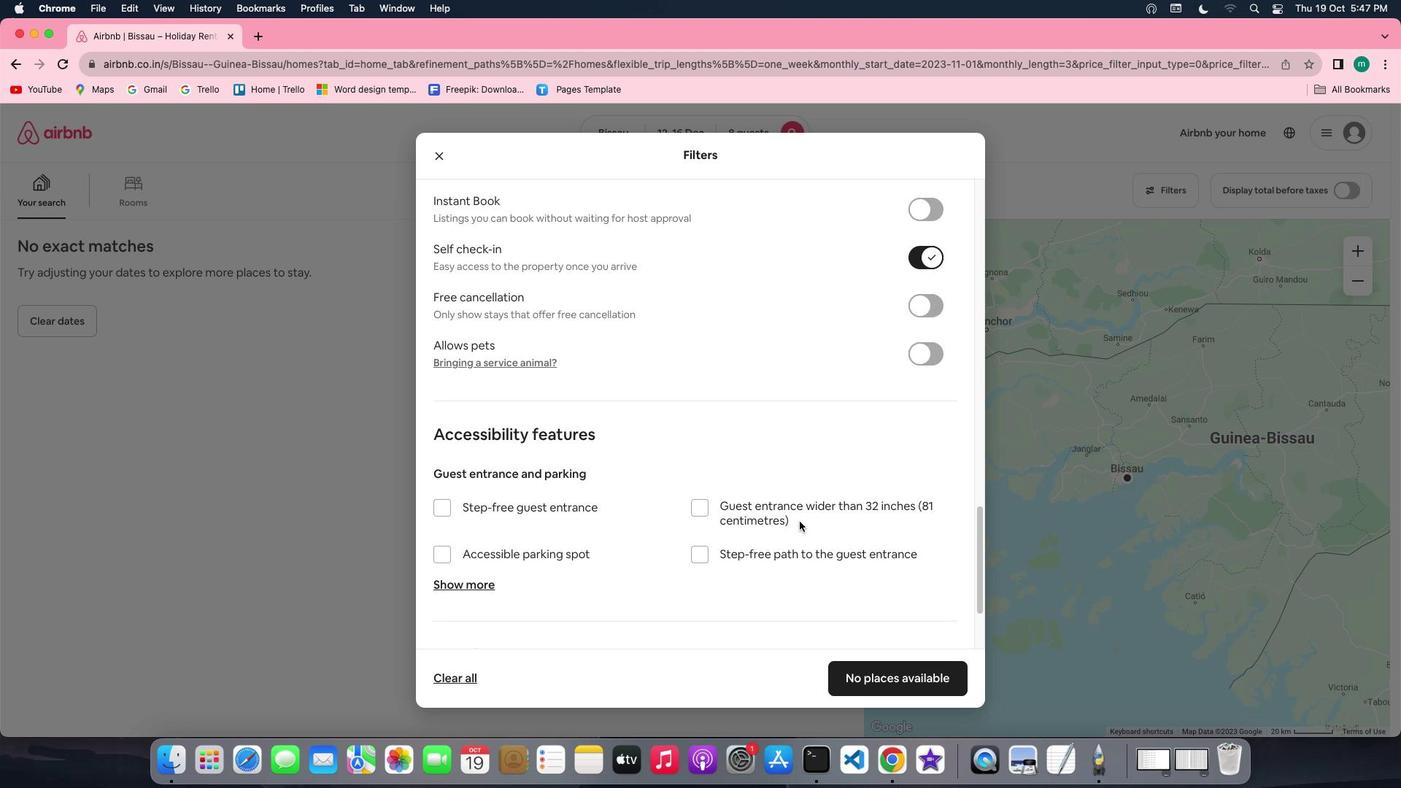 
Action: Mouse scrolled (799, 521) with delta (0, -2)
Screenshot: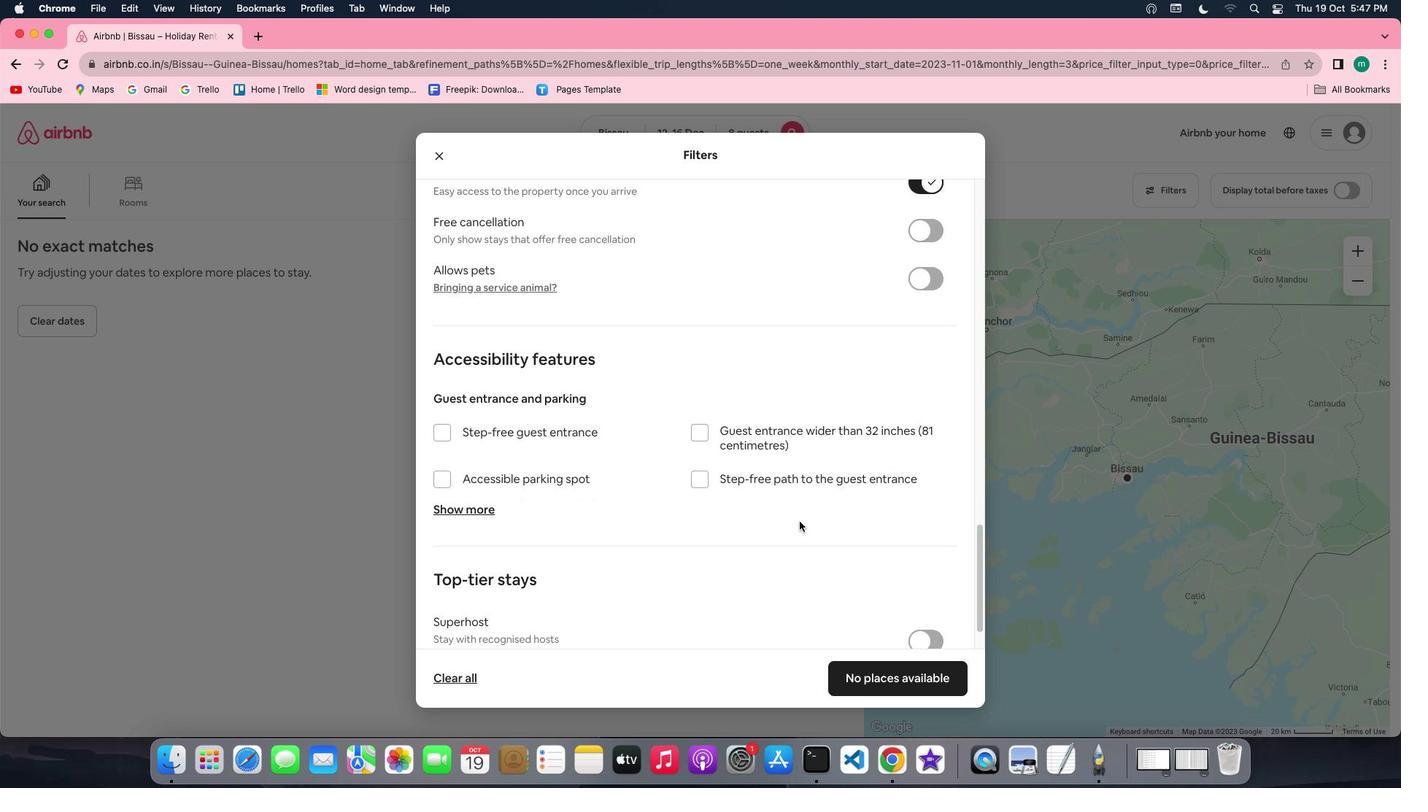 
Action: Mouse moved to (899, 583)
Screenshot: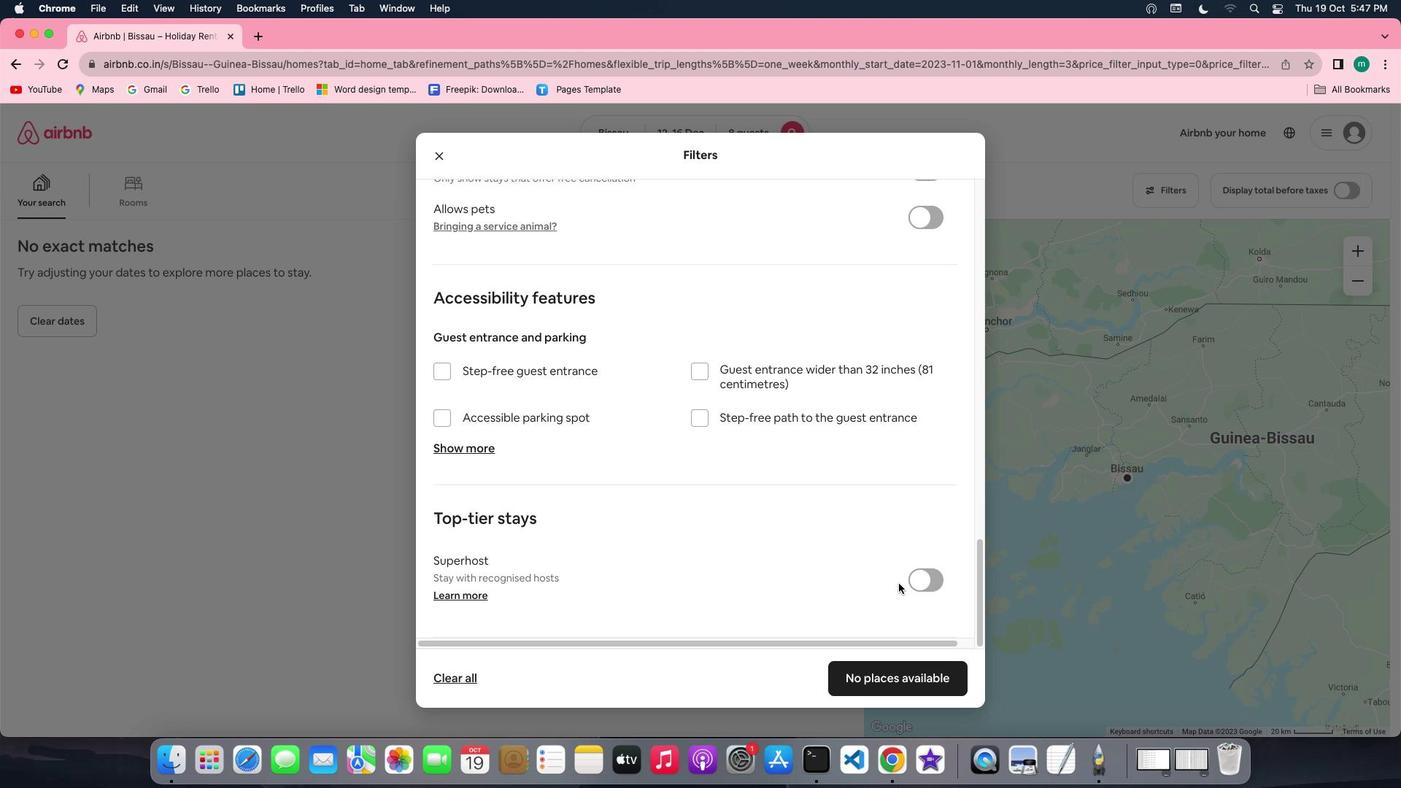 
Action: Mouse scrolled (899, 583) with delta (0, 0)
Screenshot: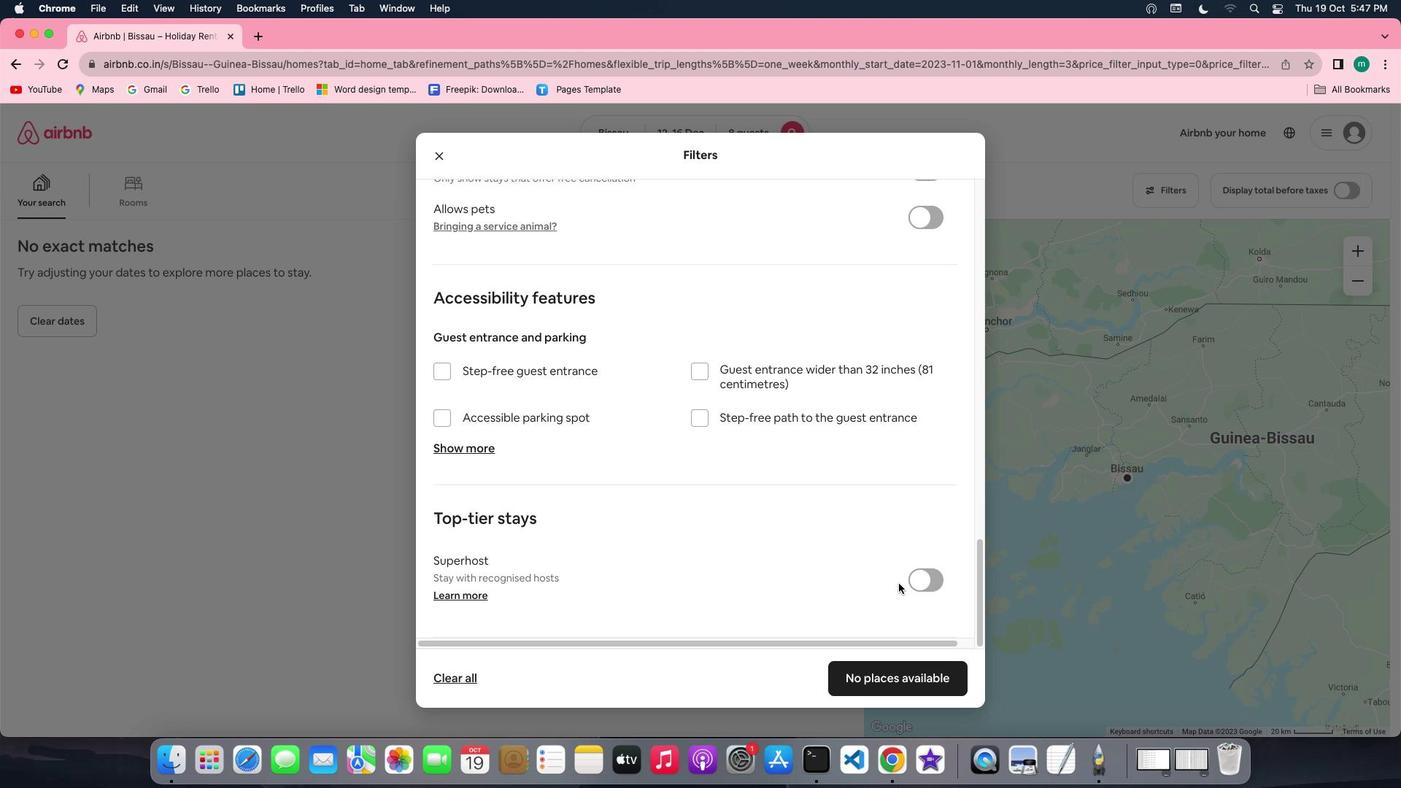 
Action: Mouse scrolled (899, 583) with delta (0, 0)
Screenshot: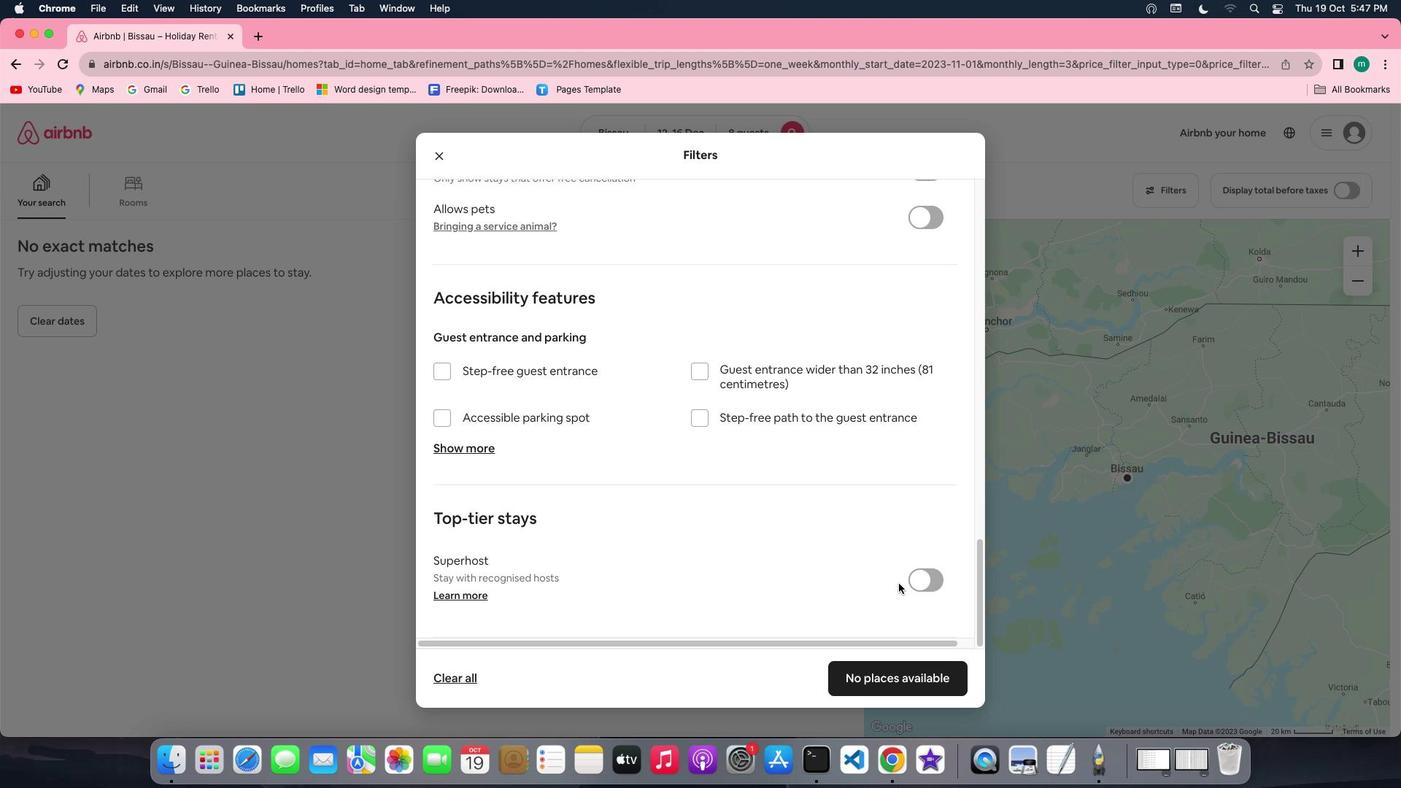 
Action: Mouse scrolled (899, 583) with delta (0, -2)
Screenshot: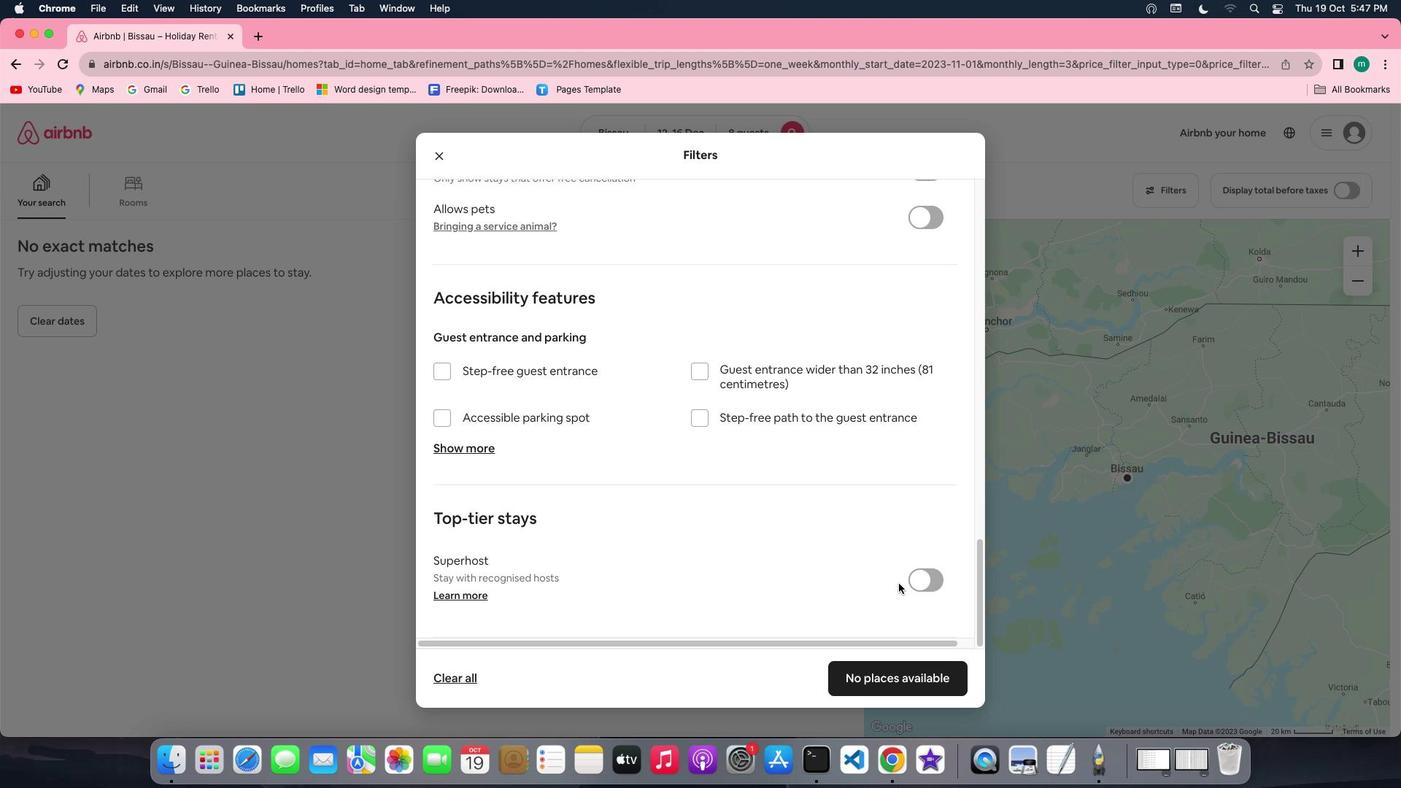 
Action: Mouse scrolled (899, 583) with delta (0, -3)
Screenshot: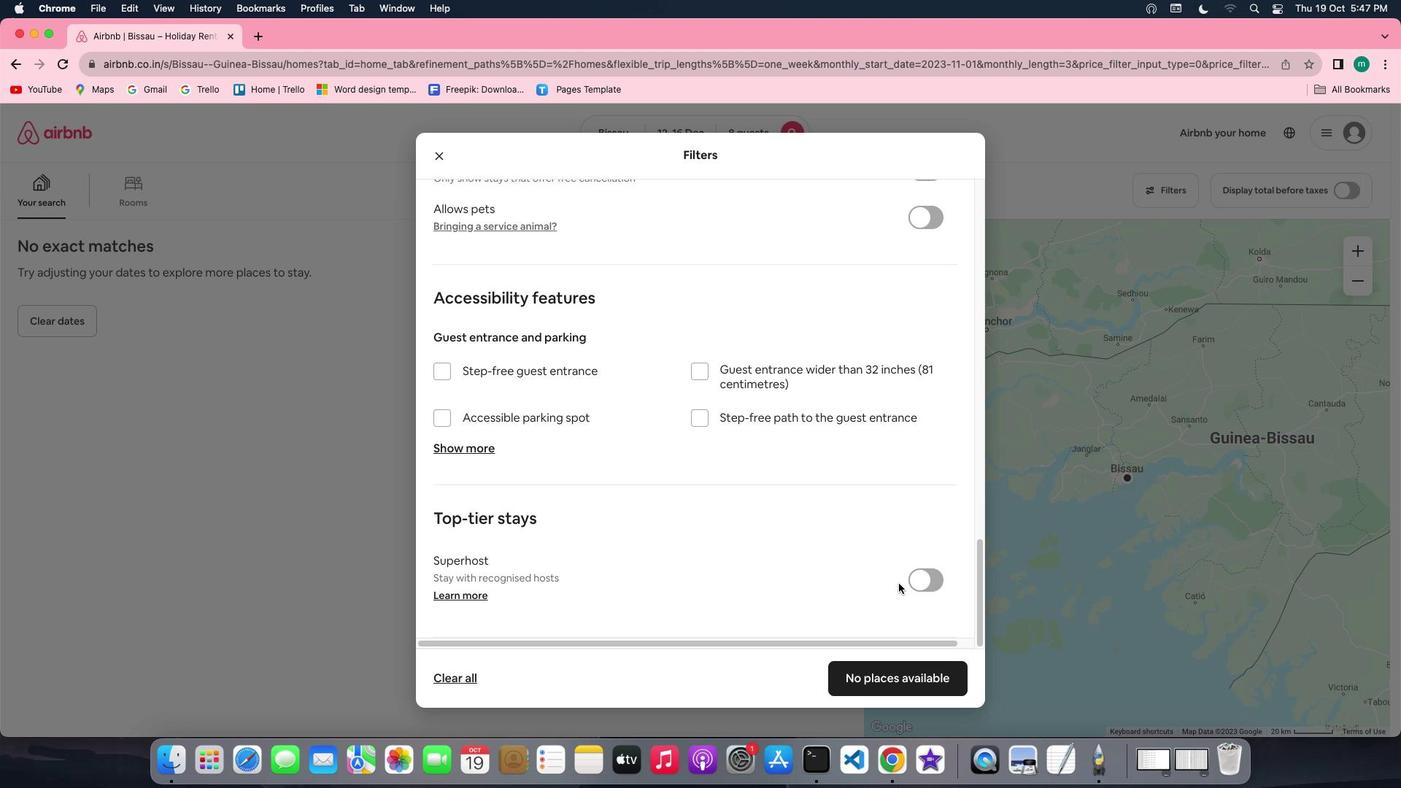 
Action: Mouse scrolled (899, 583) with delta (0, -3)
Screenshot: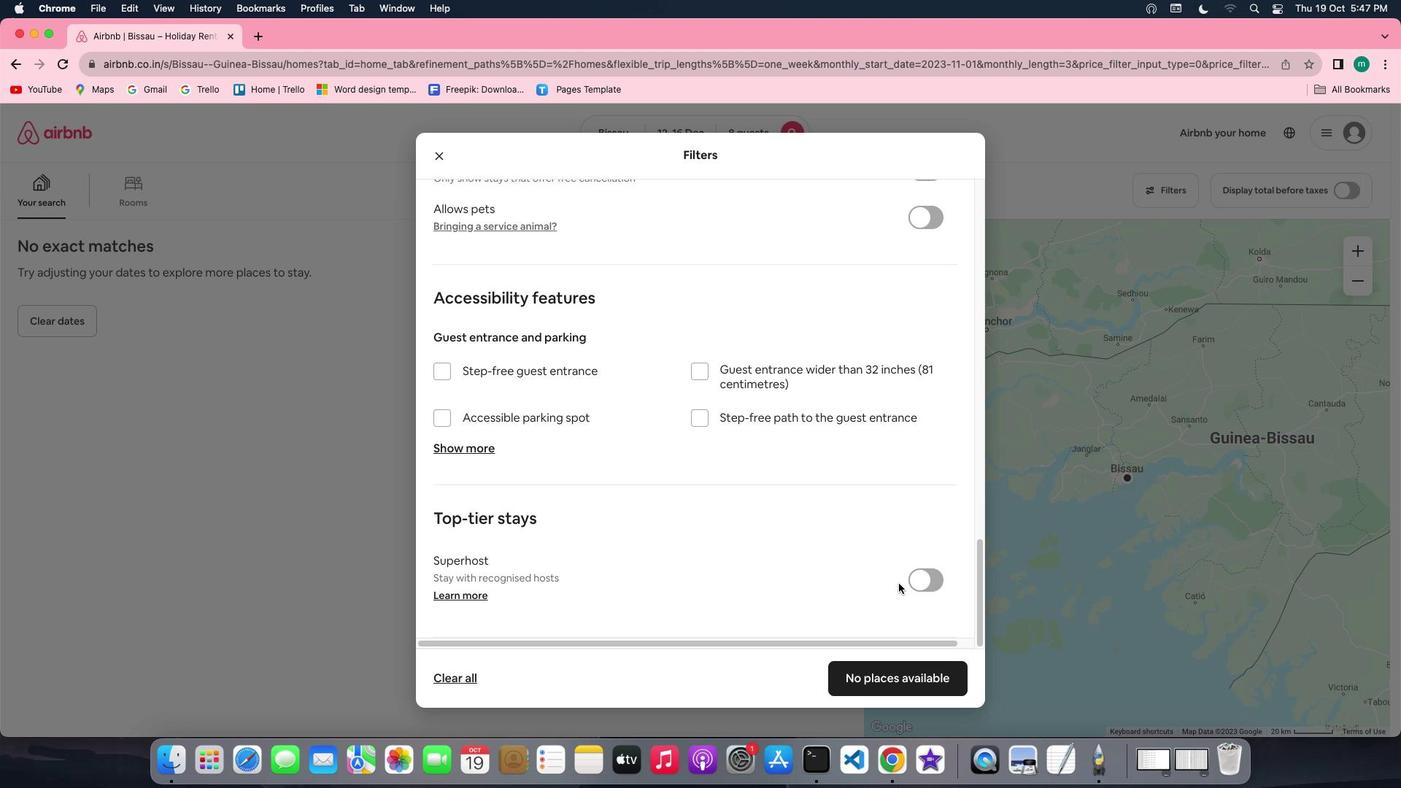 
Action: Mouse moved to (883, 675)
Screenshot: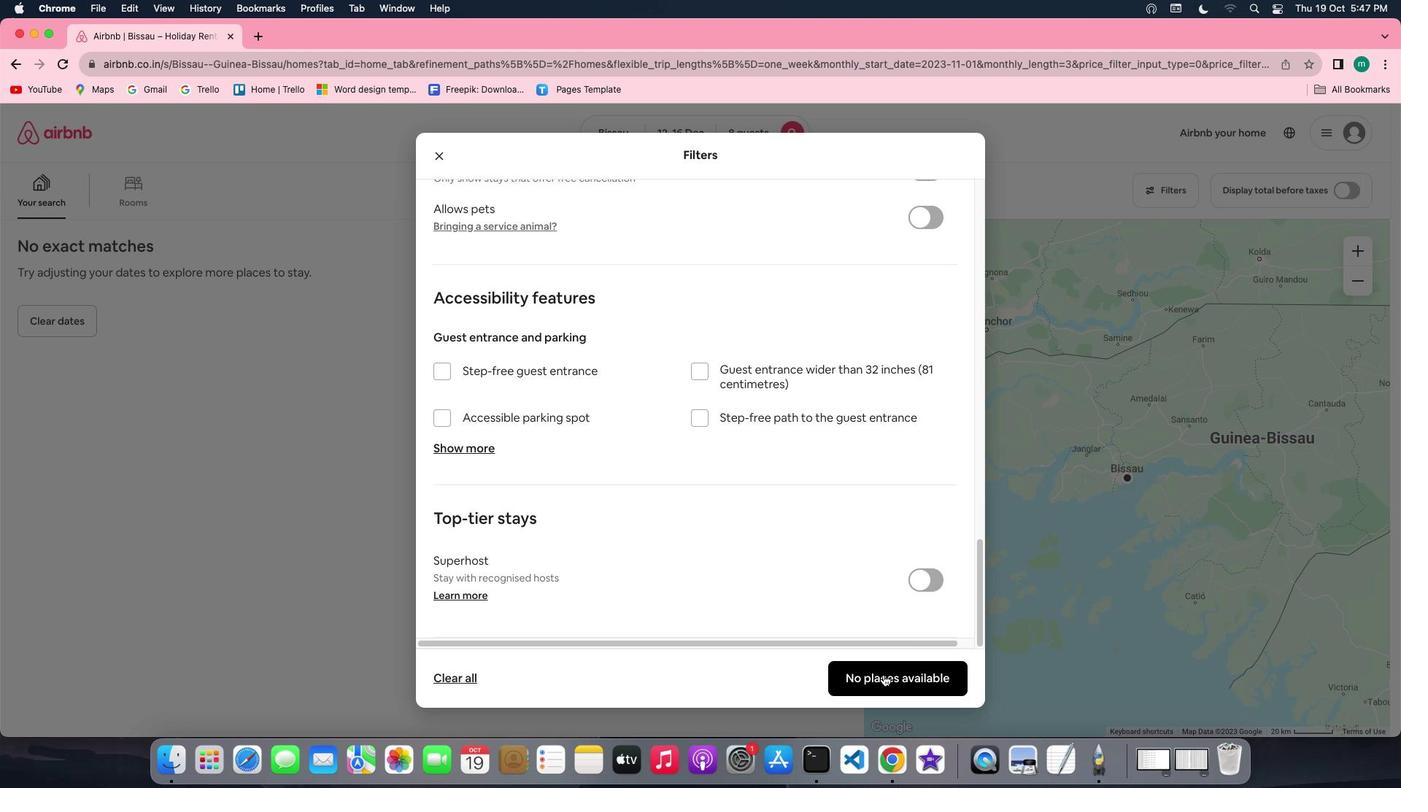 
Action: Mouse pressed left at (883, 675)
Screenshot: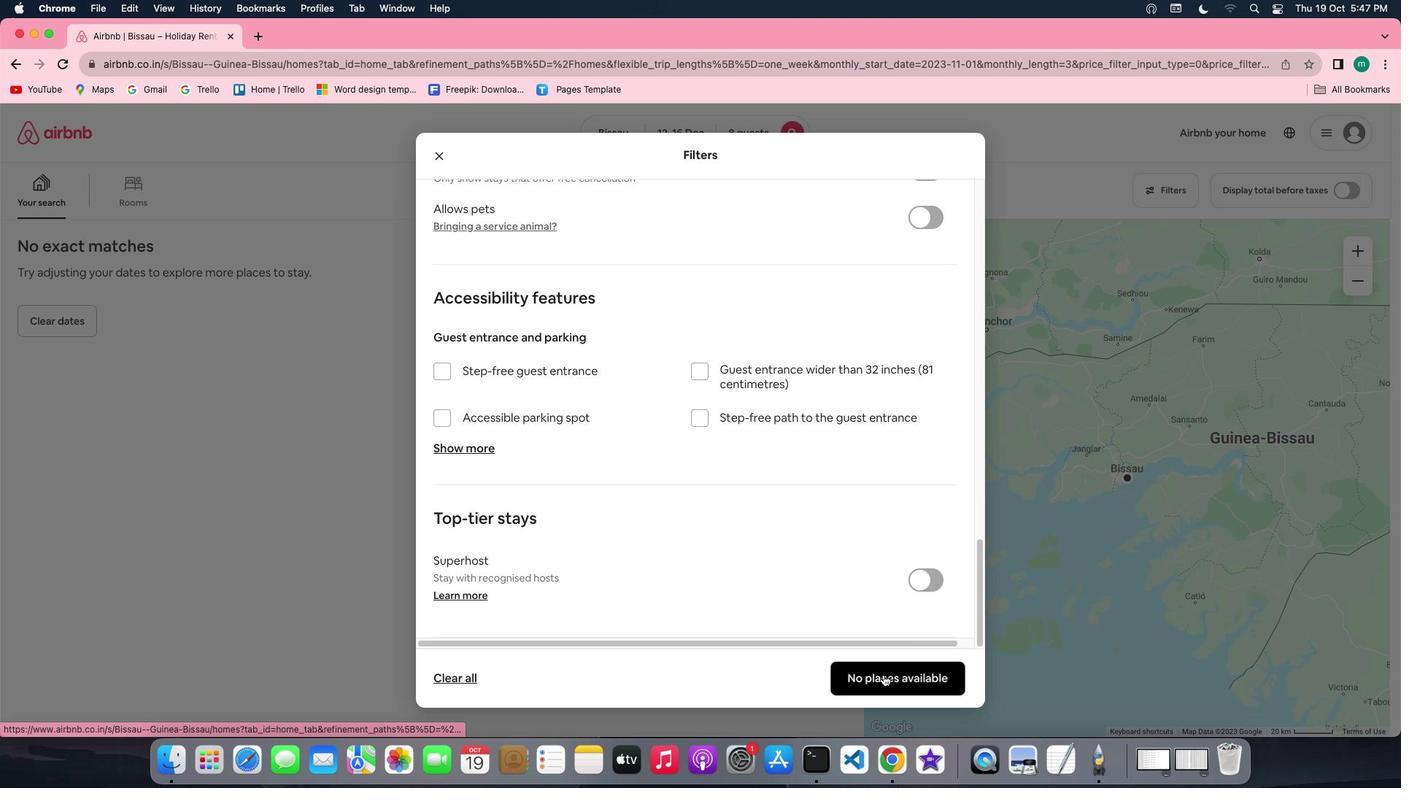 
Action: Mouse moved to (512, 504)
Screenshot: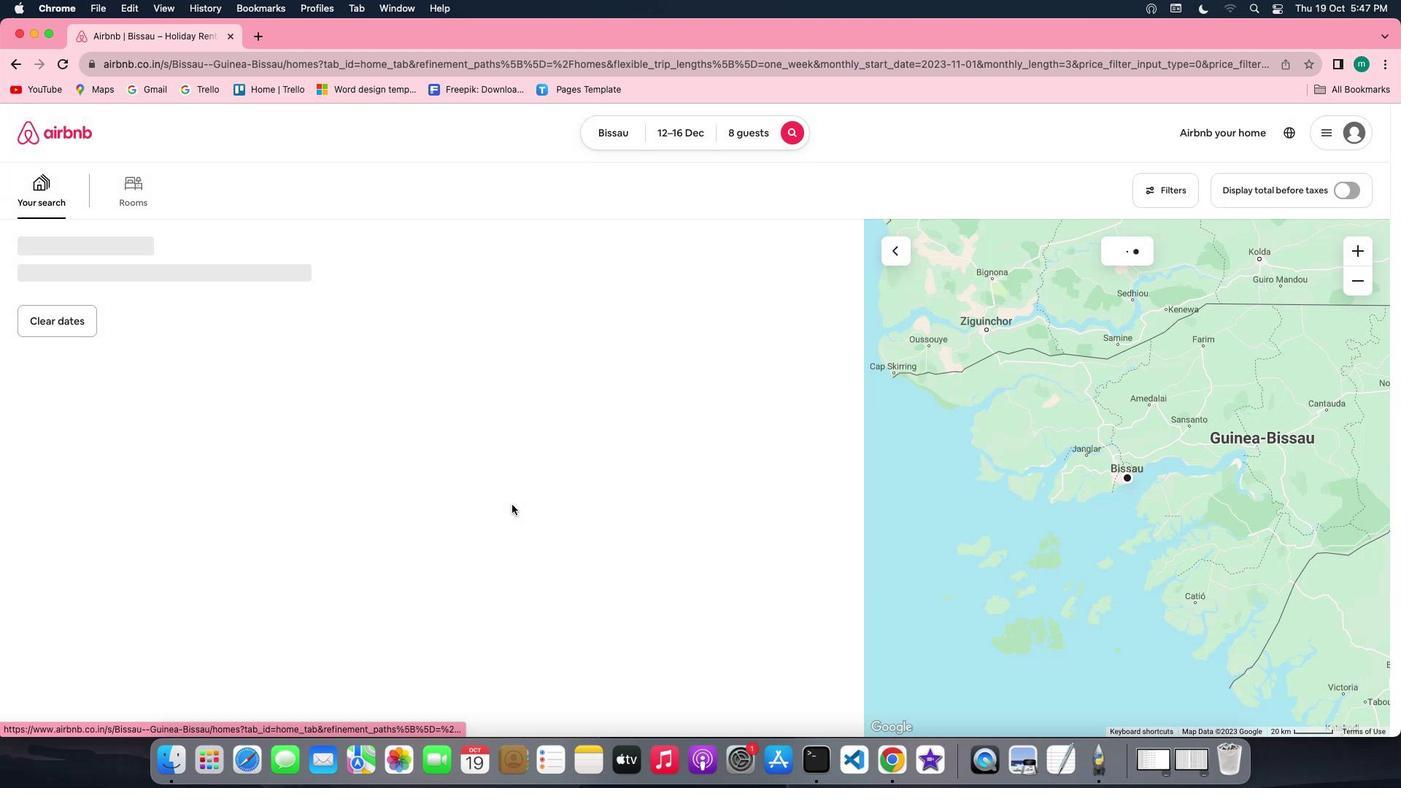 
